 Task: Research Airbnb properties in Vichy, France from 3rd December, 2023 to 17th December, 2023 for 3 adults, 1 child.3 bedrooms having 4 beds and 2 bathrooms. Property type can be house. Look for 4 properties as per requirement.
Action: Mouse moved to (488, 116)
Screenshot: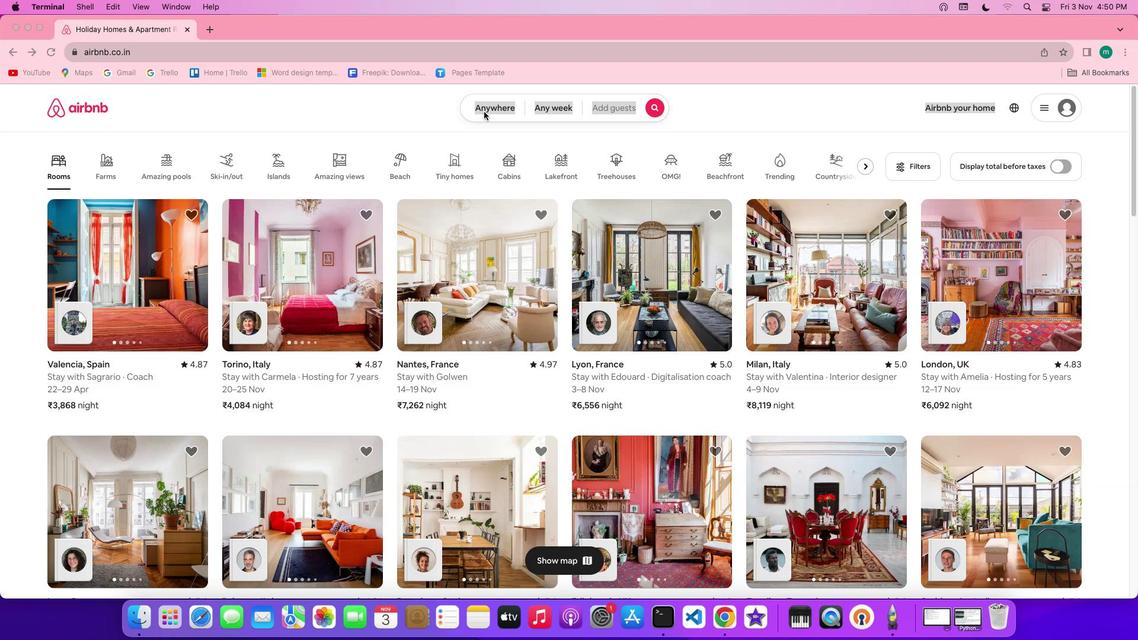 
Action: Mouse pressed left at (488, 116)
Screenshot: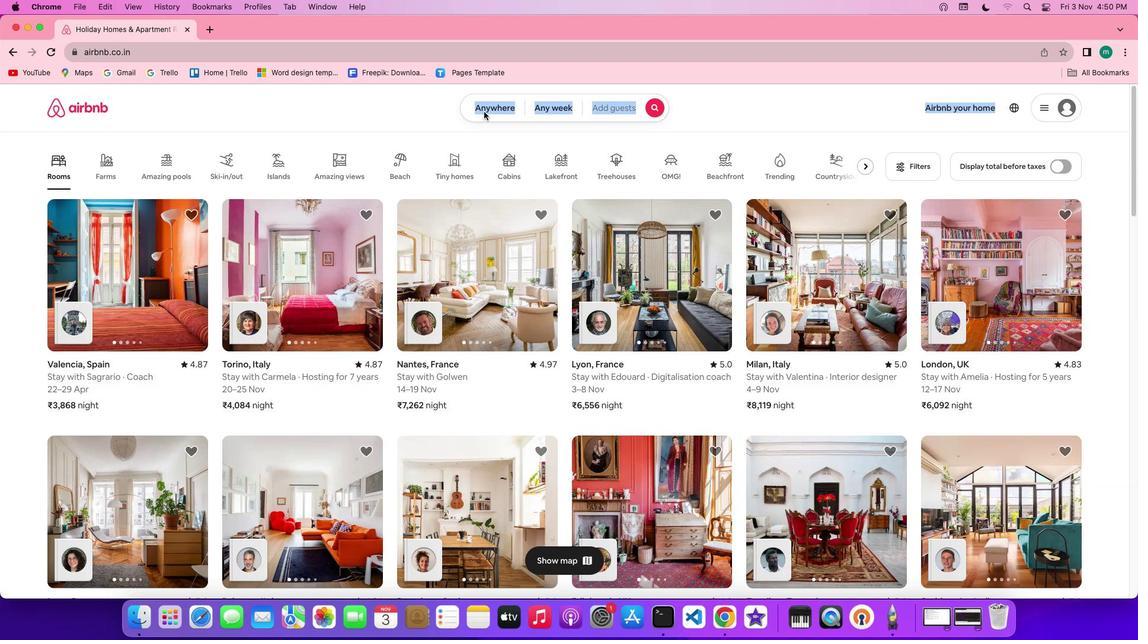 
Action: Mouse pressed left at (488, 116)
Screenshot: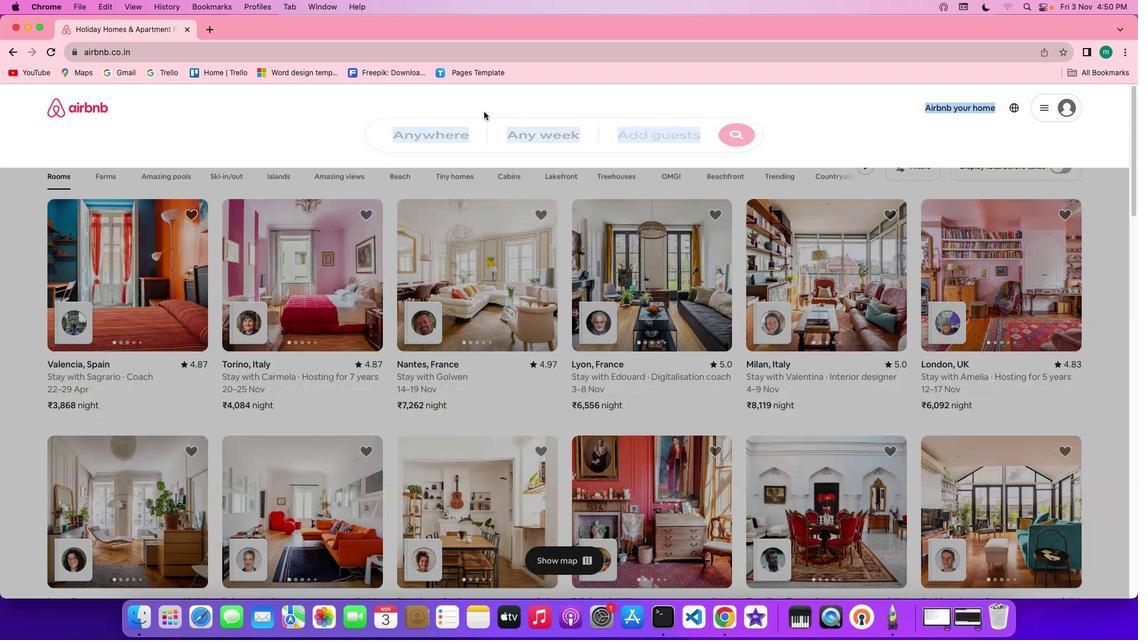 
Action: Mouse moved to (445, 156)
Screenshot: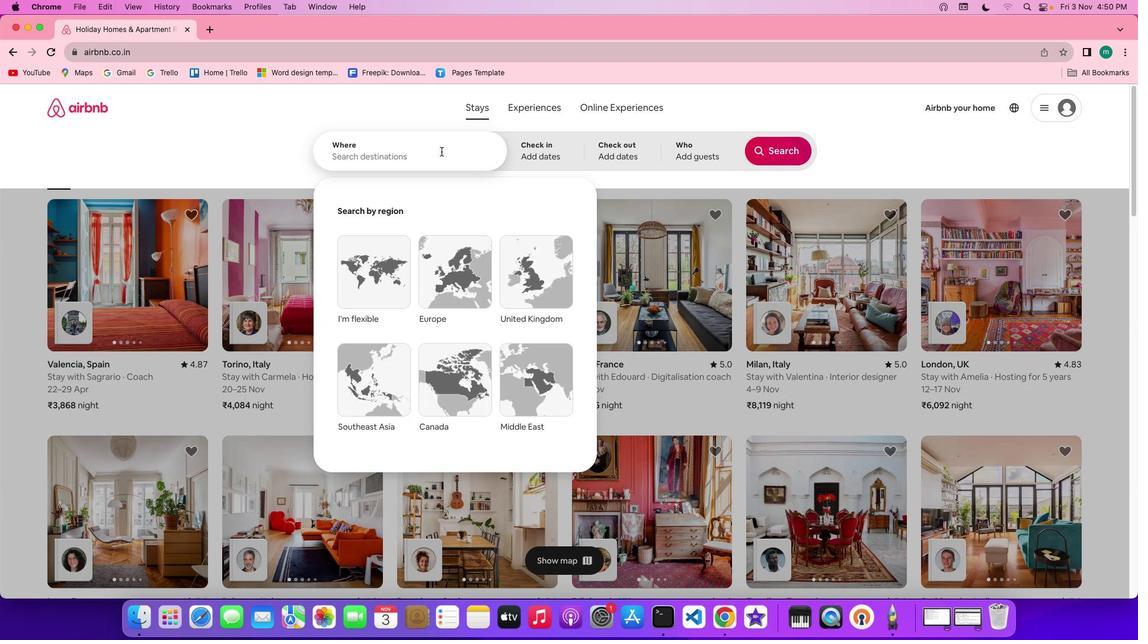 
Action: Key pressed Key.shift'V''i''c''h''y'','Key.spaceKey.shift'F''r''a''n''c''e'
Screenshot: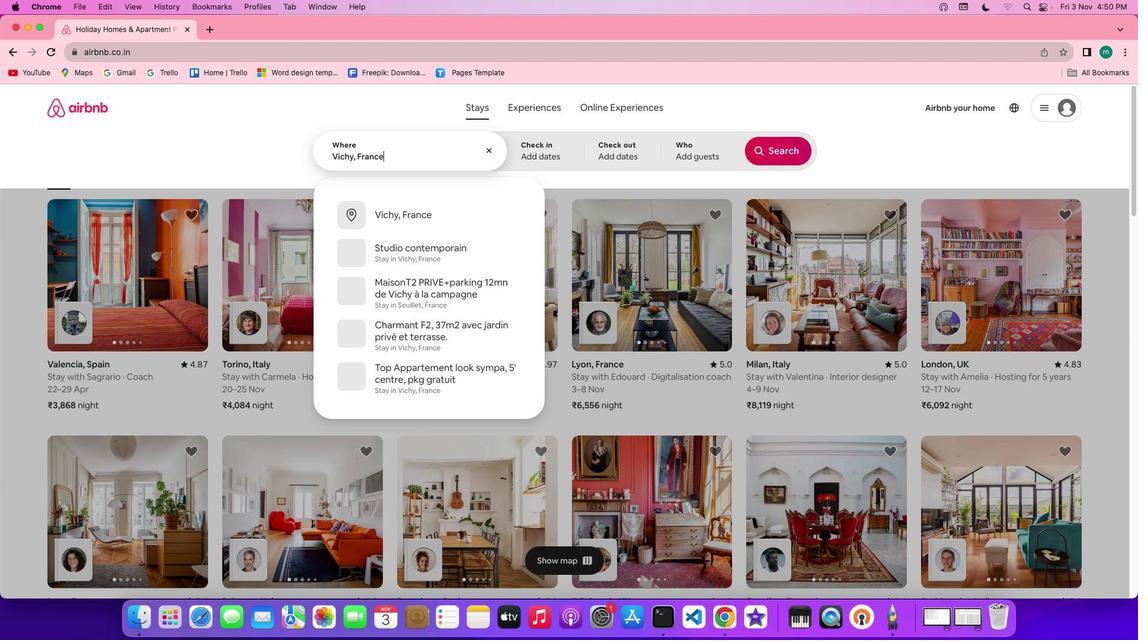 
Action: Mouse moved to (561, 154)
Screenshot: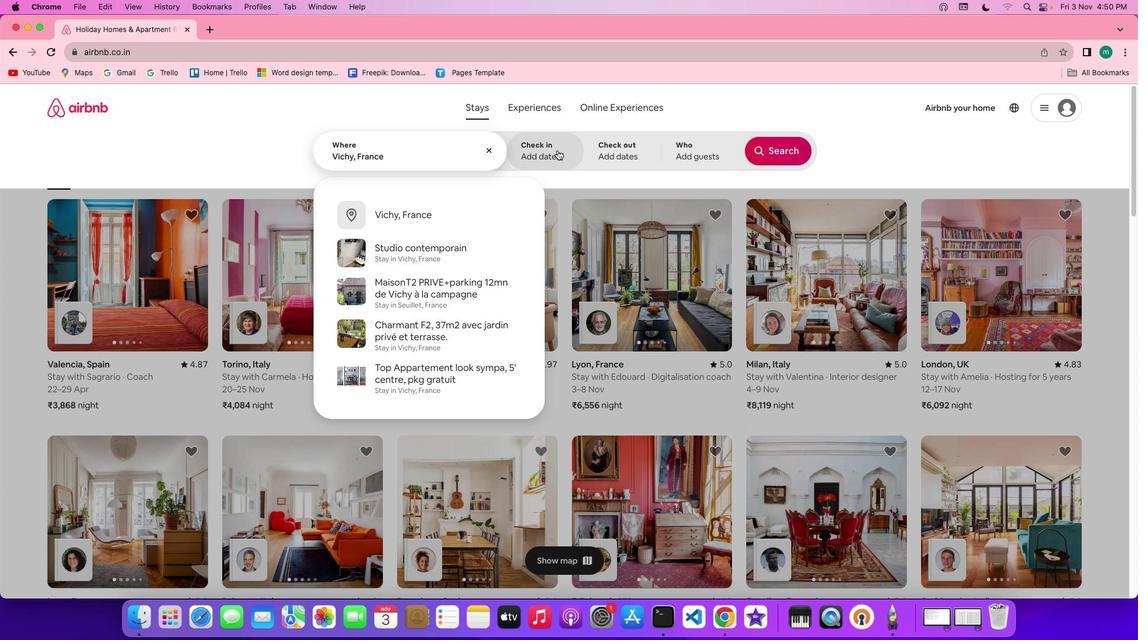
Action: Mouse pressed left at (561, 154)
Screenshot: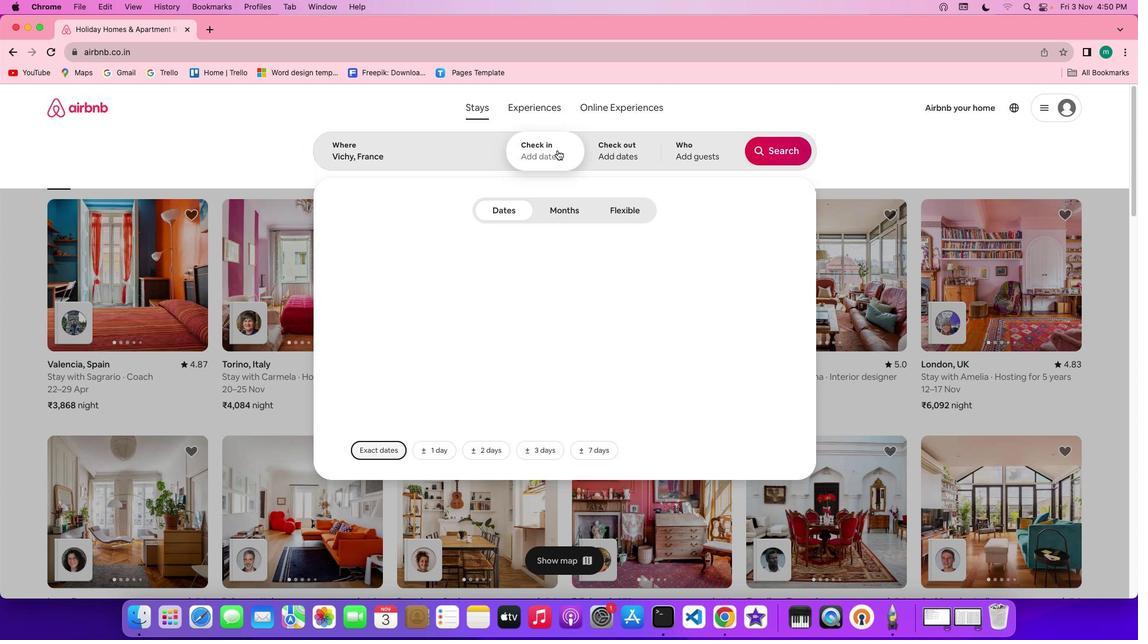 
Action: Mouse moved to (605, 327)
Screenshot: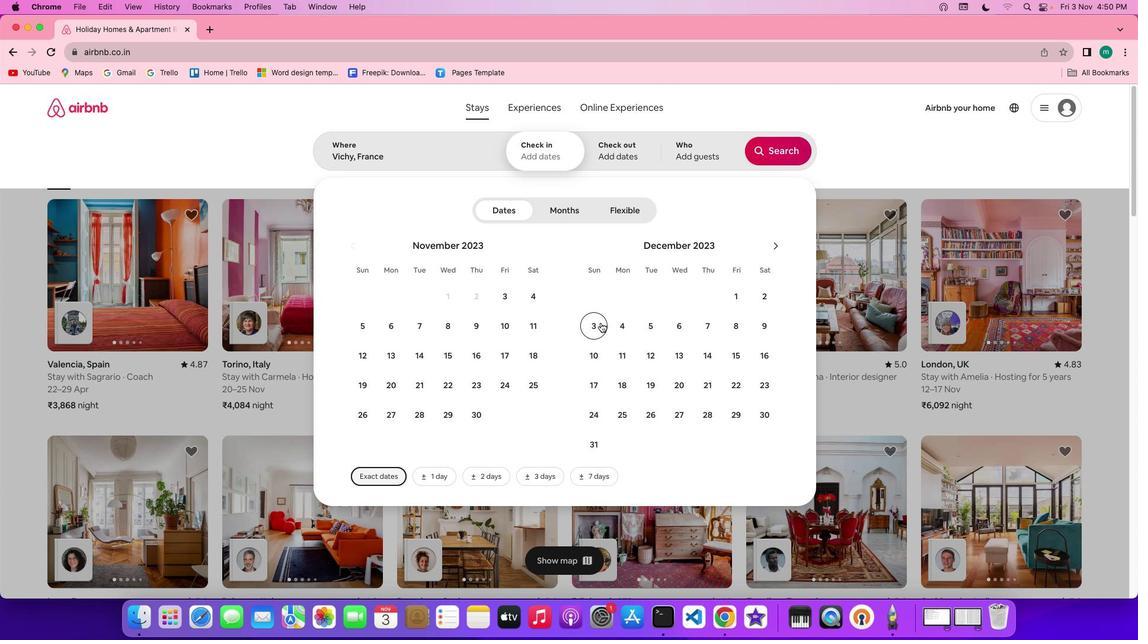 
Action: Mouse pressed left at (605, 327)
Screenshot: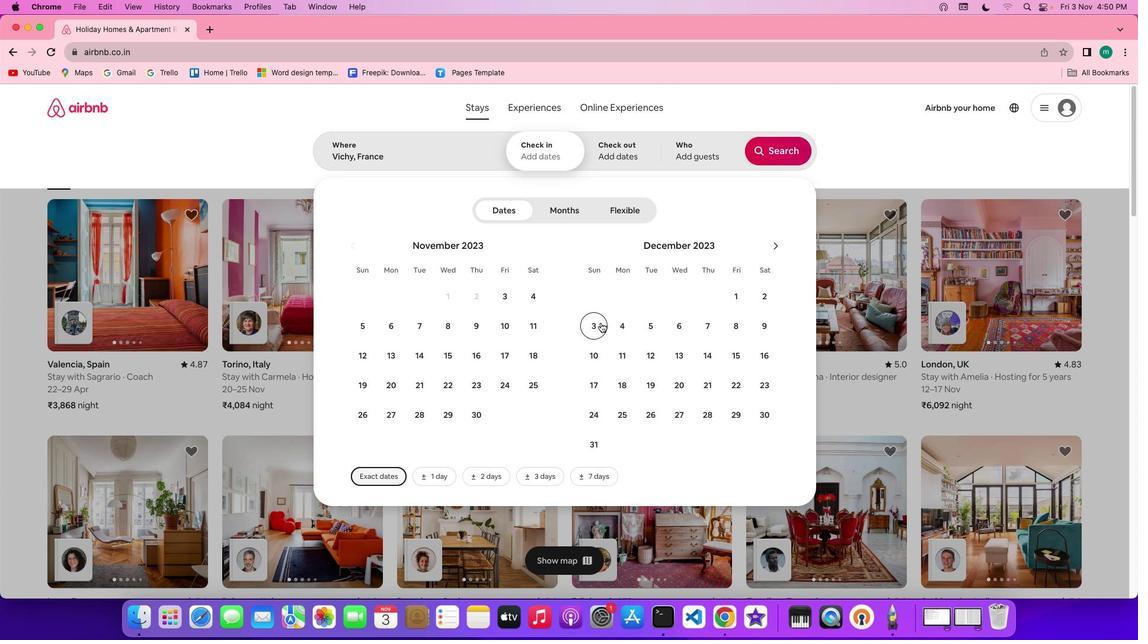
Action: Mouse moved to (604, 387)
Screenshot: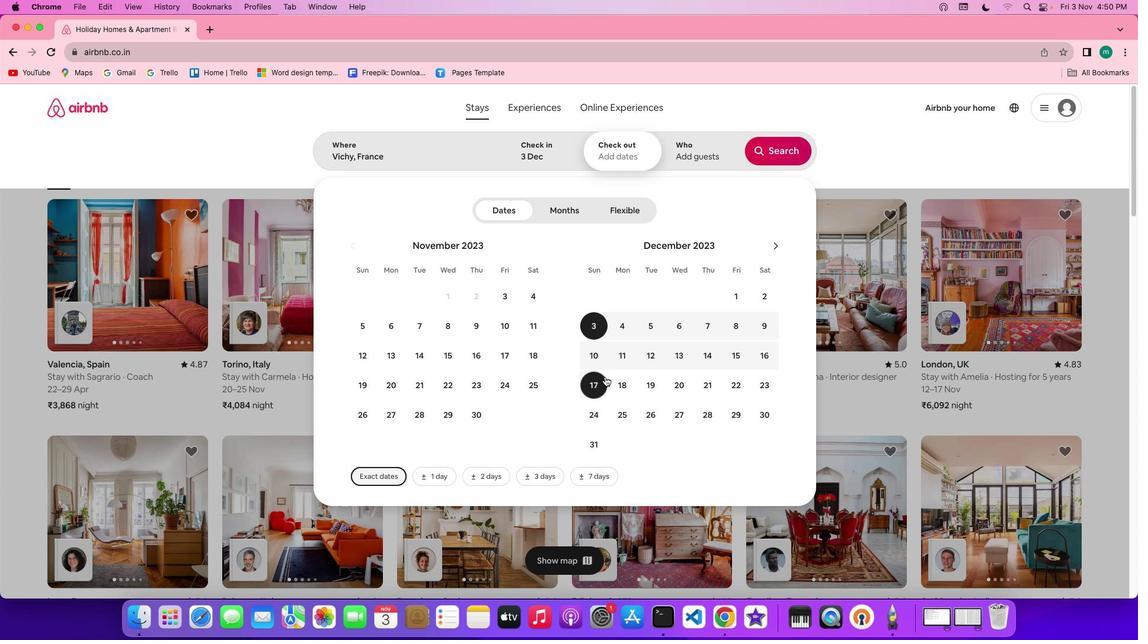 
Action: Mouse pressed left at (604, 387)
Screenshot: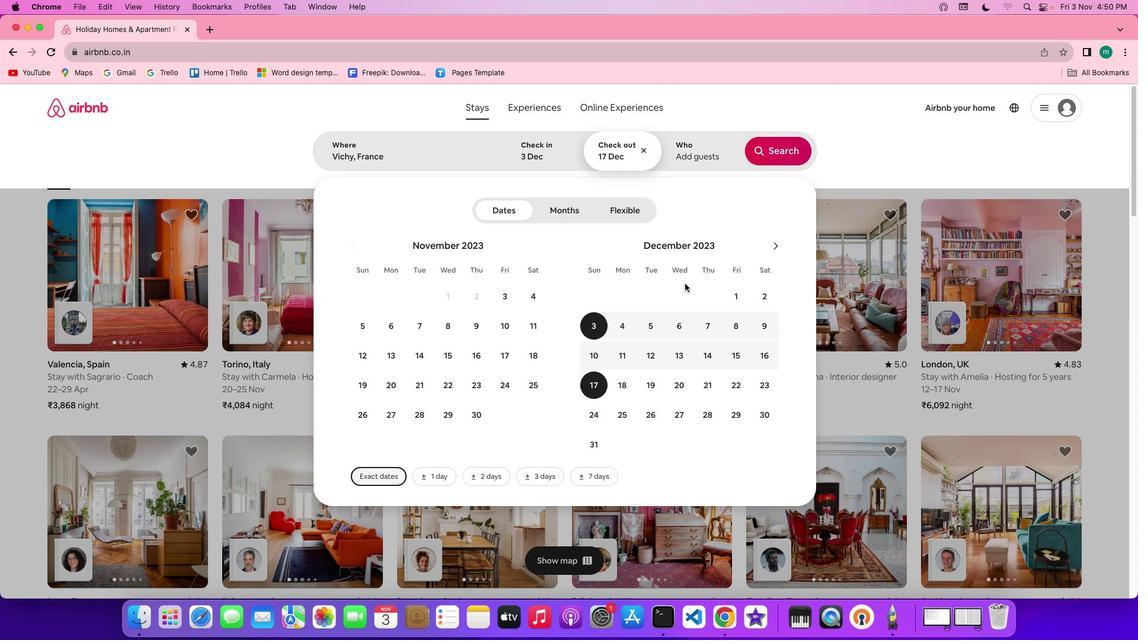 
Action: Mouse moved to (703, 163)
Screenshot: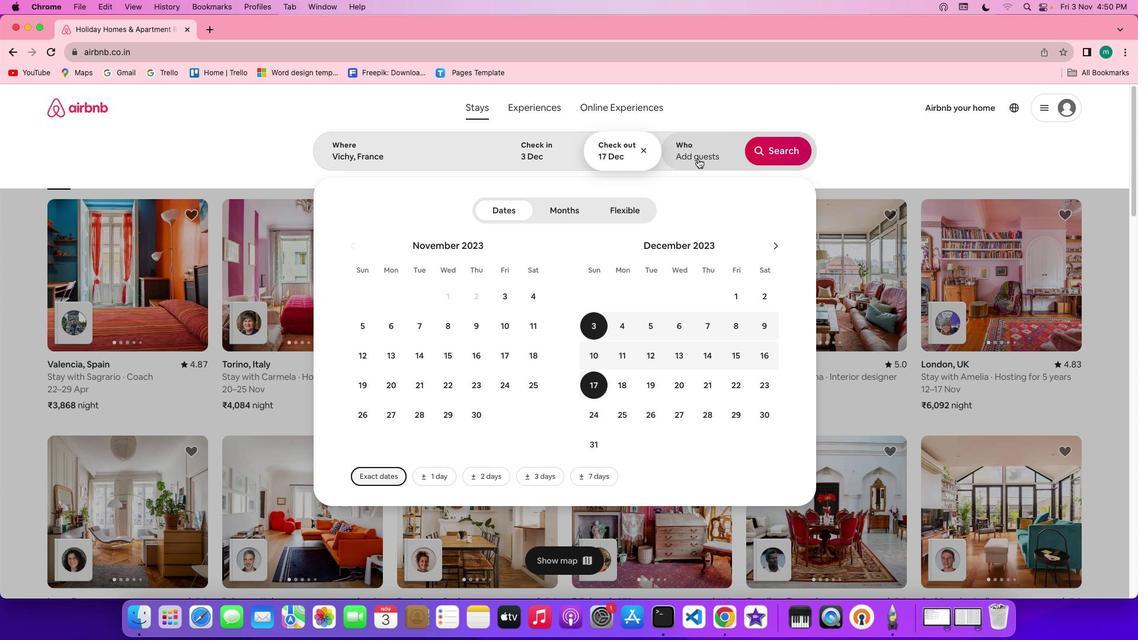 
Action: Mouse pressed left at (703, 163)
Screenshot: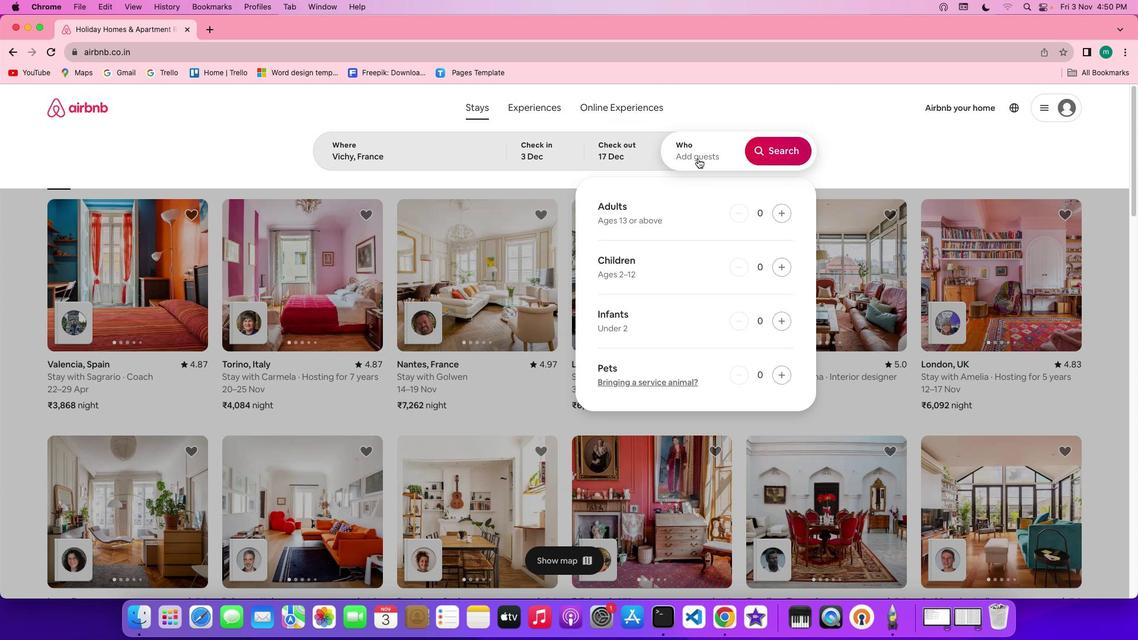 
Action: Mouse moved to (788, 221)
Screenshot: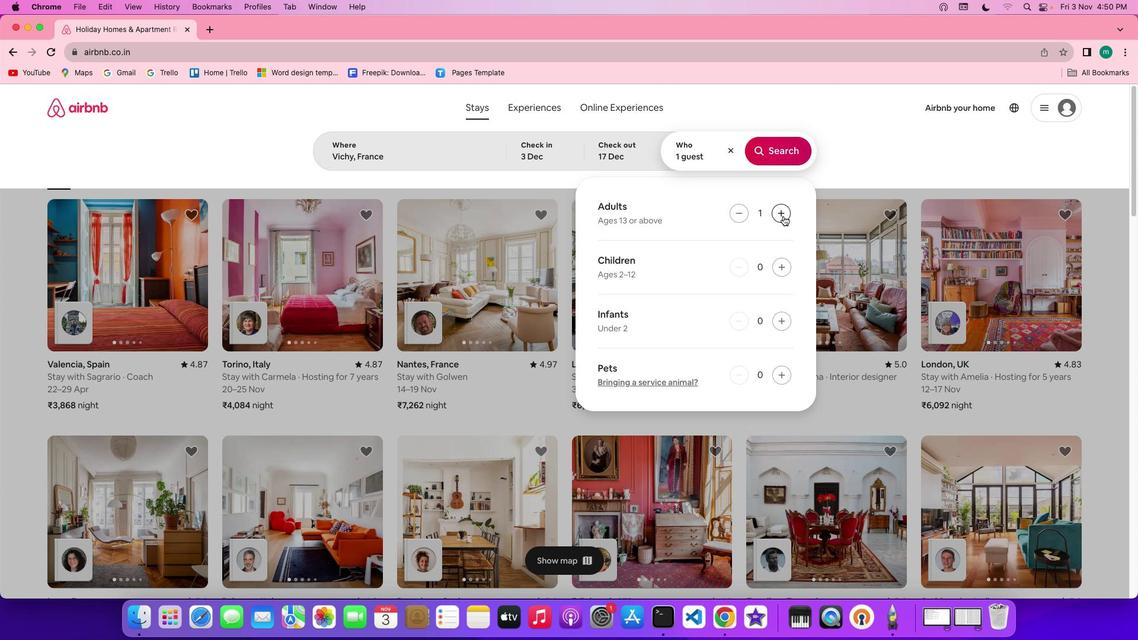 
Action: Mouse pressed left at (788, 221)
Screenshot: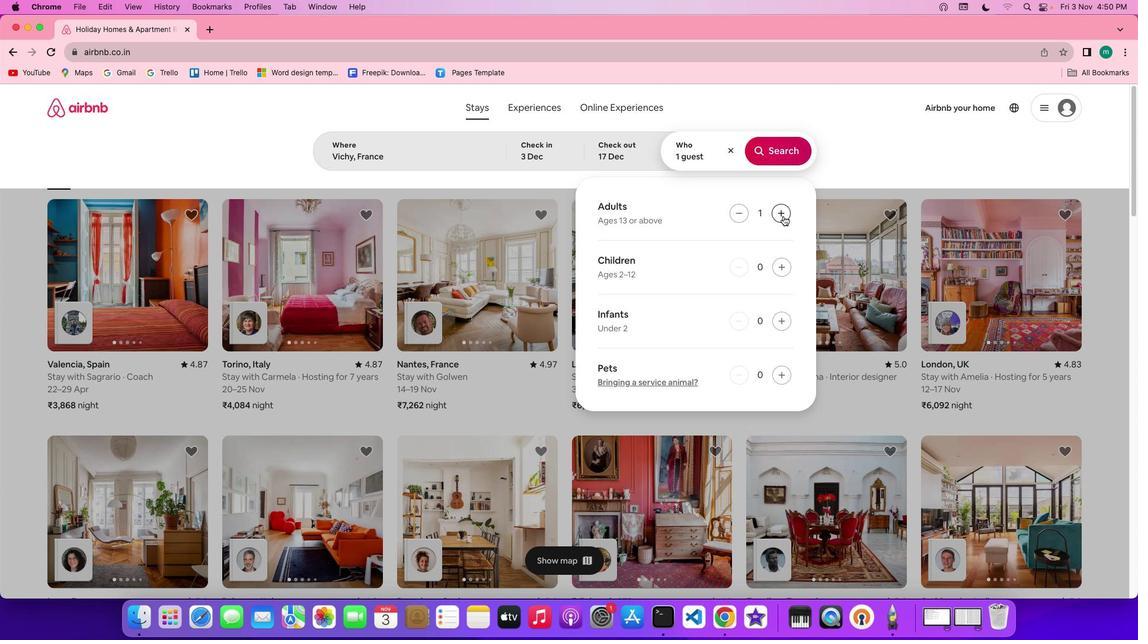 
Action: Mouse pressed left at (788, 221)
Screenshot: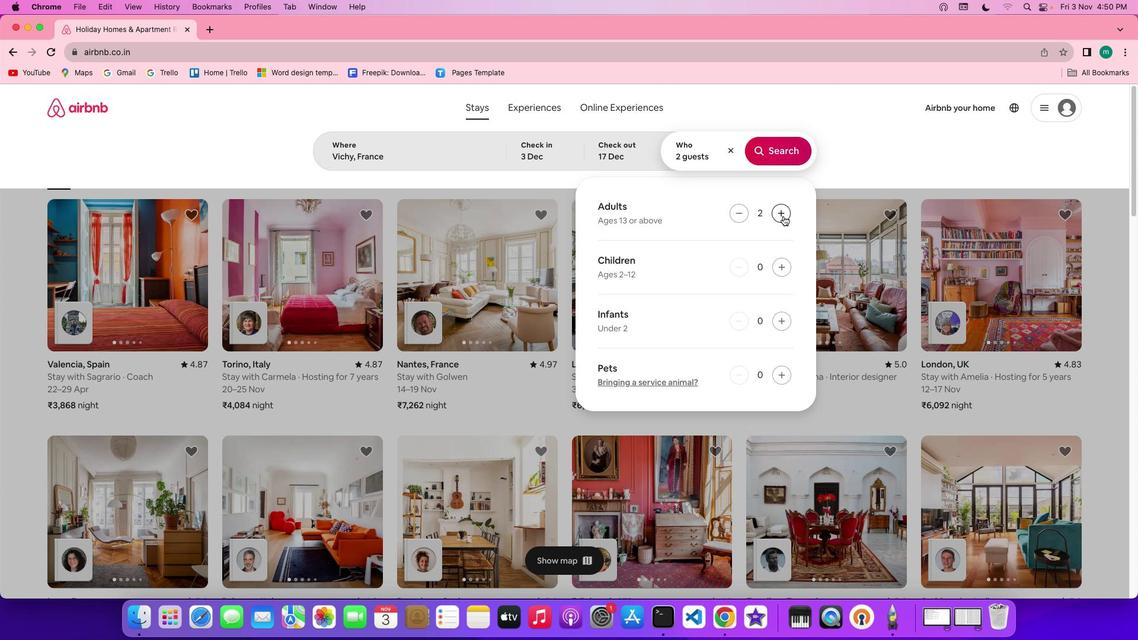 
Action: Mouse pressed left at (788, 221)
Screenshot: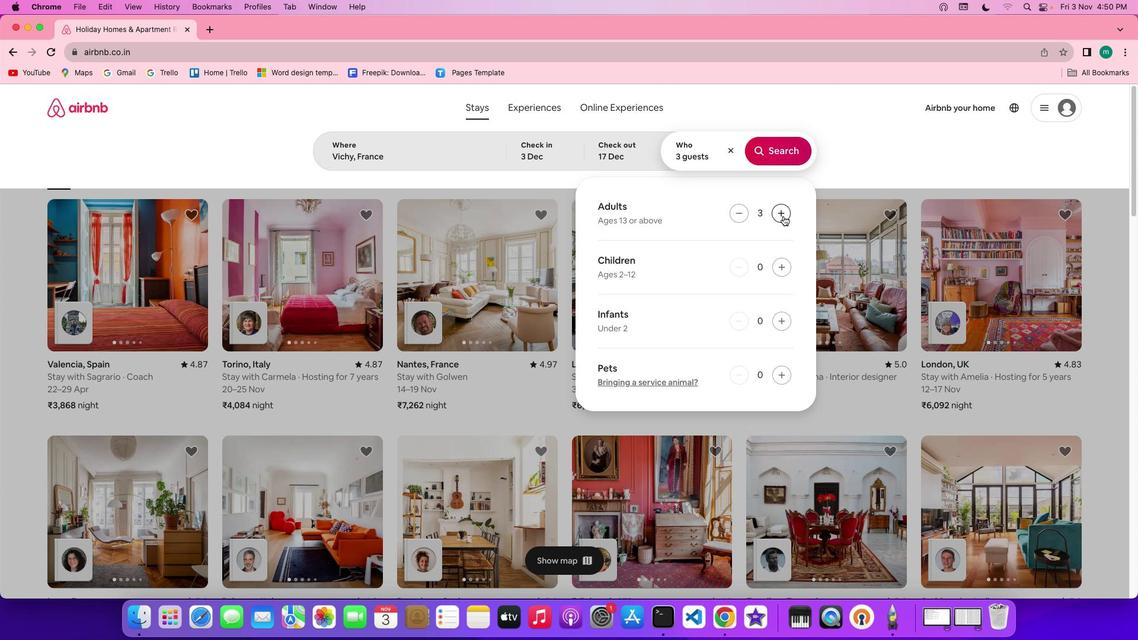 
Action: Mouse moved to (790, 279)
Screenshot: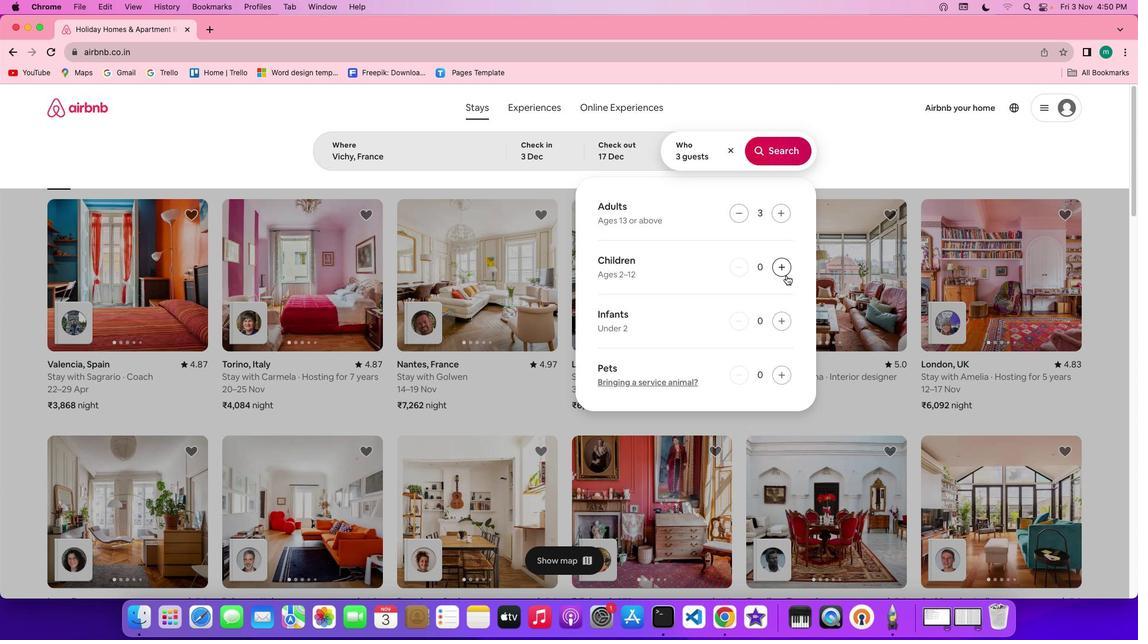
Action: Mouse pressed left at (790, 279)
Screenshot: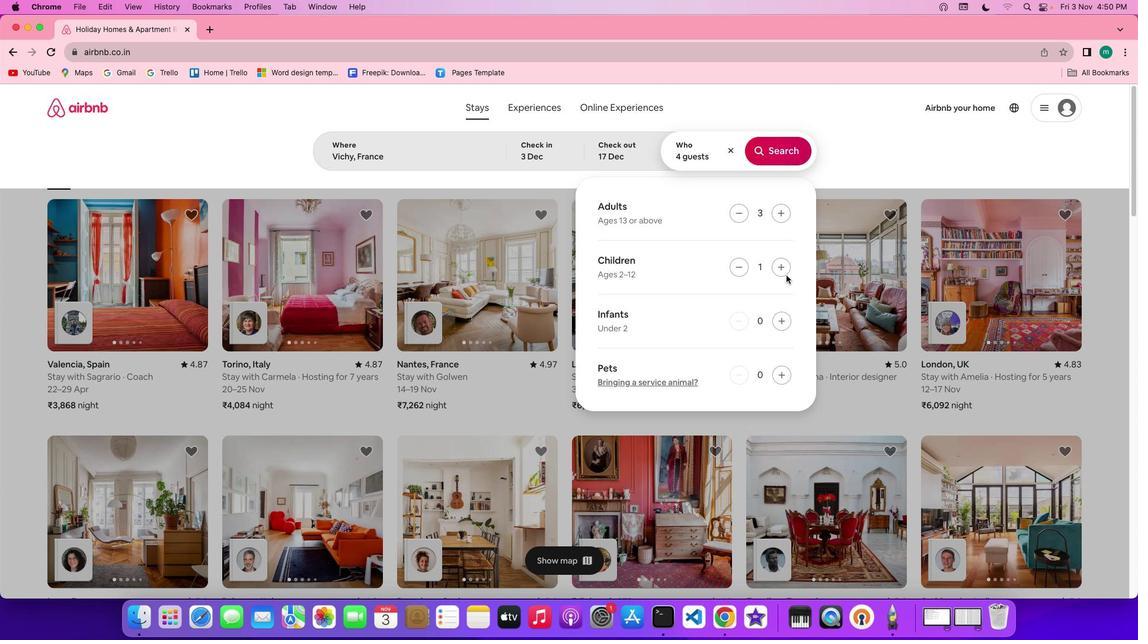 
Action: Mouse moved to (780, 153)
Screenshot: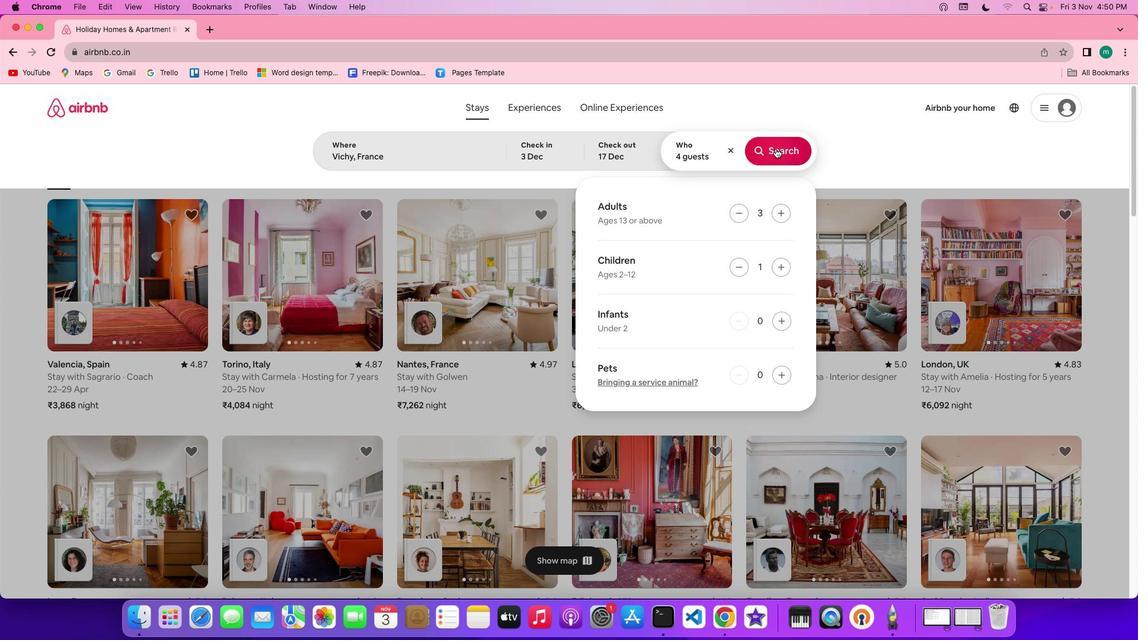 
Action: Mouse pressed left at (780, 153)
Screenshot: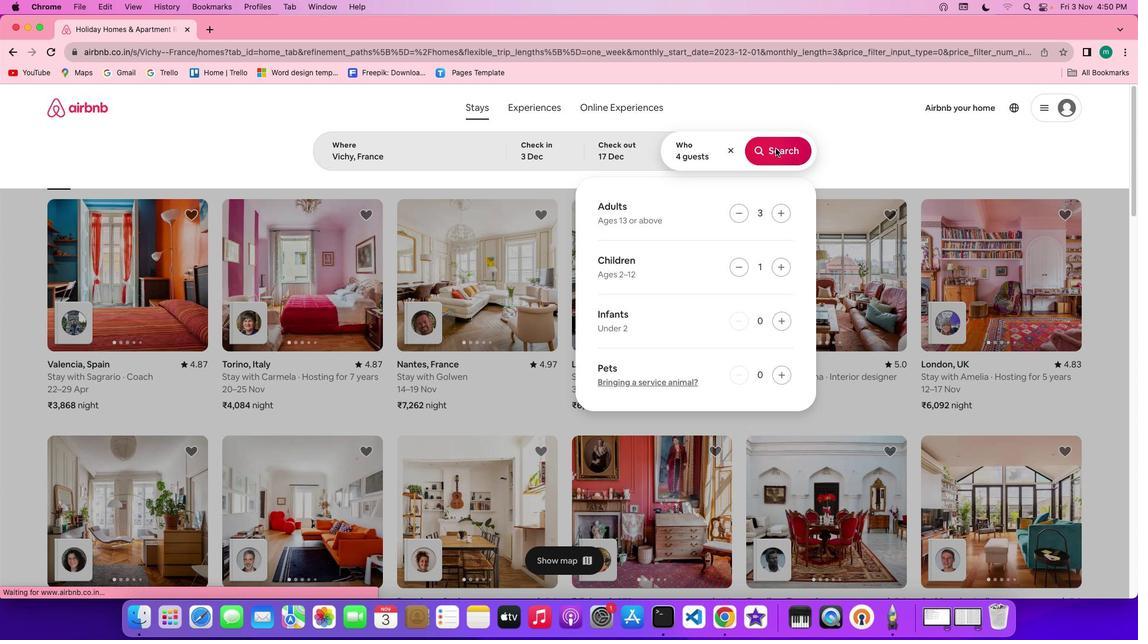
Action: Mouse moved to (950, 154)
Screenshot: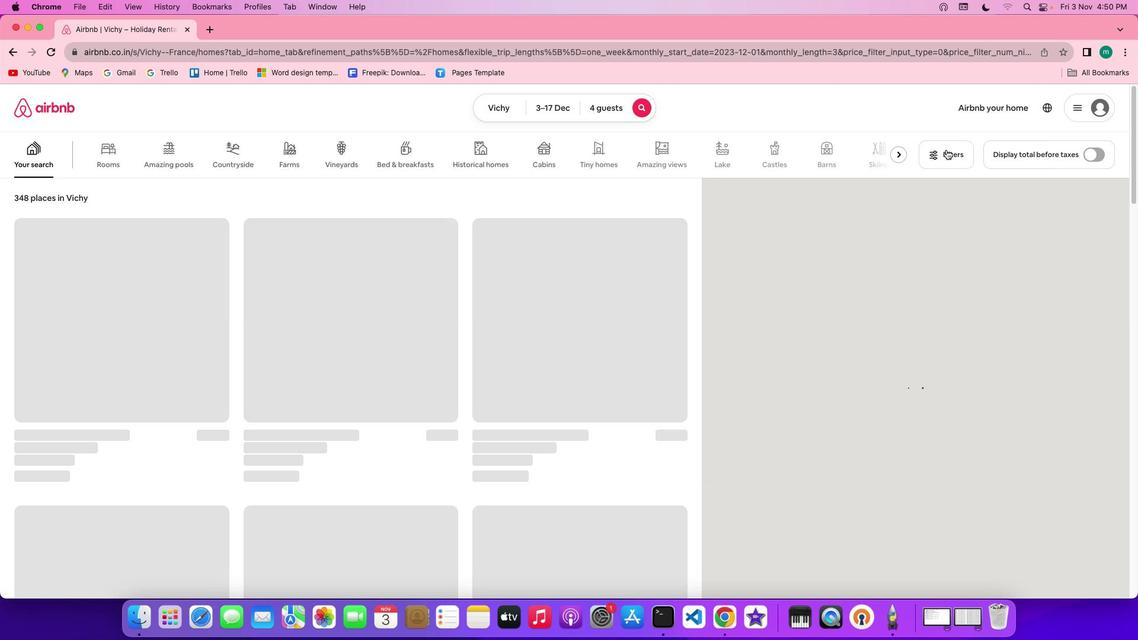 
Action: Mouse pressed left at (950, 154)
Screenshot: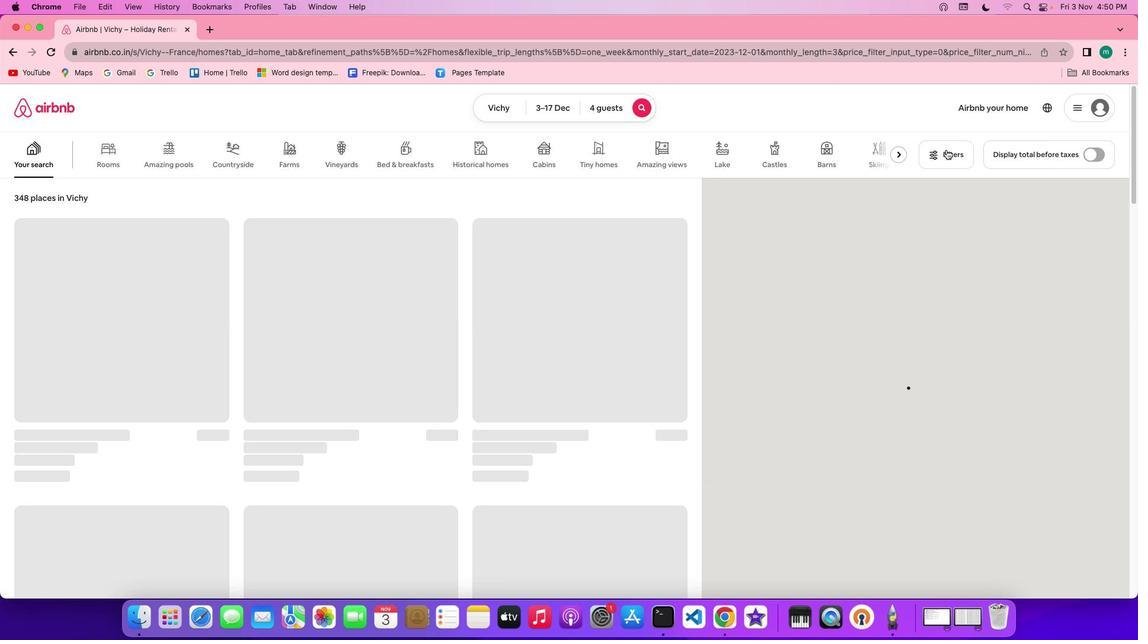
Action: Mouse moved to (947, 158)
Screenshot: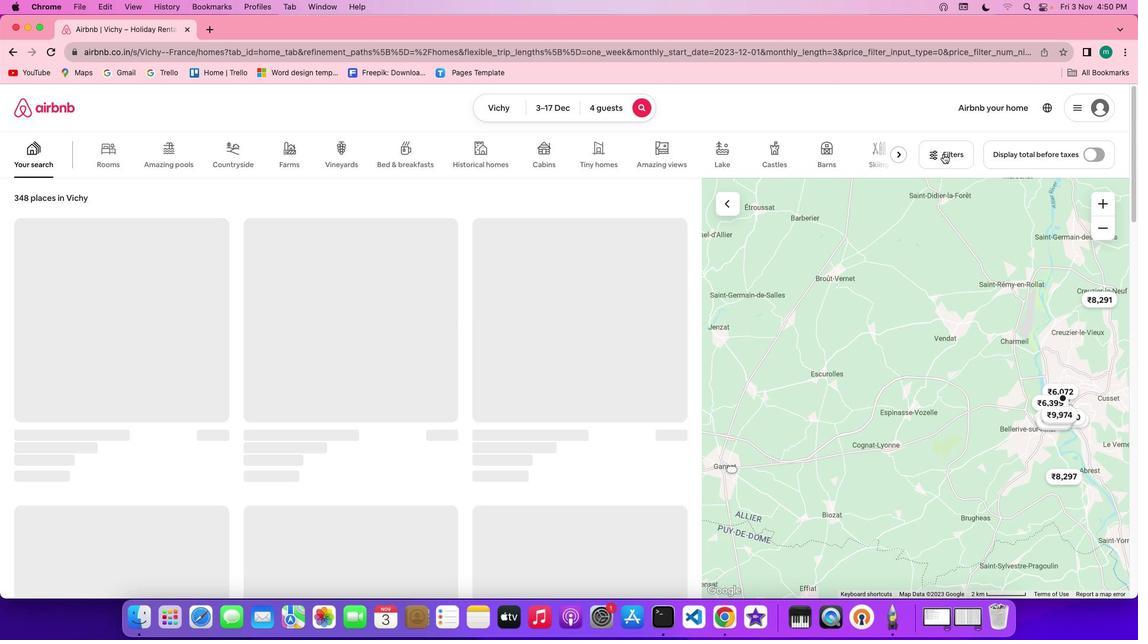 
Action: Mouse pressed left at (947, 158)
Screenshot: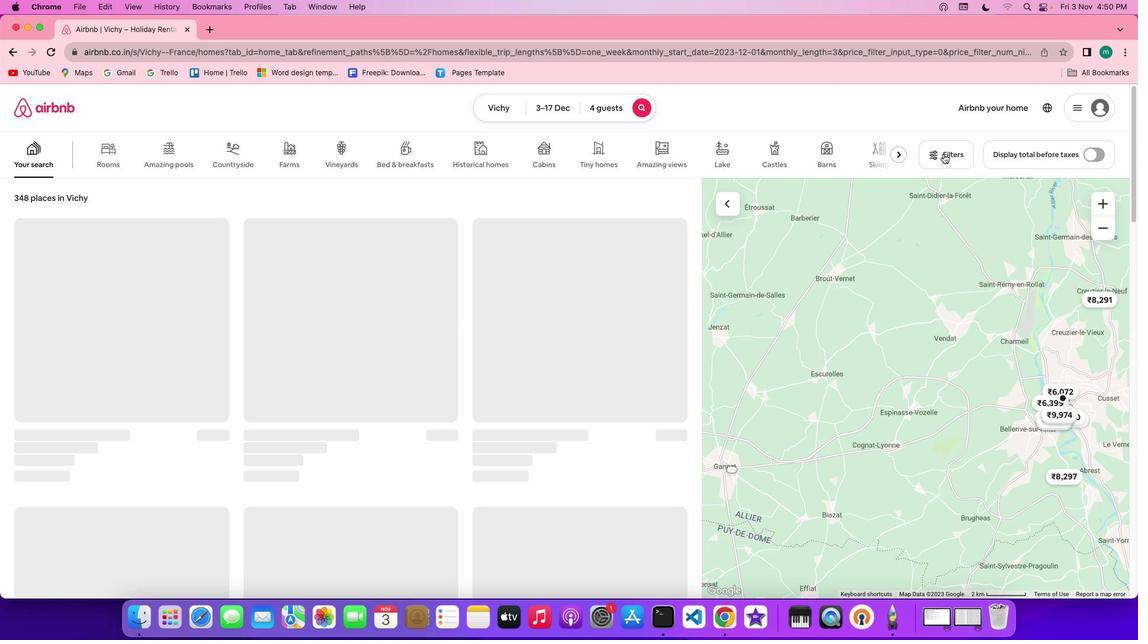 
Action: Mouse moved to (937, 157)
Screenshot: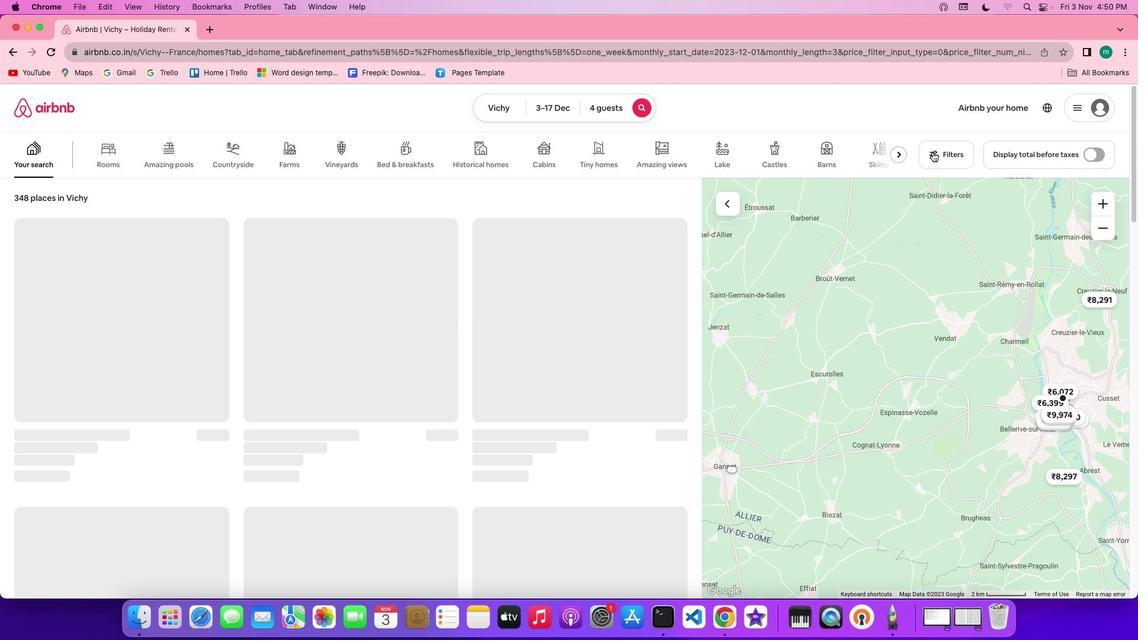 
Action: Mouse pressed left at (937, 157)
Screenshot: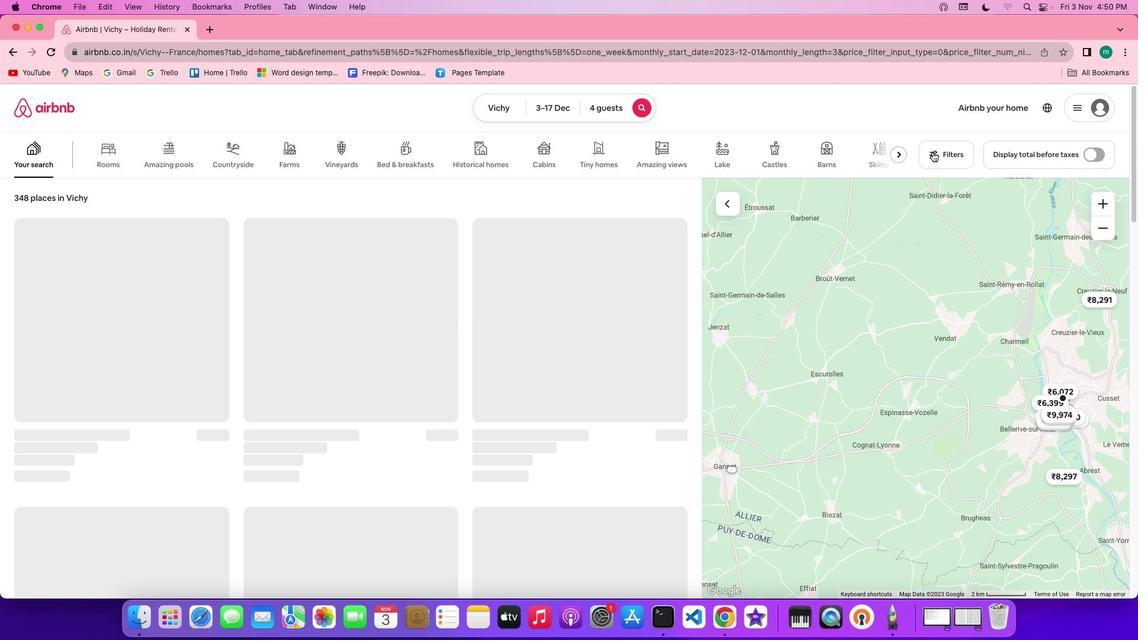 
Action: Mouse moved to (954, 160)
Screenshot: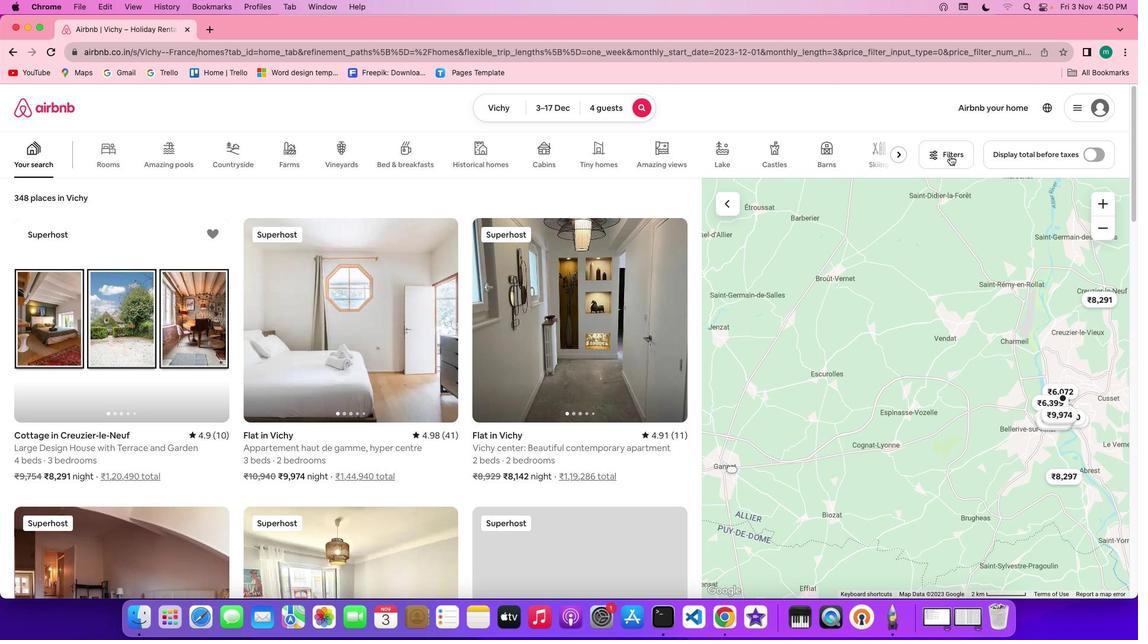 
Action: Mouse pressed left at (954, 160)
Screenshot: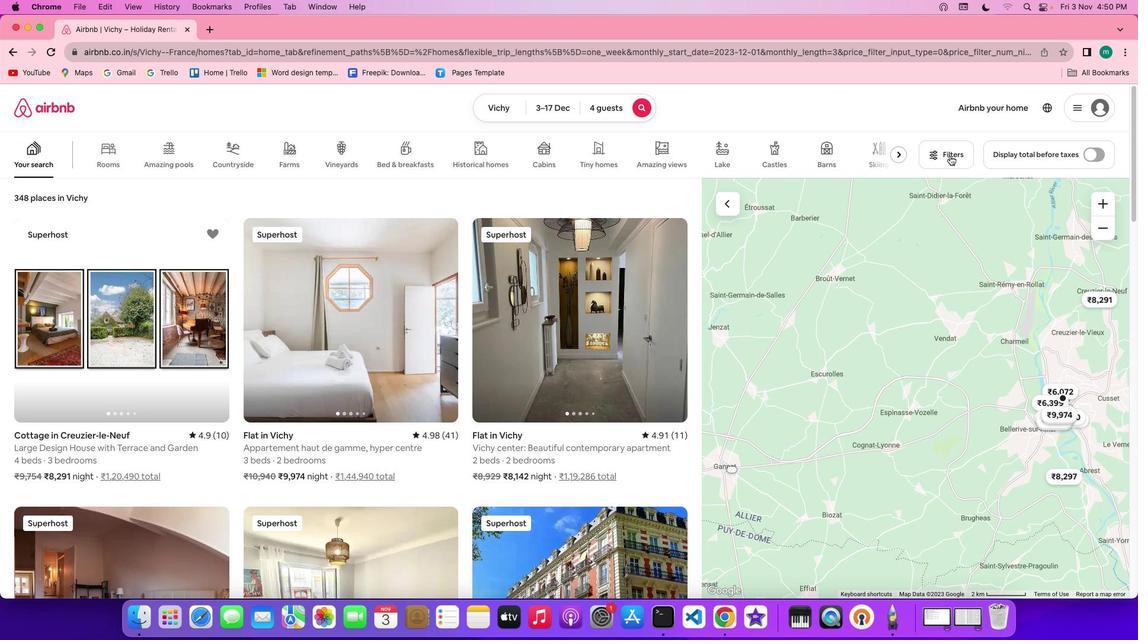 
Action: Mouse moved to (934, 159)
Screenshot: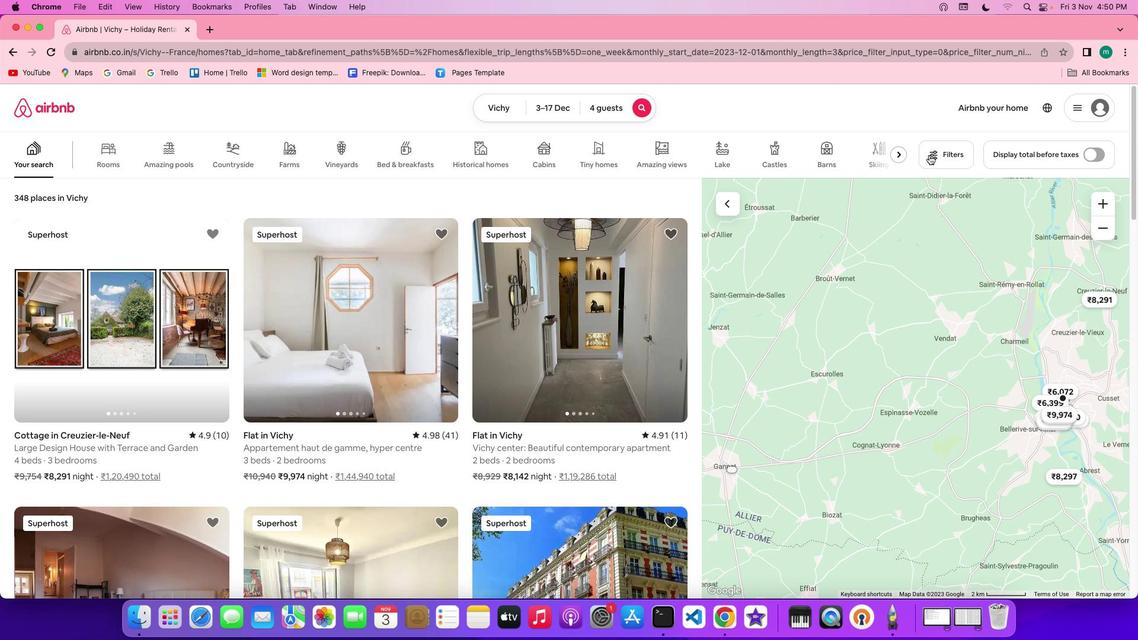 
Action: Mouse pressed left at (934, 159)
Screenshot: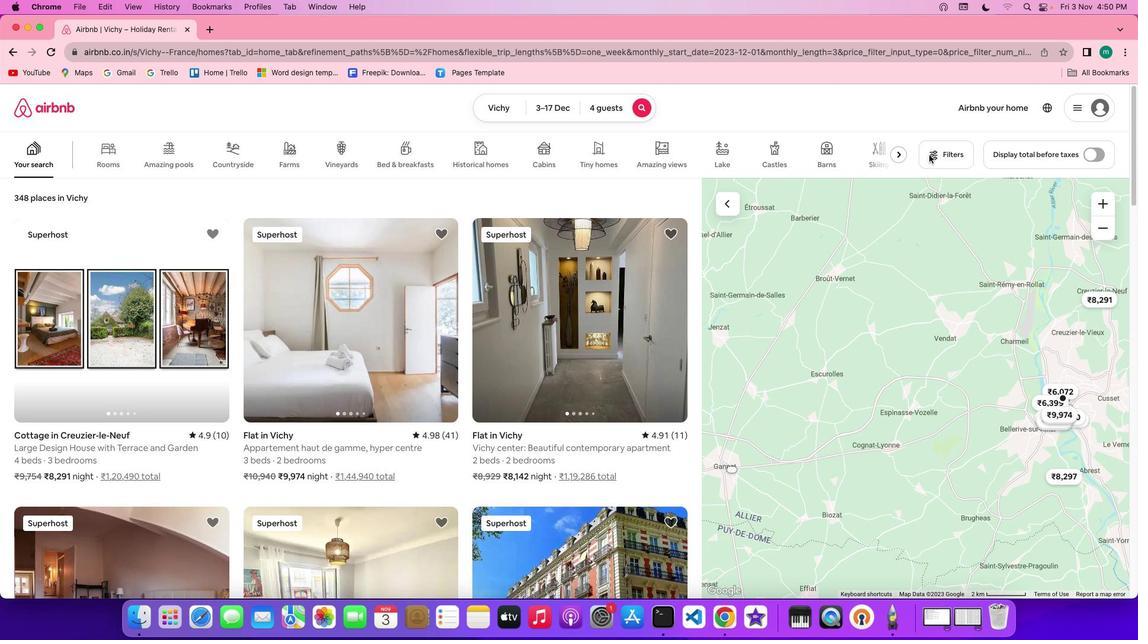 
Action: Mouse moved to (634, 306)
Screenshot: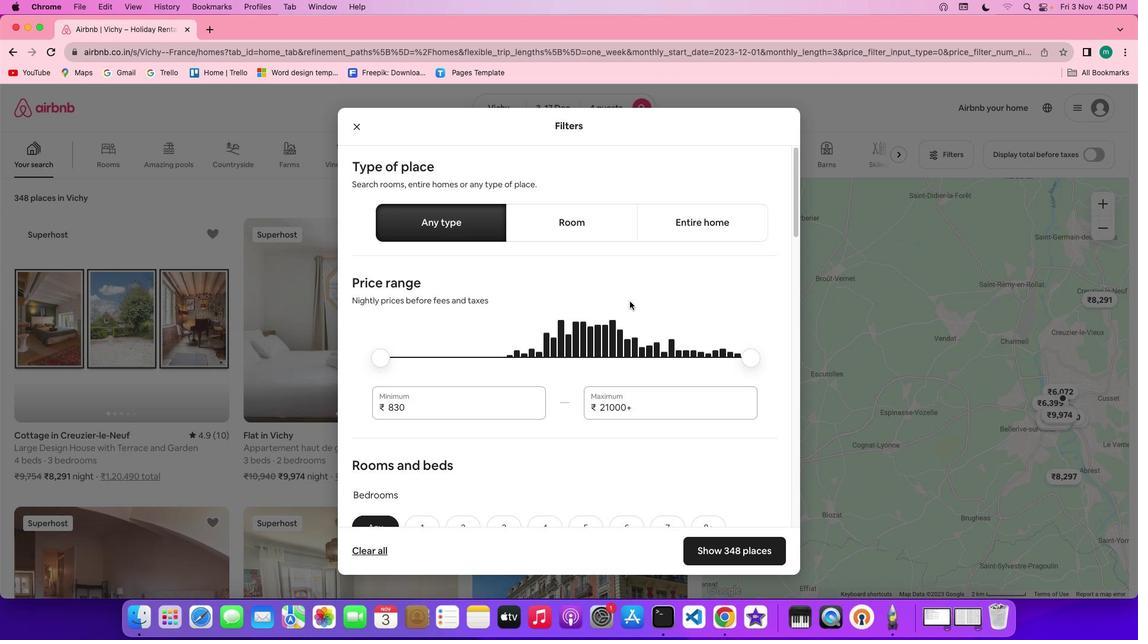 
Action: Mouse scrolled (634, 306) with delta (4, 4)
Screenshot: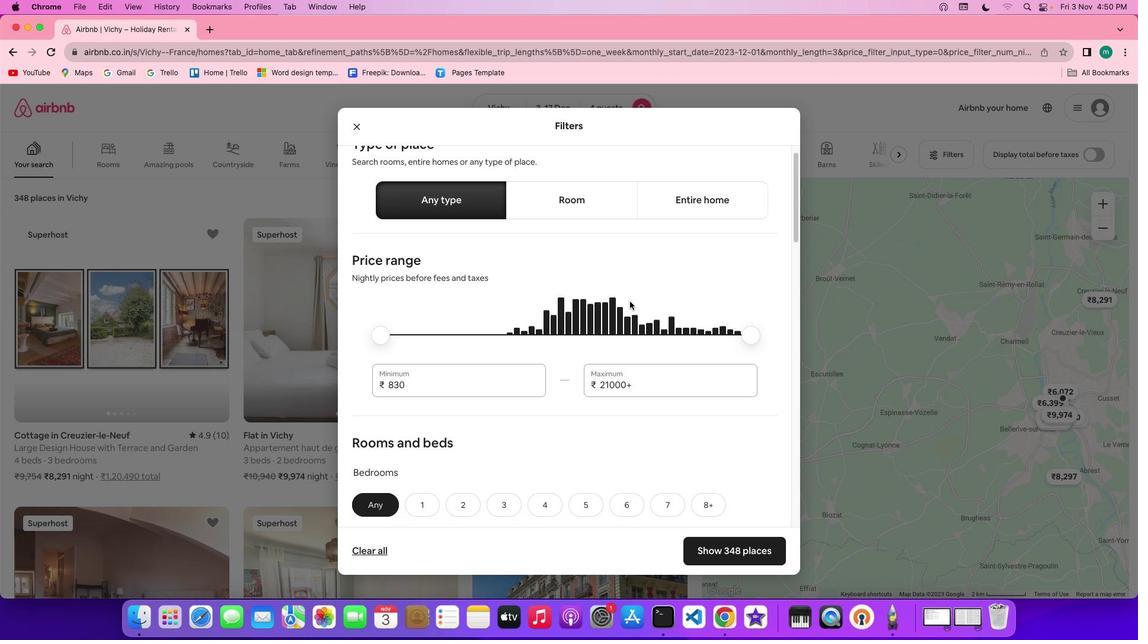 
Action: Mouse scrolled (634, 306) with delta (4, 4)
Screenshot: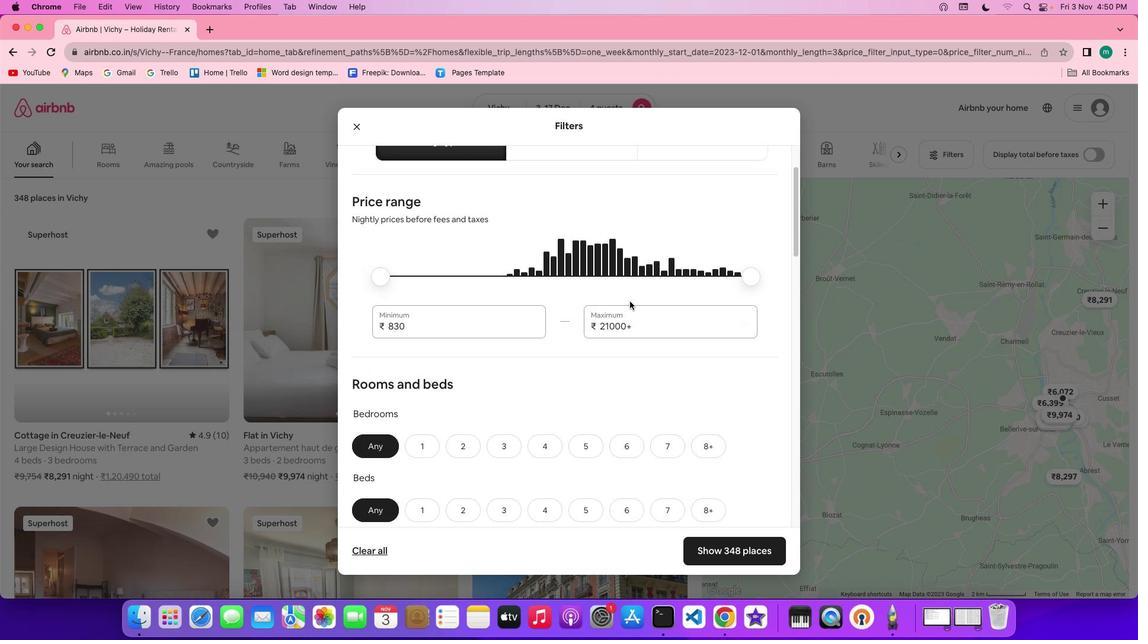 
Action: Mouse scrolled (634, 306) with delta (4, 3)
Screenshot: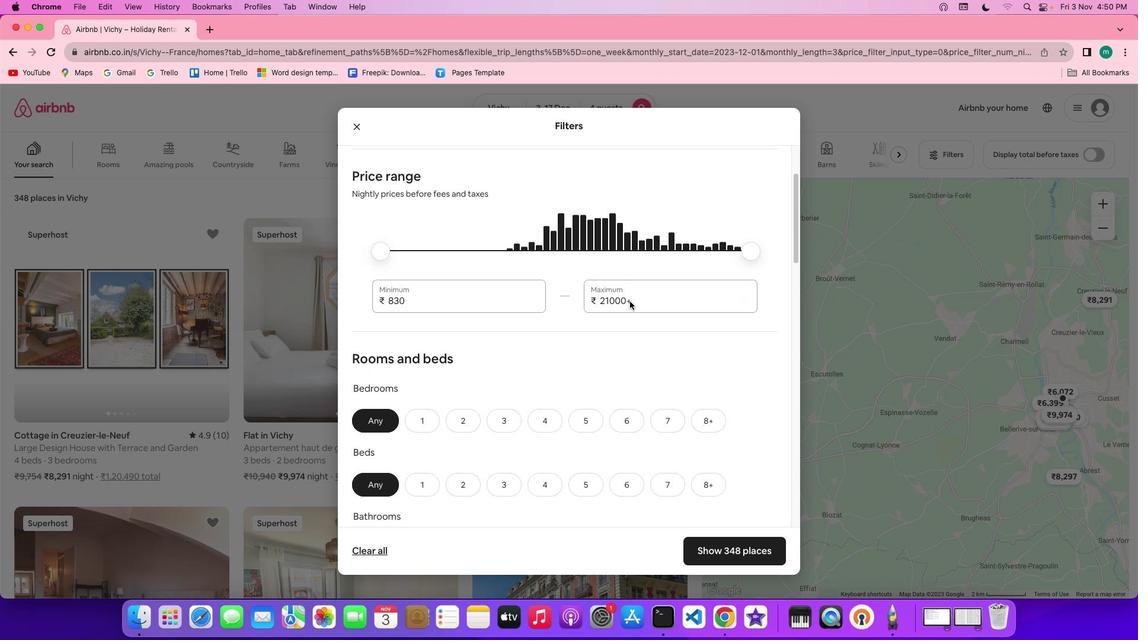 
Action: Mouse scrolled (634, 306) with delta (4, 3)
Screenshot: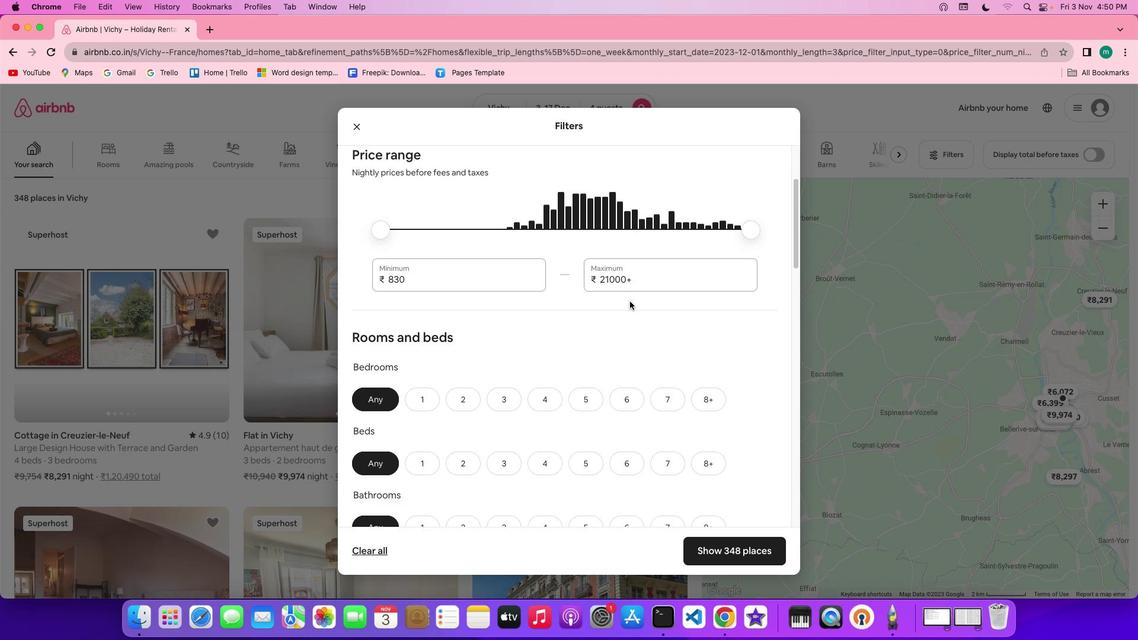 
Action: Mouse scrolled (634, 306) with delta (4, 4)
Screenshot: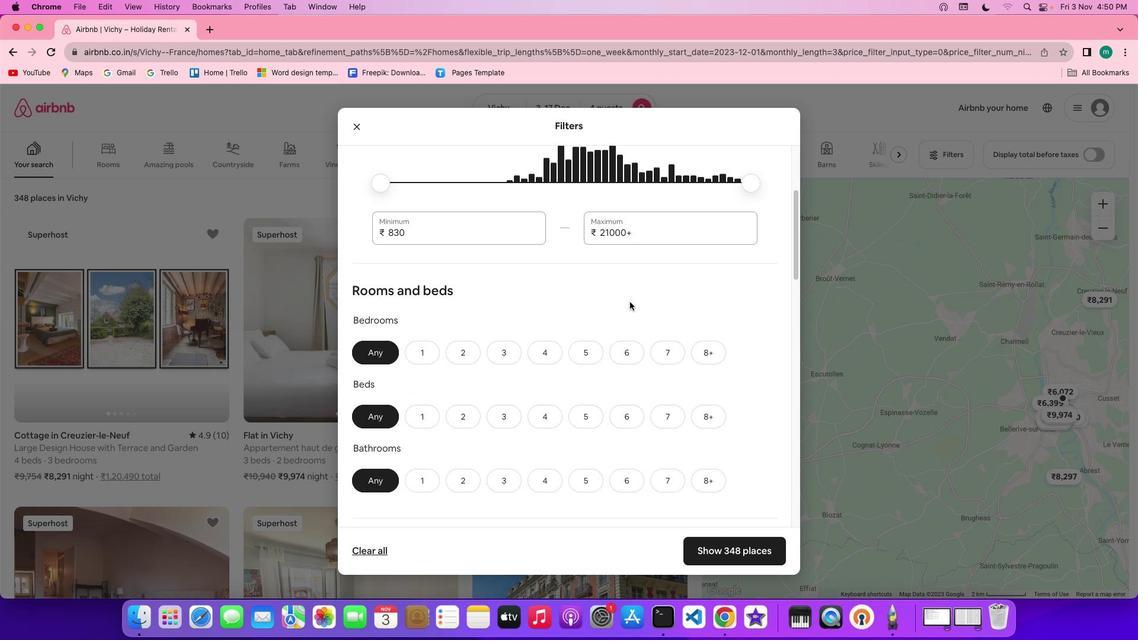 
Action: Mouse scrolled (634, 306) with delta (4, 4)
Screenshot: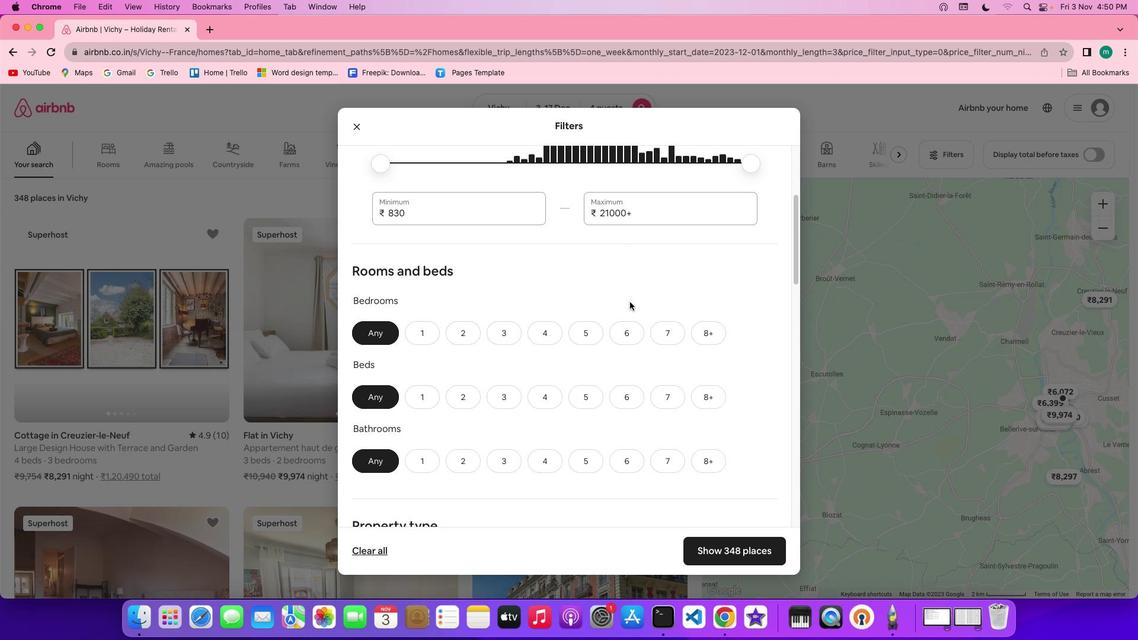 
Action: Mouse scrolled (634, 306) with delta (4, 3)
Screenshot: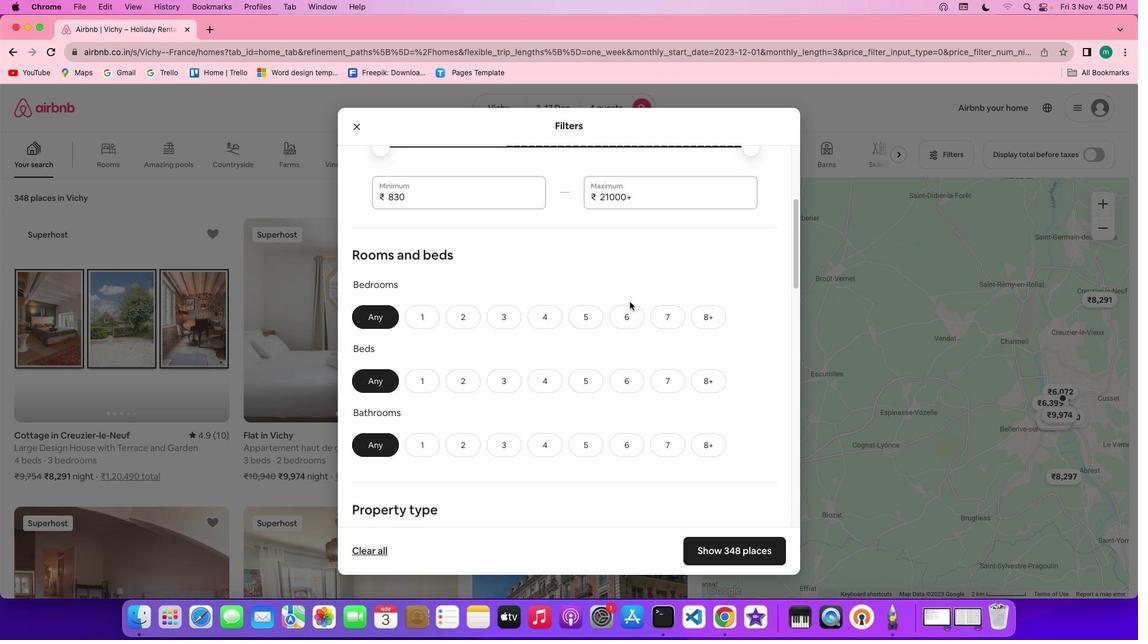 
Action: Mouse moved to (634, 306)
Screenshot: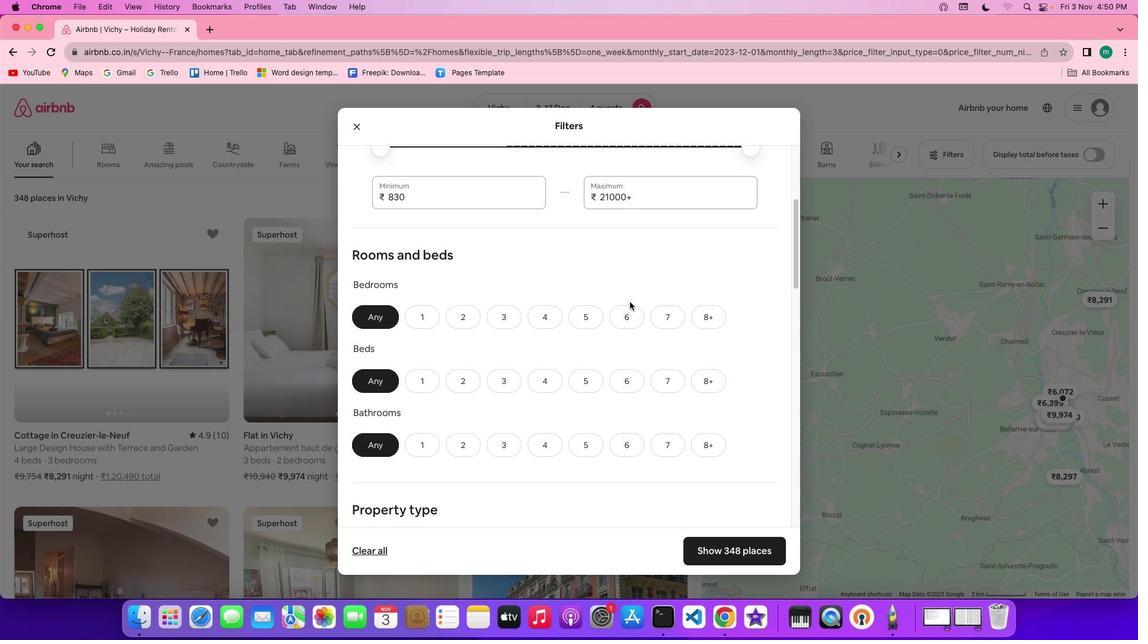 
Action: Mouse scrolled (634, 306) with delta (4, 4)
Screenshot: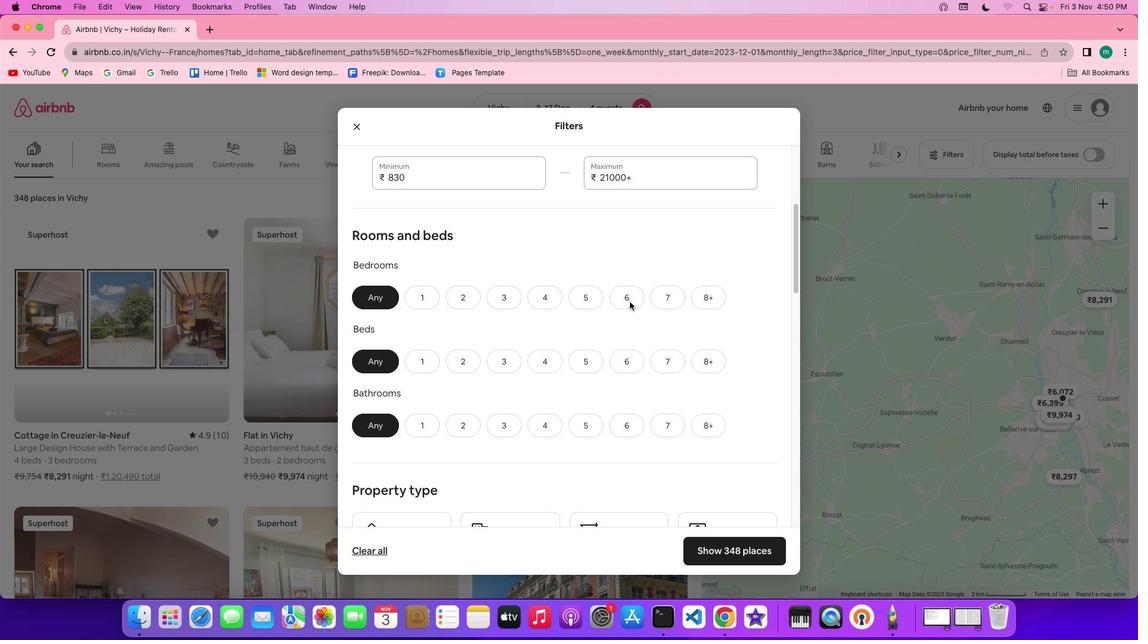 
Action: Mouse scrolled (634, 306) with delta (4, 4)
Screenshot: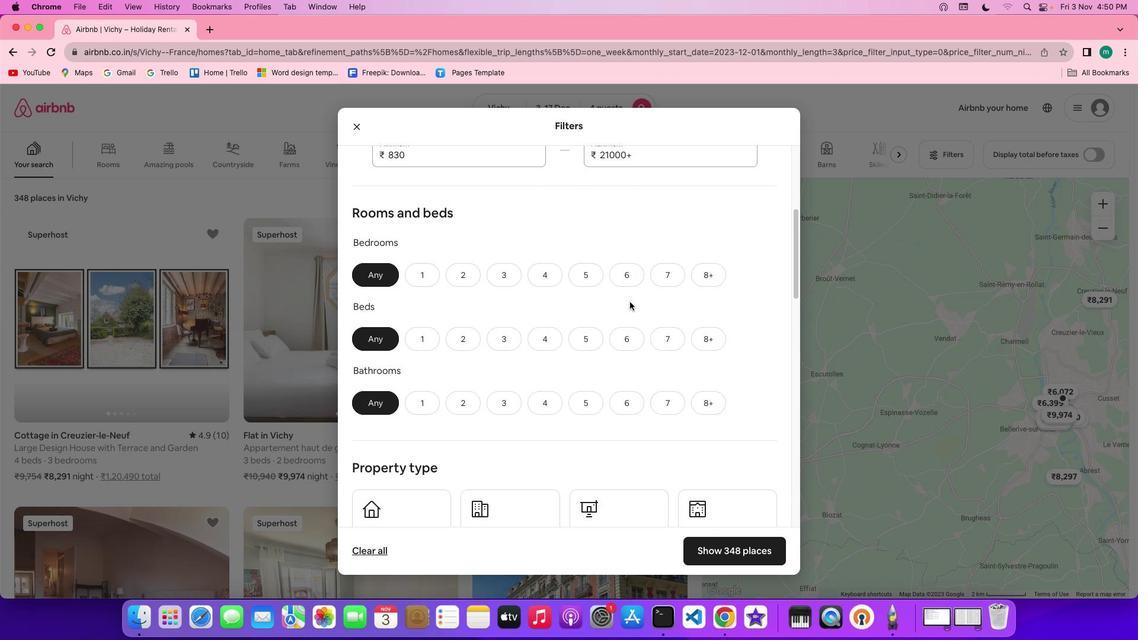 
Action: Mouse scrolled (634, 306) with delta (4, 4)
Screenshot: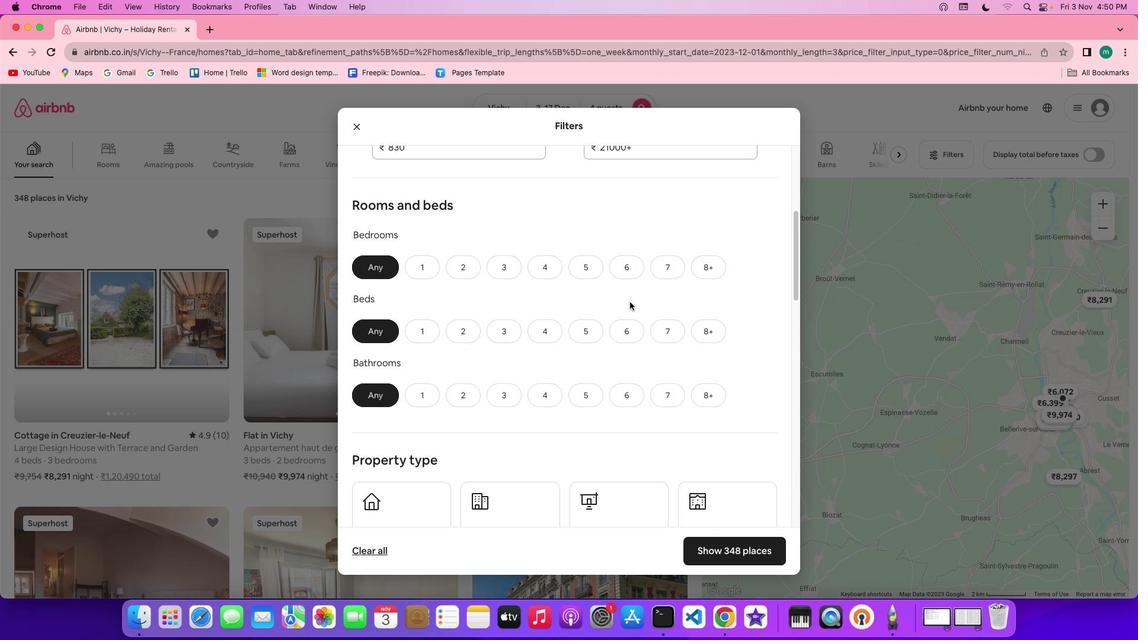 
Action: Mouse scrolled (634, 306) with delta (4, 4)
Screenshot: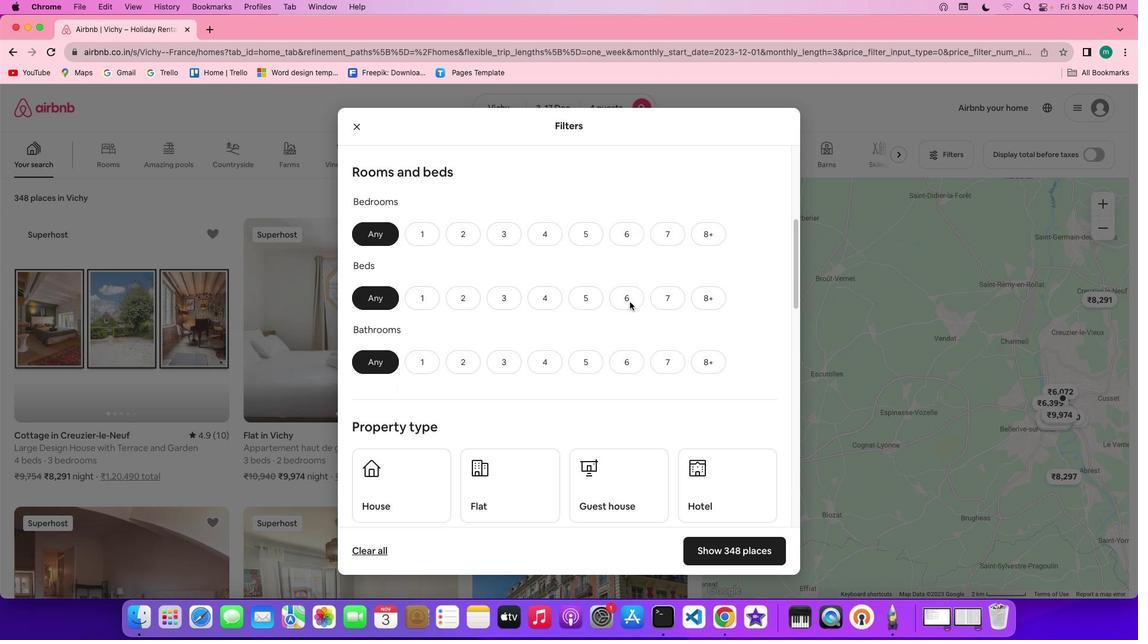 
Action: Mouse scrolled (634, 306) with delta (4, 4)
Screenshot: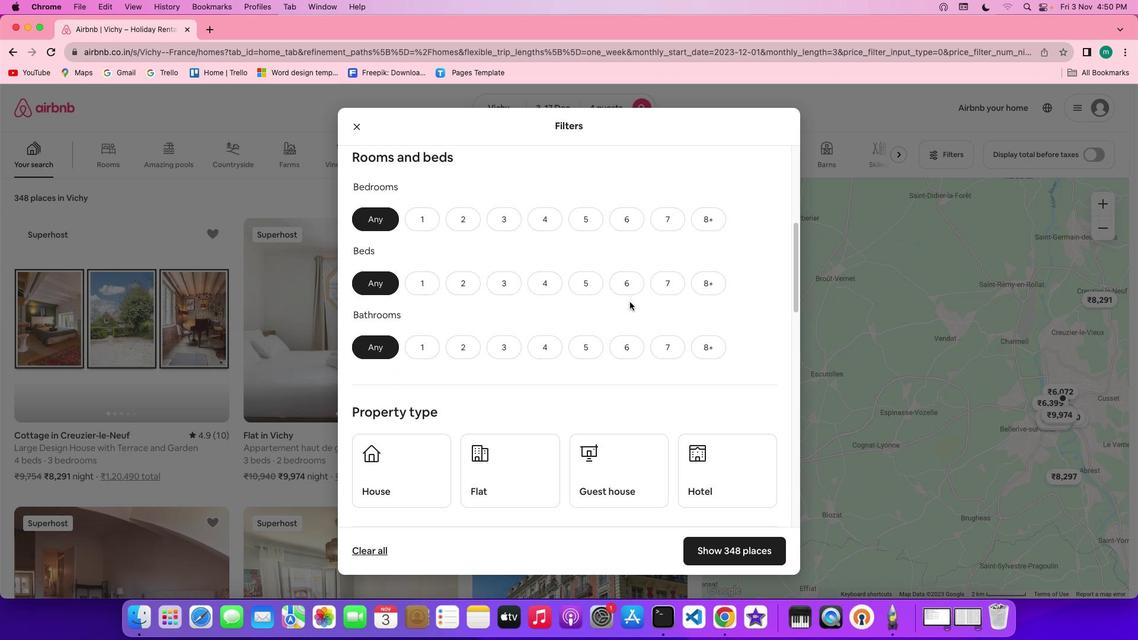 
Action: Mouse scrolled (634, 306) with delta (4, 4)
Screenshot: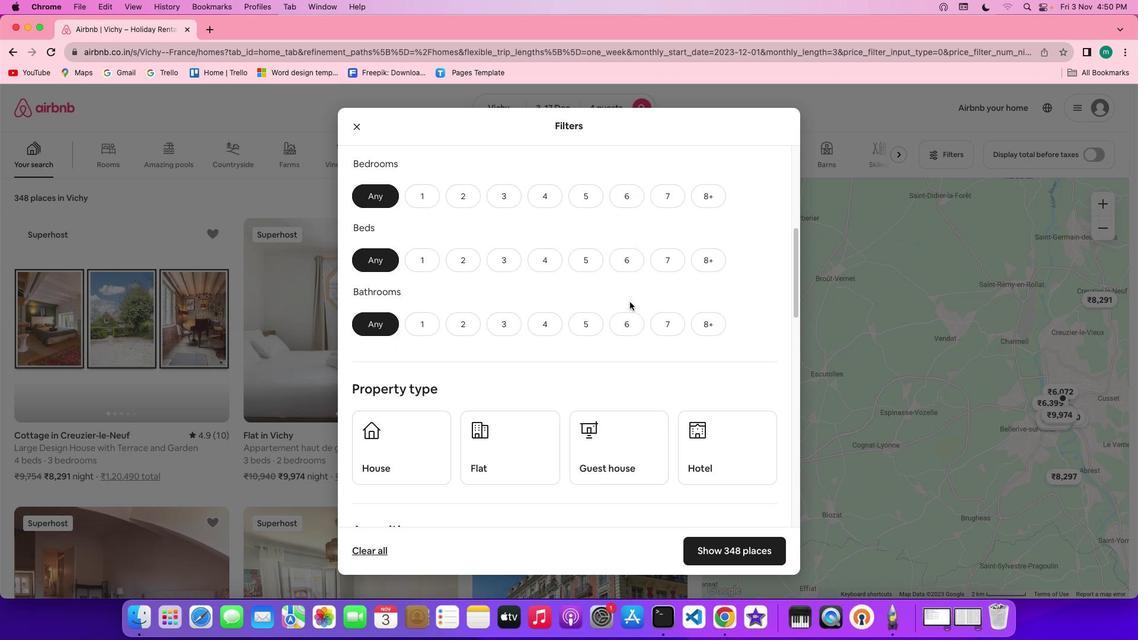 
Action: Mouse scrolled (634, 306) with delta (4, 4)
Screenshot: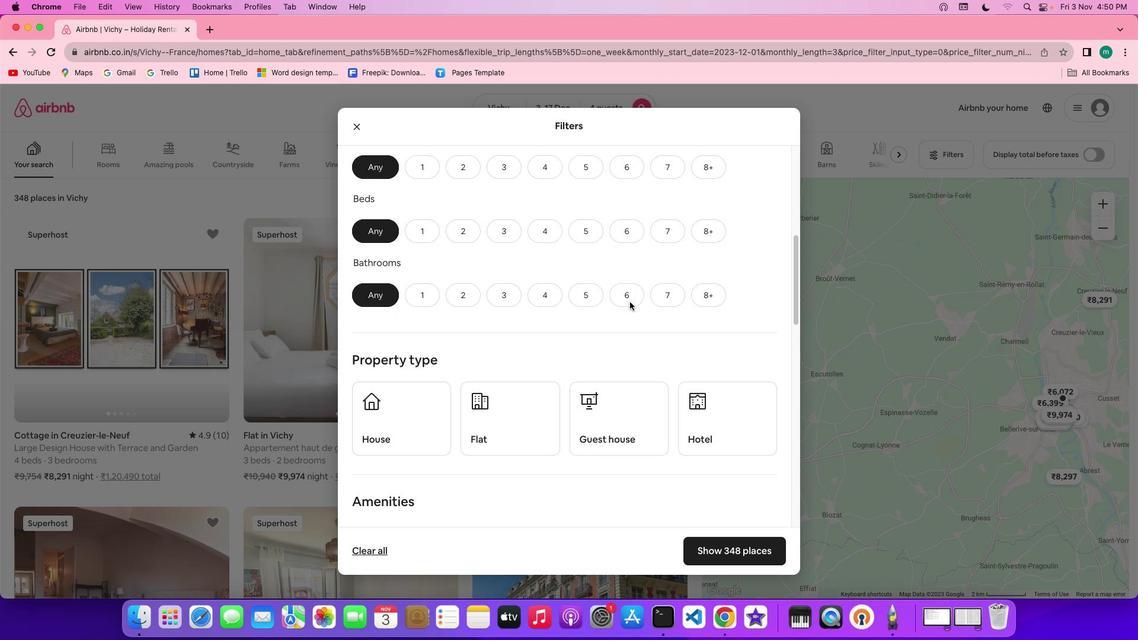 
Action: Mouse scrolled (634, 306) with delta (4, 4)
Screenshot: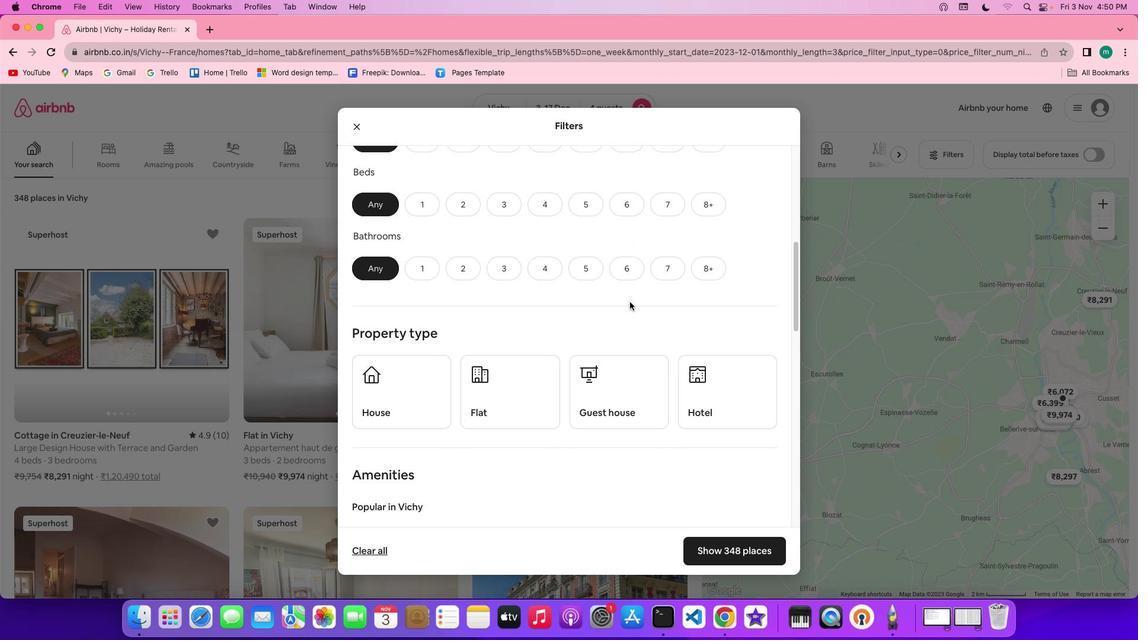 
Action: Mouse scrolled (634, 306) with delta (4, 4)
Screenshot: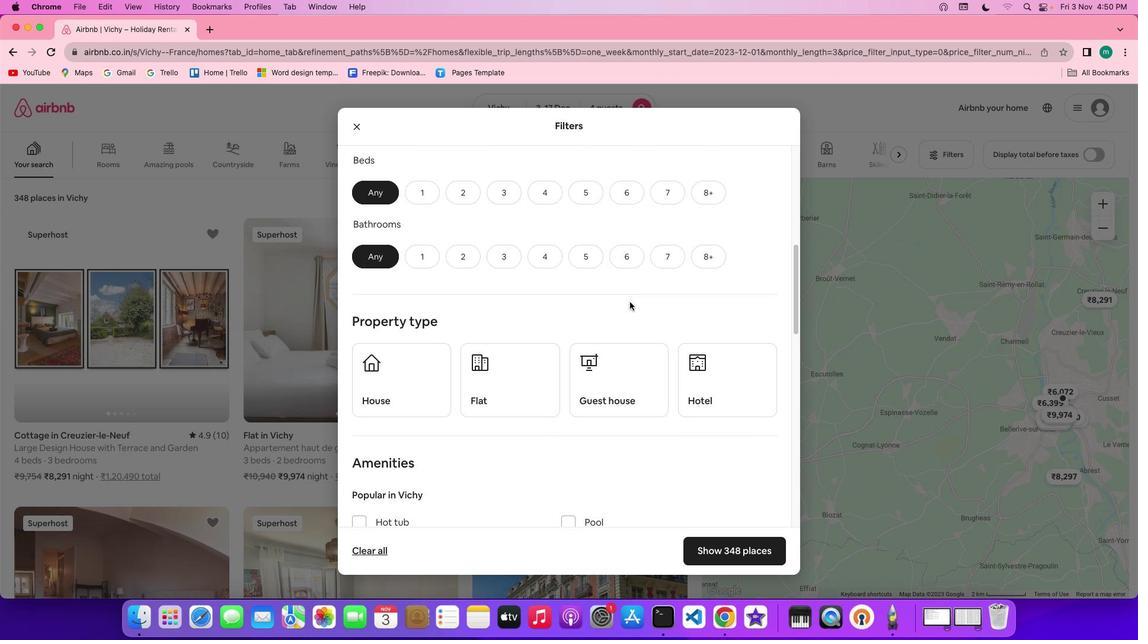 
Action: Mouse scrolled (634, 306) with delta (4, 4)
Screenshot: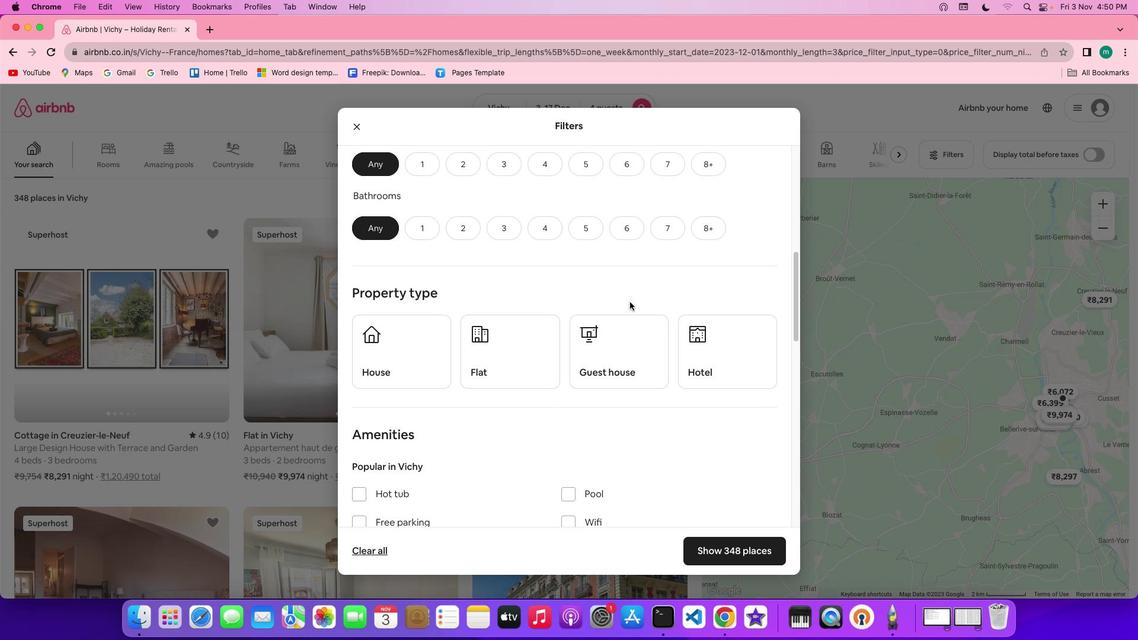 
Action: Mouse scrolled (634, 306) with delta (4, 4)
Screenshot: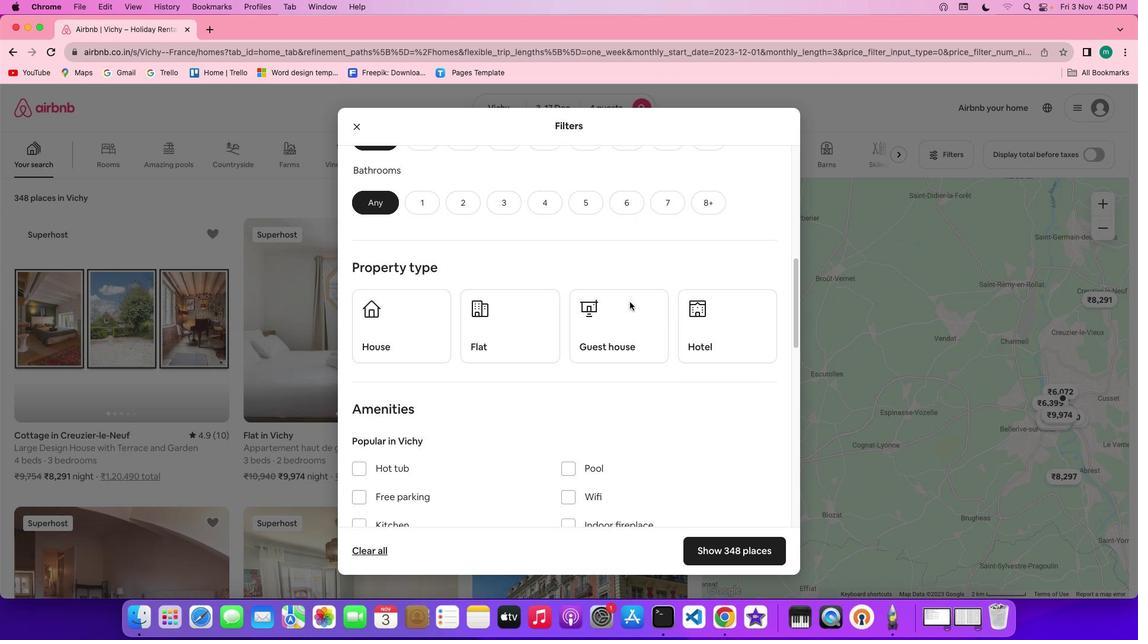 
Action: Mouse moved to (583, 257)
Screenshot: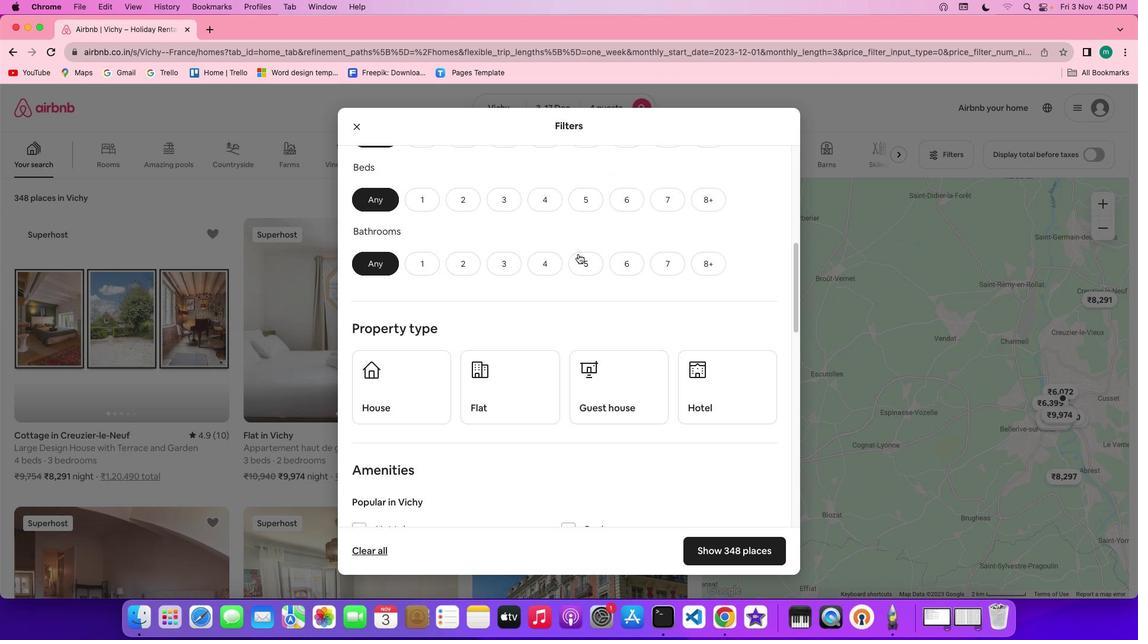 
Action: Mouse scrolled (583, 257) with delta (4, 5)
Screenshot: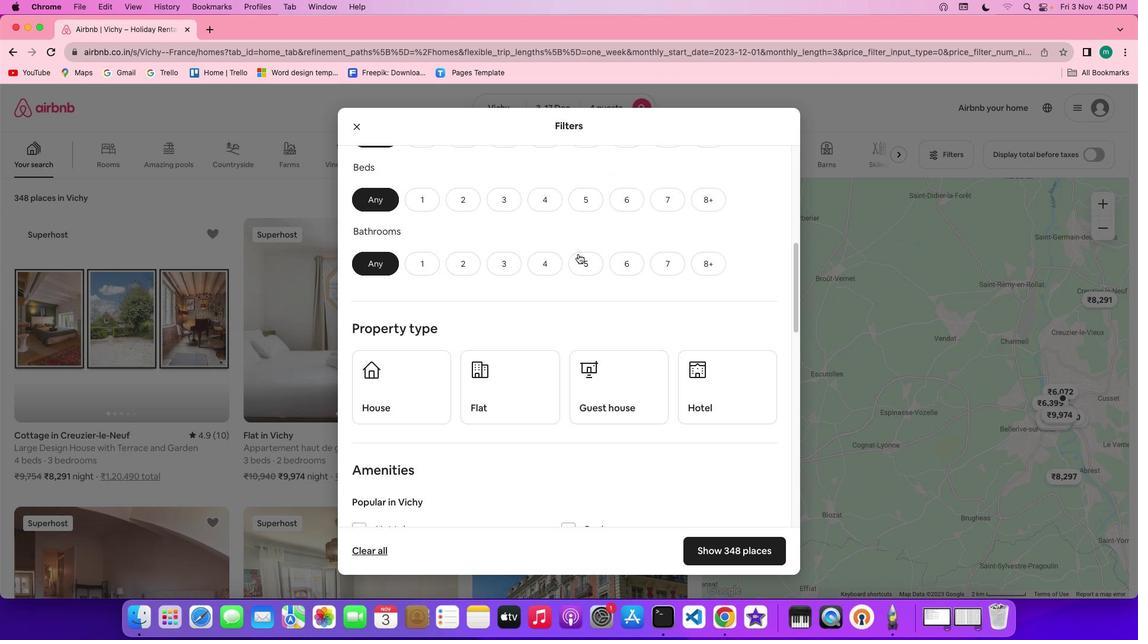 
Action: Mouse scrolled (583, 257) with delta (4, 5)
Screenshot: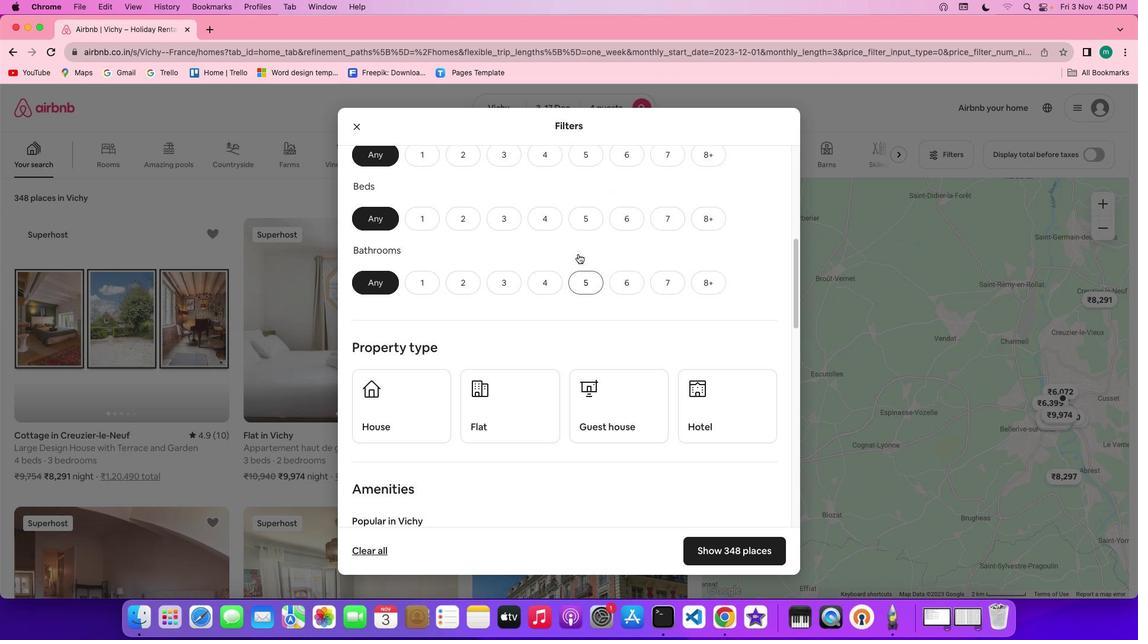 
Action: Mouse moved to (583, 258)
Screenshot: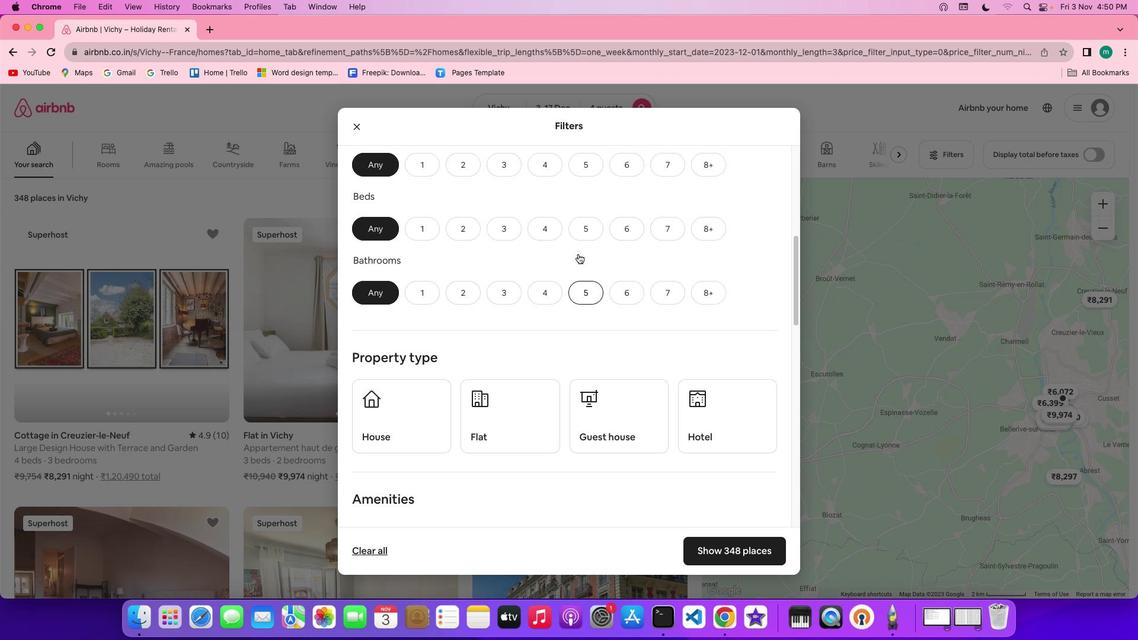 
Action: Mouse scrolled (583, 258) with delta (4, 5)
Screenshot: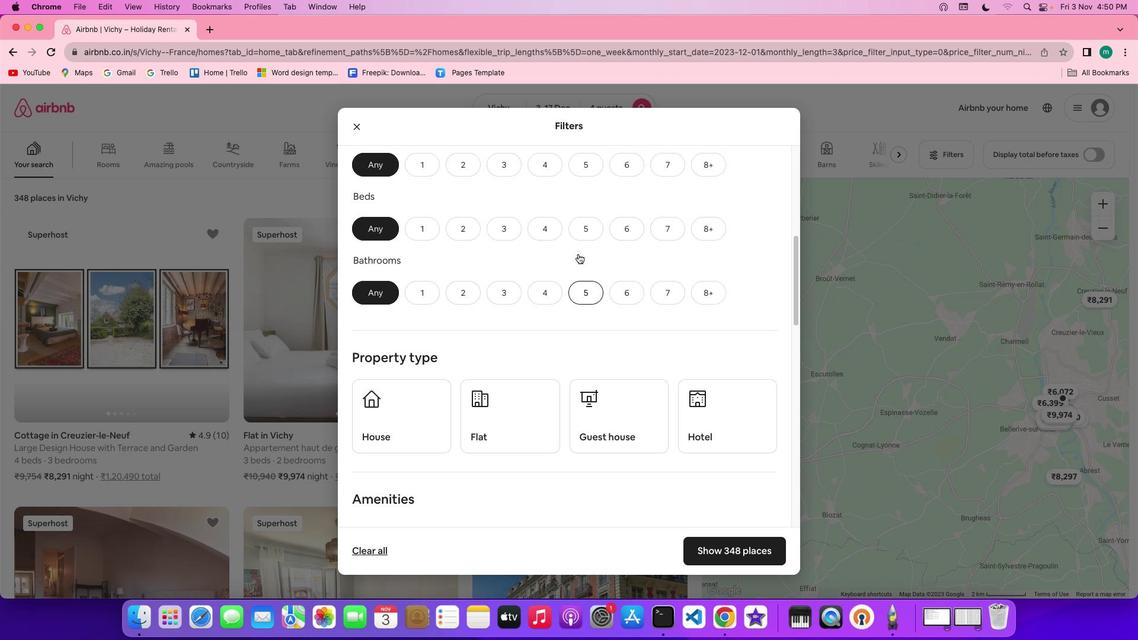 
Action: Mouse moved to (512, 173)
Screenshot: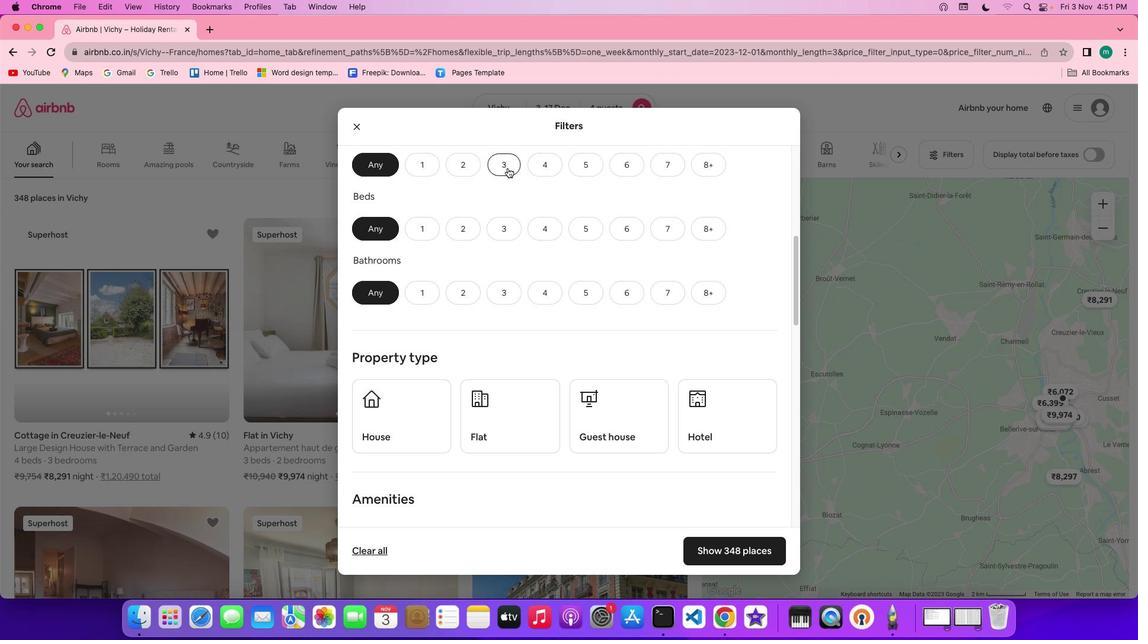 
Action: Mouse pressed left at (512, 173)
Screenshot: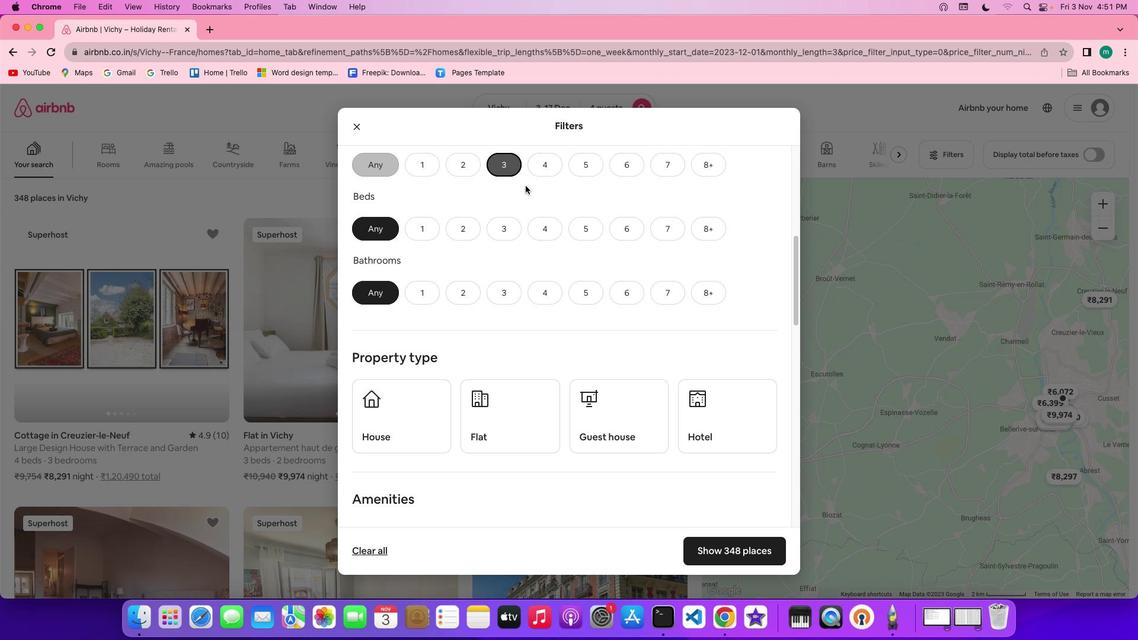 
Action: Mouse moved to (541, 230)
Screenshot: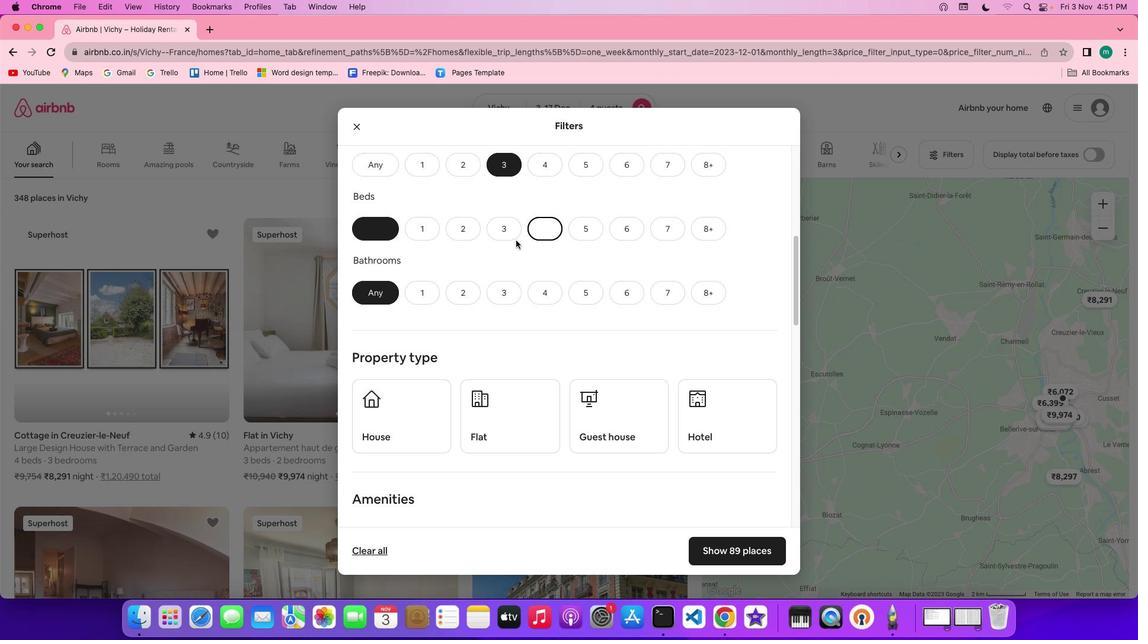 
Action: Mouse pressed left at (541, 230)
Screenshot: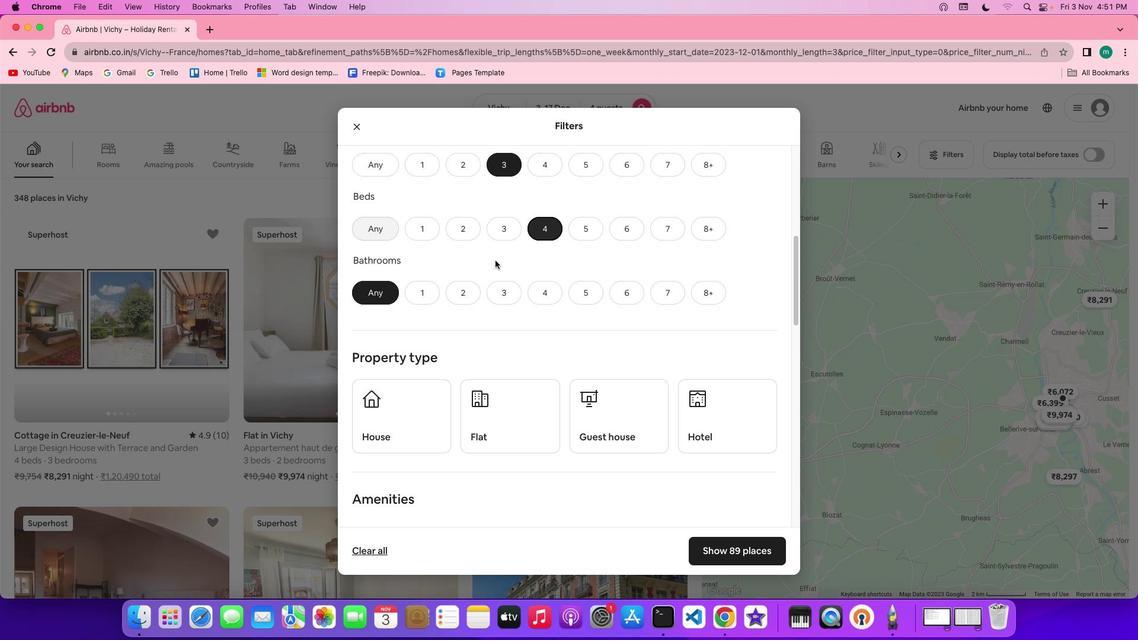 
Action: Mouse moved to (473, 295)
Screenshot: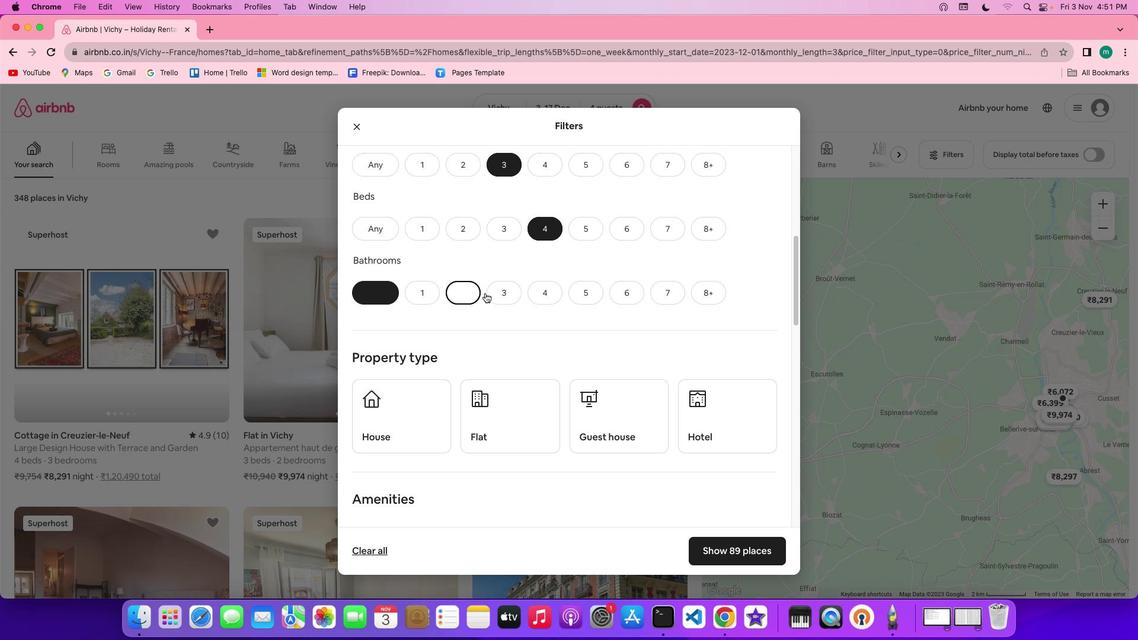 
Action: Mouse pressed left at (473, 295)
Screenshot: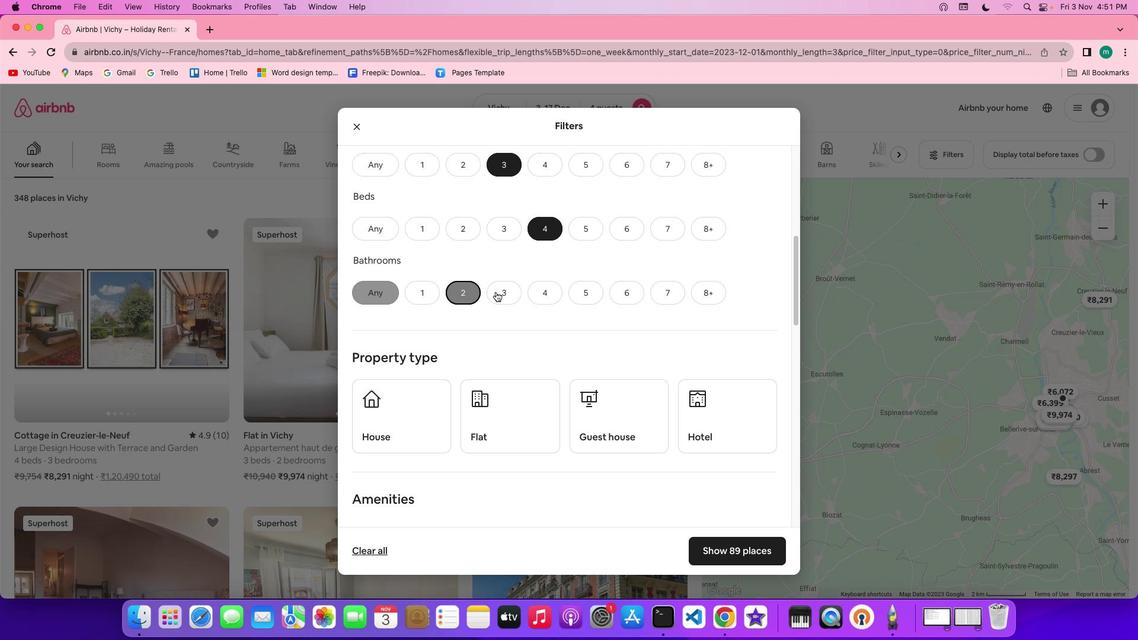 
Action: Mouse moved to (604, 305)
Screenshot: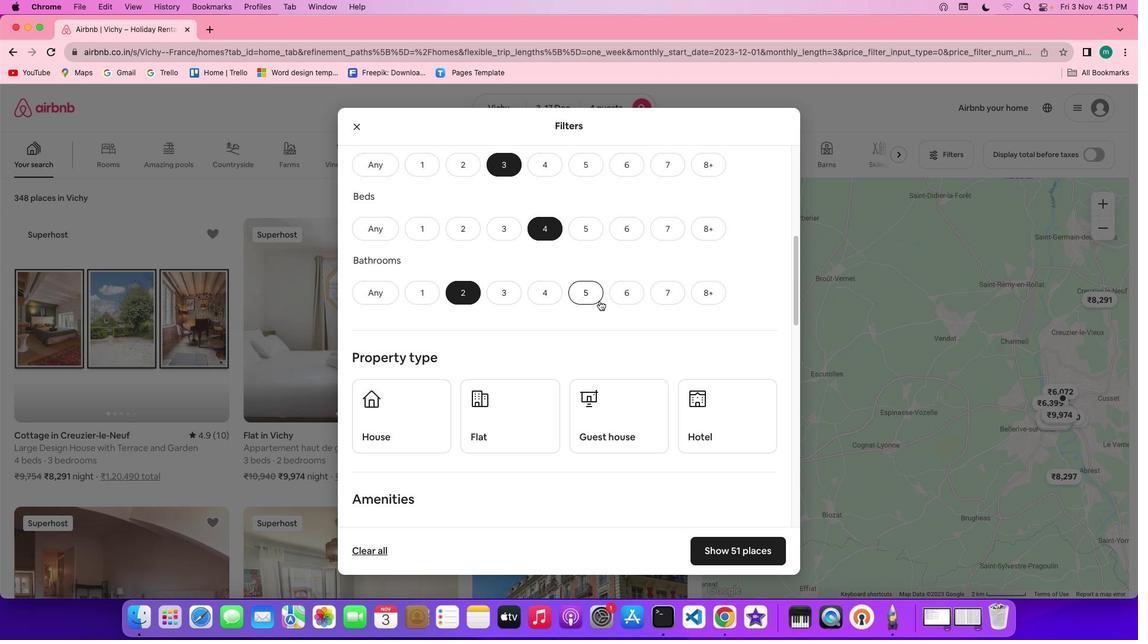 
Action: Mouse scrolled (604, 305) with delta (4, 4)
Screenshot: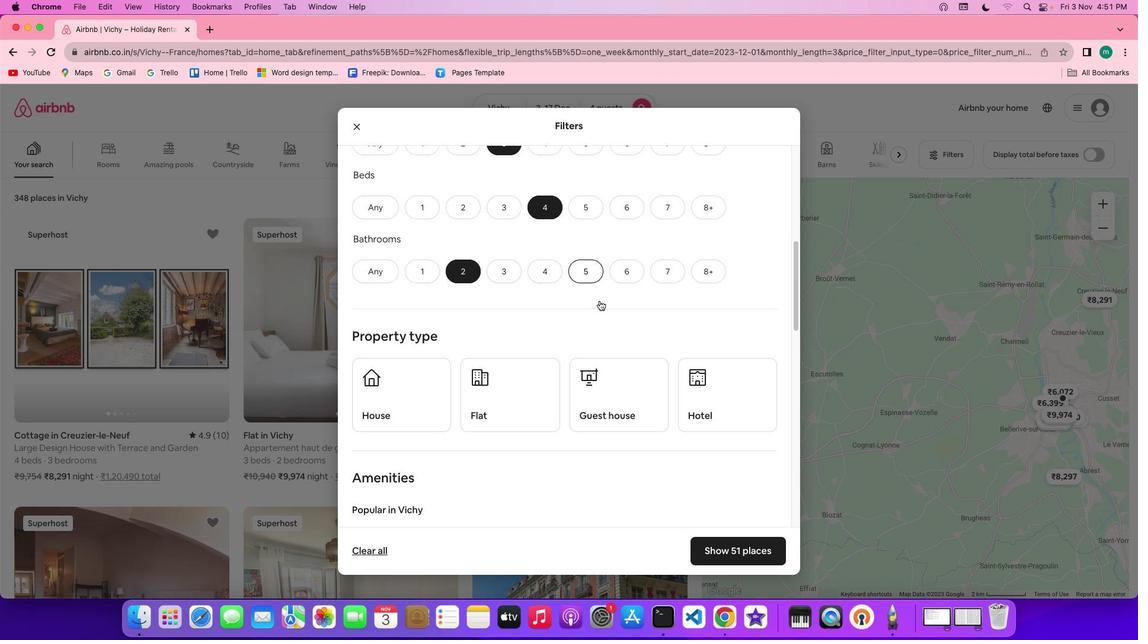 
Action: Mouse scrolled (604, 305) with delta (4, 4)
Screenshot: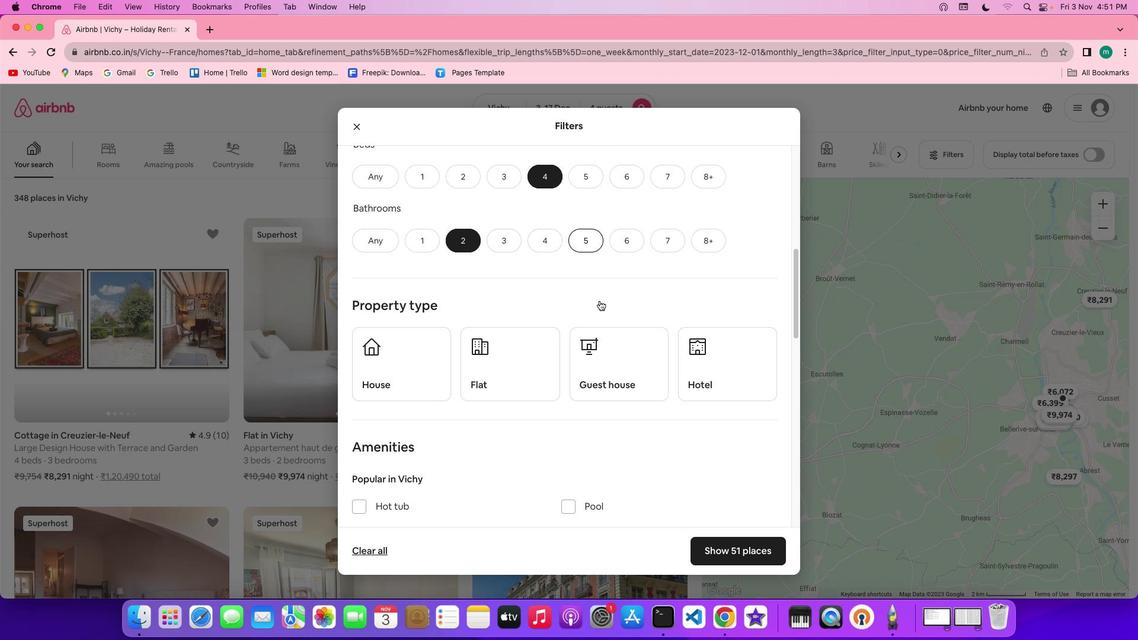 
Action: Mouse scrolled (604, 305) with delta (4, 3)
Screenshot: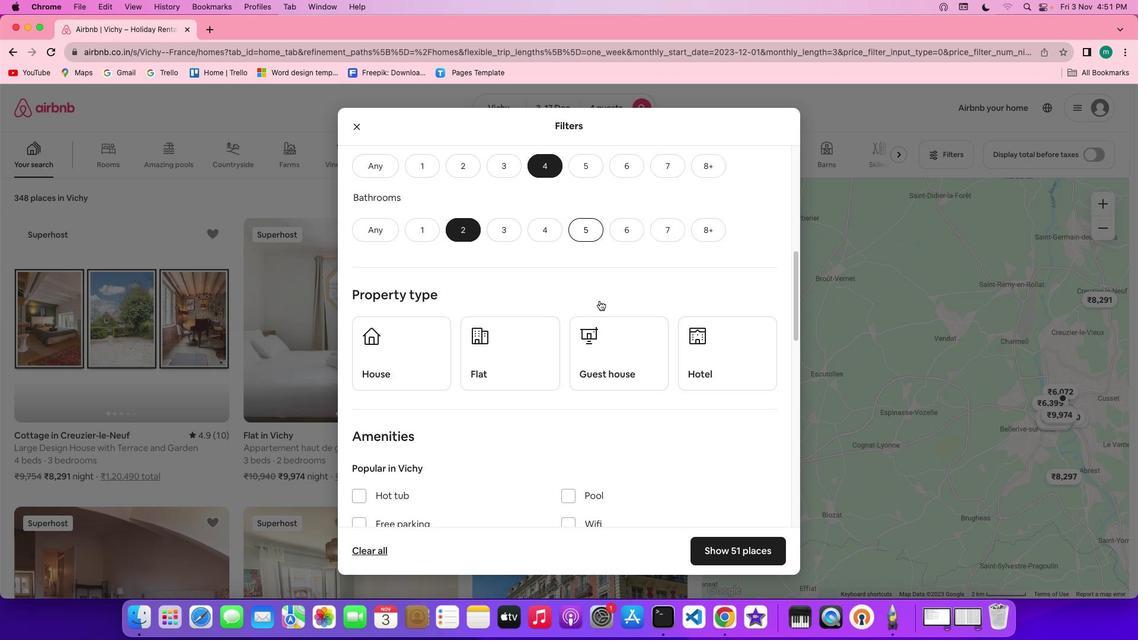 
Action: Mouse scrolled (604, 305) with delta (4, 4)
Screenshot: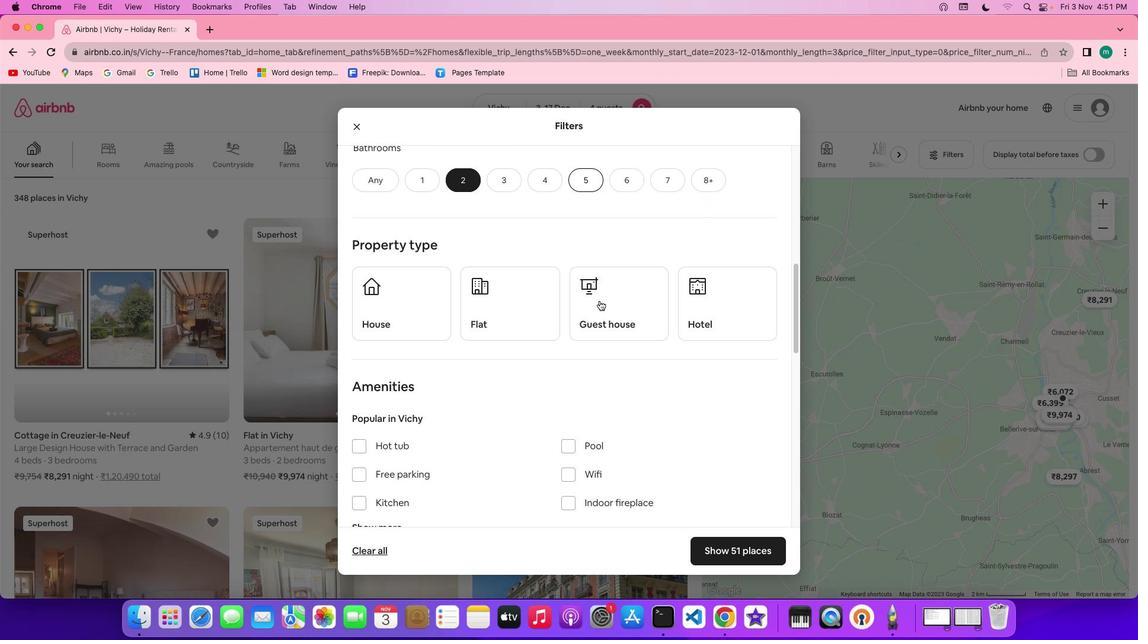 
Action: Mouse scrolled (604, 305) with delta (4, 4)
Screenshot: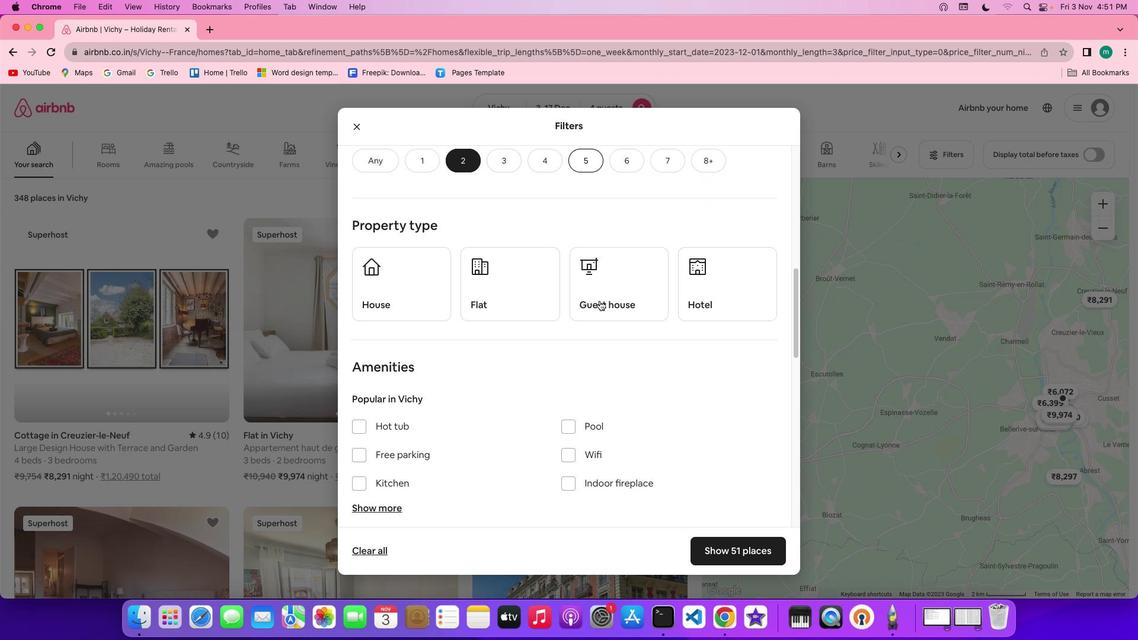 
Action: Mouse scrolled (604, 305) with delta (4, 3)
Screenshot: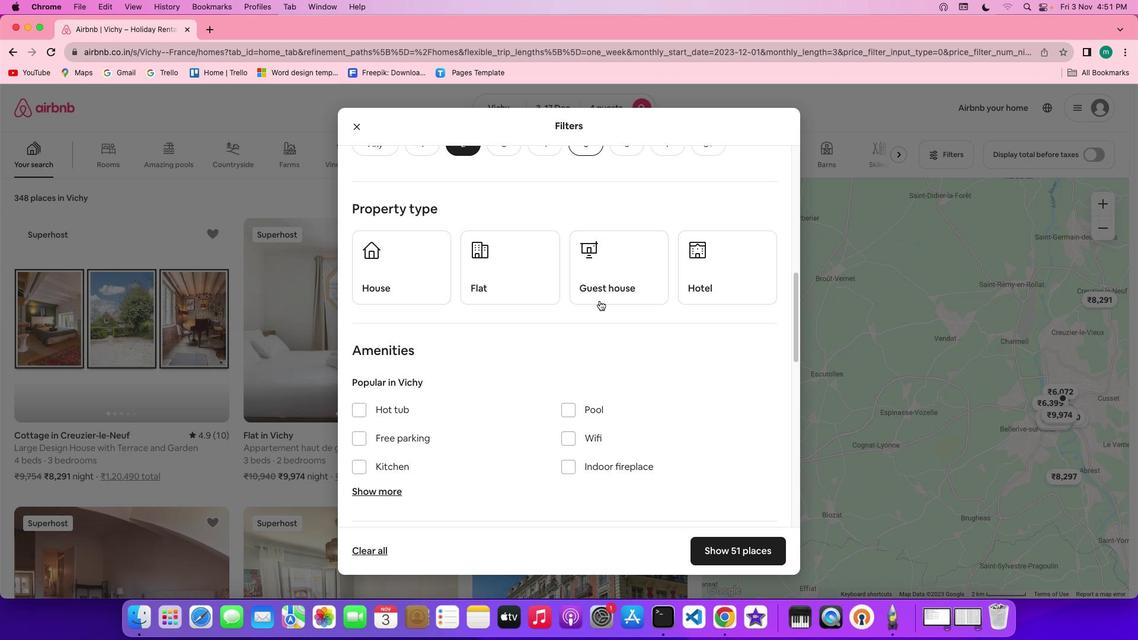
Action: Mouse scrolled (604, 305) with delta (4, 4)
Screenshot: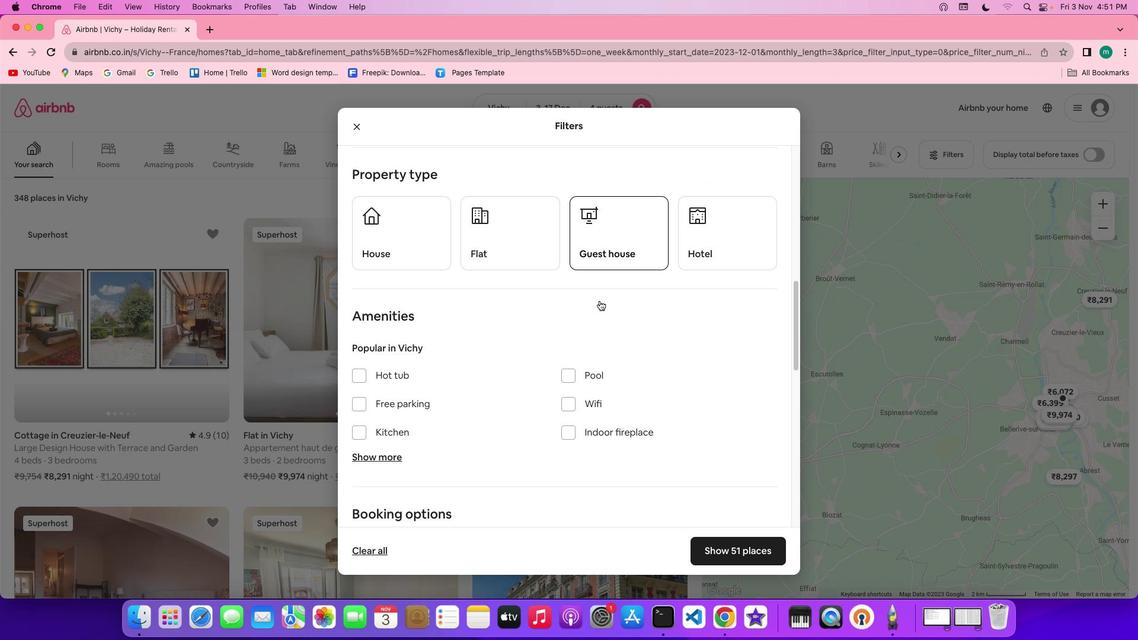 
Action: Mouse scrolled (604, 305) with delta (4, 4)
Screenshot: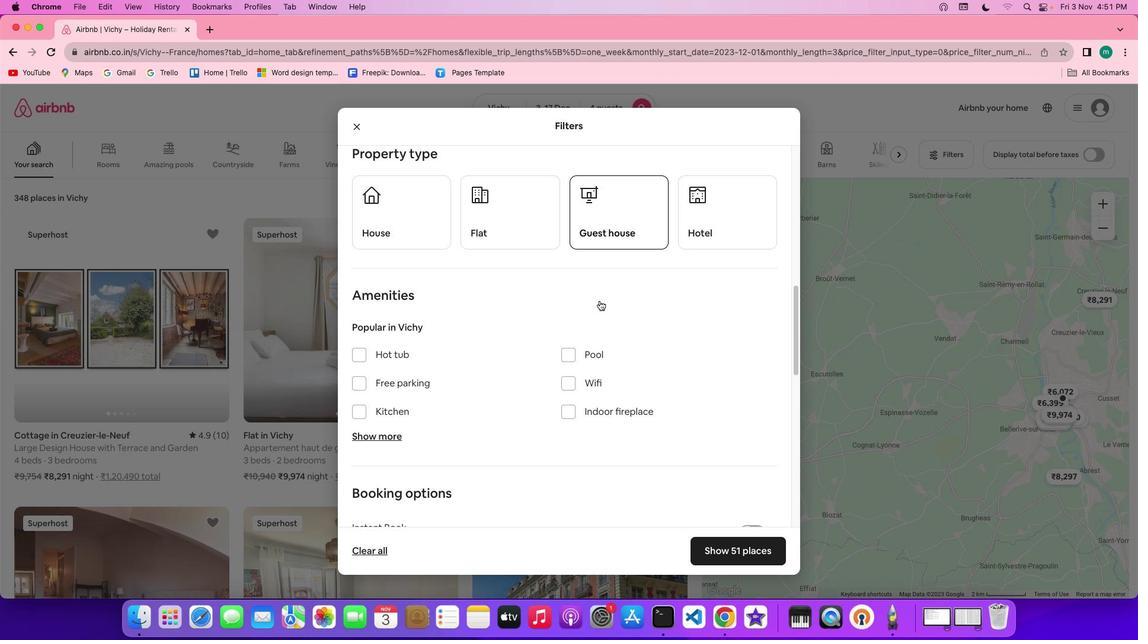 
Action: Mouse scrolled (604, 305) with delta (4, 4)
Screenshot: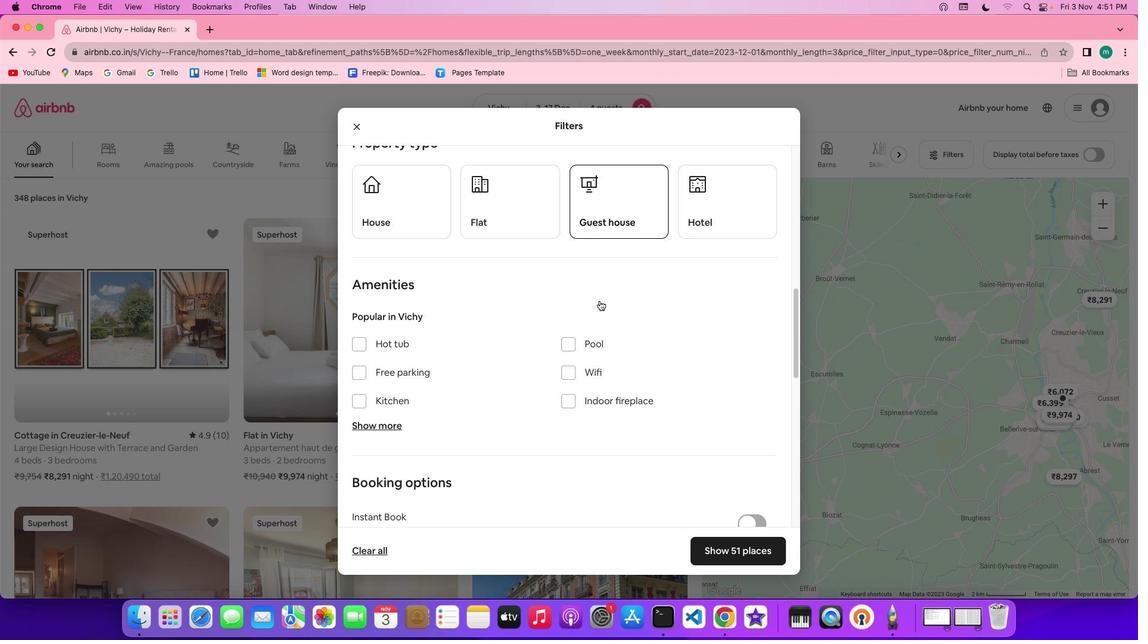 
Action: Mouse scrolled (604, 305) with delta (4, 4)
Screenshot: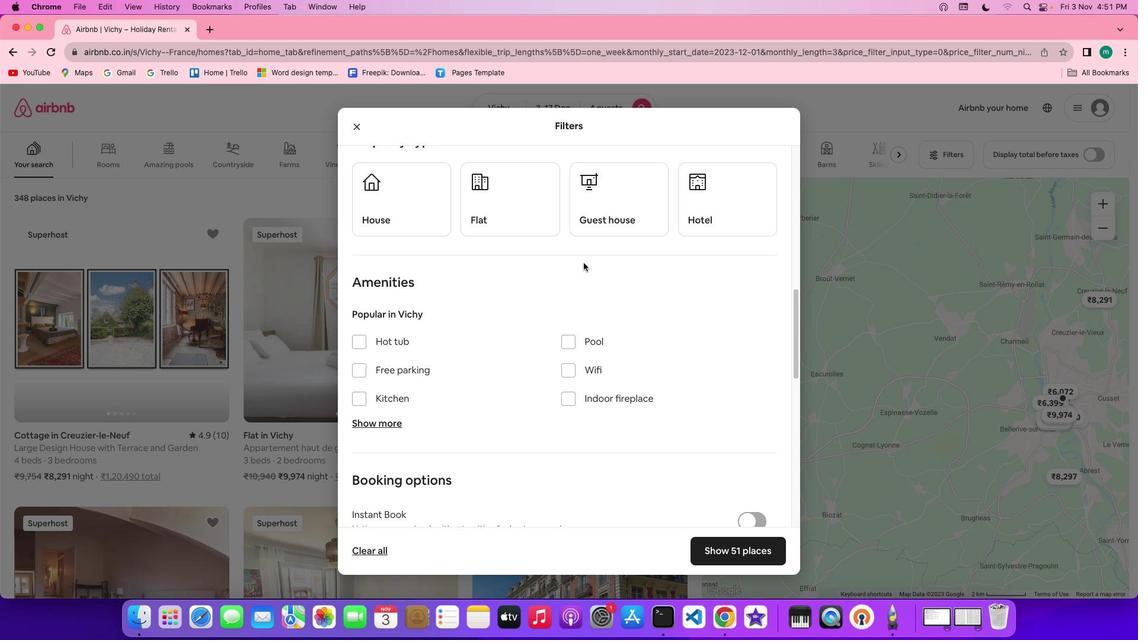 
Action: Mouse moved to (410, 206)
Screenshot: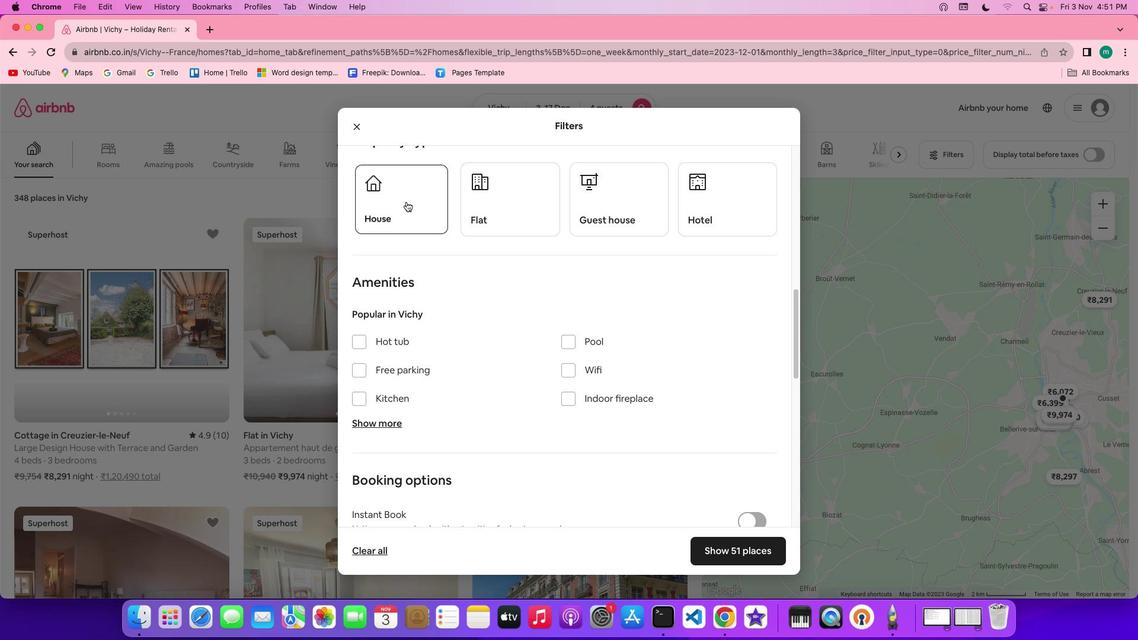 
Action: Mouse pressed left at (410, 206)
Screenshot: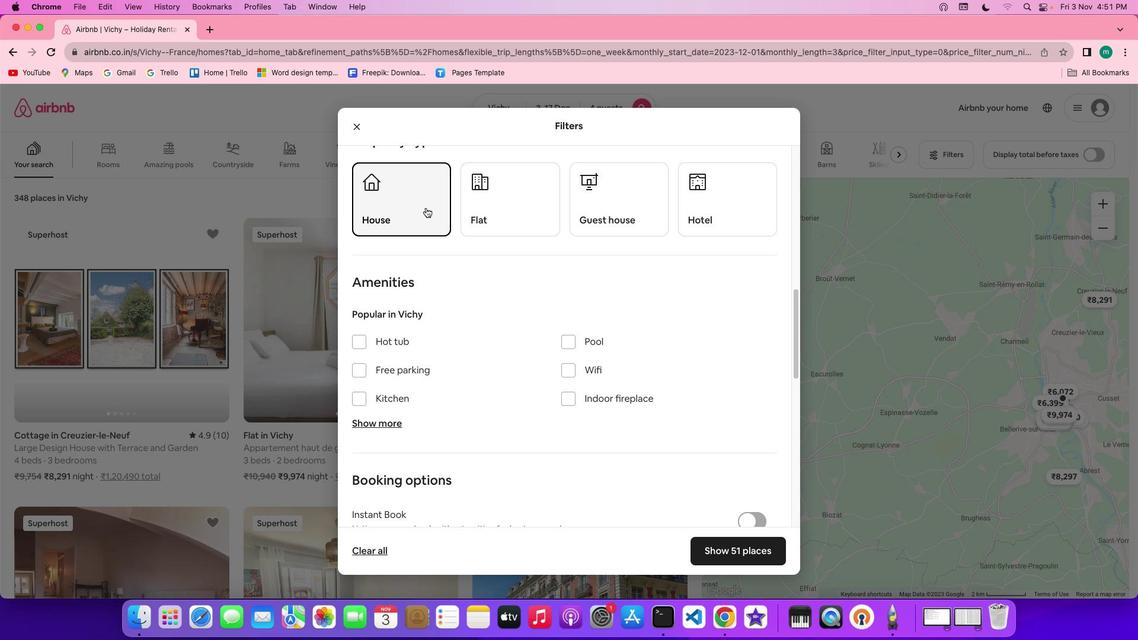 
Action: Mouse moved to (646, 298)
Screenshot: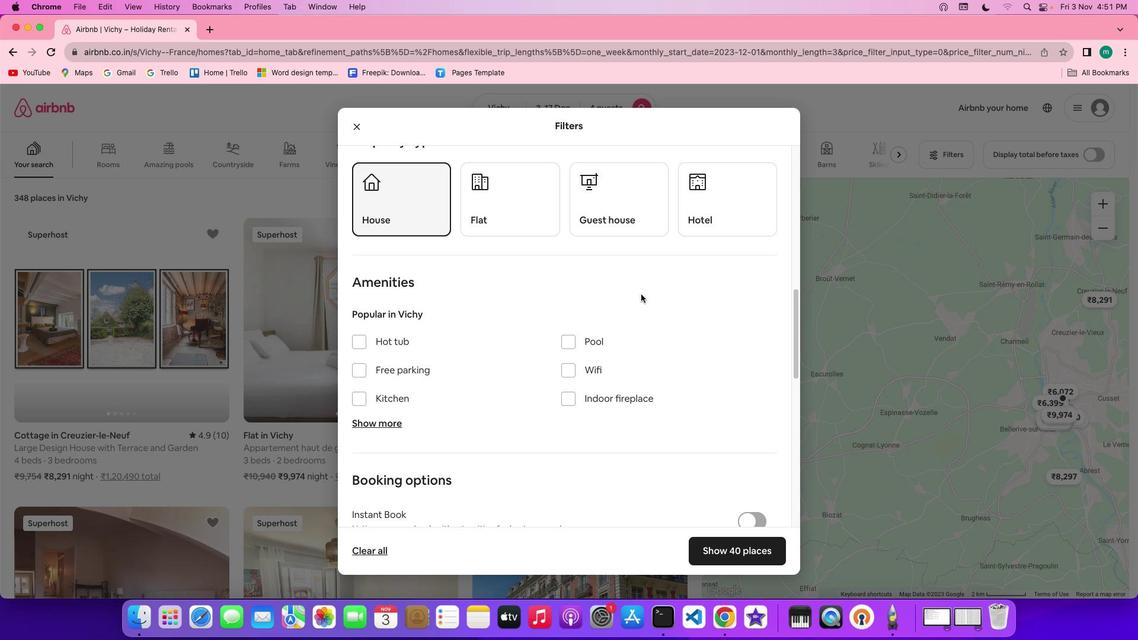 
Action: Mouse scrolled (646, 298) with delta (4, 4)
Screenshot: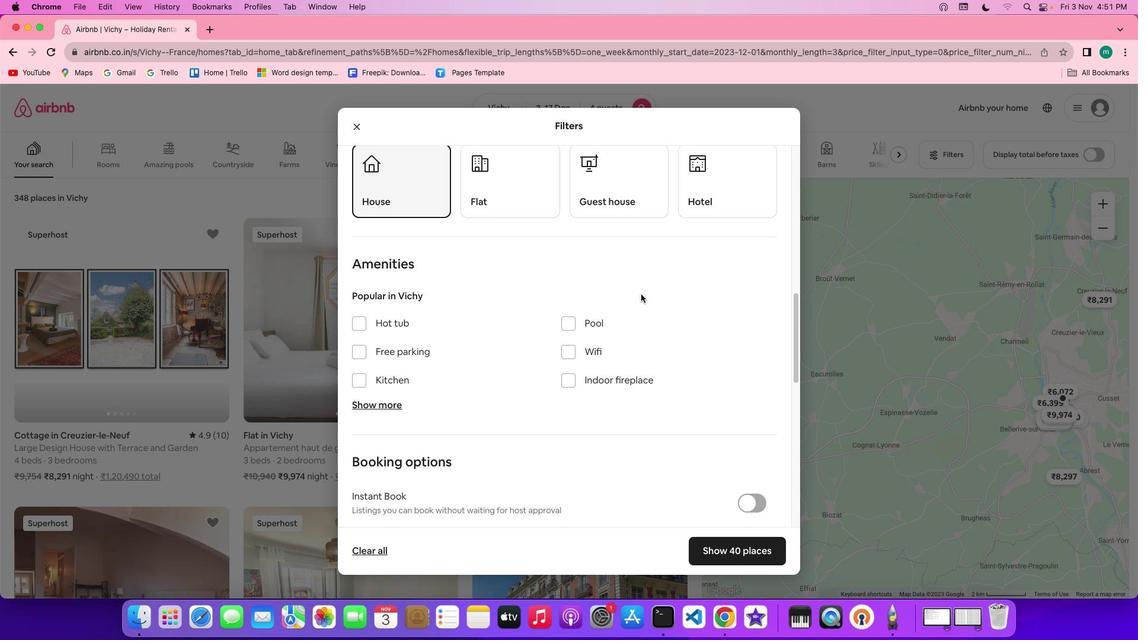 
Action: Mouse scrolled (646, 298) with delta (4, 4)
Screenshot: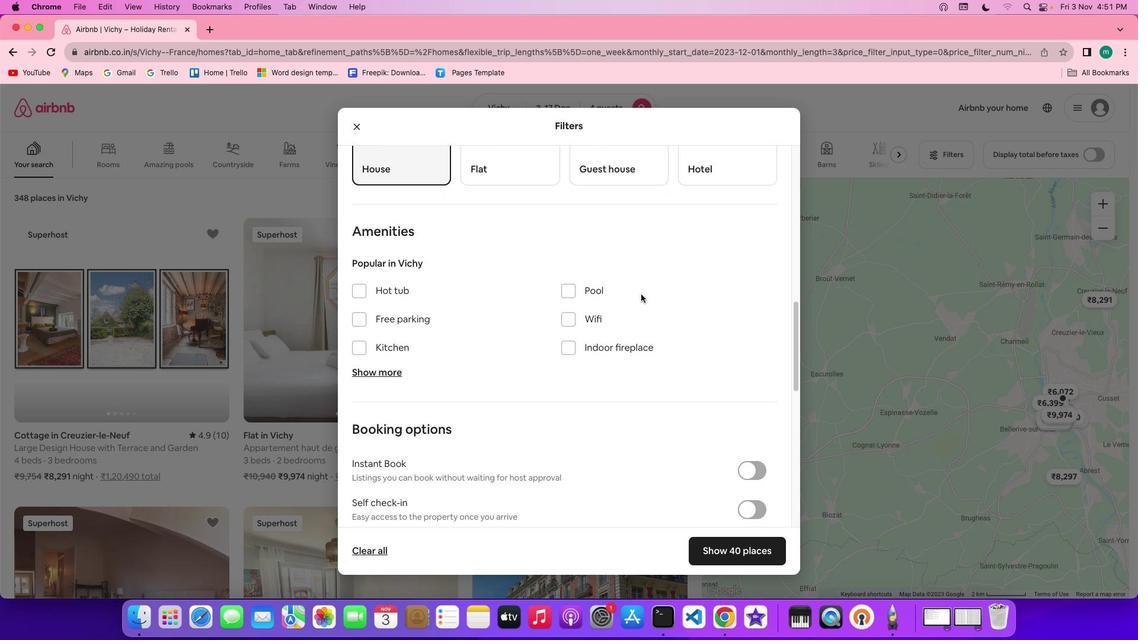 
Action: Mouse scrolled (646, 298) with delta (4, 4)
Screenshot: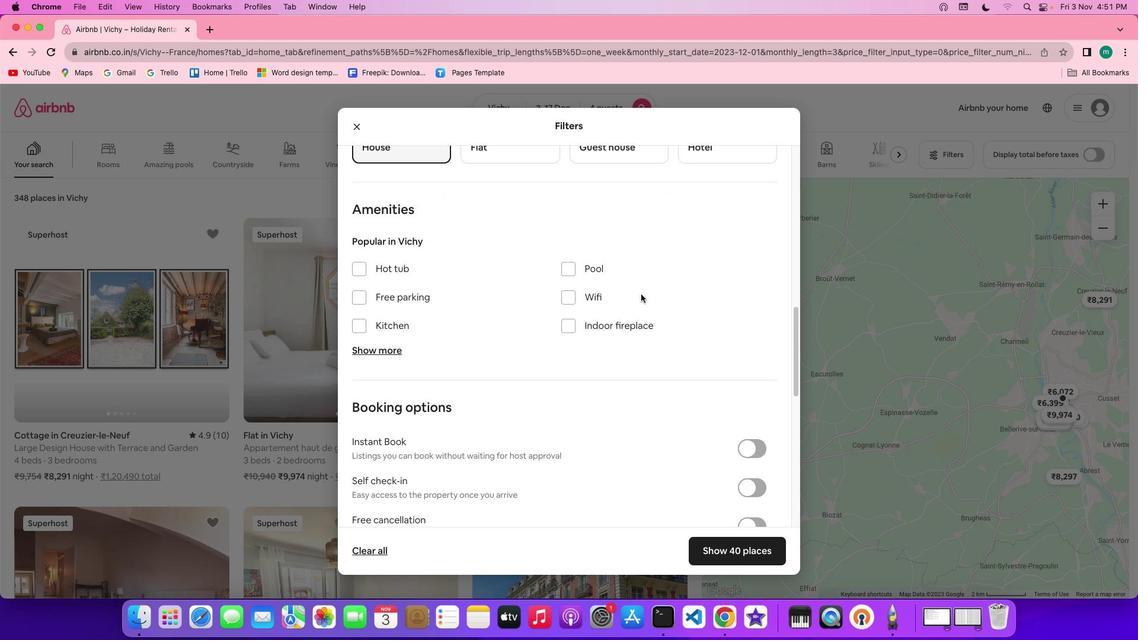 
Action: Mouse scrolled (646, 298) with delta (4, 4)
Screenshot: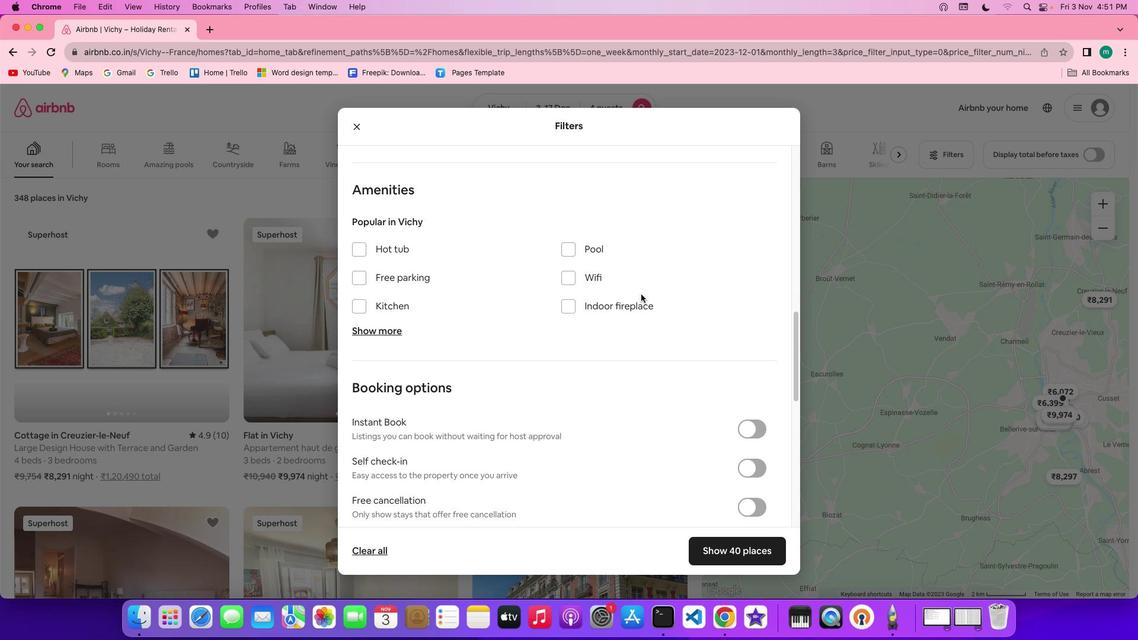 
Action: Mouse scrolled (646, 298) with delta (4, 4)
Screenshot: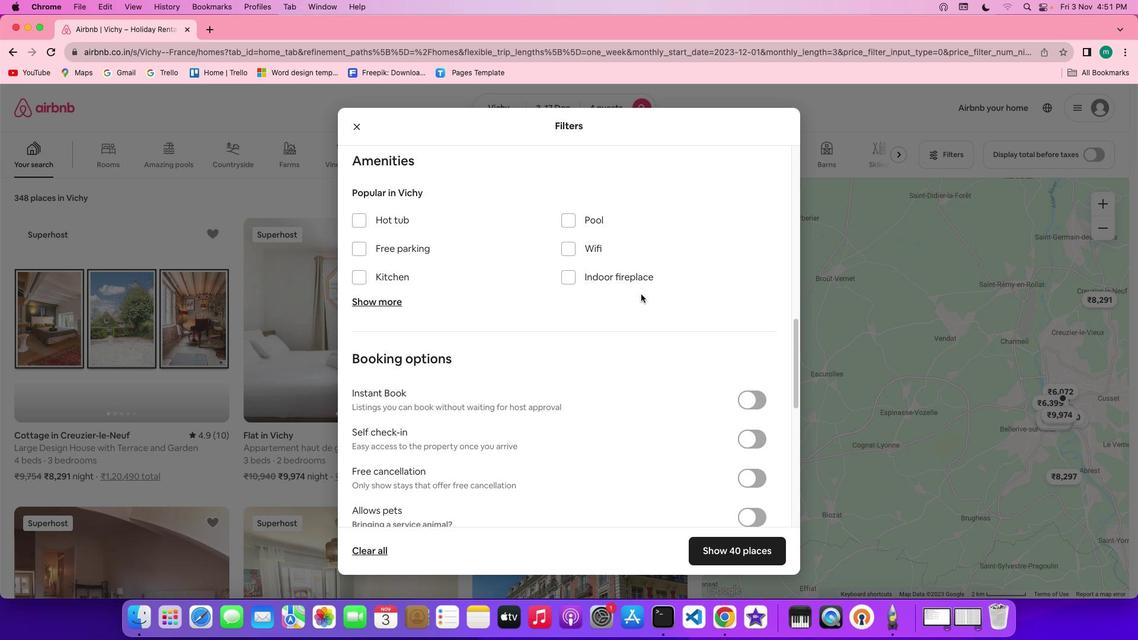 
Action: Mouse scrolled (646, 298) with delta (4, 4)
Screenshot: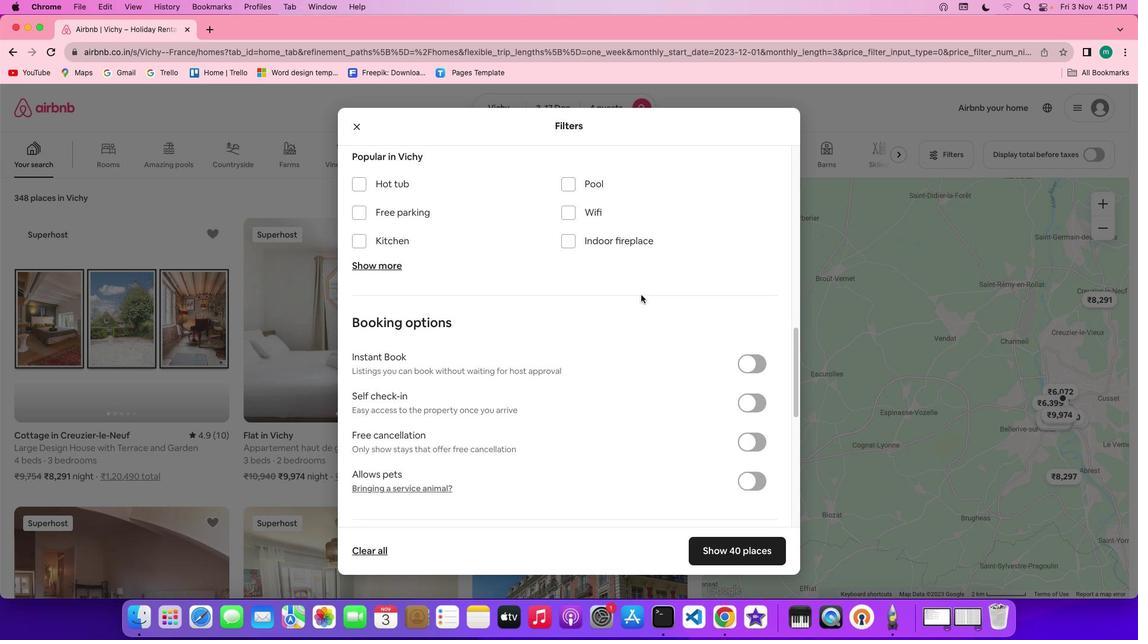 
Action: Mouse scrolled (646, 298) with delta (4, 4)
Screenshot: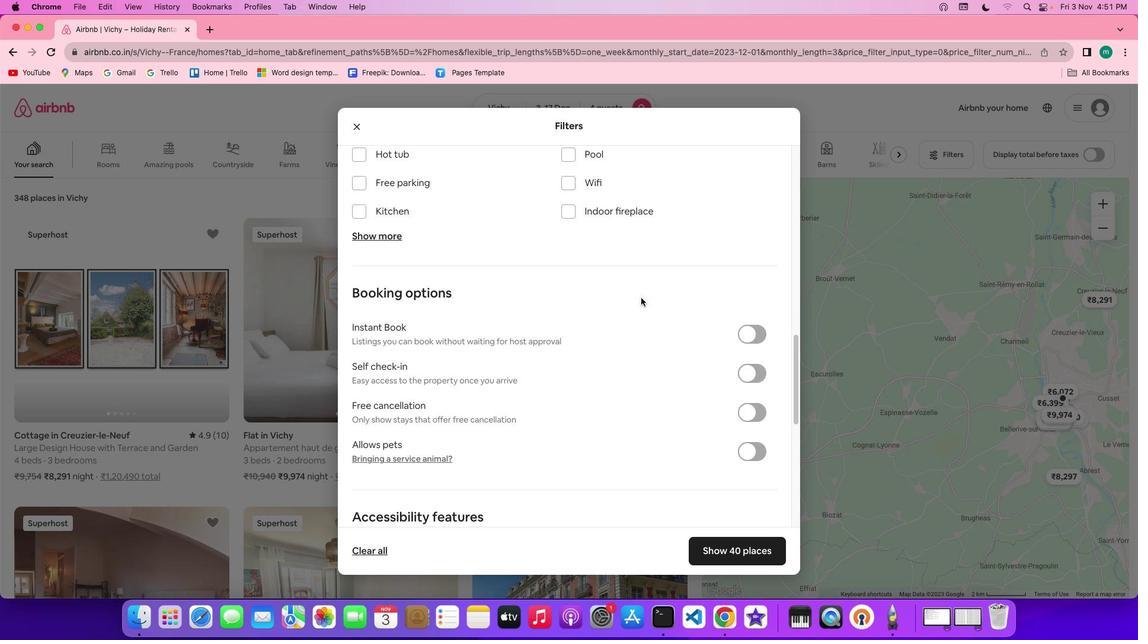 
Action: Mouse scrolled (646, 298) with delta (4, 3)
Screenshot: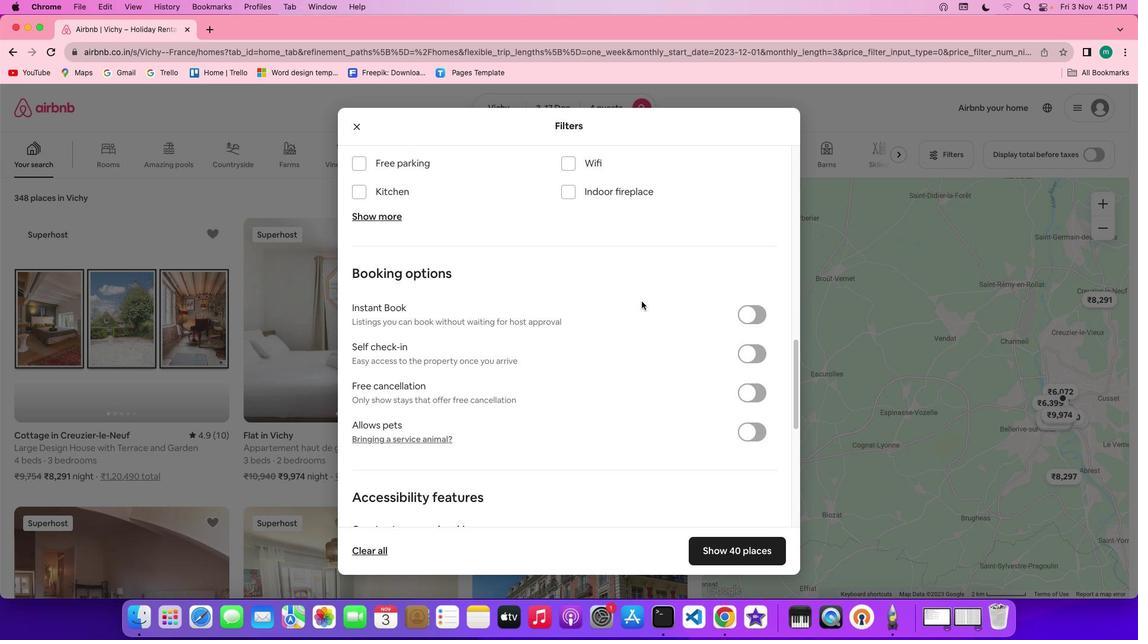 
Action: Mouse moved to (646, 306)
Screenshot: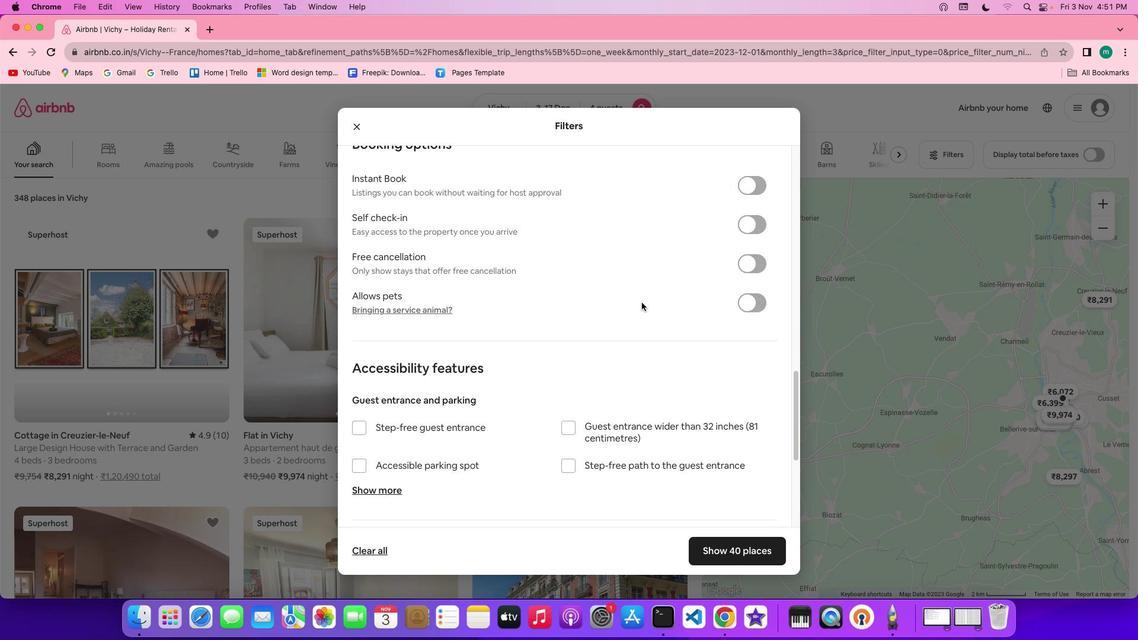 
Action: Mouse scrolled (646, 306) with delta (4, 4)
Screenshot: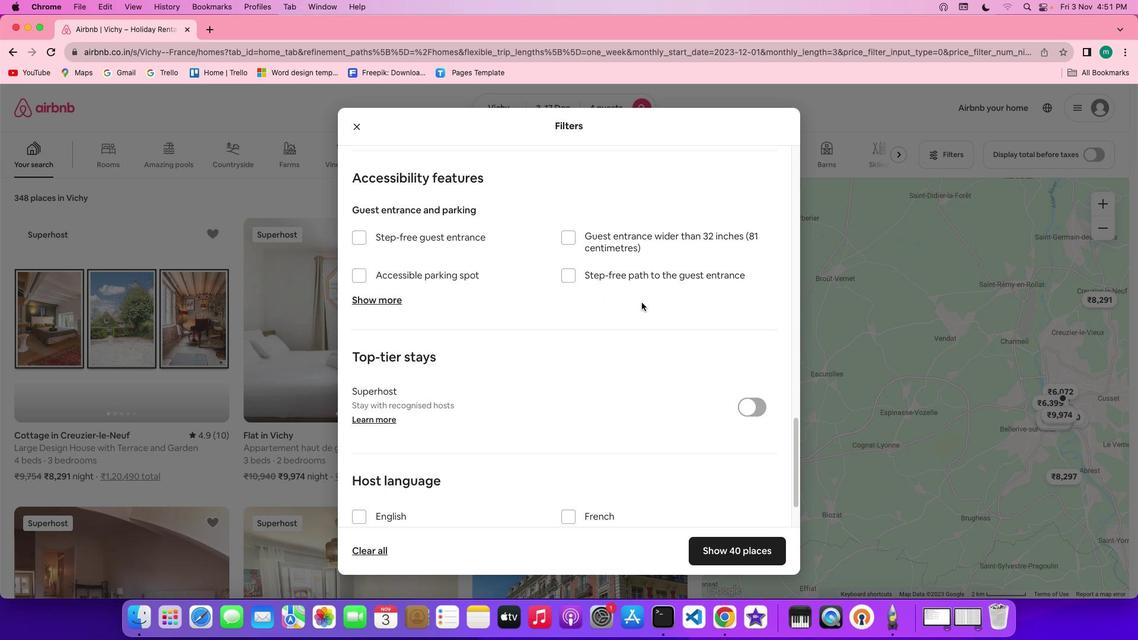 
Action: Mouse scrolled (646, 306) with delta (4, 4)
Screenshot: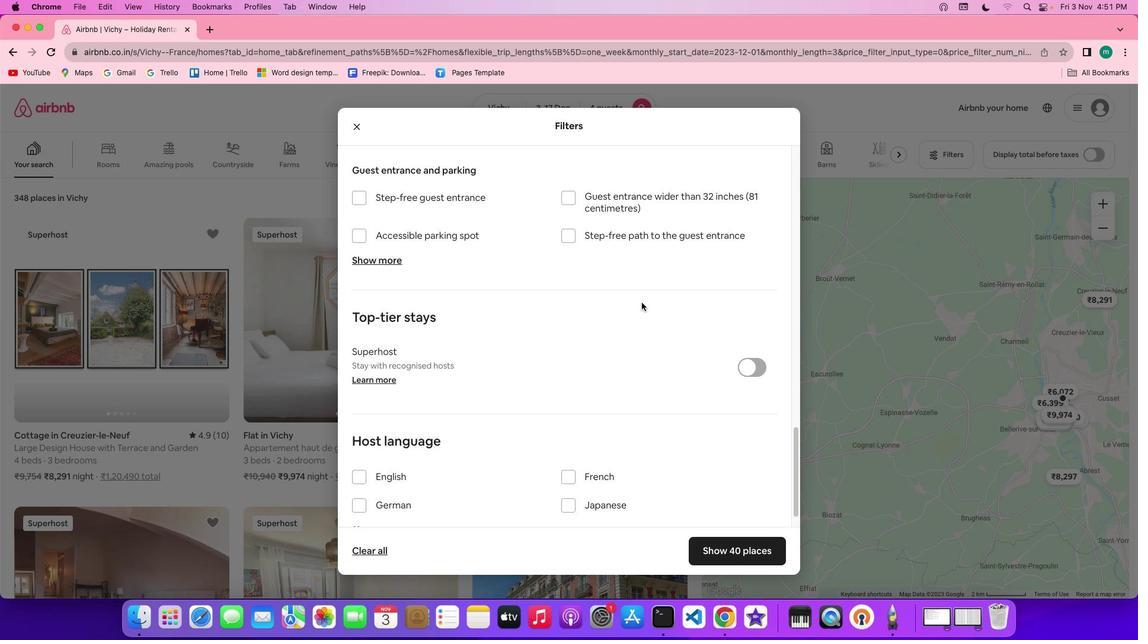
Action: Mouse scrolled (646, 306) with delta (4, 2)
Screenshot: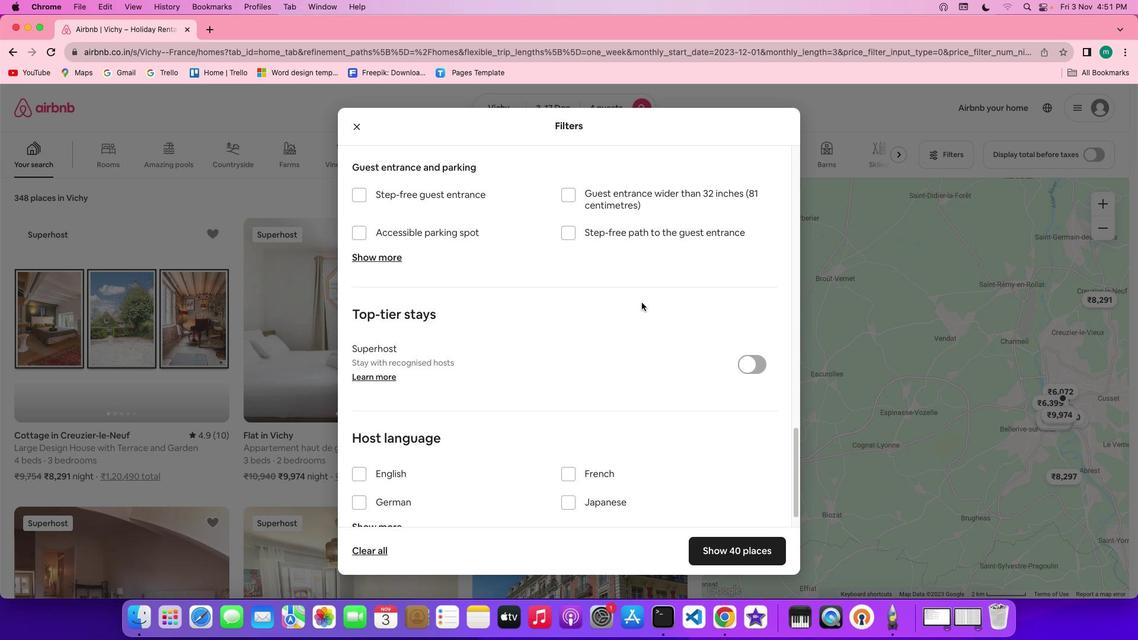 
Action: Mouse scrolled (646, 306) with delta (4, 1)
Screenshot: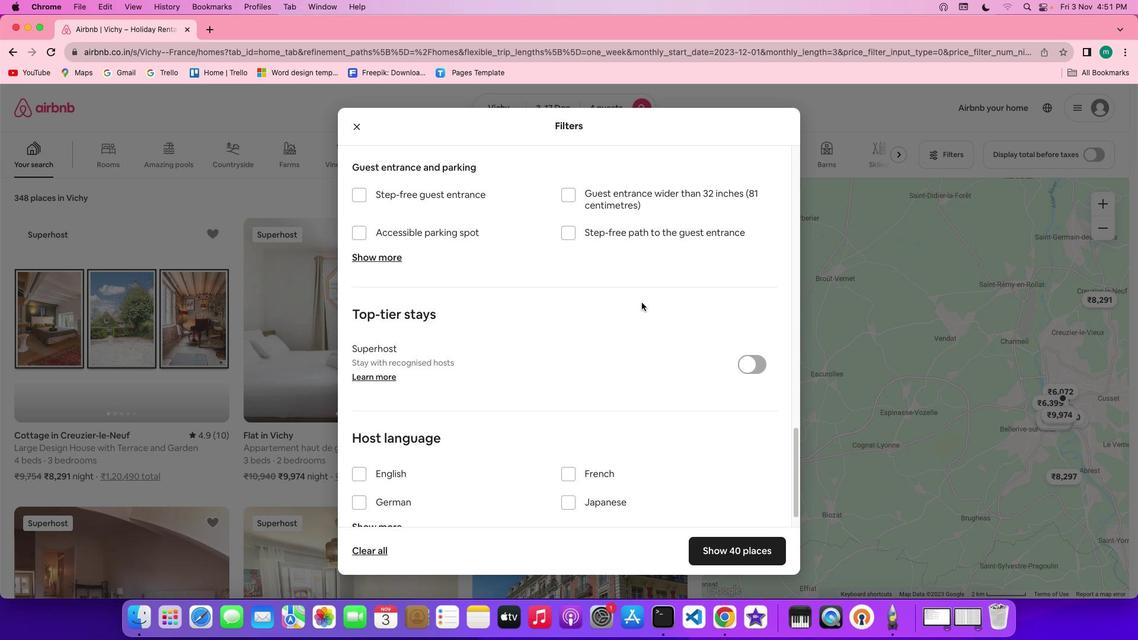 
Action: Mouse moved to (646, 306)
Screenshot: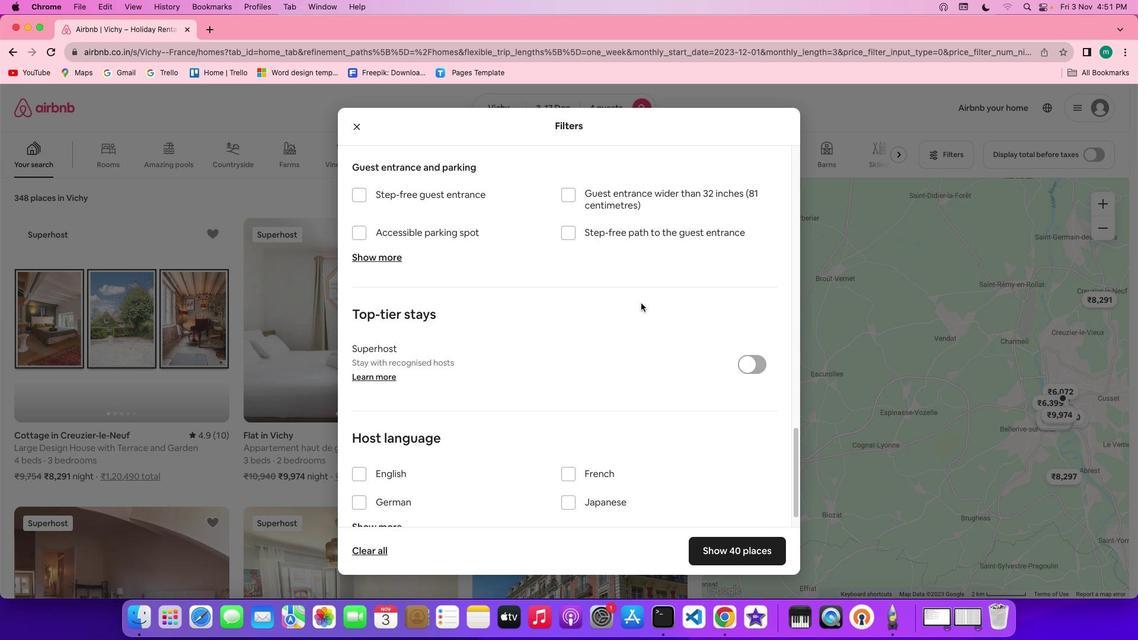 
Action: Mouse scrolled (646, 306) with delta (4, 1)
Screenshot: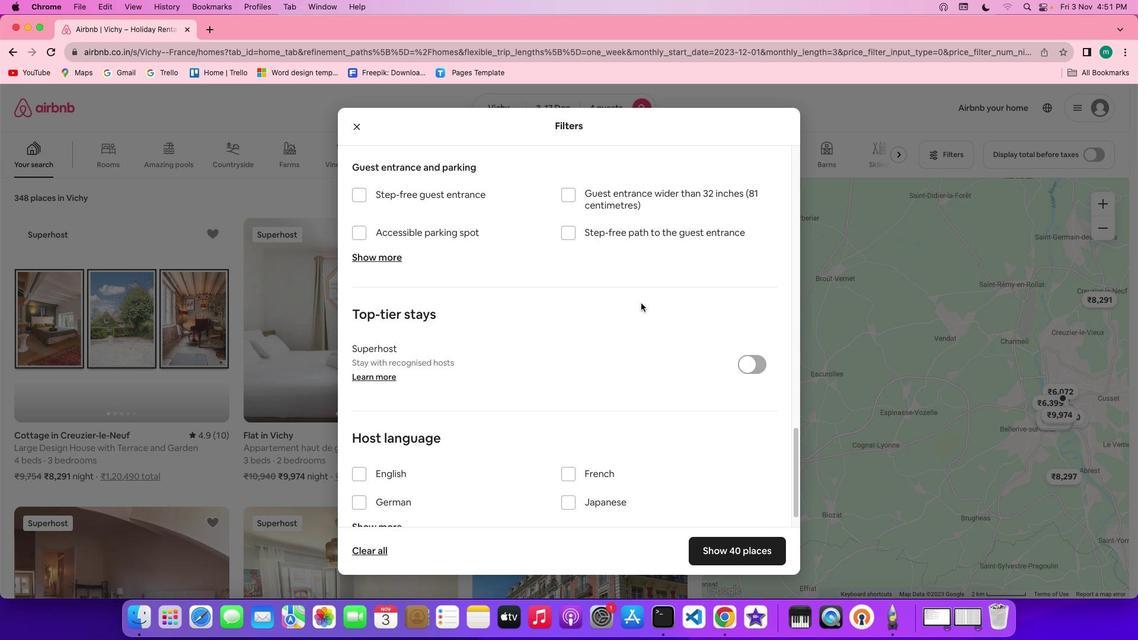 
Action: Mouse moved to (646, 307)
Screenshot: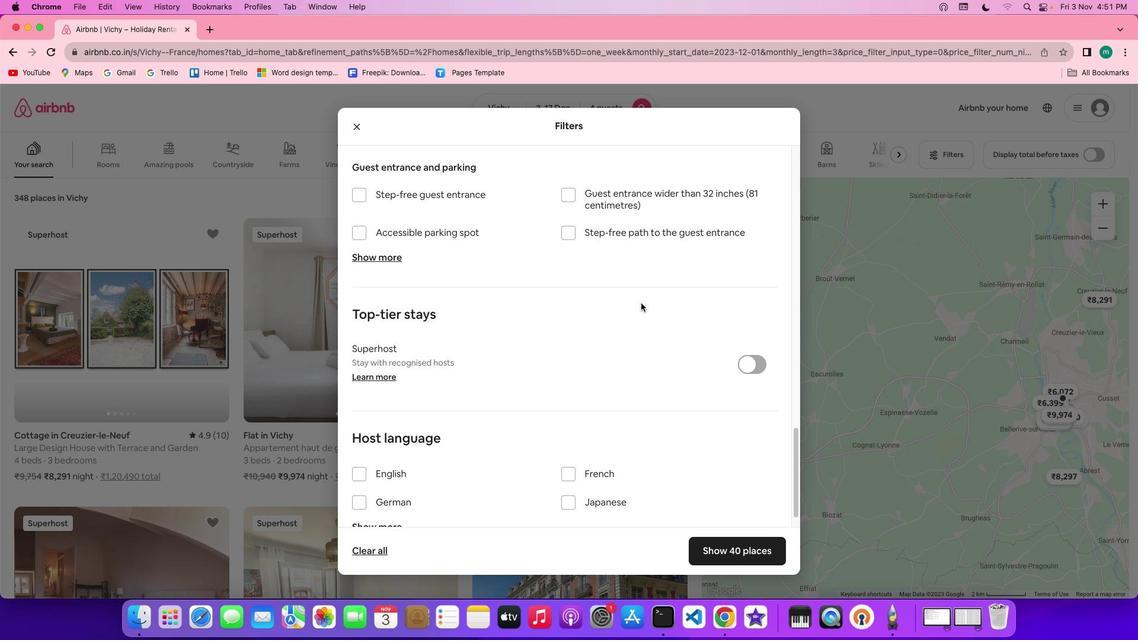 
Action: Mouse scrolled (646, 307) with delta (4, 4)
Screenshot: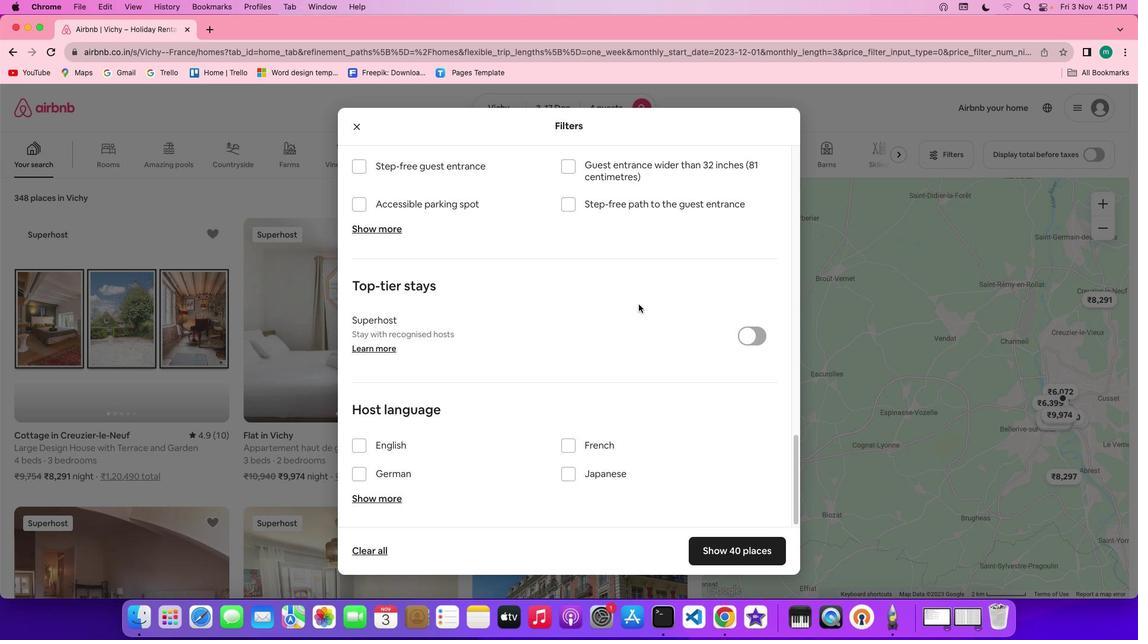
Action: Mouse scrolled (646, 307) with delta (4, 4)
Screenshot: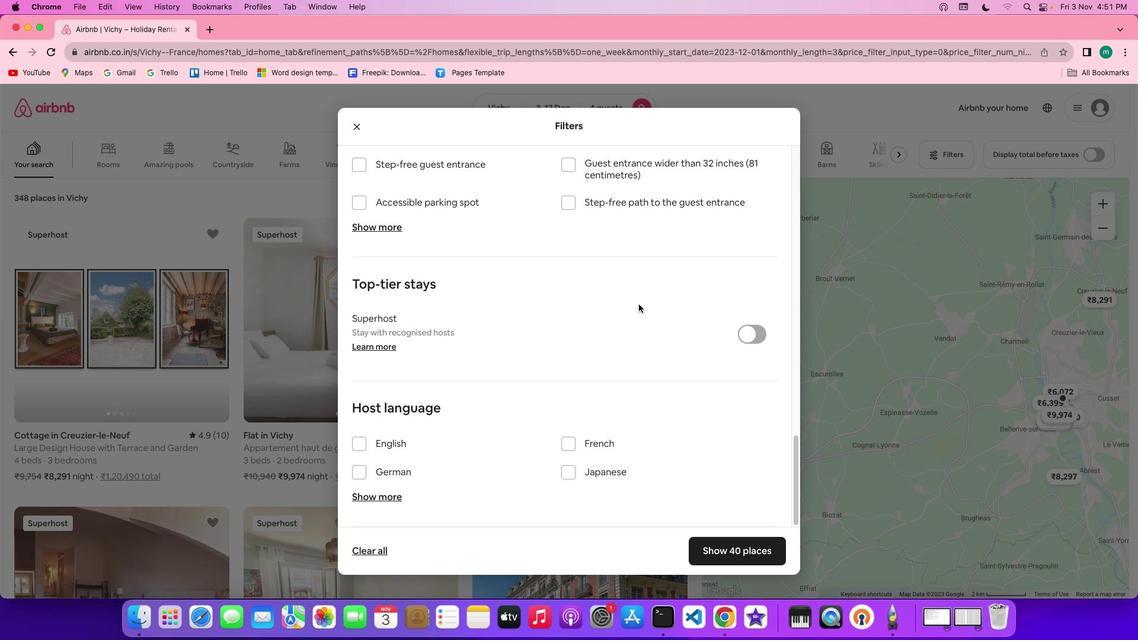 
Action: Mouse scrolled (646, 307) with delta (4, 2)
Screenshot: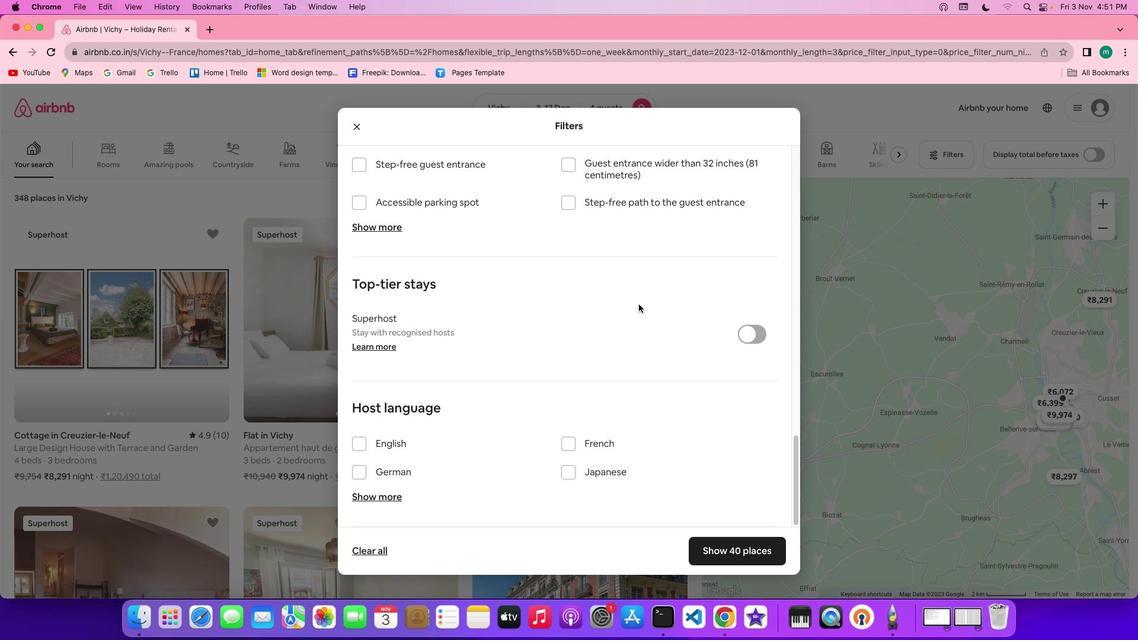 
Action: Mouse scrolled (646, 307) with delta (4, 1)
Screenshot: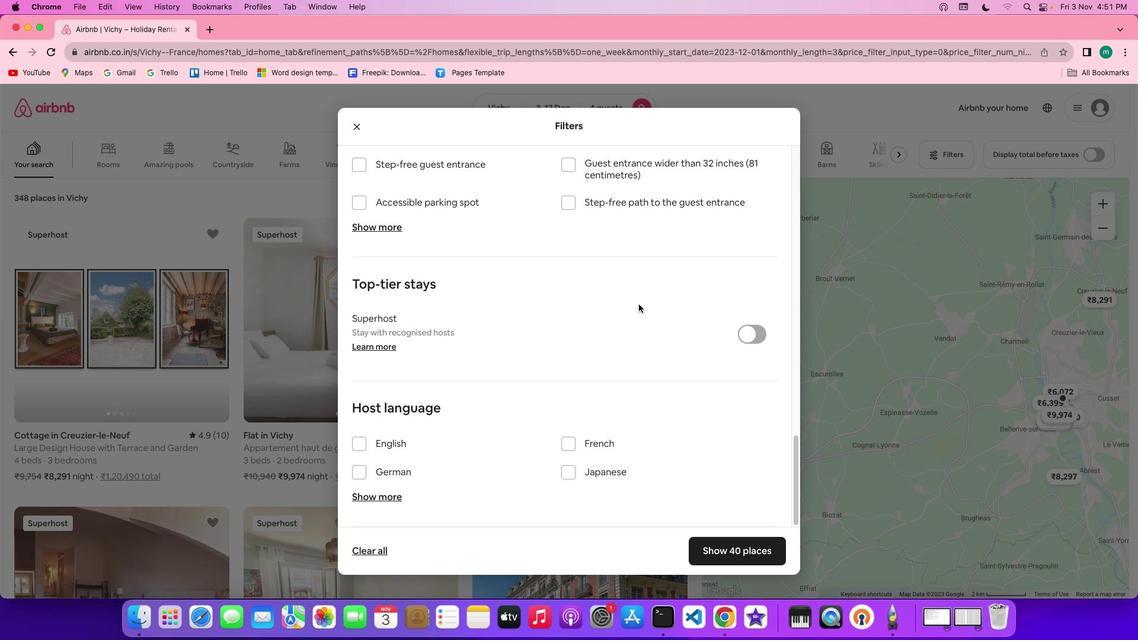 
Action: Mouse scrolled (646, 307) with delta (4, 1)
Screenshot: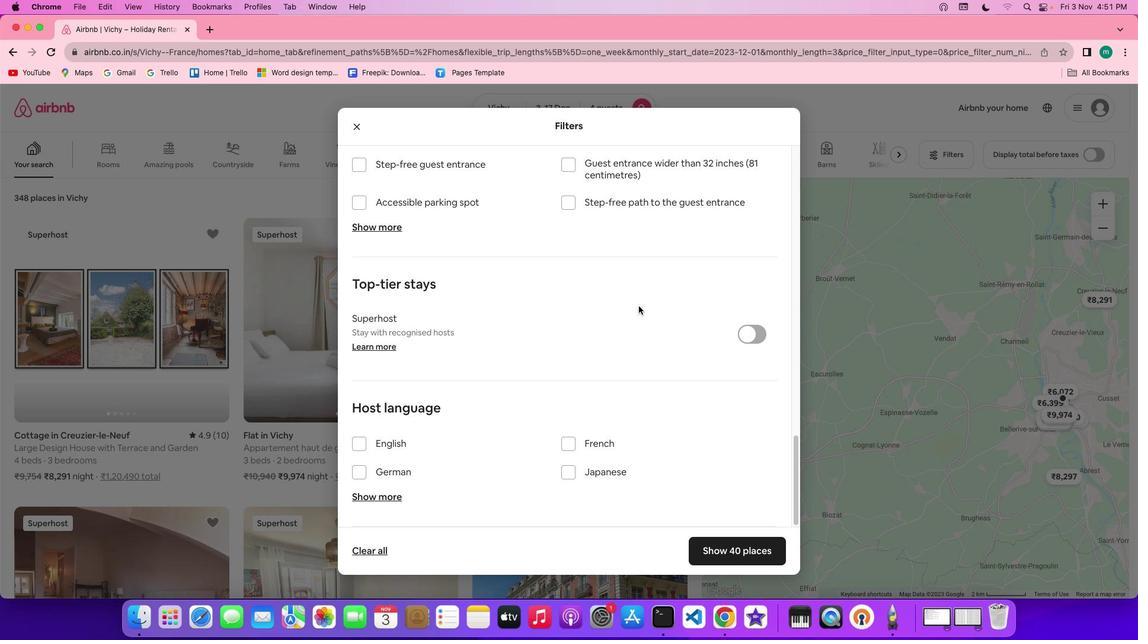 
Action: Mouse scrolled (646, 307) with delta (4, 0)
Screenshot: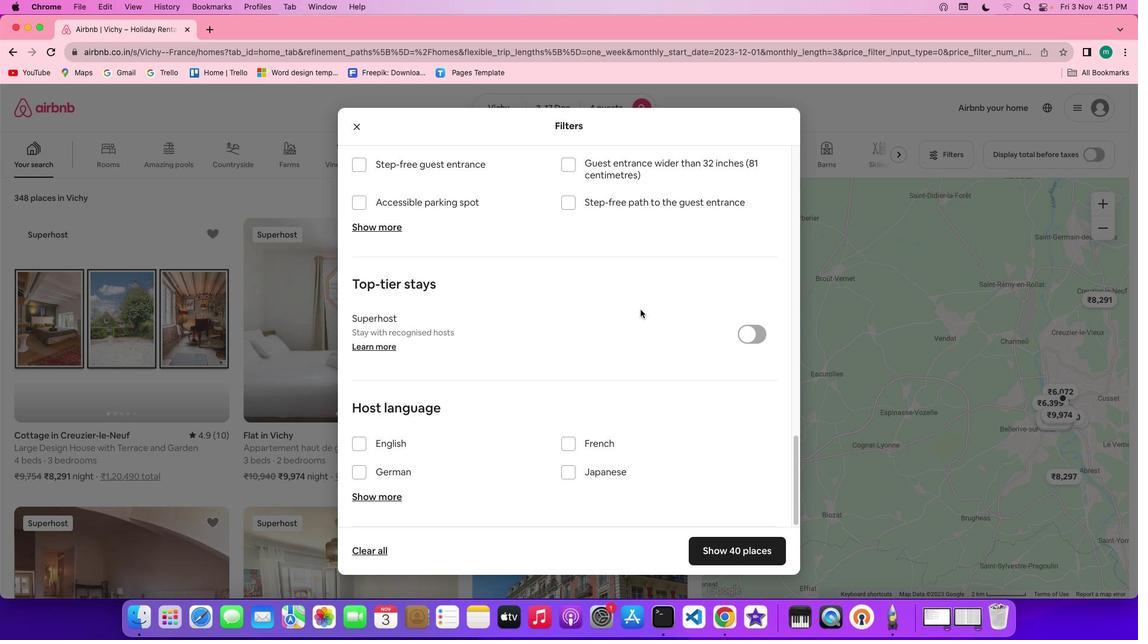 
Action: Mouse scrolled (646, 307) with delta (4, 0)
Screenshot: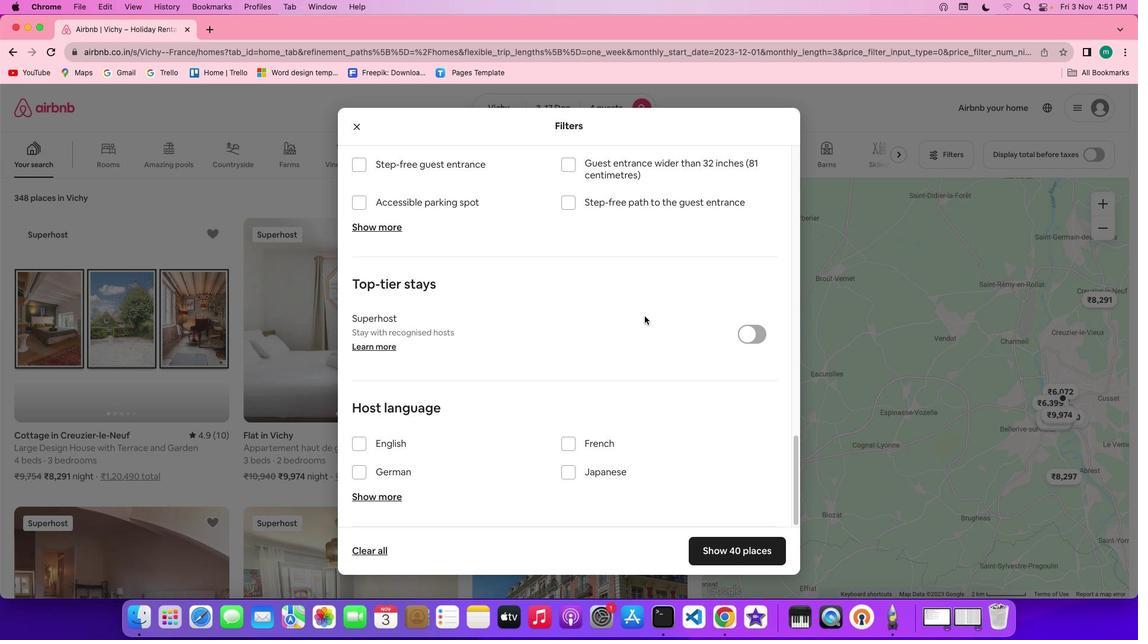 
Action: Mouse moved to (675, 377)
Screenshot: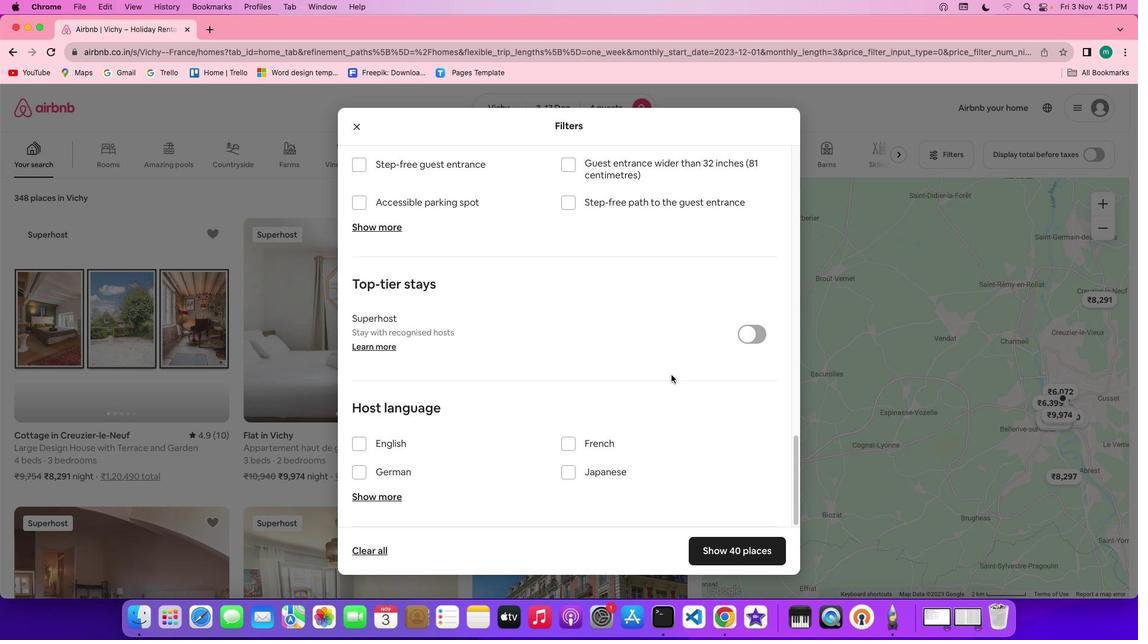 
Action: Mouse scrolled (675, 377) with delta (4, 4)
Screenshot: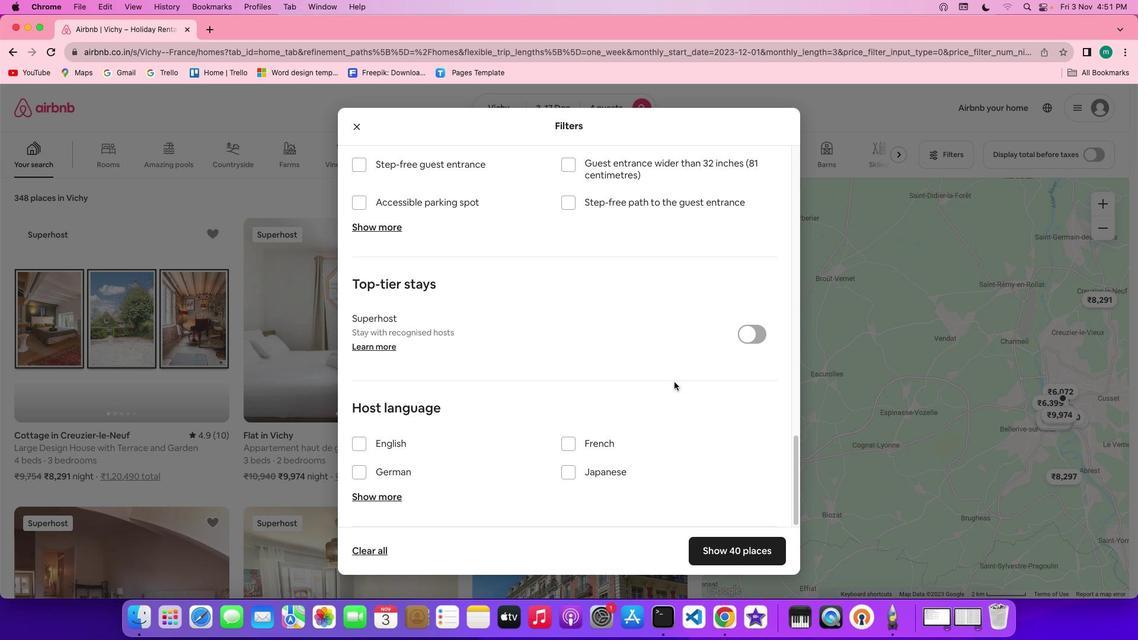 
Action: Mouse scrolled (675, 377) with delta (4, 4)
Screenshot: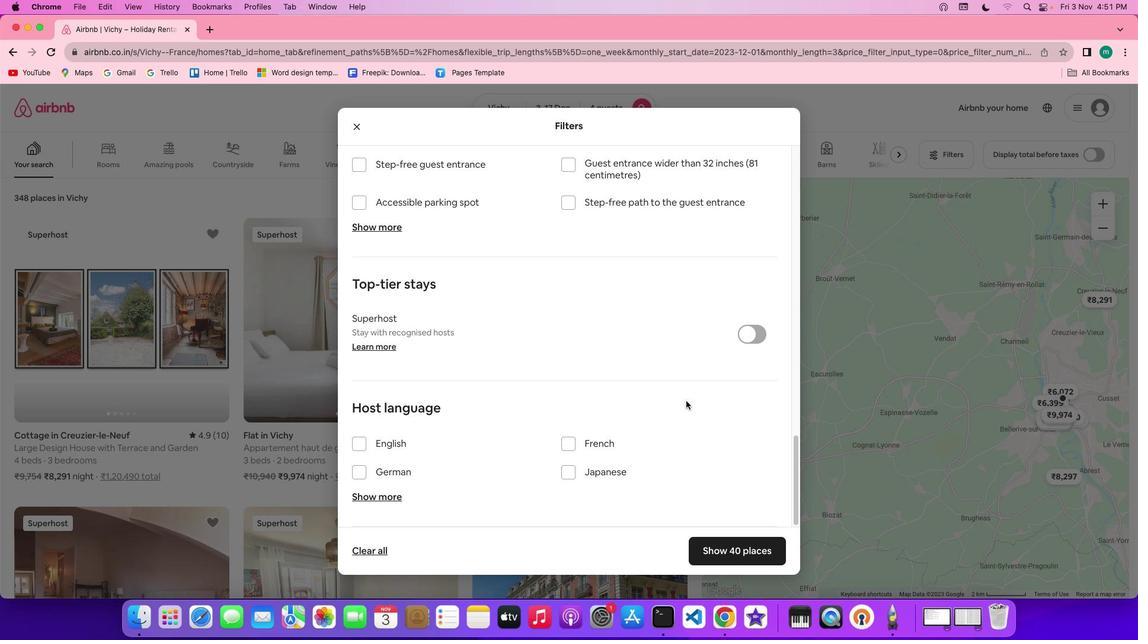 
Action: Mouse scrolled (675, 377) with delta (4, 2)
Screenshot: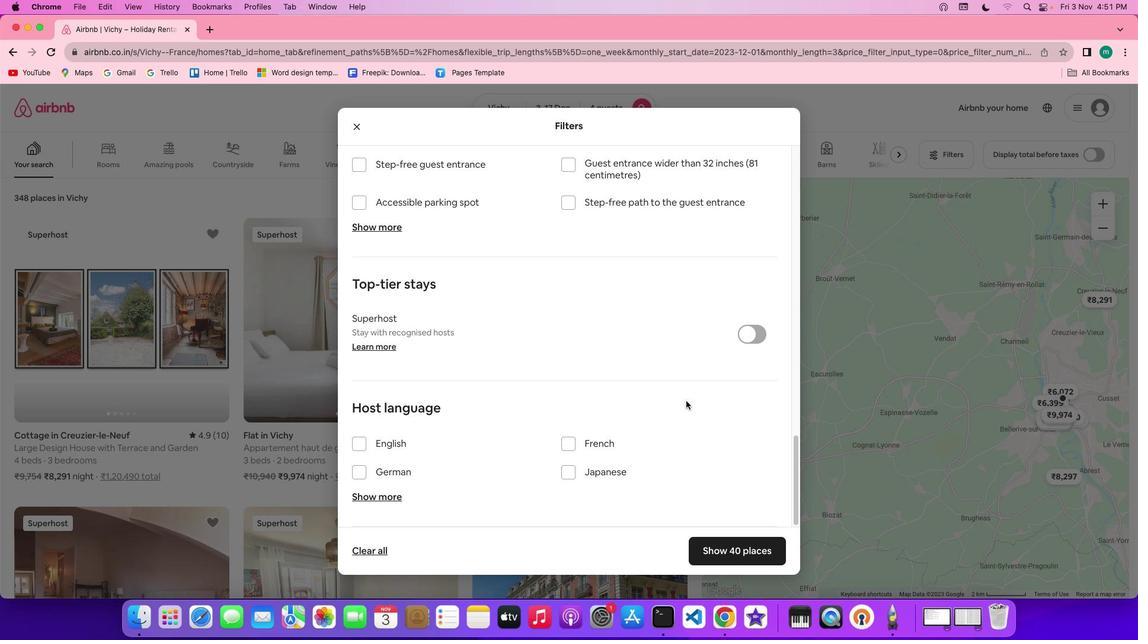 
Action: Mouse scrolled (675, 377) with delta (4, 1)
Screenshot: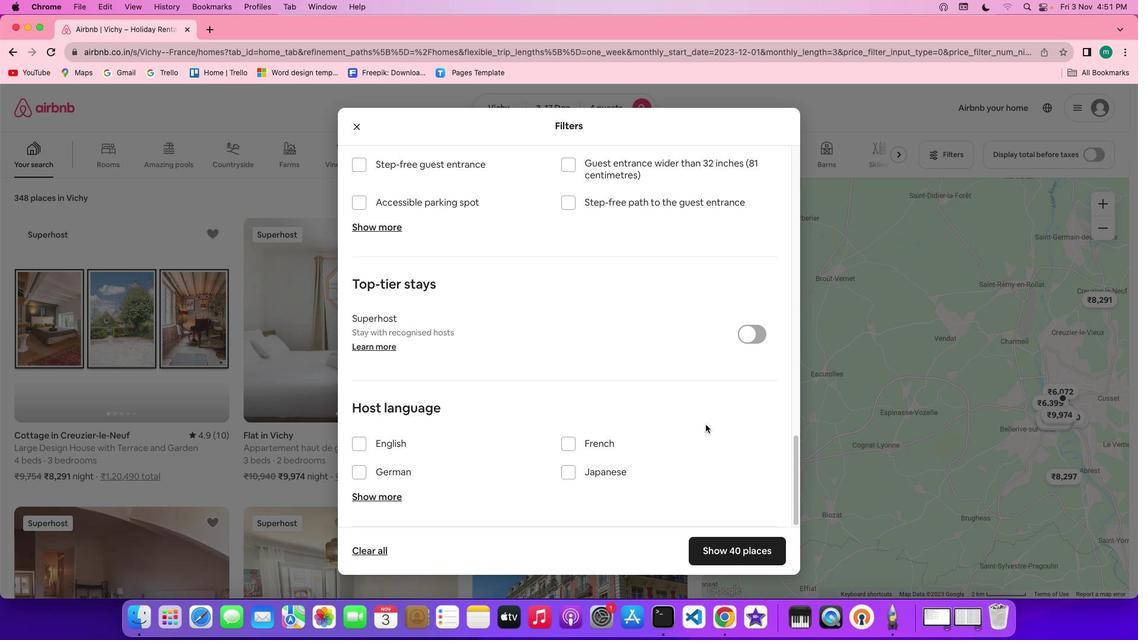 
Action: Mouse scrolled (675, 377) with delta (4, 1)
Screenshot: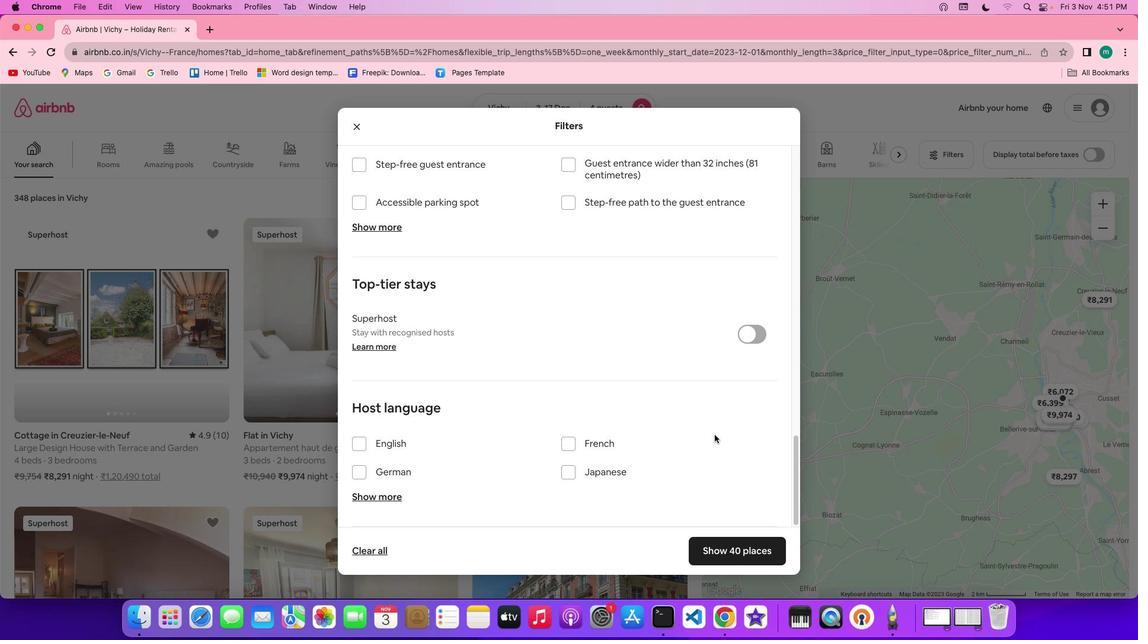 
Action: Mouse moved to (731, 549)
Screenshot: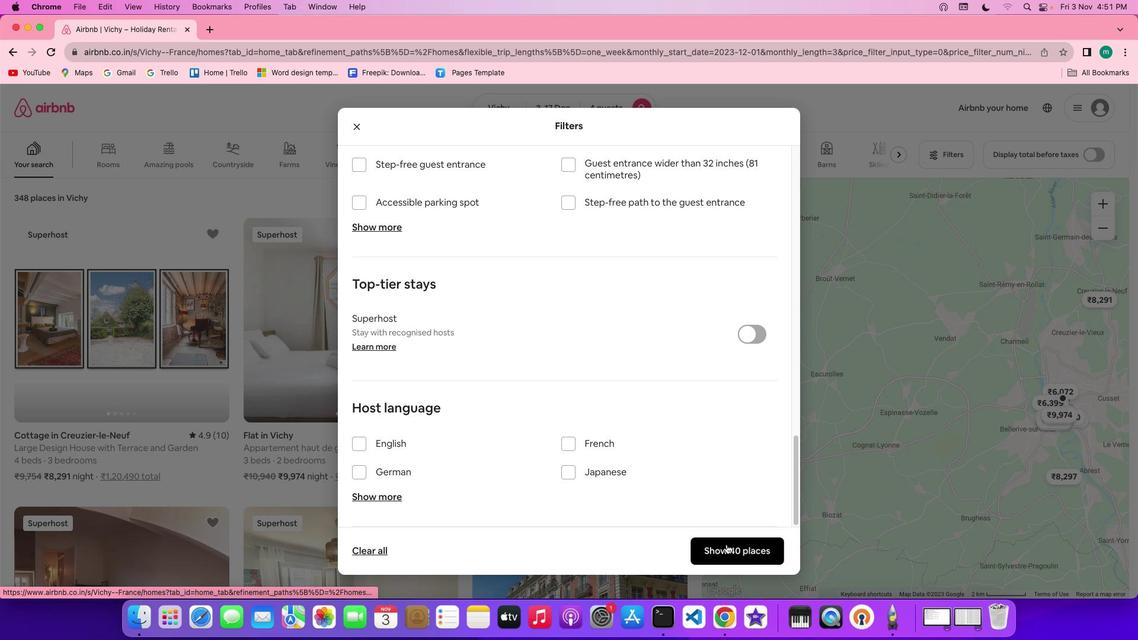 
Action: Mouse pressed left at (731, 549)
Screenshot: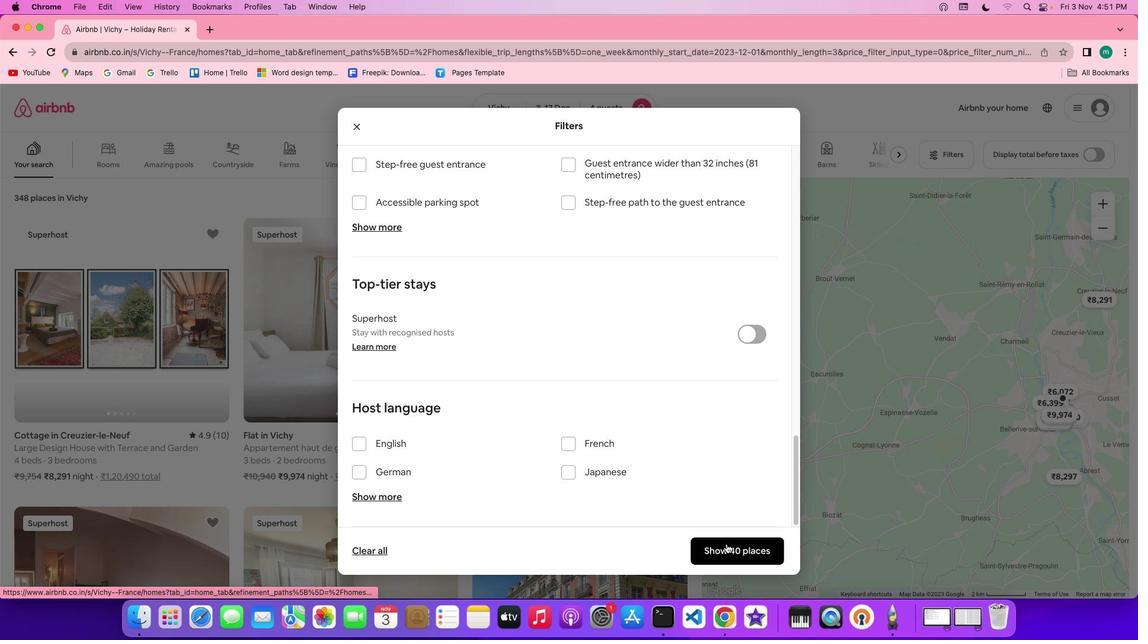 
Action: Mouse moved to (176, 285)
Screenshot: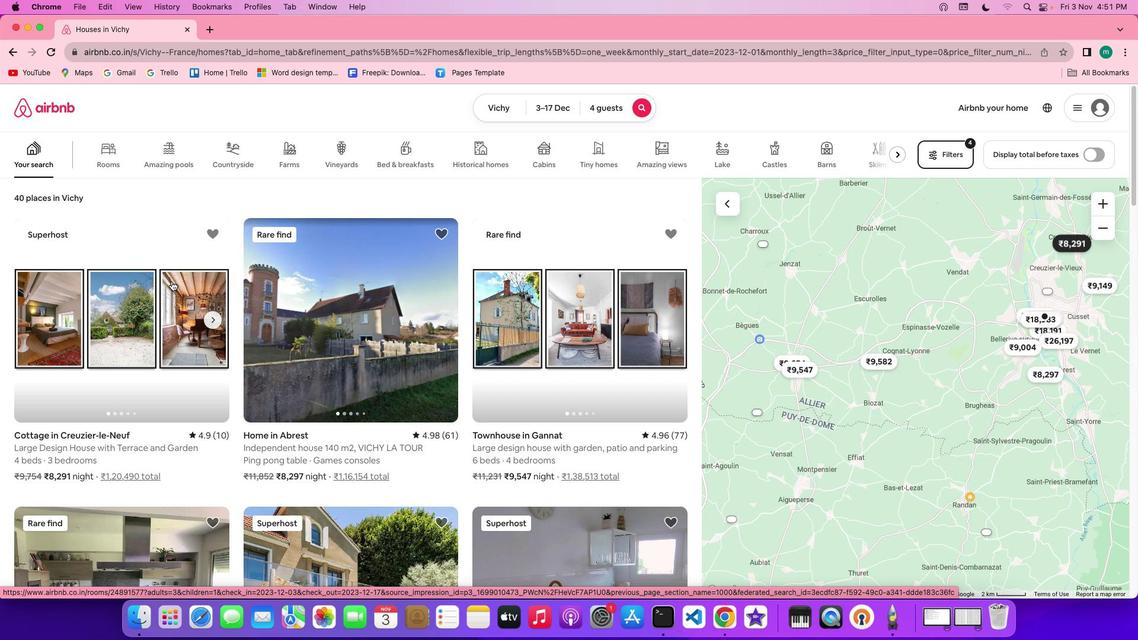 
Action: Mouse pressed left at (176, 285)
Screenshot: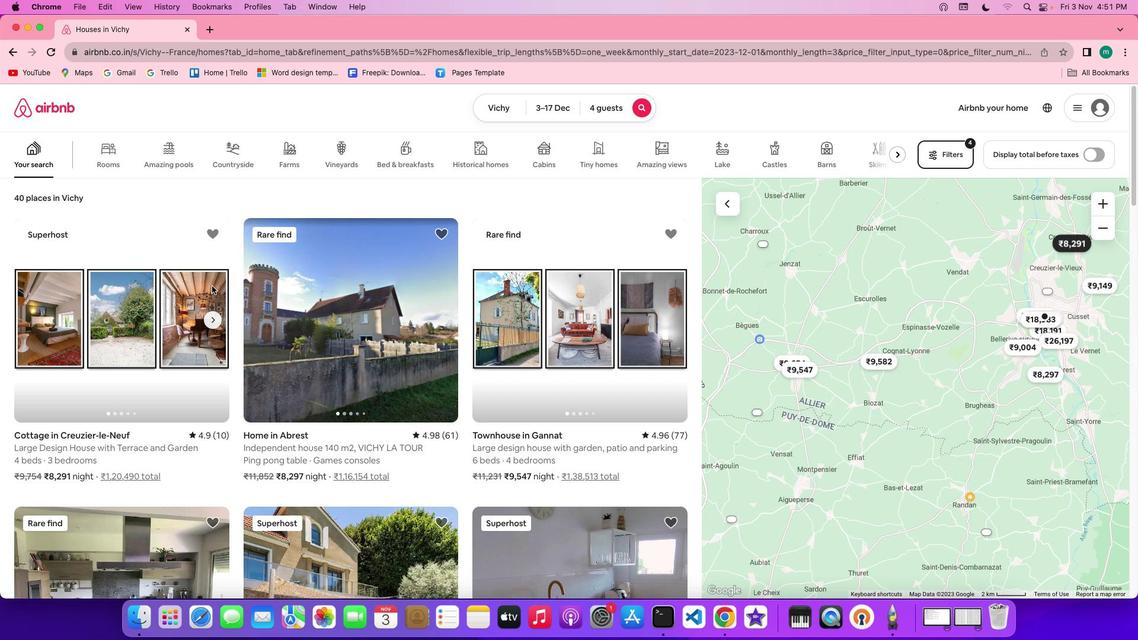 
Action: Mouse moved to (846, 446)
Screenshot: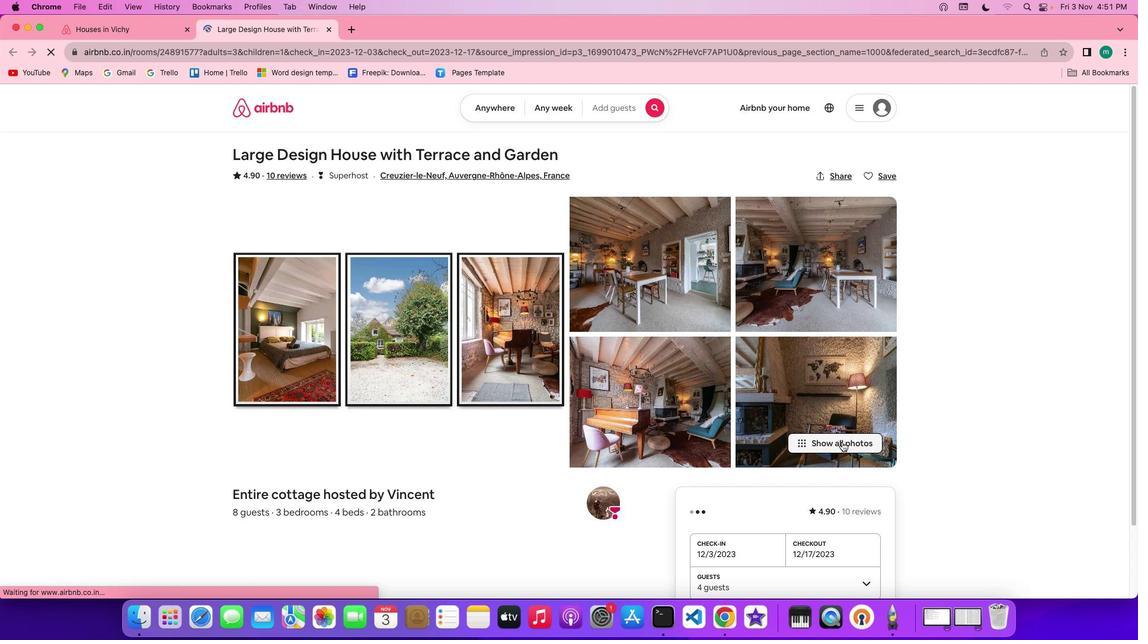 
Action: Mouse pressed left at (846, 446)
Screenshot: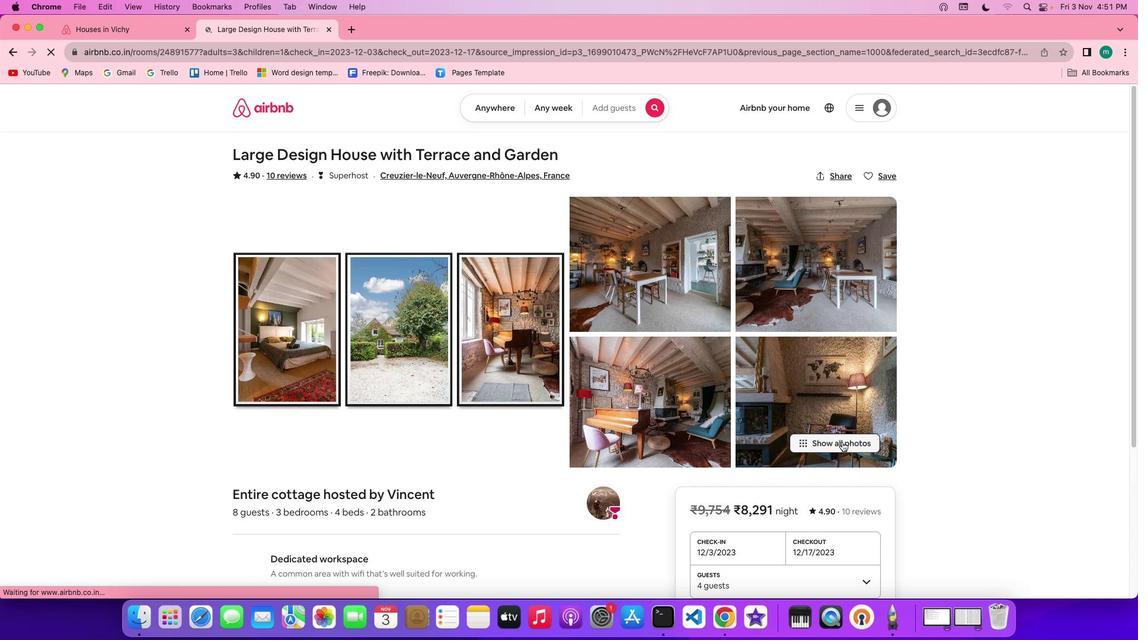 
Action: Mouse moved to (581, 391)
Screenshot: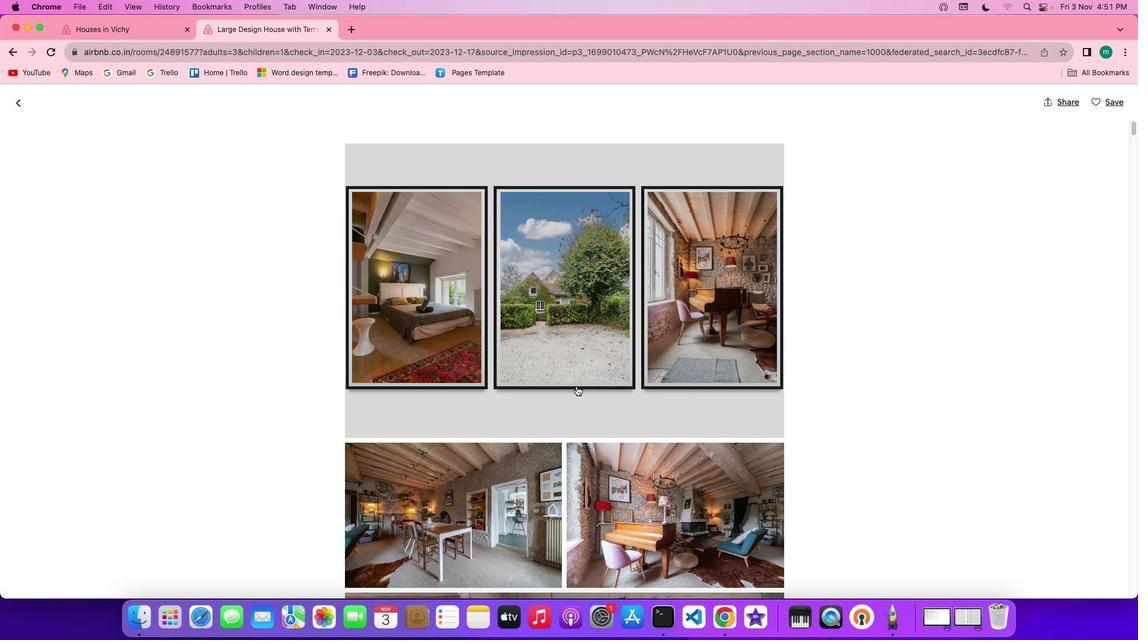 
Action: Mouse scrolled (581, 391) with delta (4, 4)
Screenshot: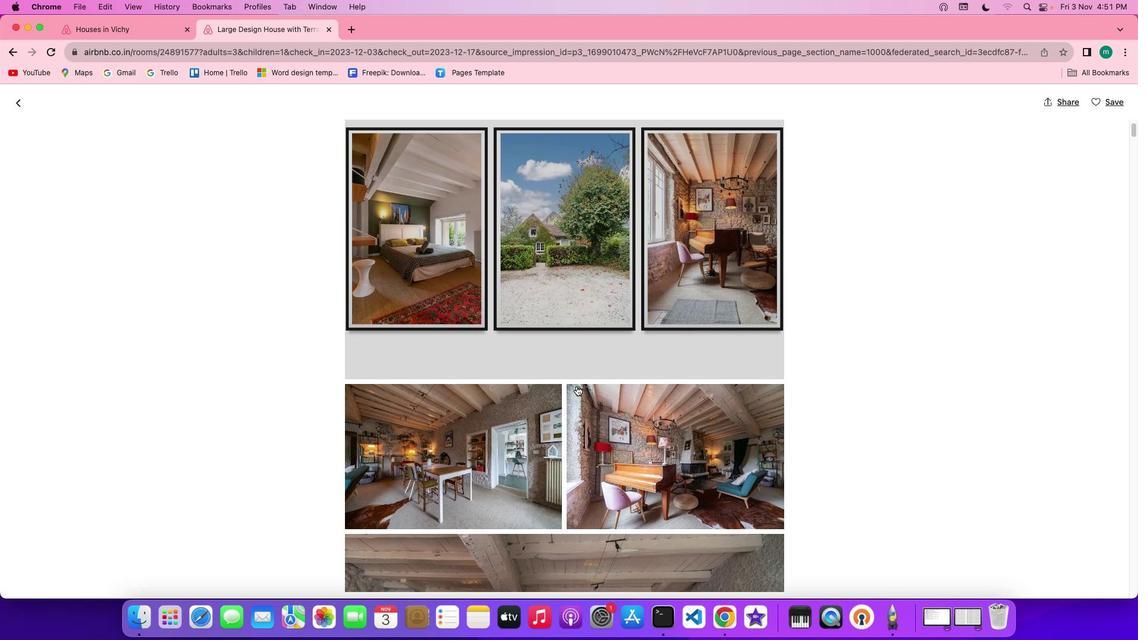 
Action: Mouse scrolled (581, 391) with delta (4, 4)
Screenshot: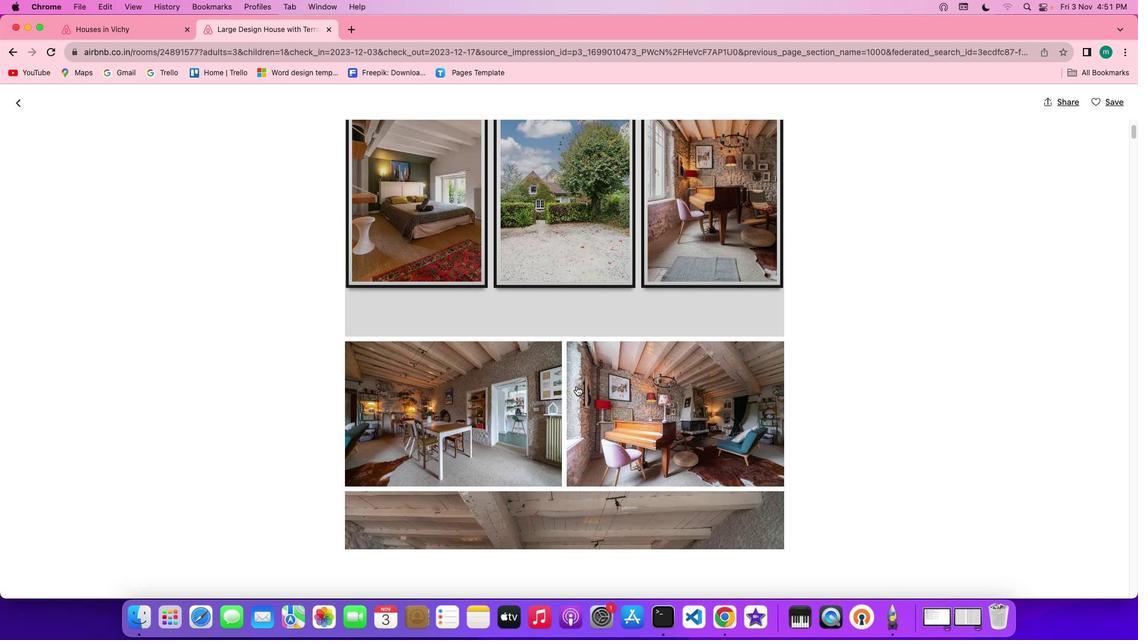 
Action: Mouse scrolled (581, 391) with delta (4, 3)
Screenshot: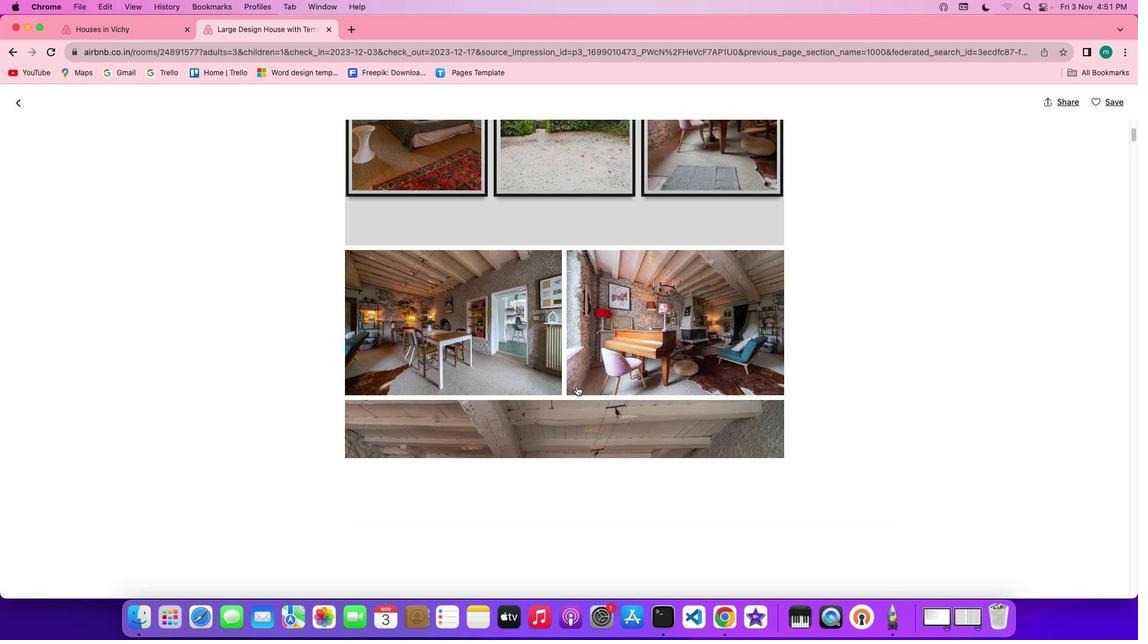 
Action: Mouse scrolled (581, 391) with delta (4, 2)
Screenshot: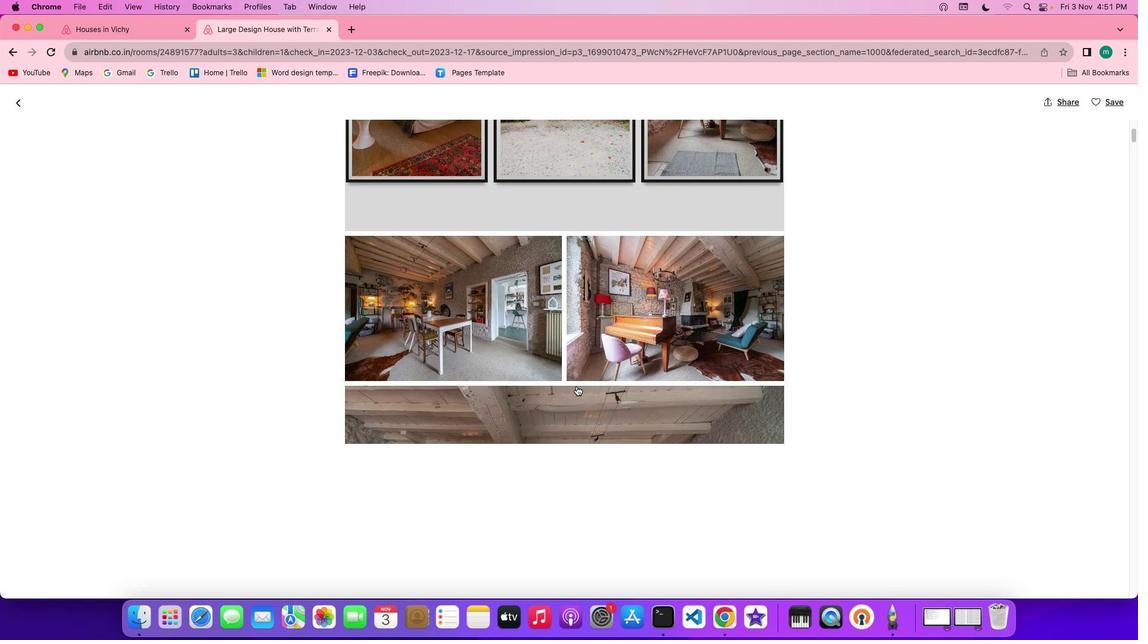 
Action: Mouse scrolled (581, 391) with delta (4, 2)
Screenshot: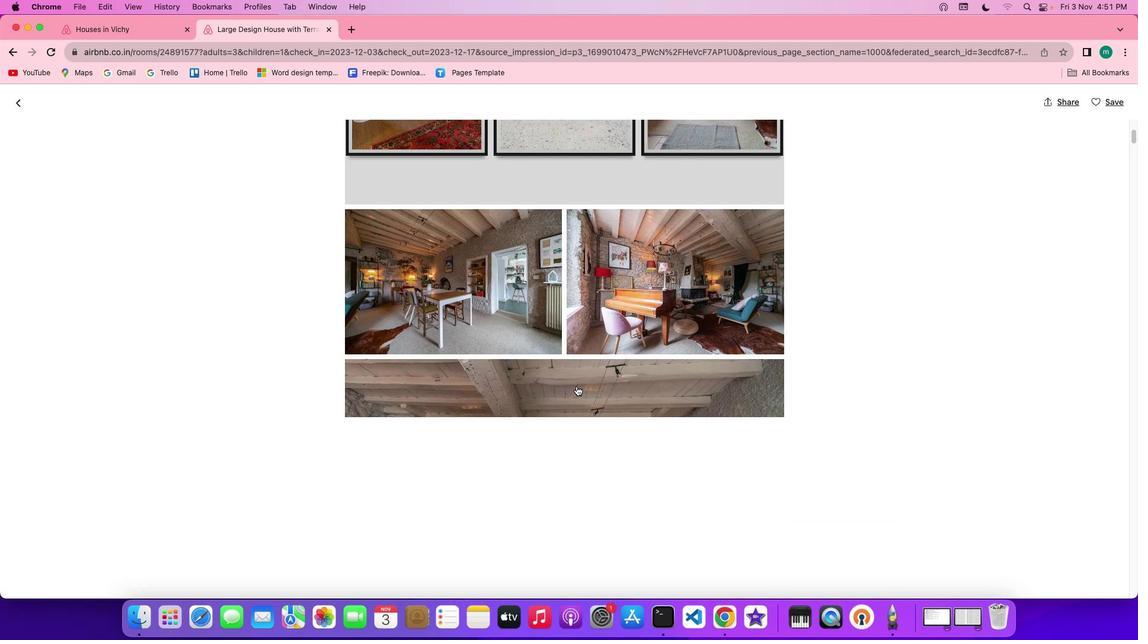 
Action: Mouse scrolled (581, 391) with delta (4, 4)
Screenshot: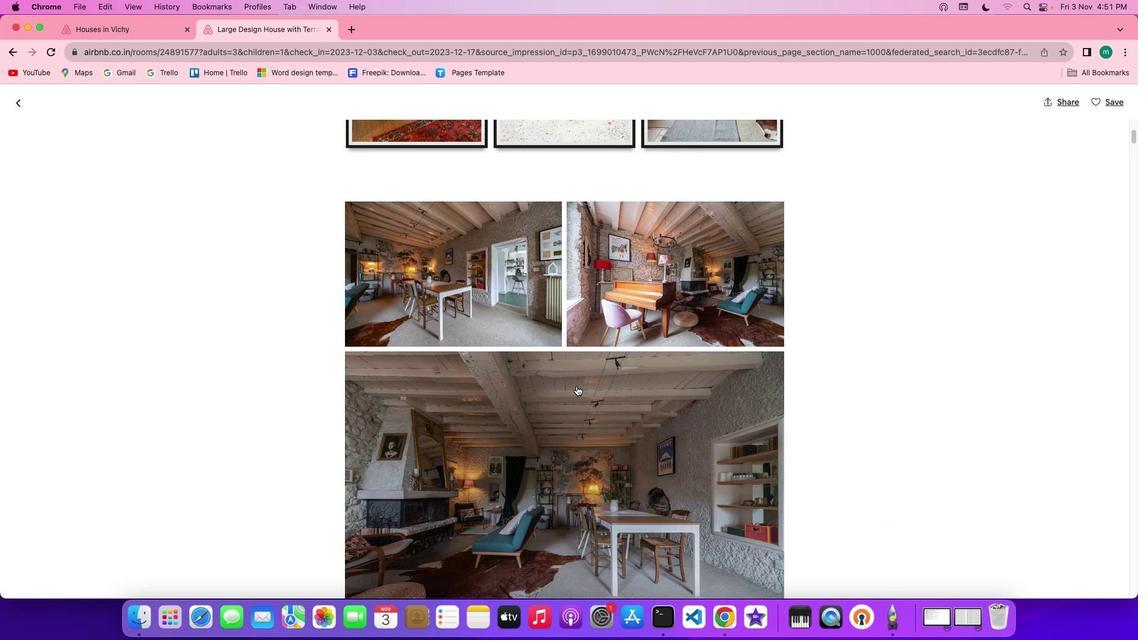 
Action: Mouse scrolled (581, 391) with delta (4, 4)
Screenshot: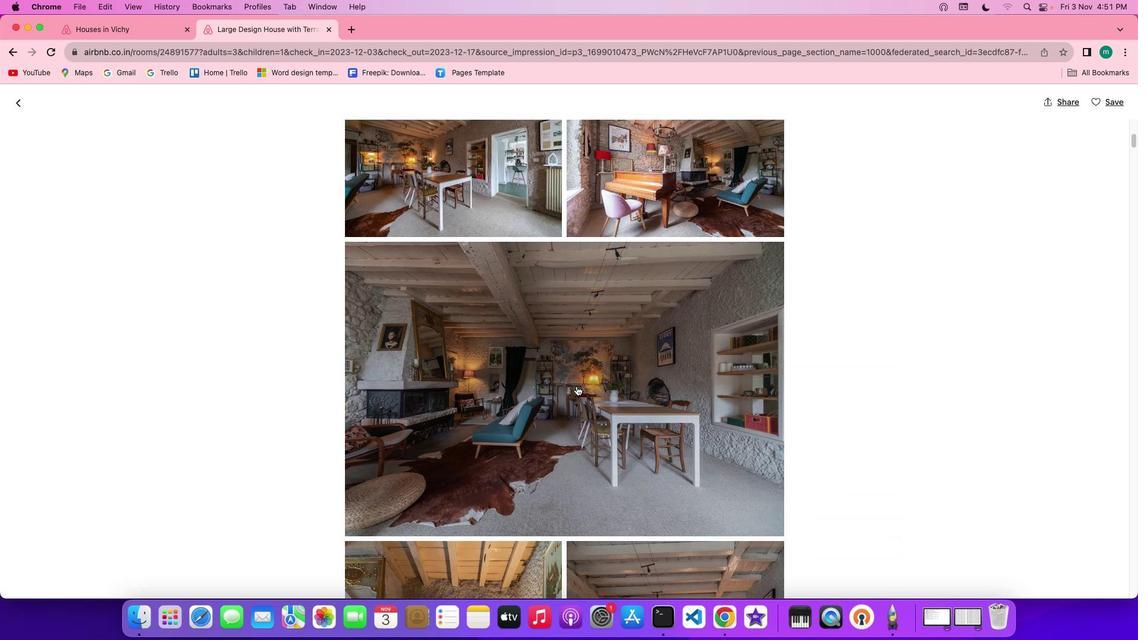 
Action: Mouse scrolled (581, 391) with delta (4, 4)
Screenshot: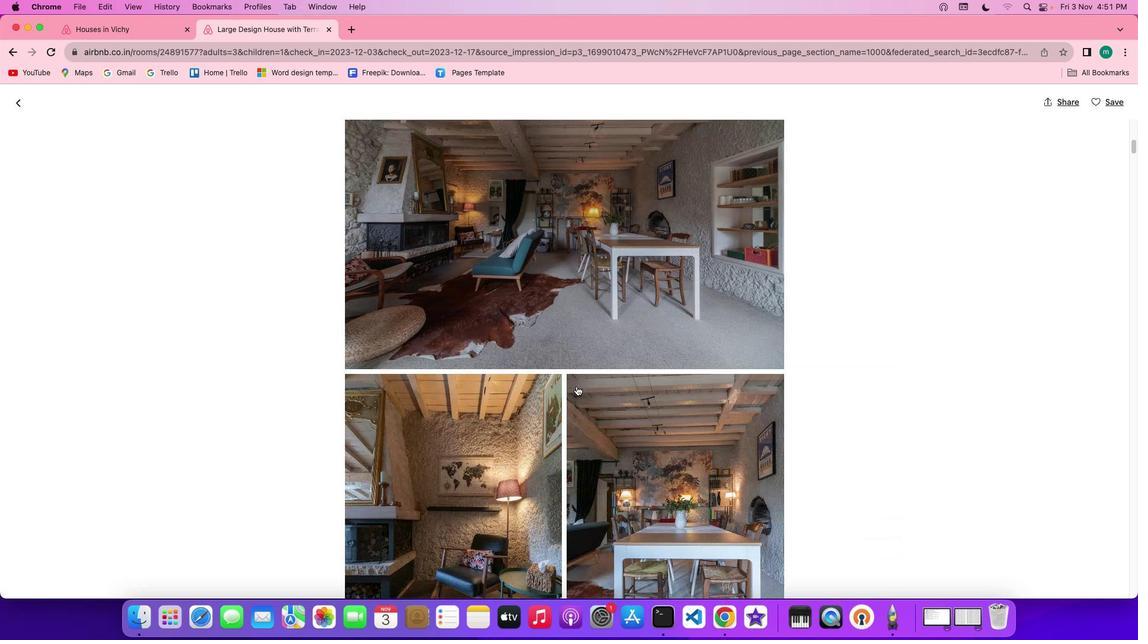 
Action: Mouse scrolled (581, 391) with delta (4, 3)
Screenshot: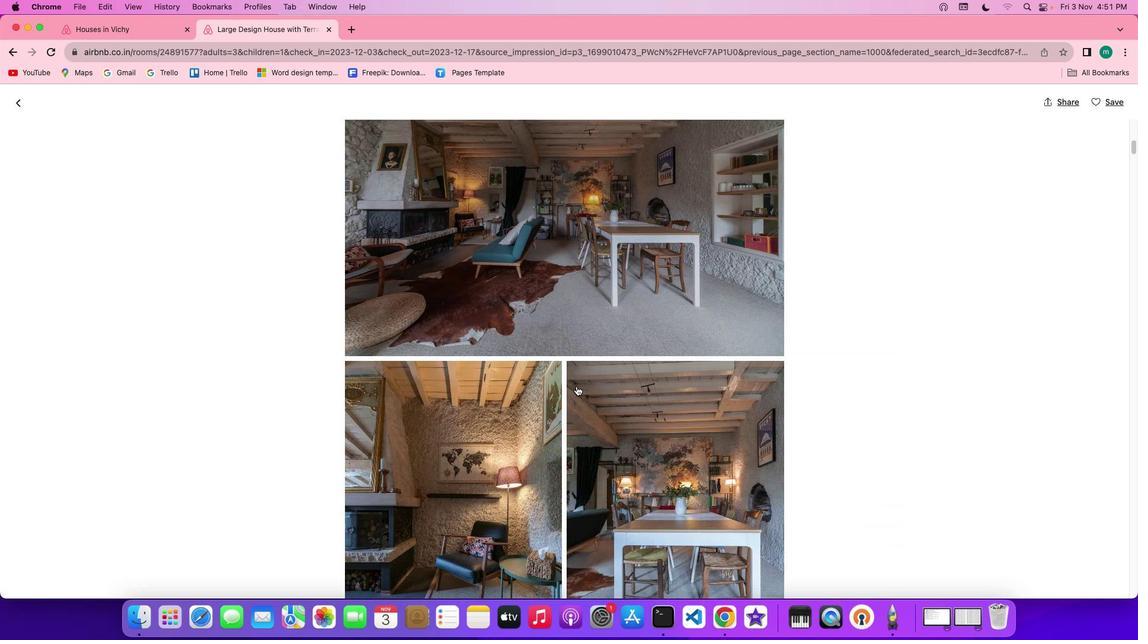 
Action: Mouse scrolled (581, 391) with delta (4, 2)
Screenshot: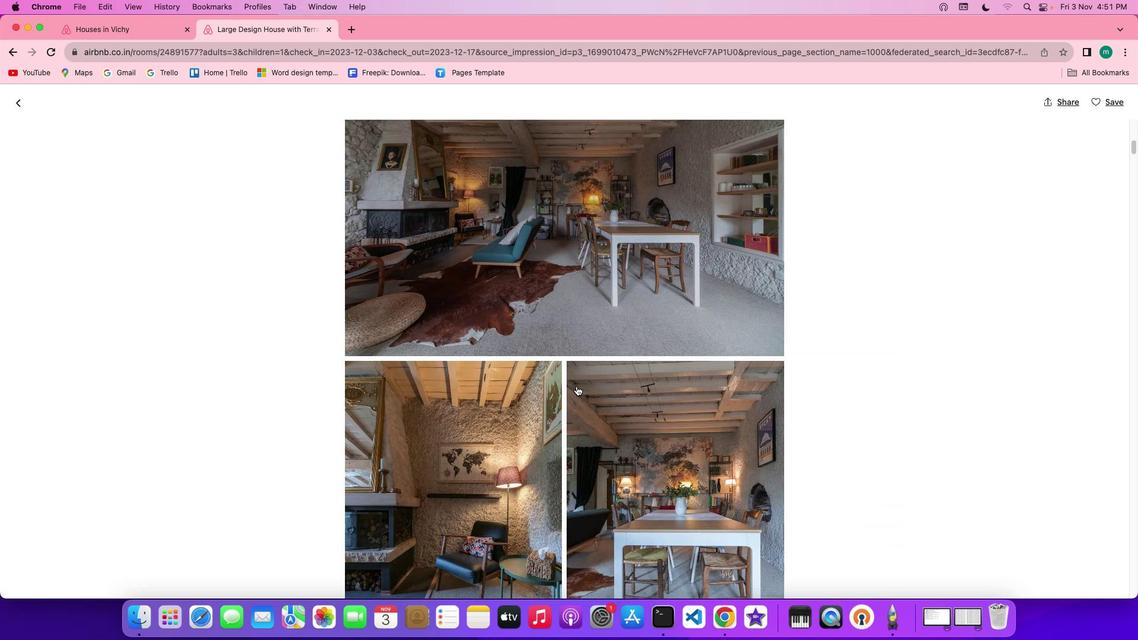 
Action: Mouse scrolled (581, 391) with delta (4, 1)
Screenshot: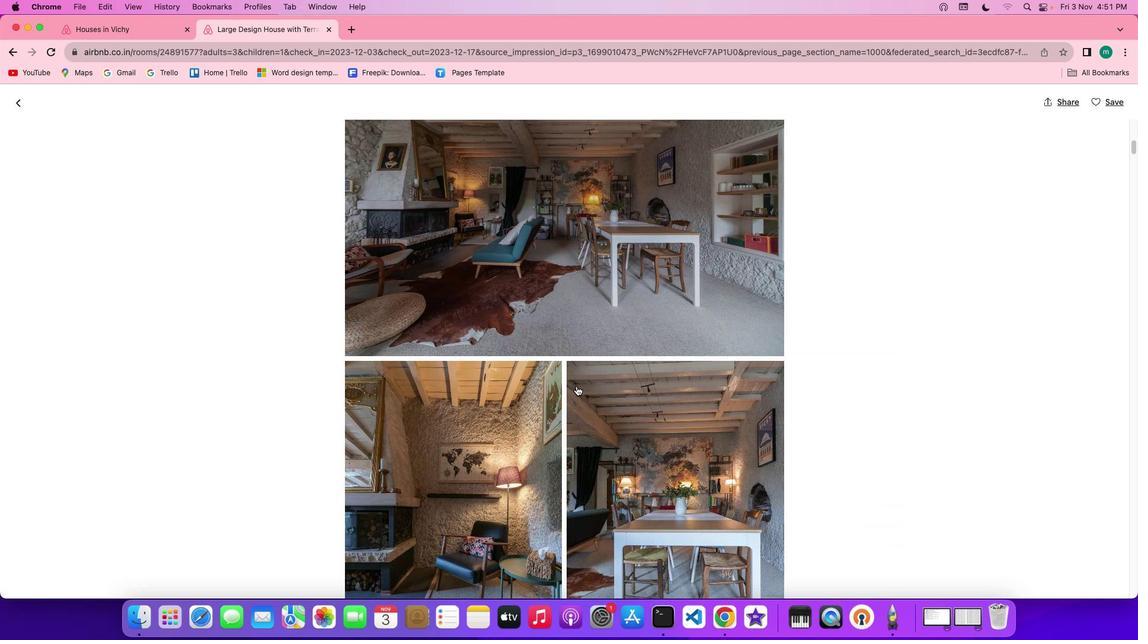 
Action: Mouse scrolled (581, 391) with delta (4, 2)
Screenshot: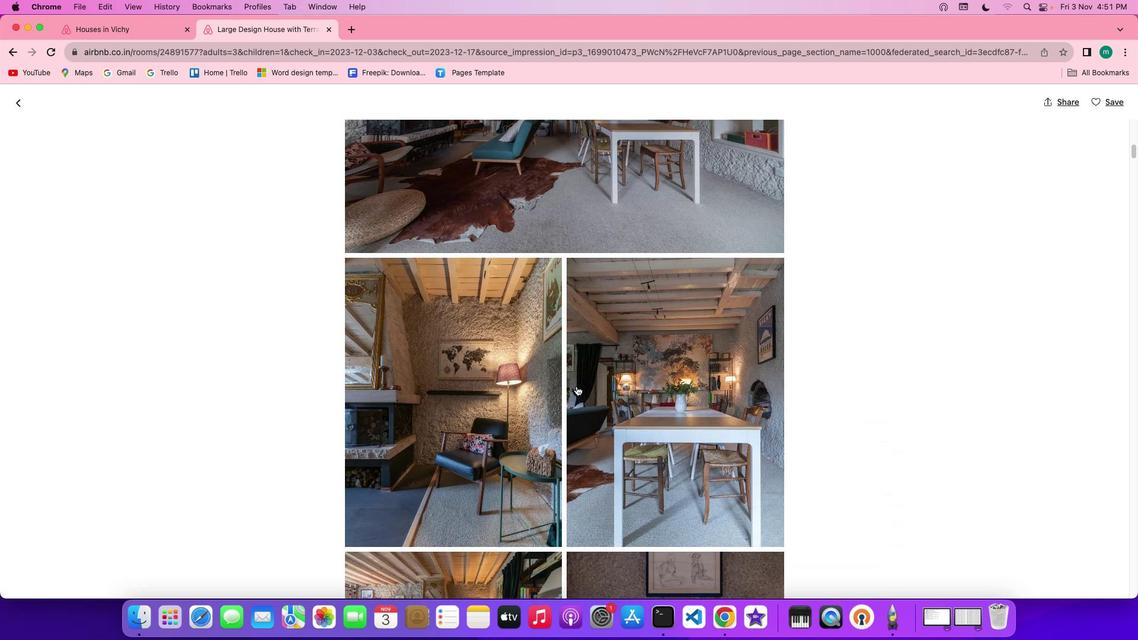 
Action: Mouse scrolled (581, 391) with delta (4, 4)
Screenshot: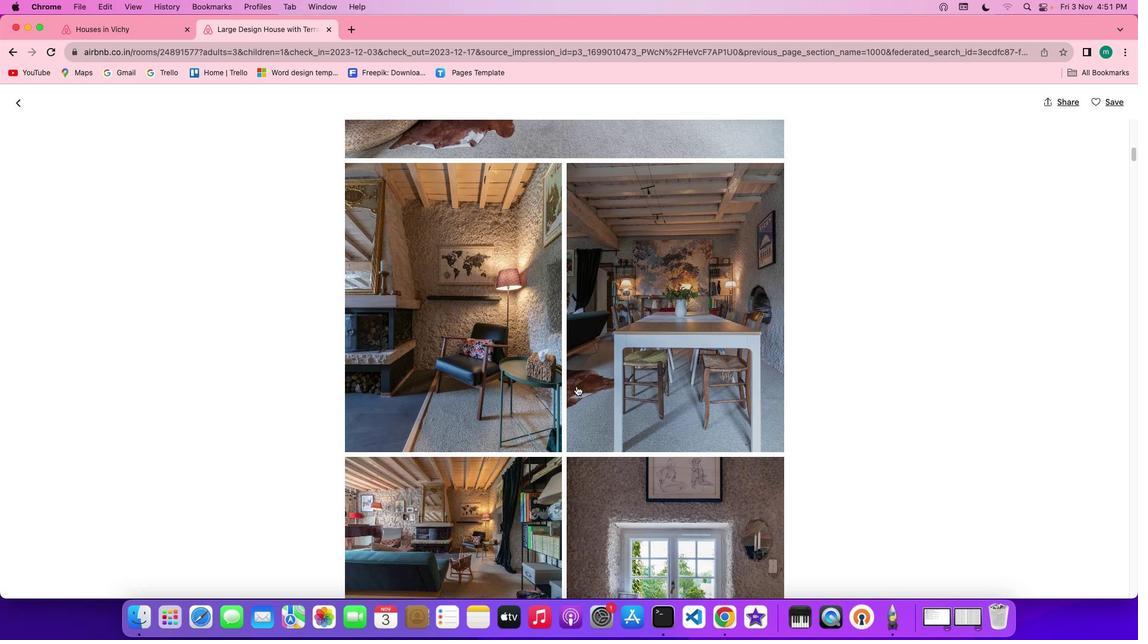 
Action: Mouse scrolled (581, 391) with delta (4, 4)
Screenshot: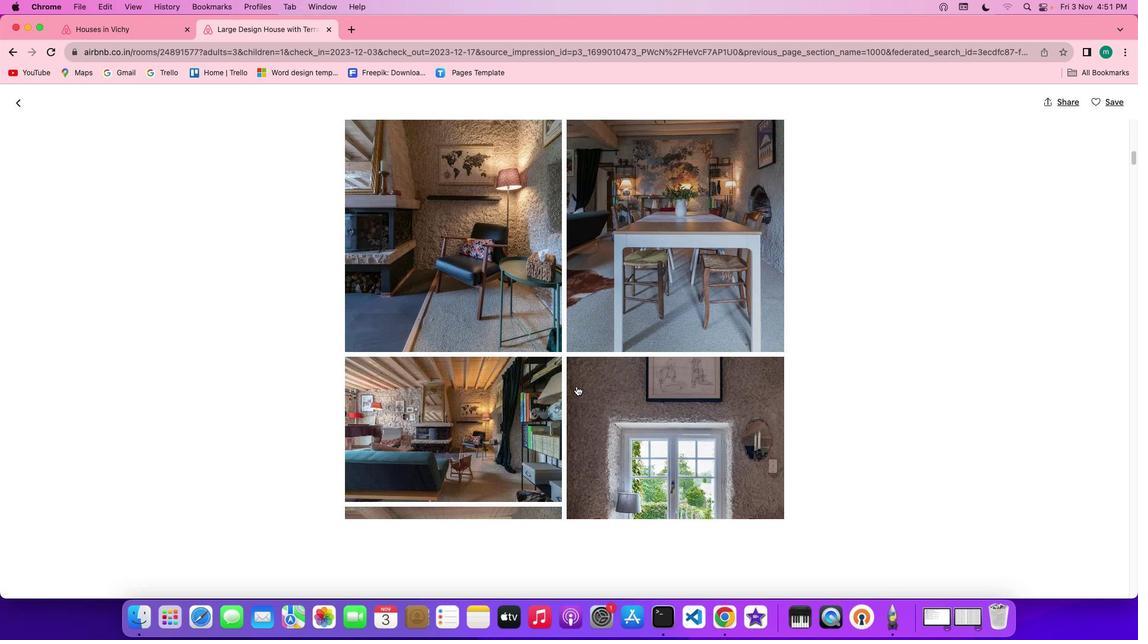 
Action: Mouse scrolled (581, 391) with delta (4, 3)
Screenshot: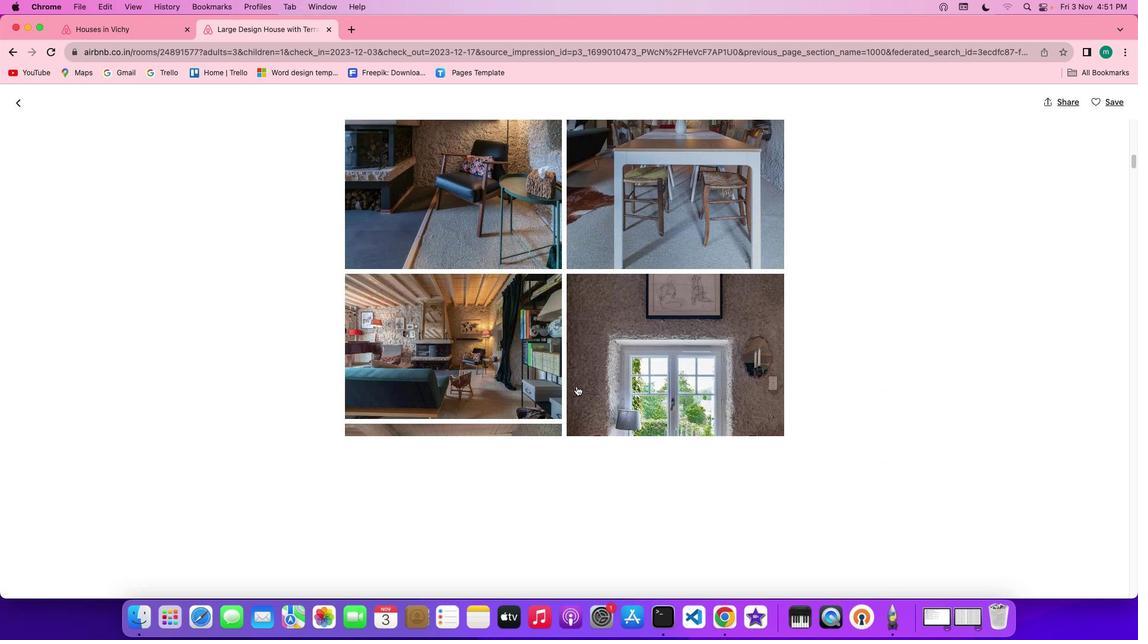 
Action: Mouse scrolled (581, 391) with delta (4, 2)
Screenshot: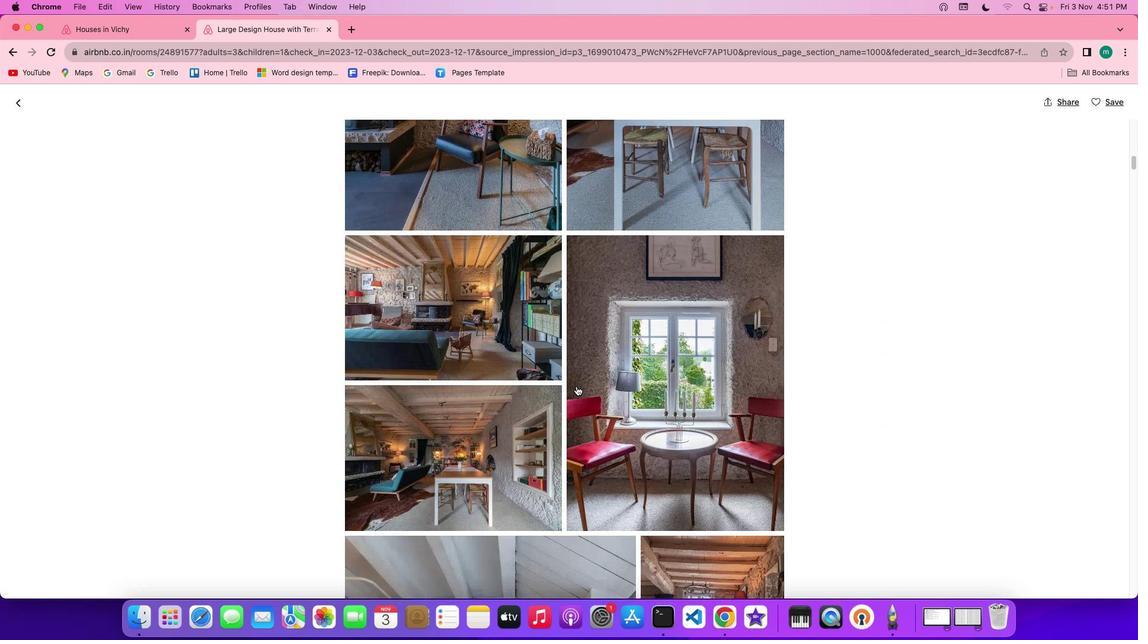 
Action: Mouse scrolled (581, 391) with delta (4, 1)
Screenshot: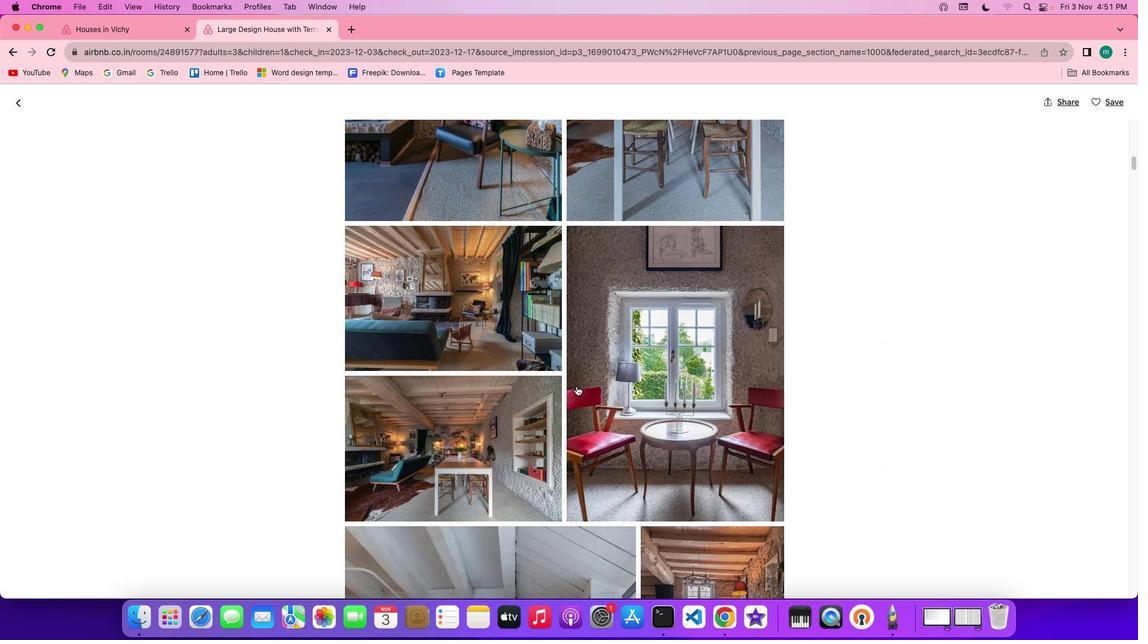 
Action: Mouse scrolled (581, 391) with delta (4, 2)
Screenshot: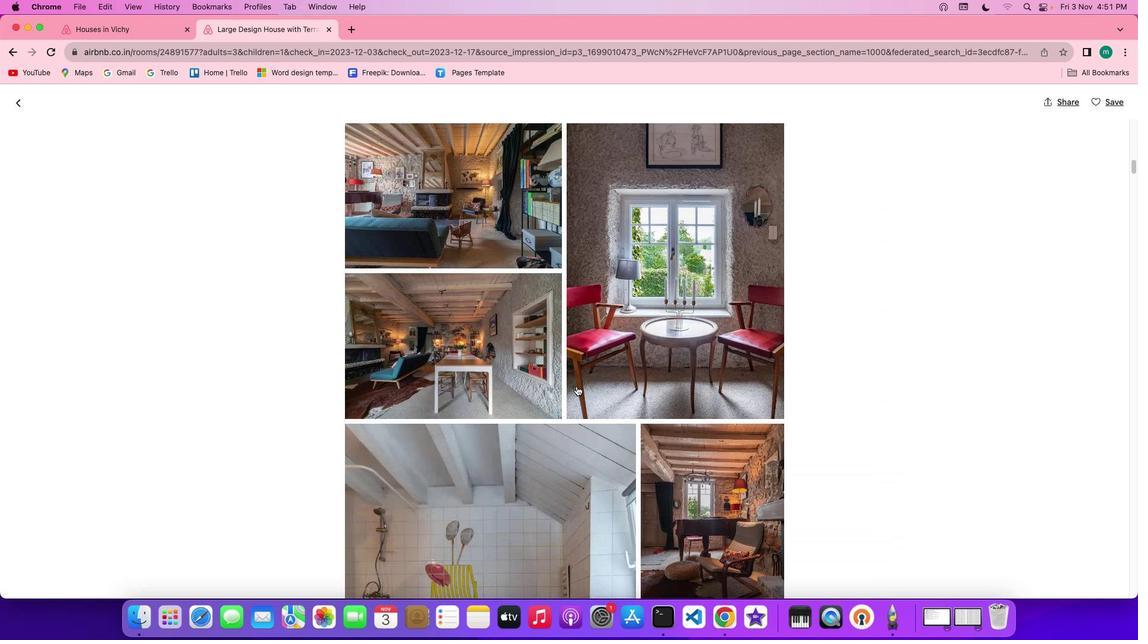 
Action: Mouse scrolled (581, 391) with delta (4, 4)
Screenshot: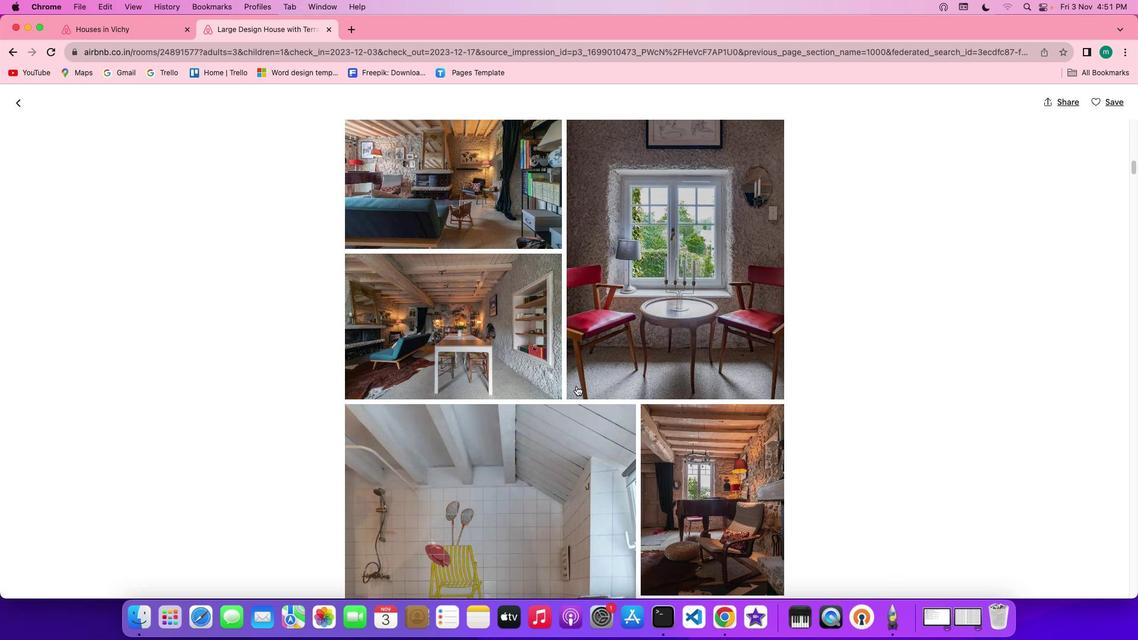 
Action: Mouse scrolled (581, 391) with delta (4, 4)
Screenshot: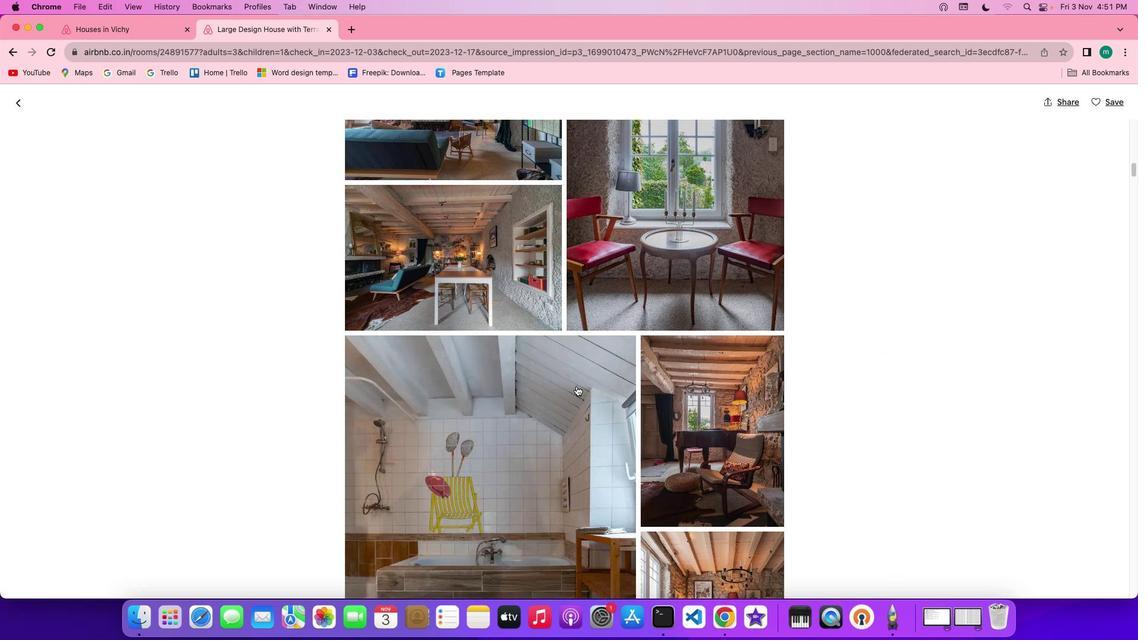 
Action: Mouse scrolled (581, 391) with delta (4, 3)
Screenshot: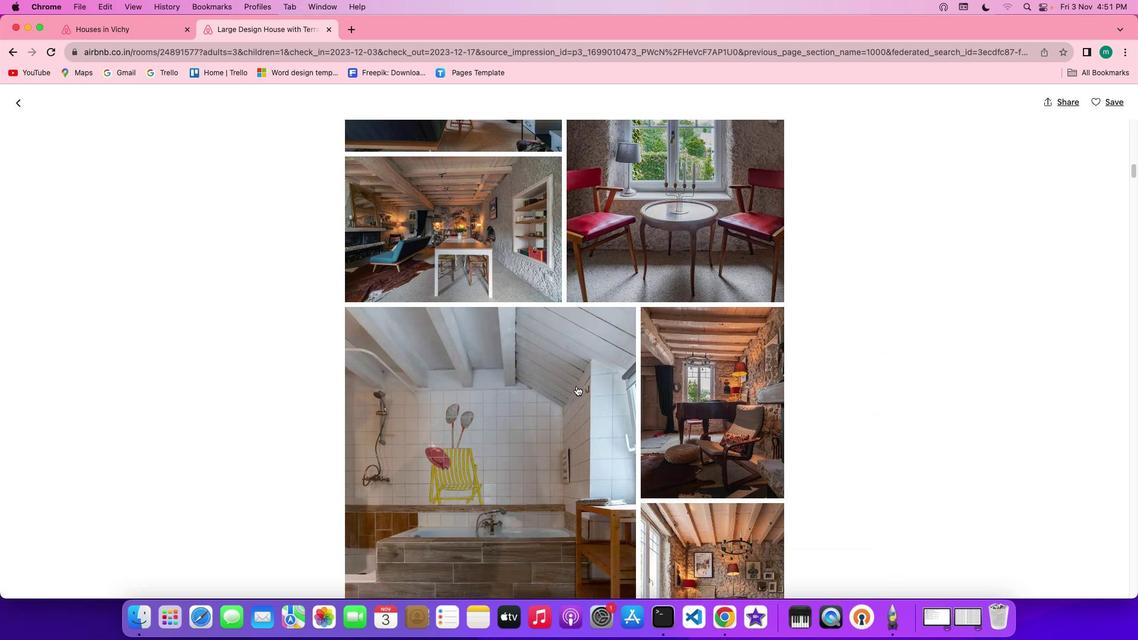 
Action: Mouse scrolled (581, 391) with delta (4, 2)
Screenshot: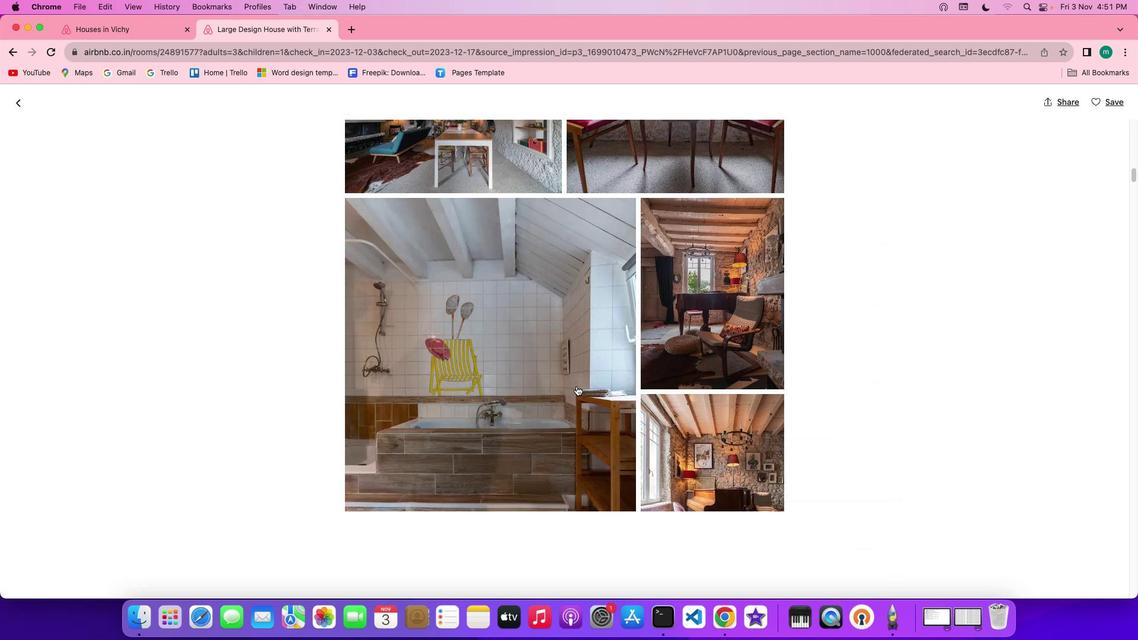 
Action: Mouse scrolled (581, 391) with delta (4, 2)
Screenshot: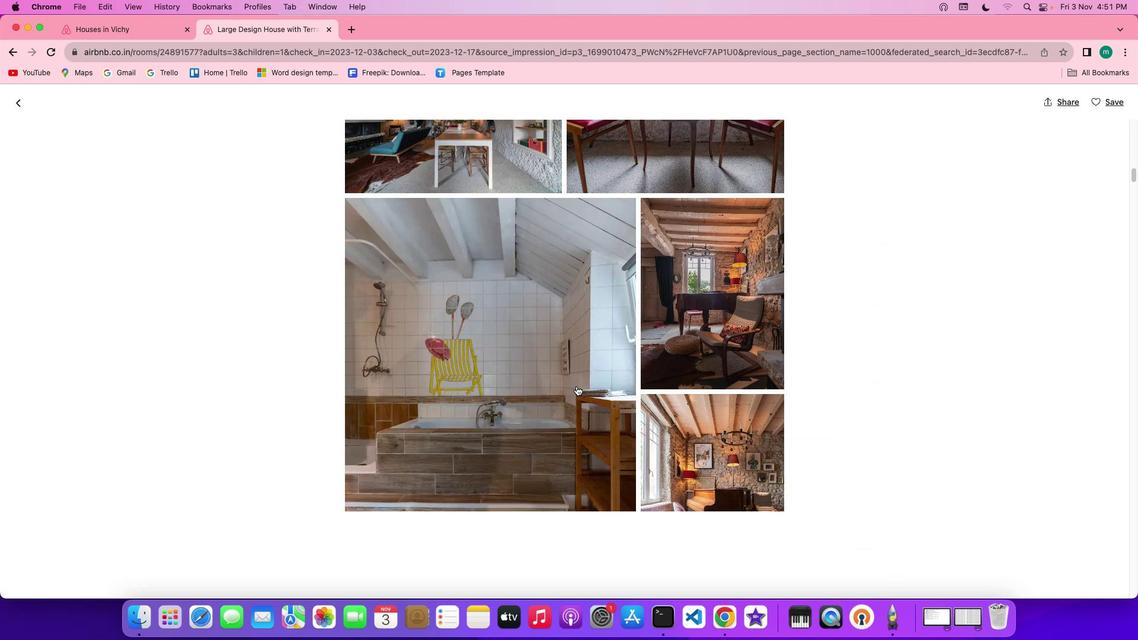 
Action: Mouse scrolled (581, 391) with delta (4, 4)
Screenshot: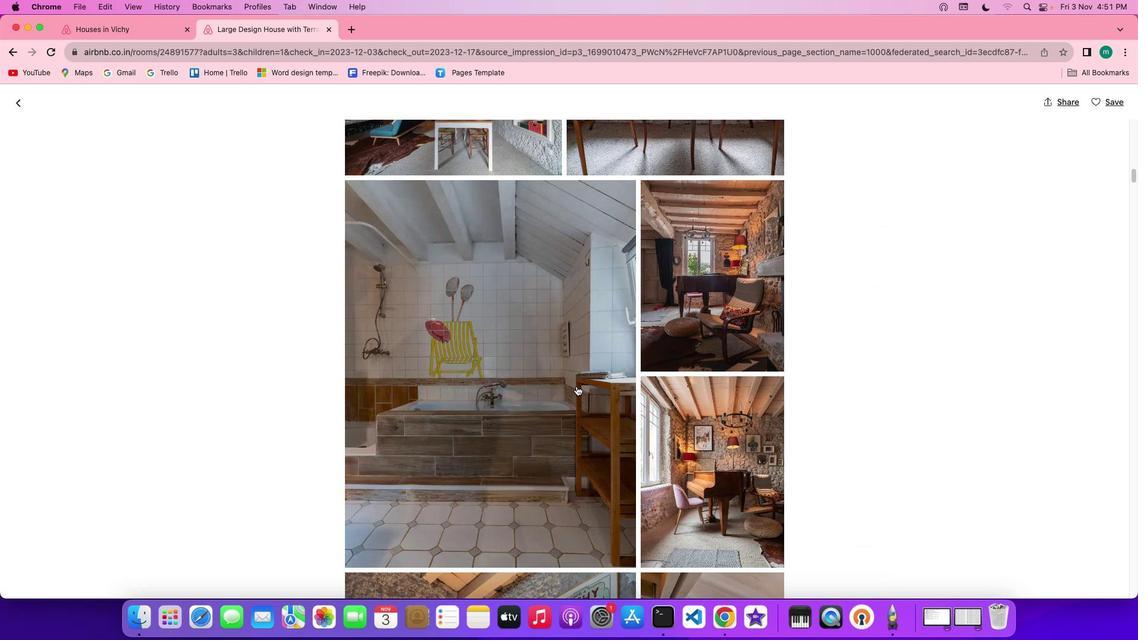
Action: Mouse scrolled (581, 391) with delta (4, 4)
Screenshot: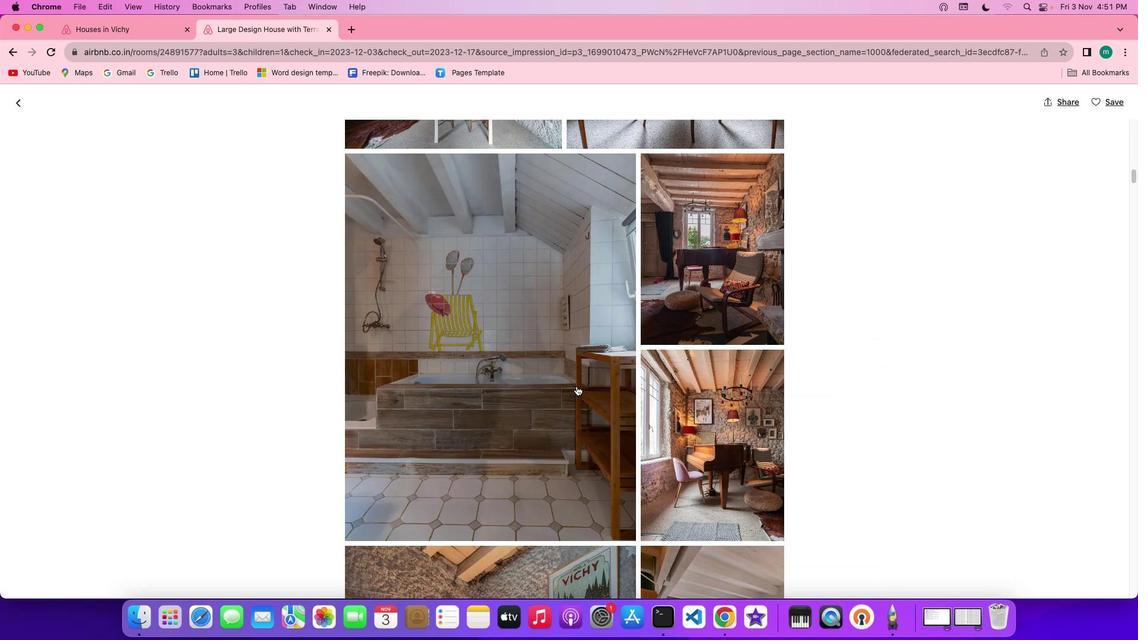 
Action: Mouse scrolled (581, 391) with delta (4, 4)
Screenshot: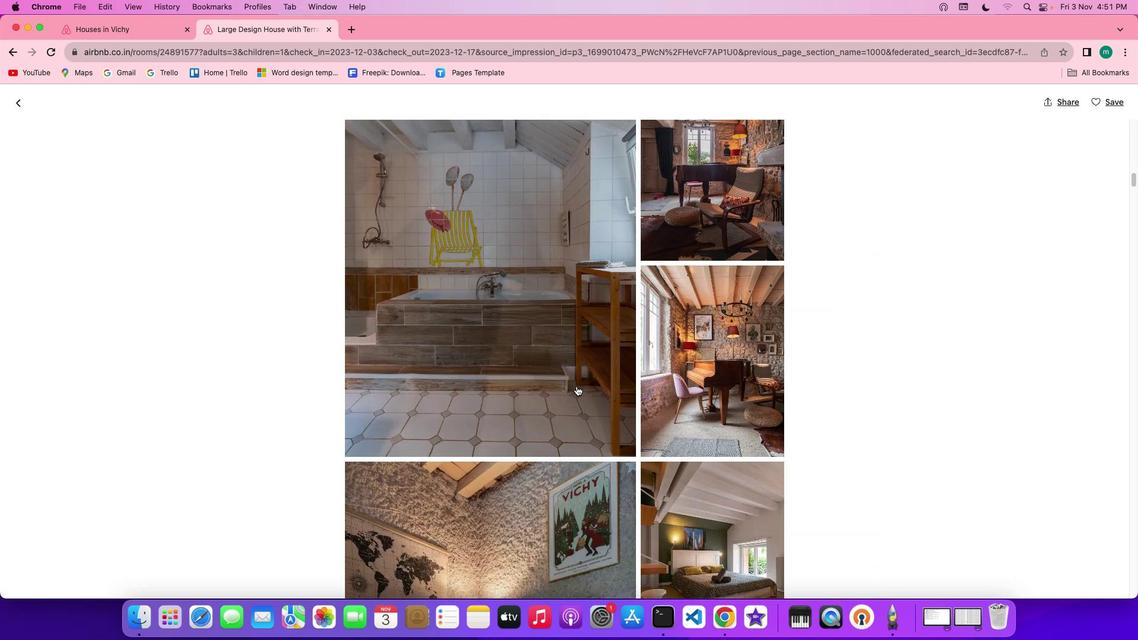 
Action: Mouse scrolled (581, 391) with delta (4, 4)
Screenshot: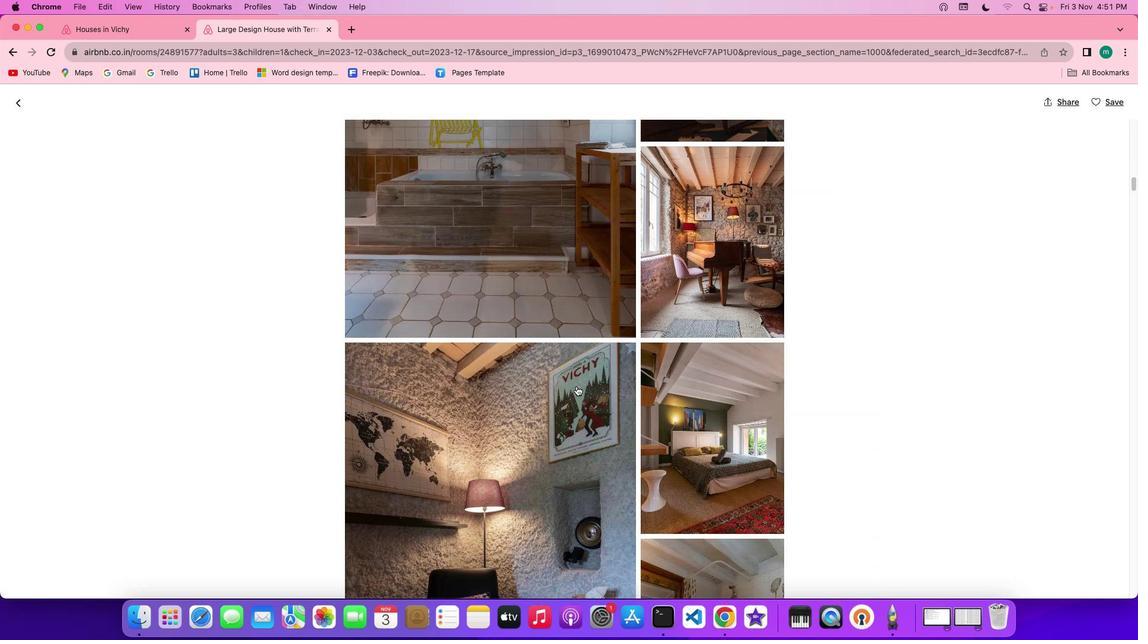 
Action: Mouse scrolled (581, 391) with delta (4, 2)
Screenshot: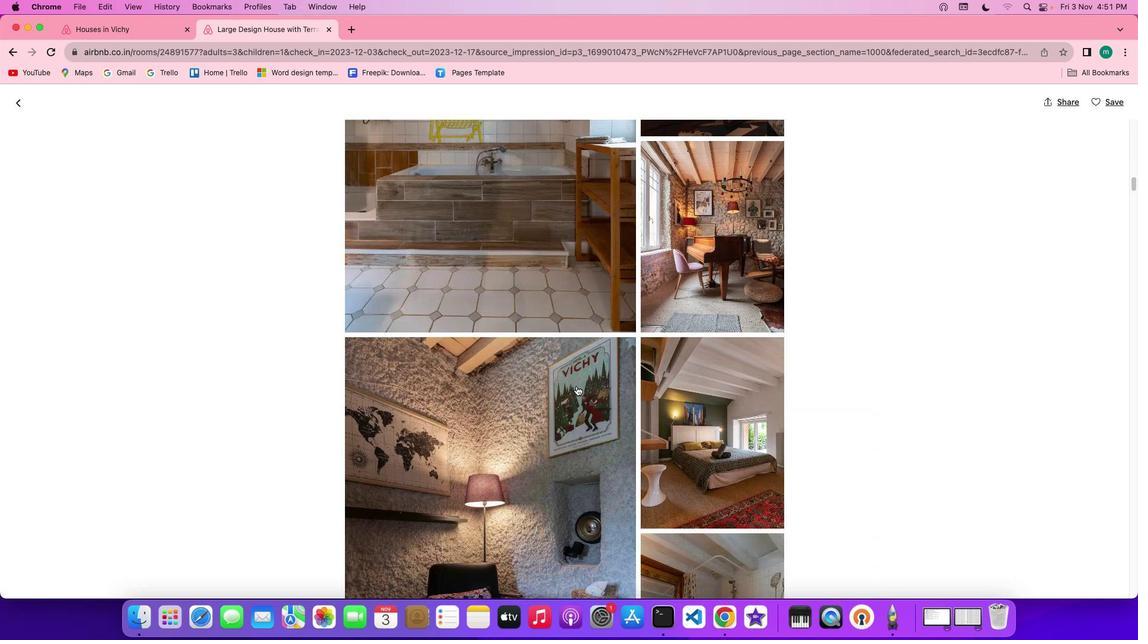 
Action: Mouse scrolled (581, 391) with delta (4, 2)
Screenshot: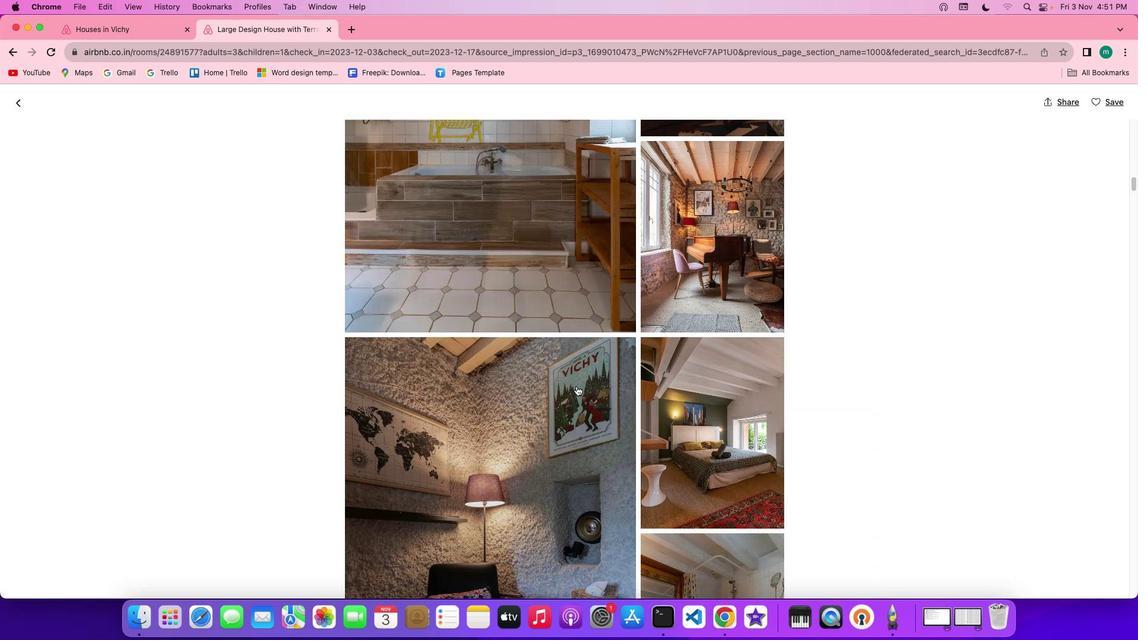 
Action: Mouse scrolled (581, 391) with delta (4, 4)
Screenshot: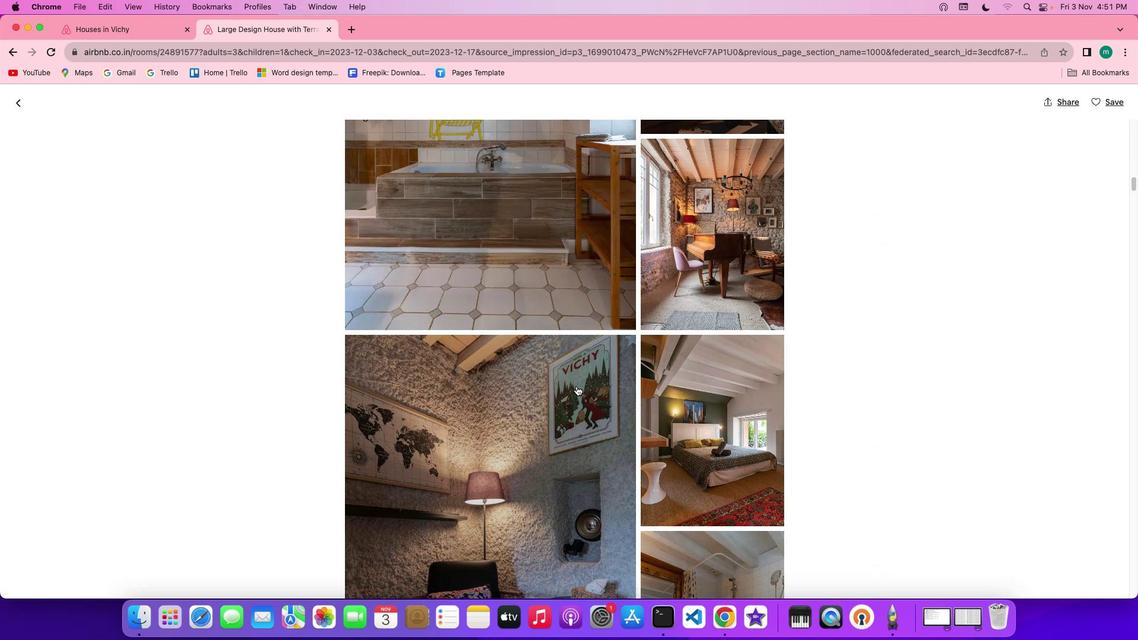 
Action: Mouse scrolled (581, 391) with delta (4, 4)
Screenshot: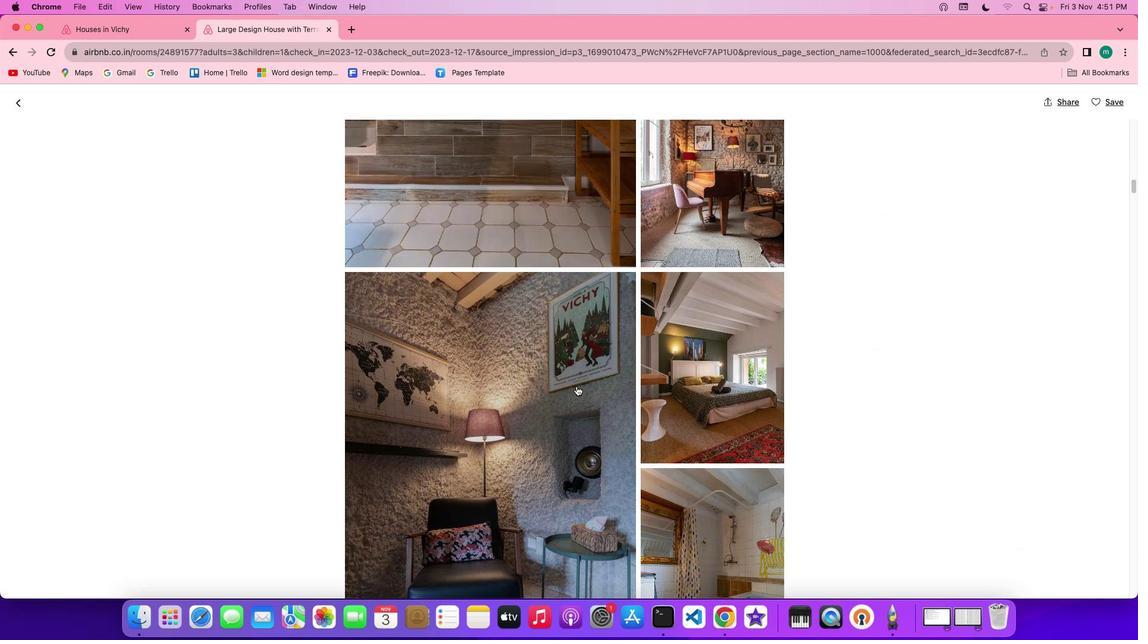 
Action: Mouse scrolled (581, 391) with delta (4, 4)
Screenshot: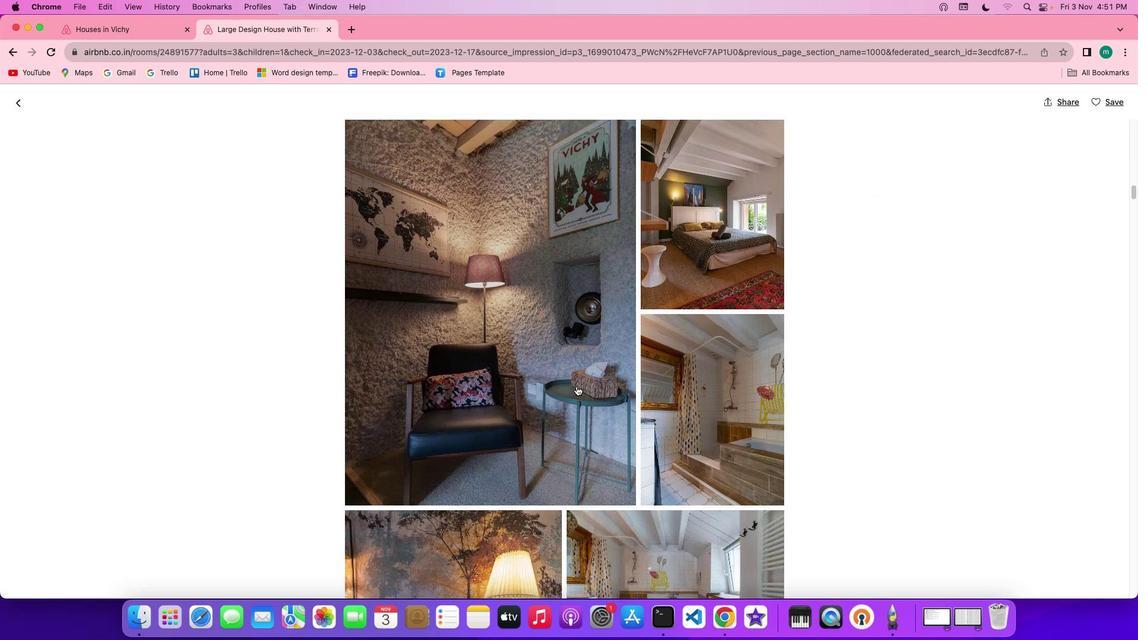 
Action: Mouse scrolled (581, 391) with delta (4, 3)
Screenshot: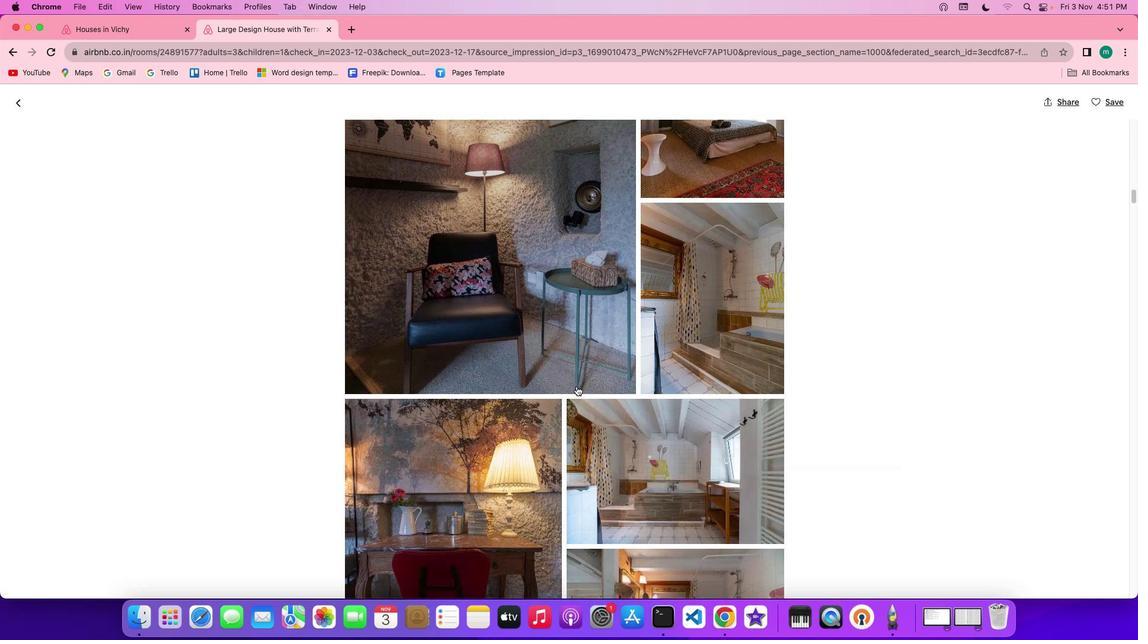 
Action: Mouse scrolled (581, 391) with delta (4, 2)
Screenshot: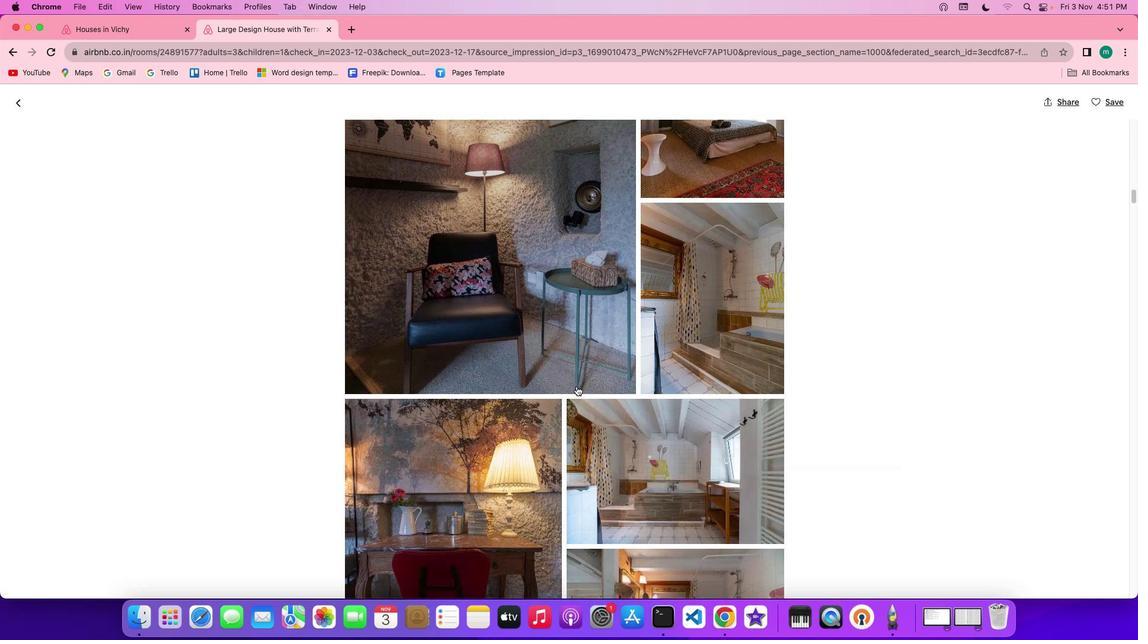 
Action: Mouse scrolled (581, 391) with delta (4, 2)
Screenshot: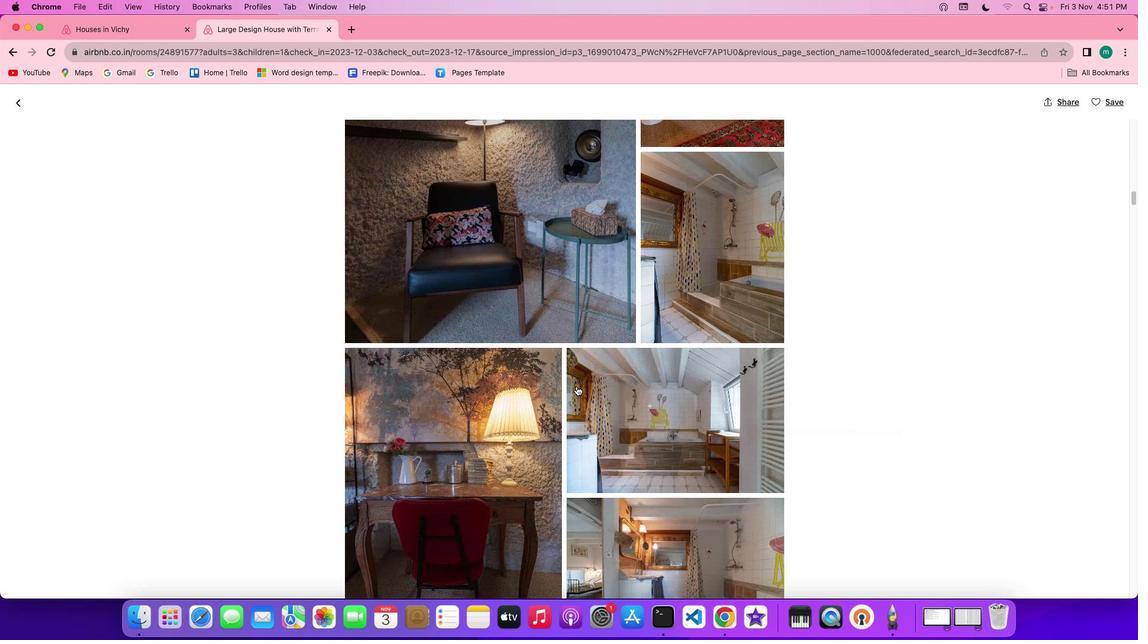 
Action: Mouse scrolled (581, 391) with delta (4, 2)
Screenshot: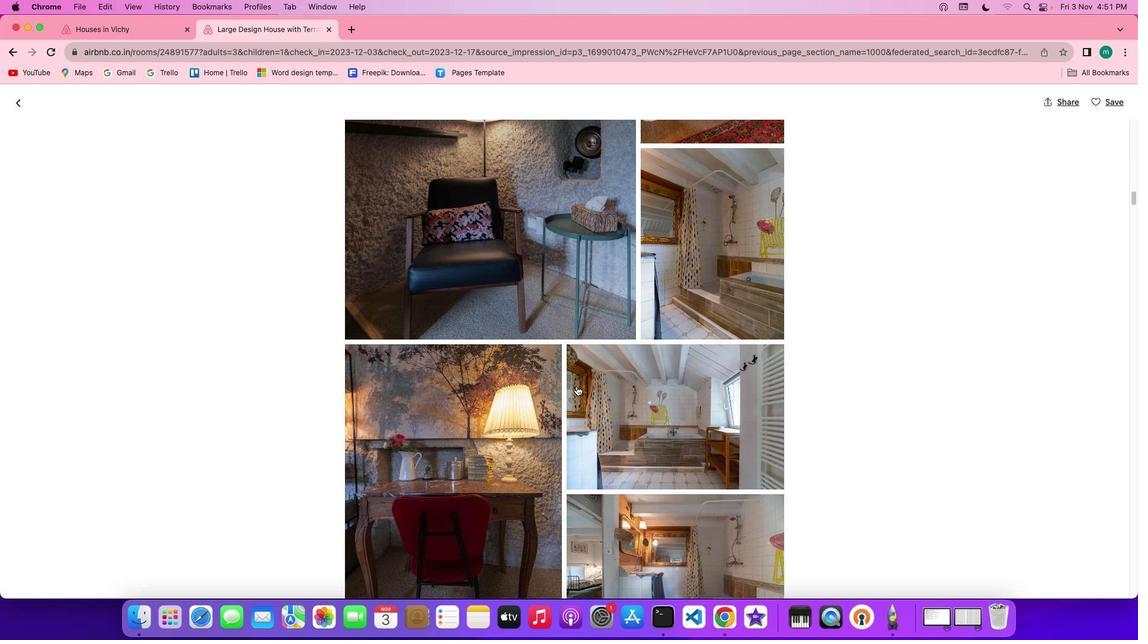 
Action: Mouse scrolled (581, 391) with delta (4, 4)
Screenshot: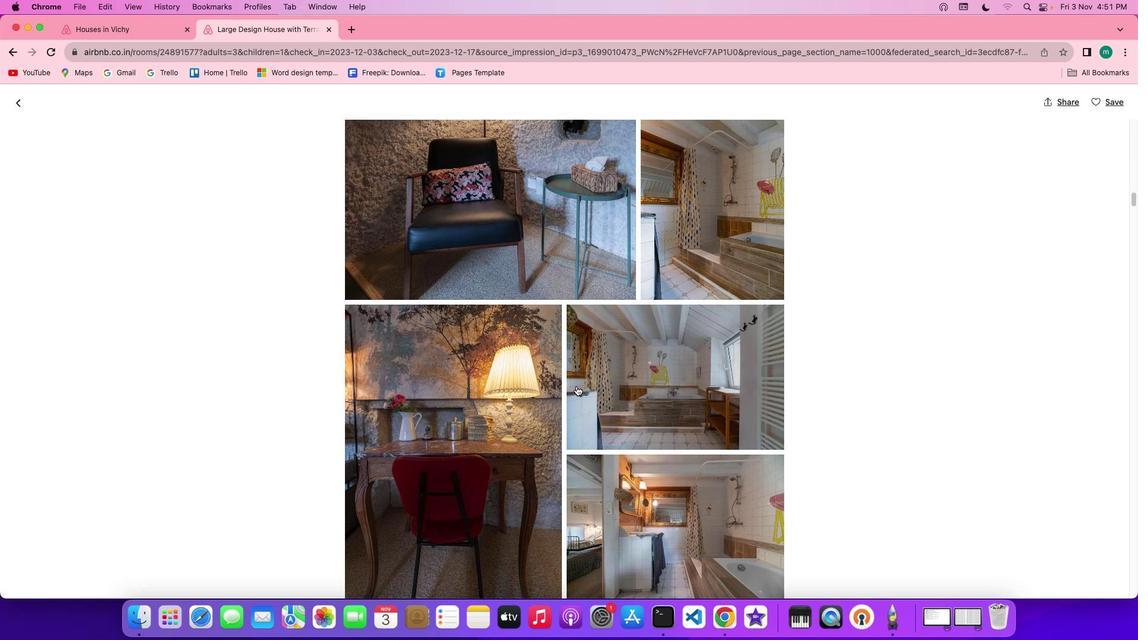 
Action: Mouse scrolled (581, 391) with delta (4, 4)
Screenshot: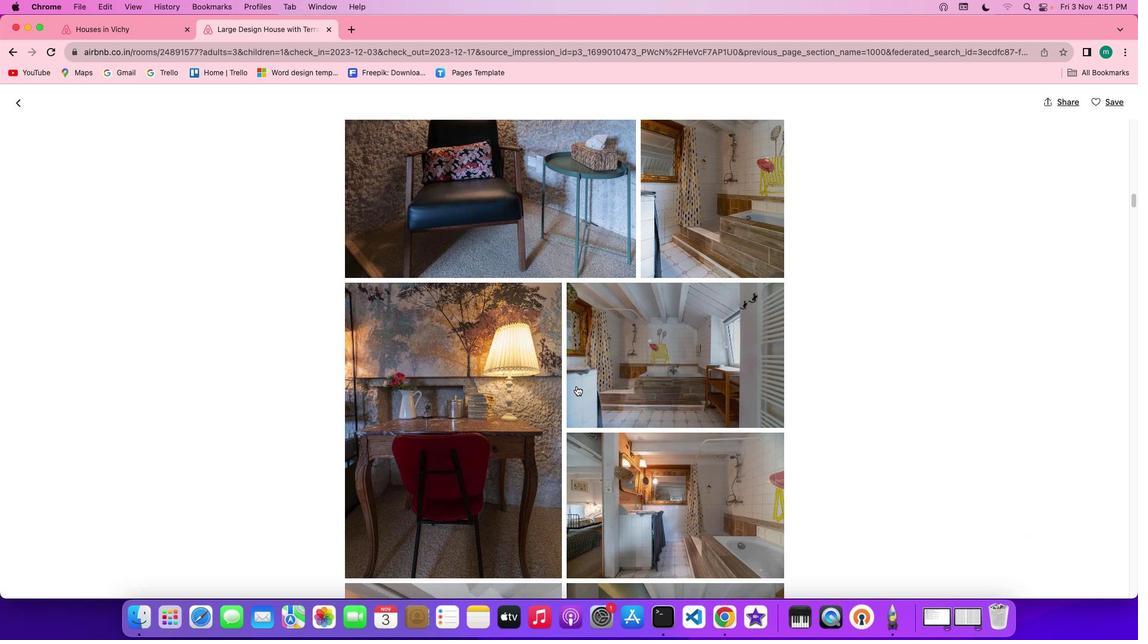 
Action: Mouse scrolled (581, 391) with delta (4, 3)
Screenshot: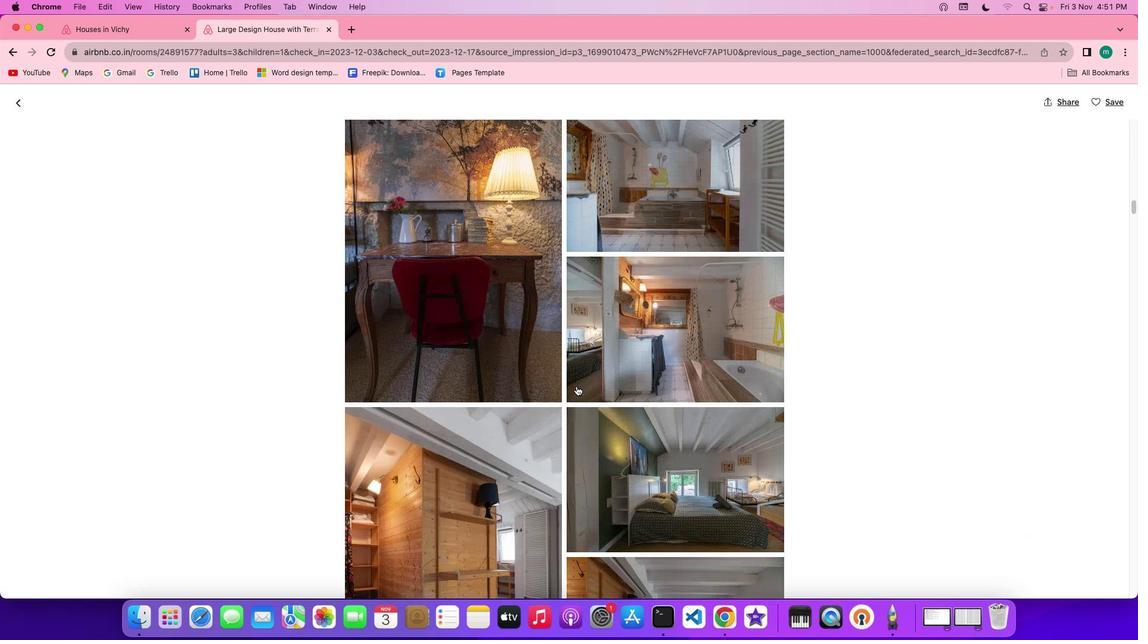 
Action: Mouse scrolled (581, 391) with delta (4, 2)
Screenshot: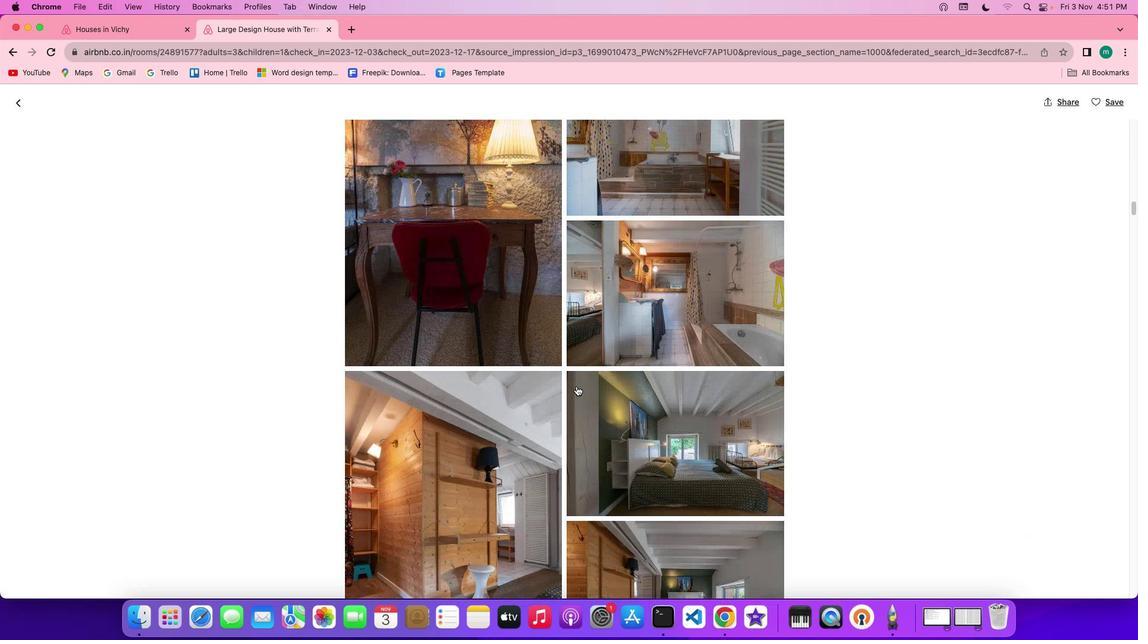 
Action: Mouse scrolled (581, 391) with delta (4, 2)
Screenshot: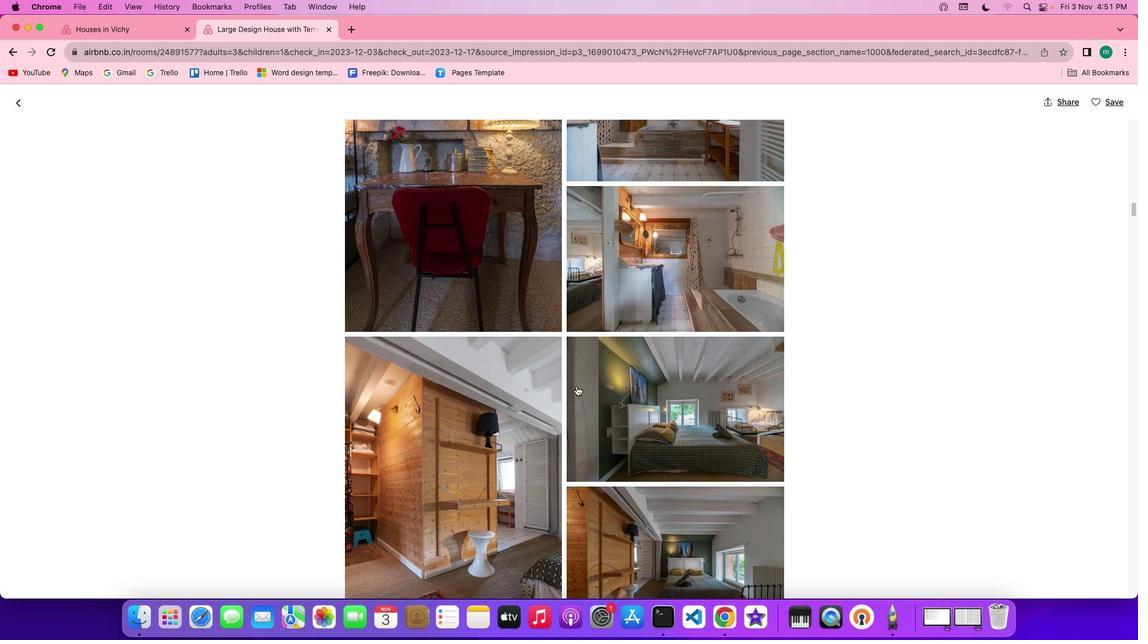 
Action: Mouse scrolled (581, 391) with delta (4, 2)
Screenshot: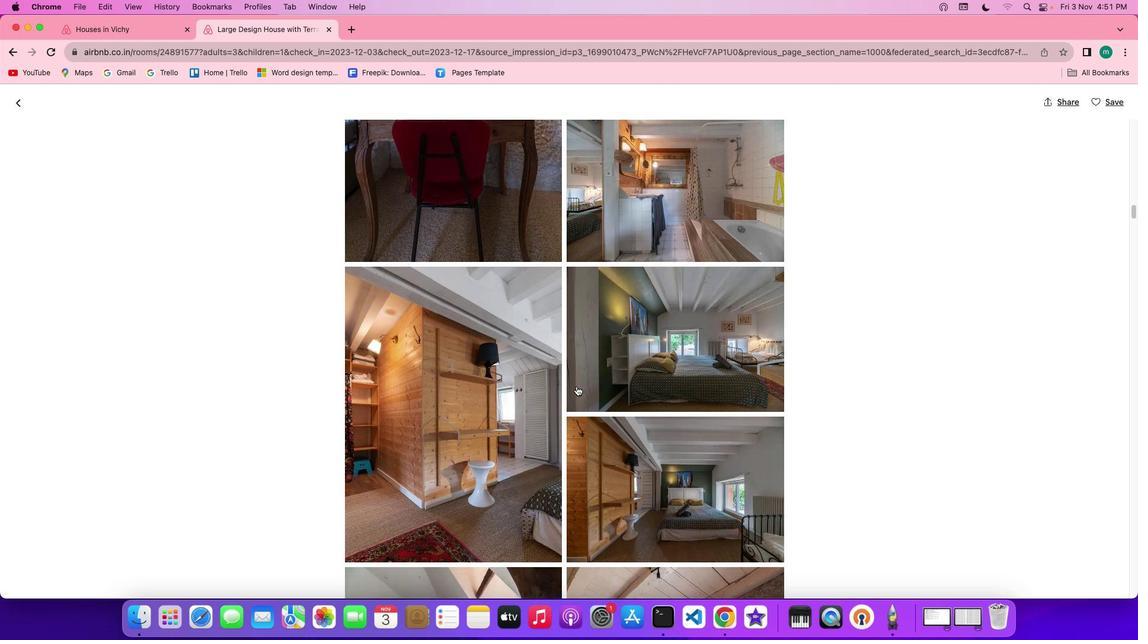 
Action: Mouse scrolled (581, 391) with delta (4, 4)
Screenshot: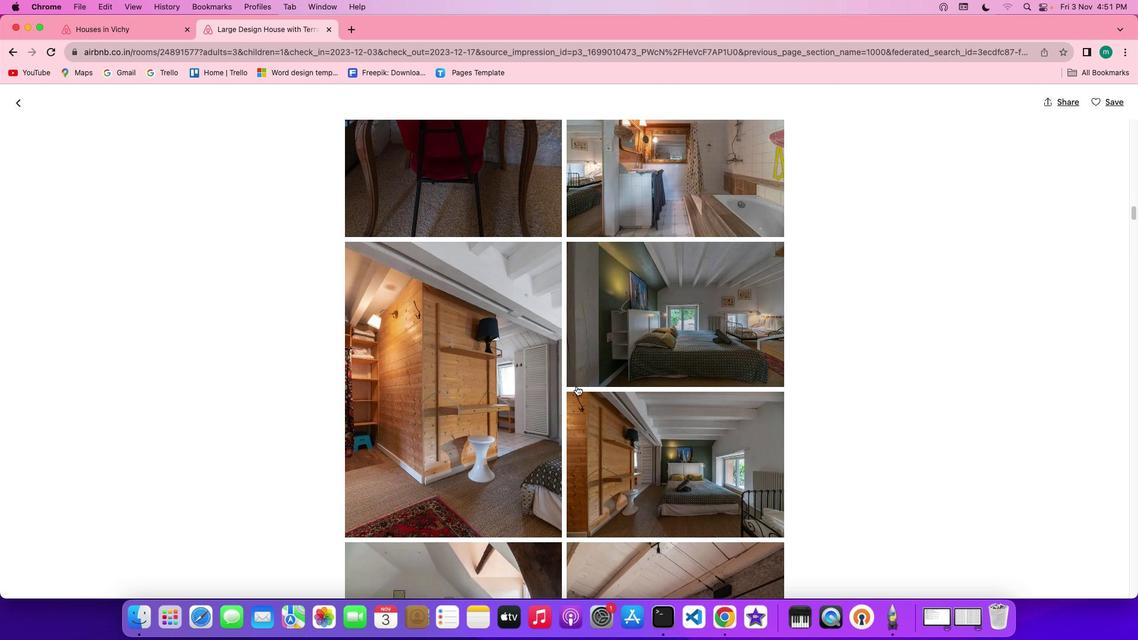 
Action: Mouse scrolled (581, 391) with delta (4, 4)
Screenshot: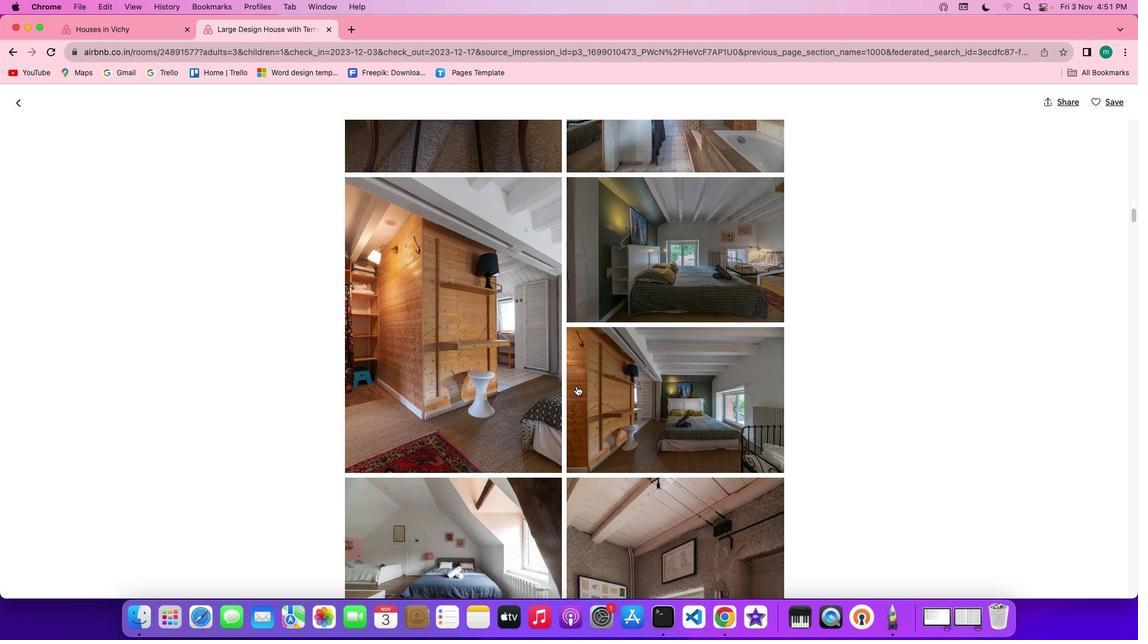 
Action: Mouse scrolled (581, 391) with delta (4, 4)
Screenshot: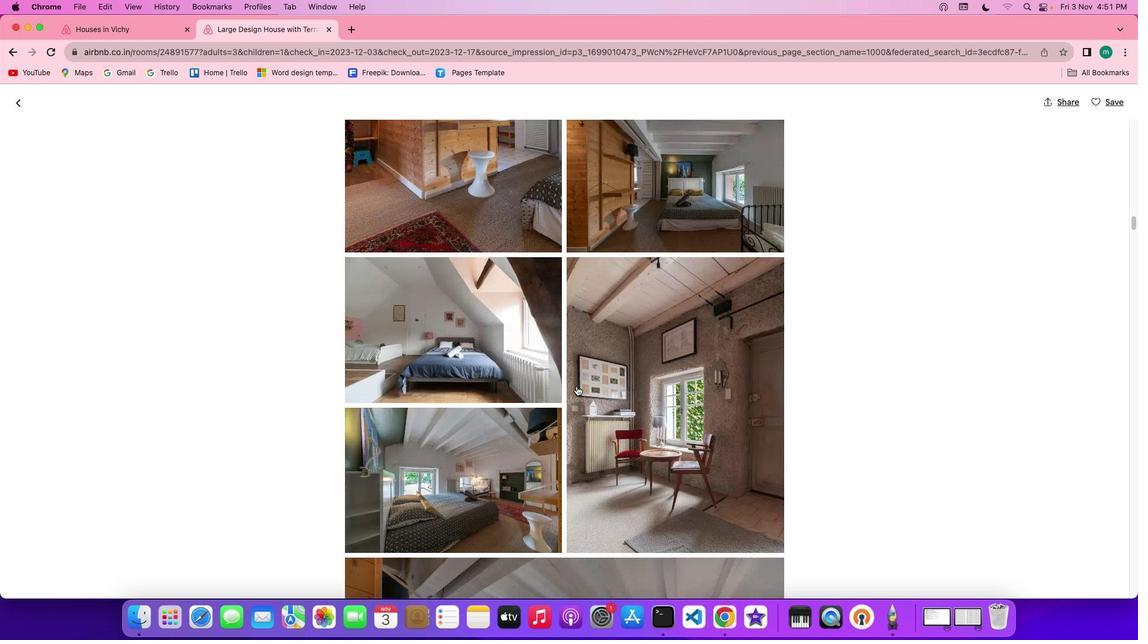 
Action: Mouse scrolled (581, 391) with delta (4, 2)
Screenshot: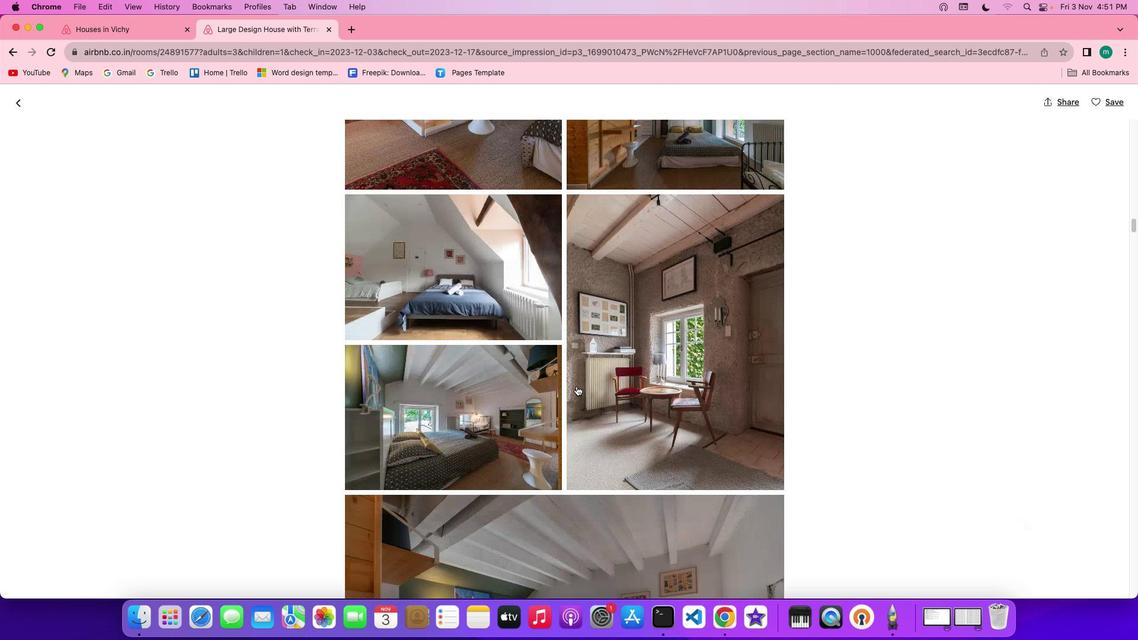 
Action: Mouse scrolled (581, 391) with delta (4, 2)
Screenshot: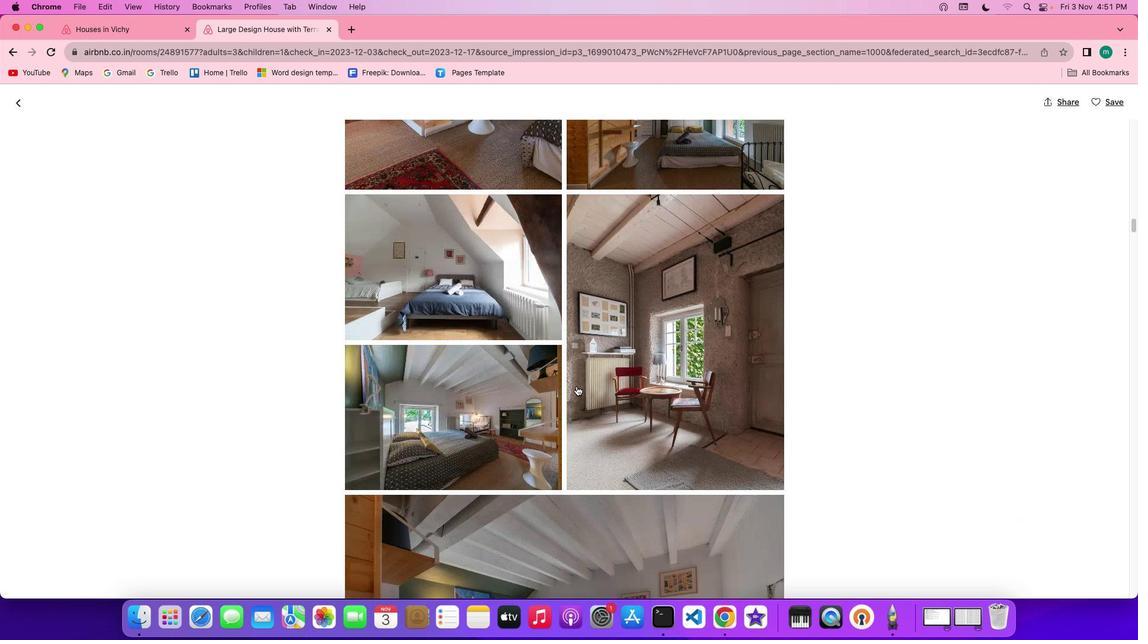 
Action: Mouse scrolled (581, 391) with delta (4, 1)
Screenshot: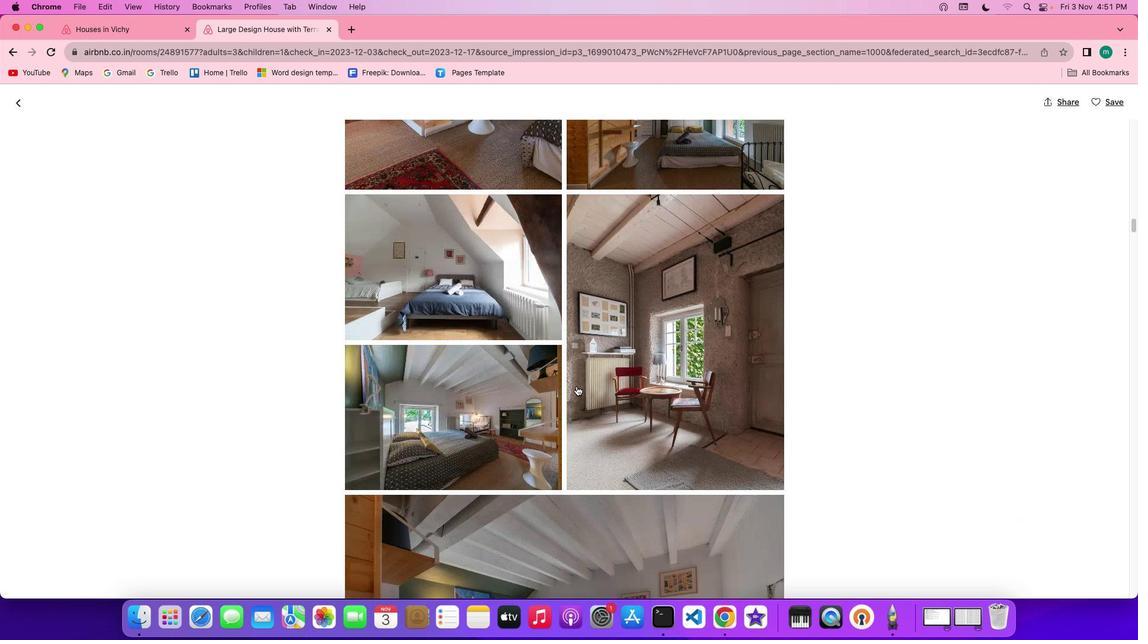 
Action: Mouse scrolled (581, 391) with delta (4, 4)
Screenshot: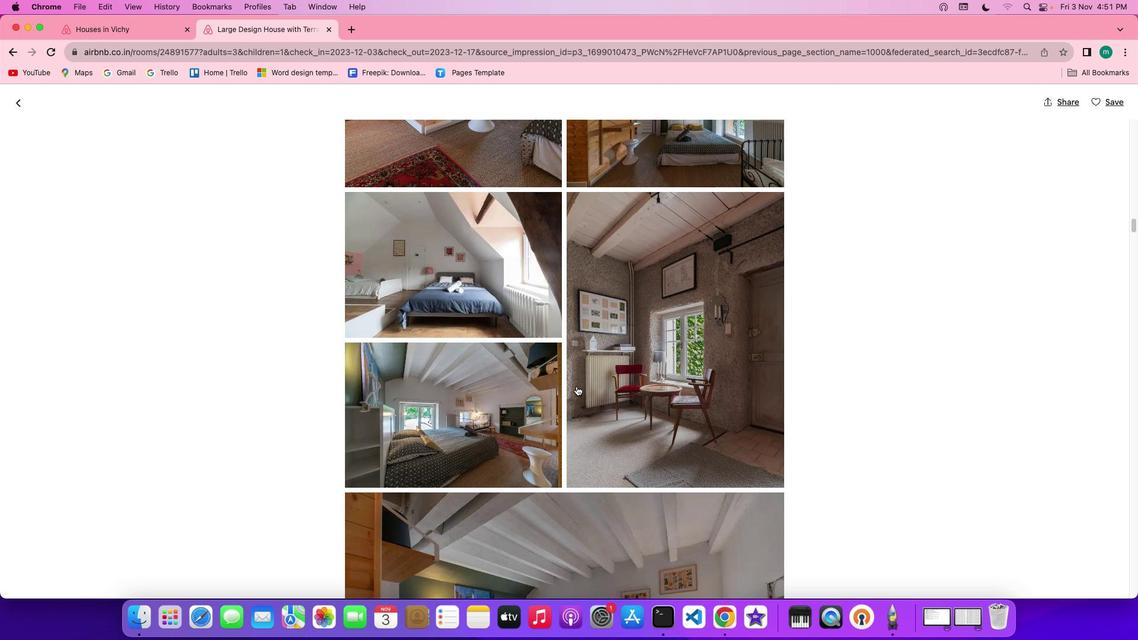 
Action: Mouse scrolled (581, 391) with delta (4, 4)
Screenshot: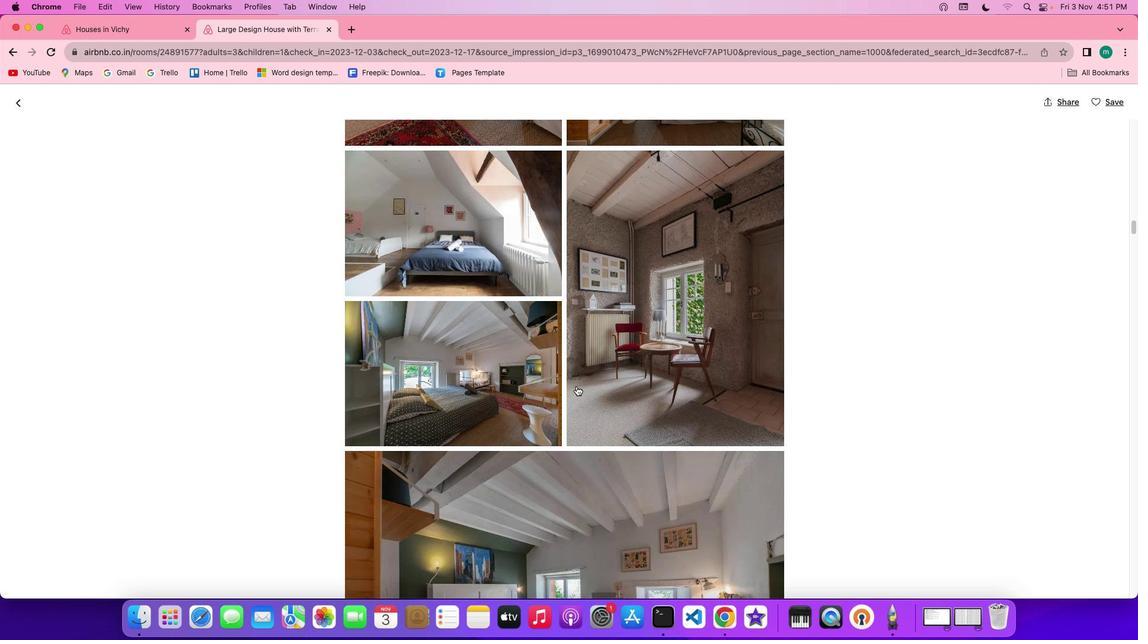 
Action: Mouse scrolled (581, 391) with delta (4, 4)
Screenshot: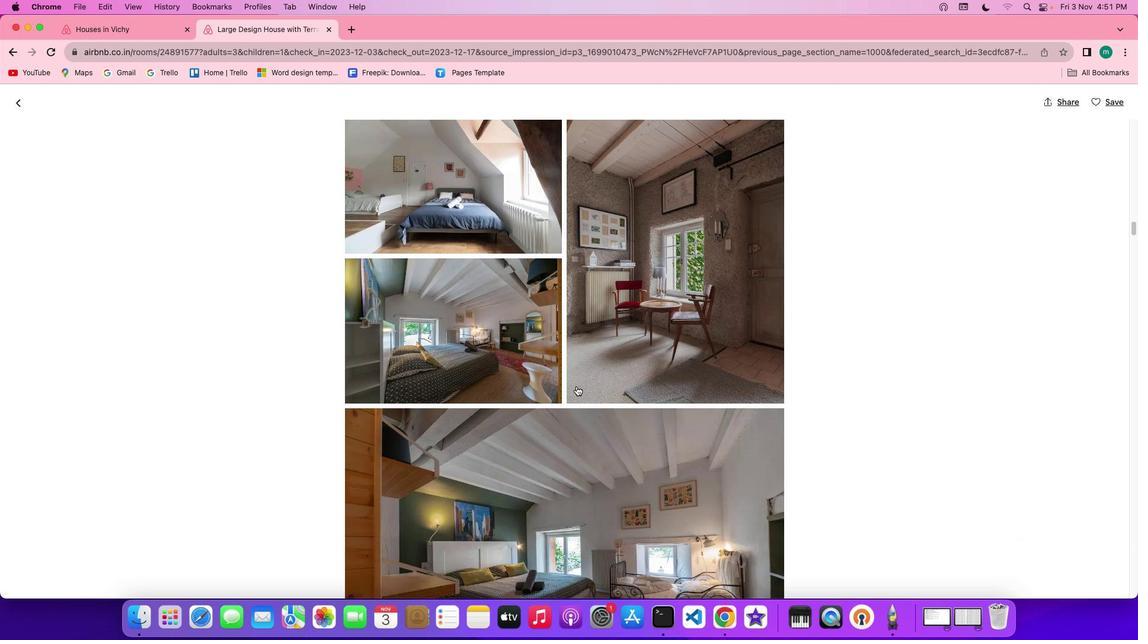
Action: Mouse scrolled (581, 391) with delta (4, 3)
Screenshot: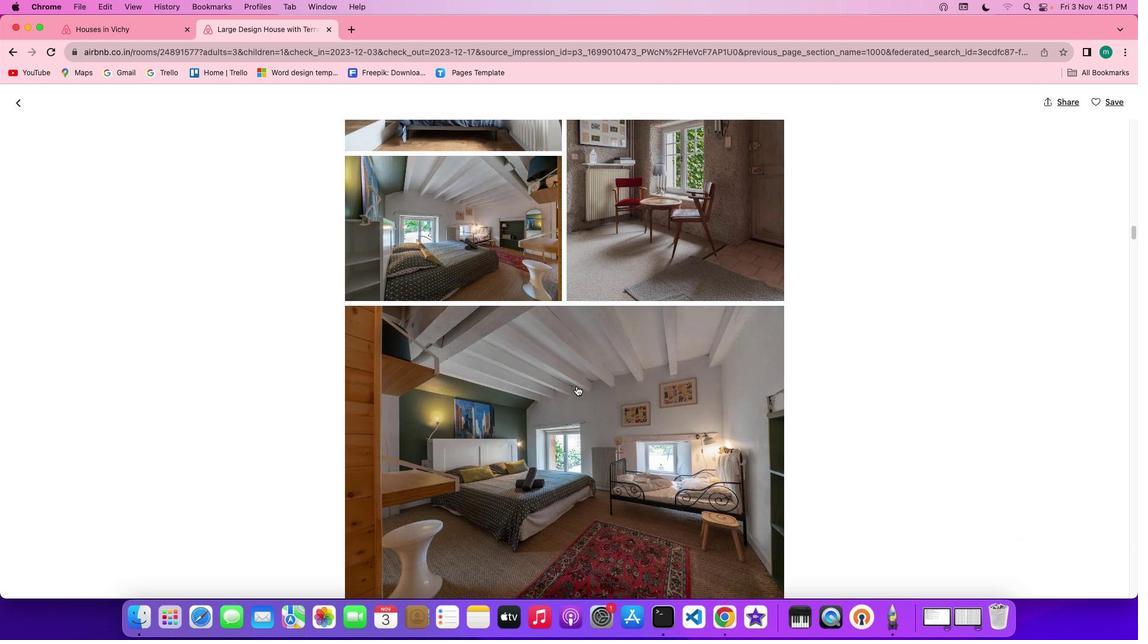 
Action: Mouse scrolled (581, 391) with delta (4, 2)
Screenshot: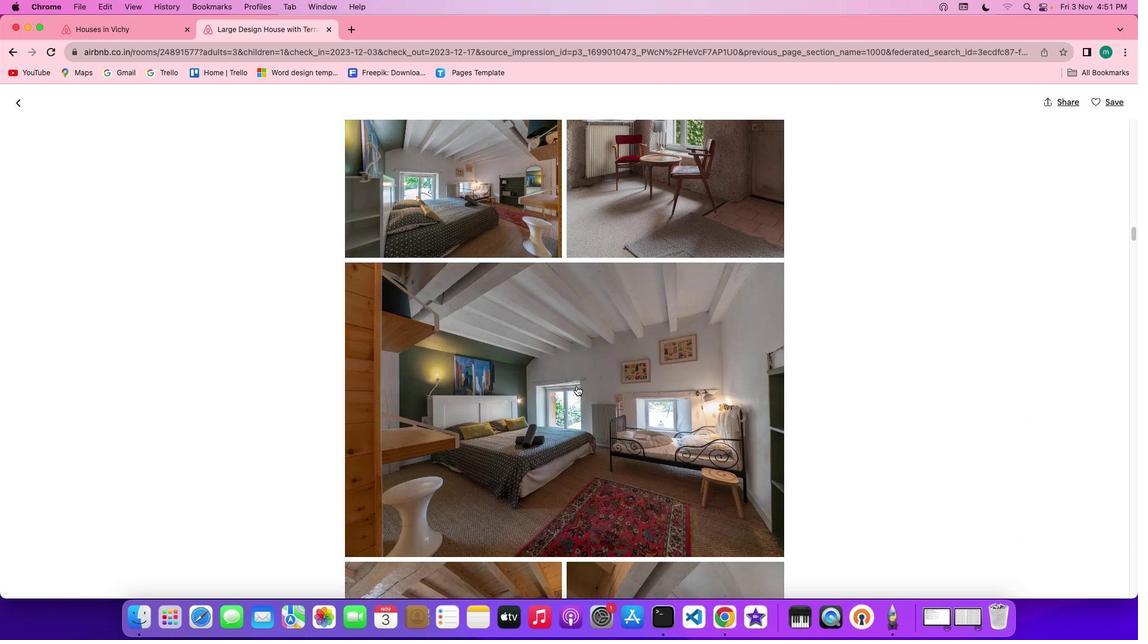 
Action: Mouse scrolled (581, 391) with delta (4, 2)
Screenshot: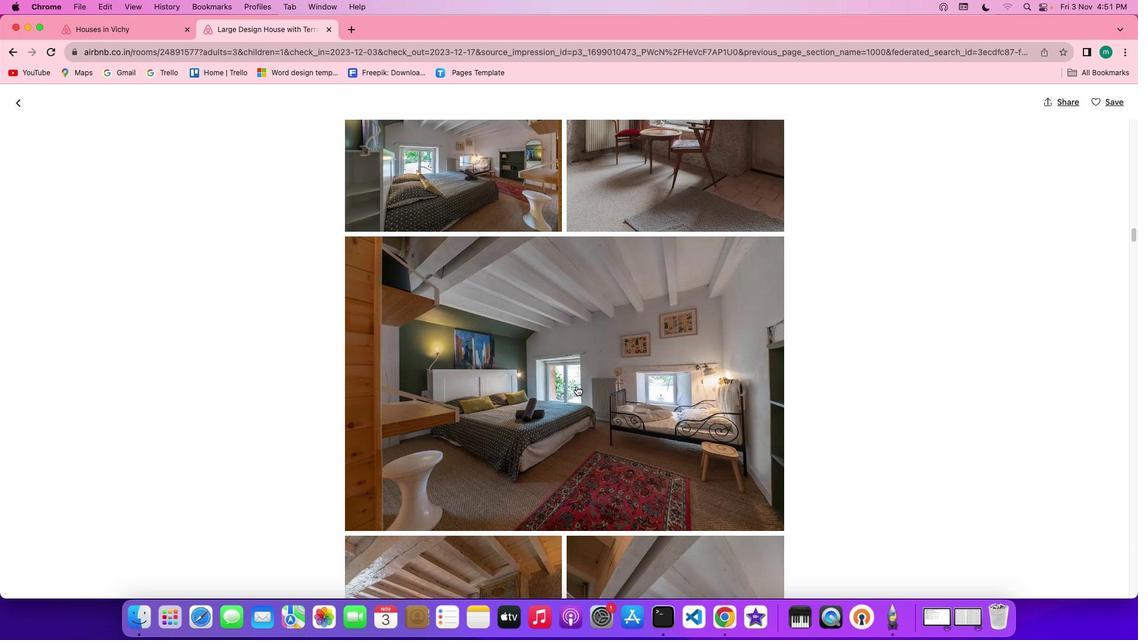 
Action: Mouse scrolled (581, 391) with delta (4, 4)
Screenshot: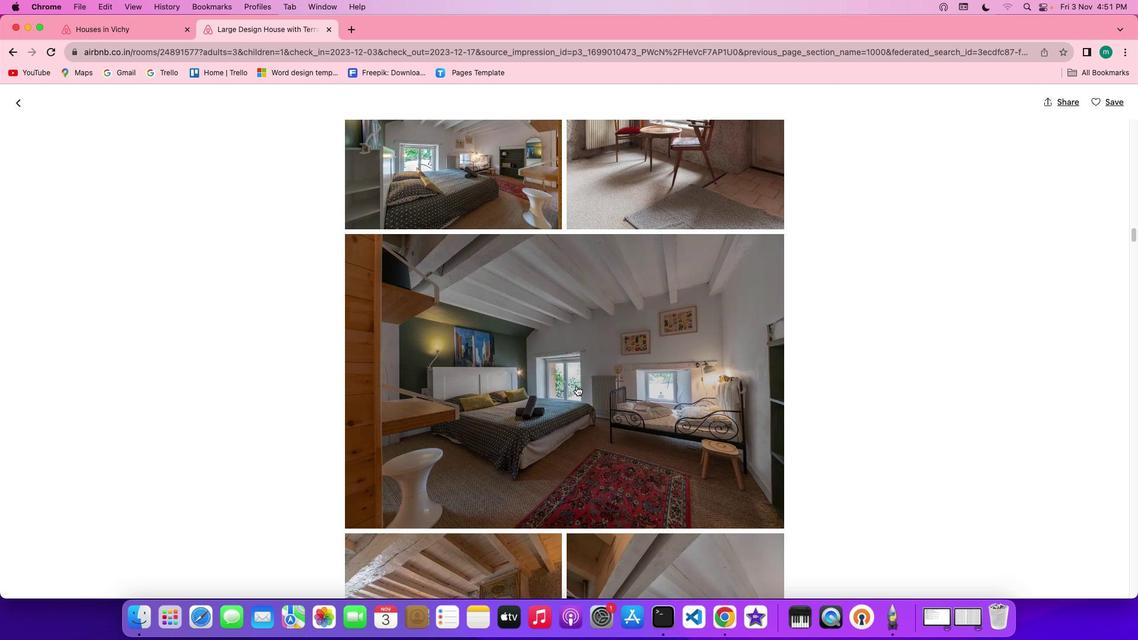 
Action: Mouse scrolled (581, 391) with delta (4, 4)
Screenshot: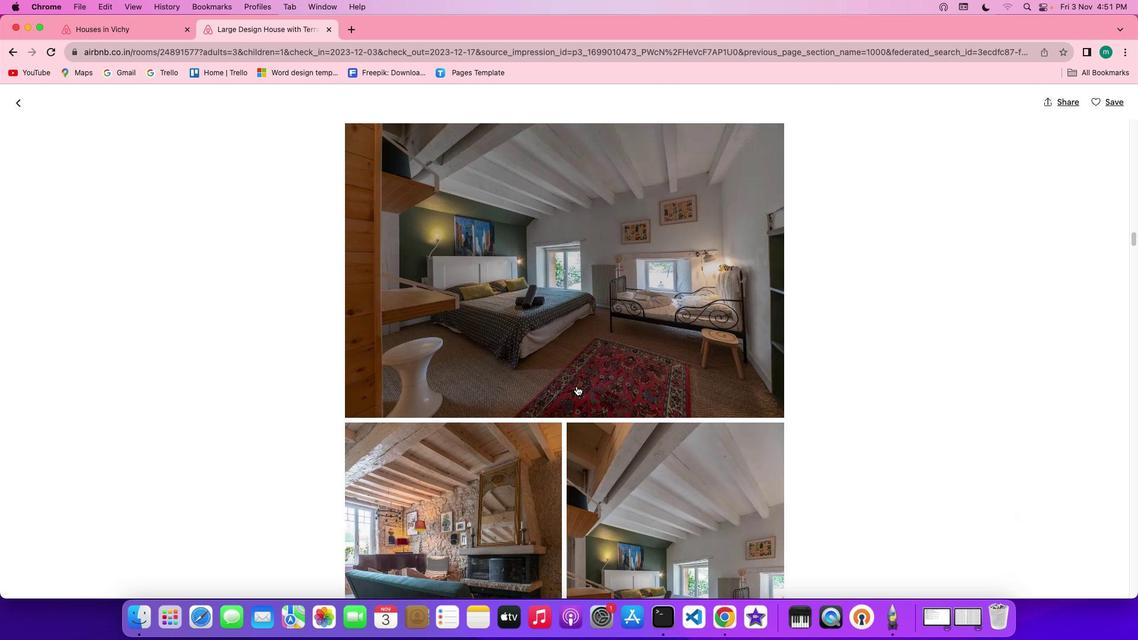 
Action: Mouse scrolled (581, 391) with delta (4, 4)
Screenshot: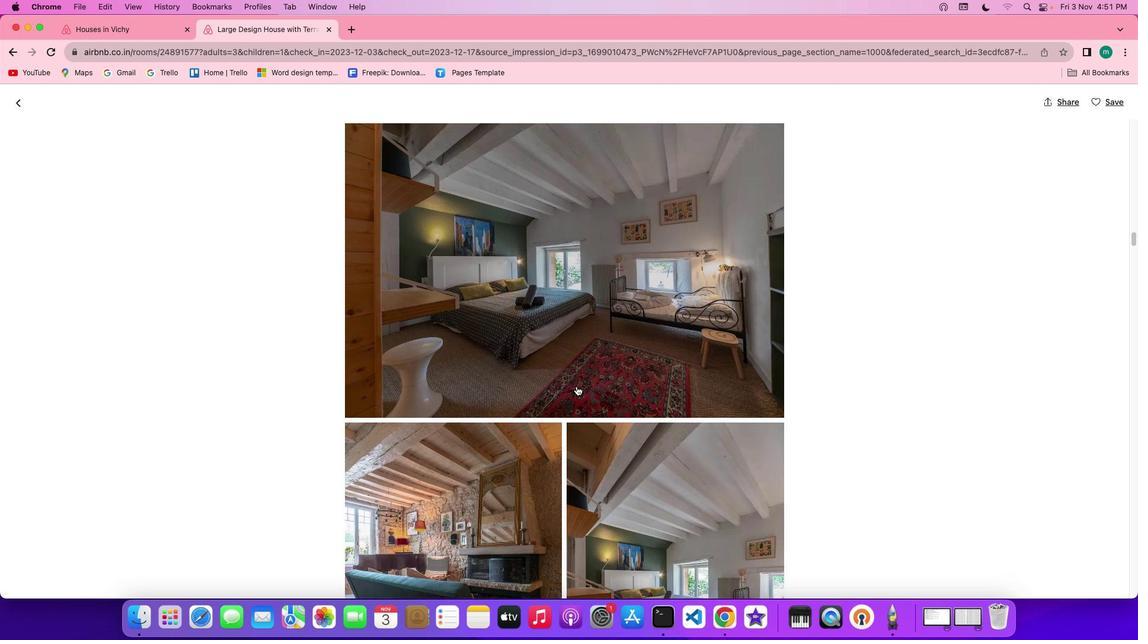 
Action: Mouse scrolled (581, 391) with delta (4, 3)
Screenshot: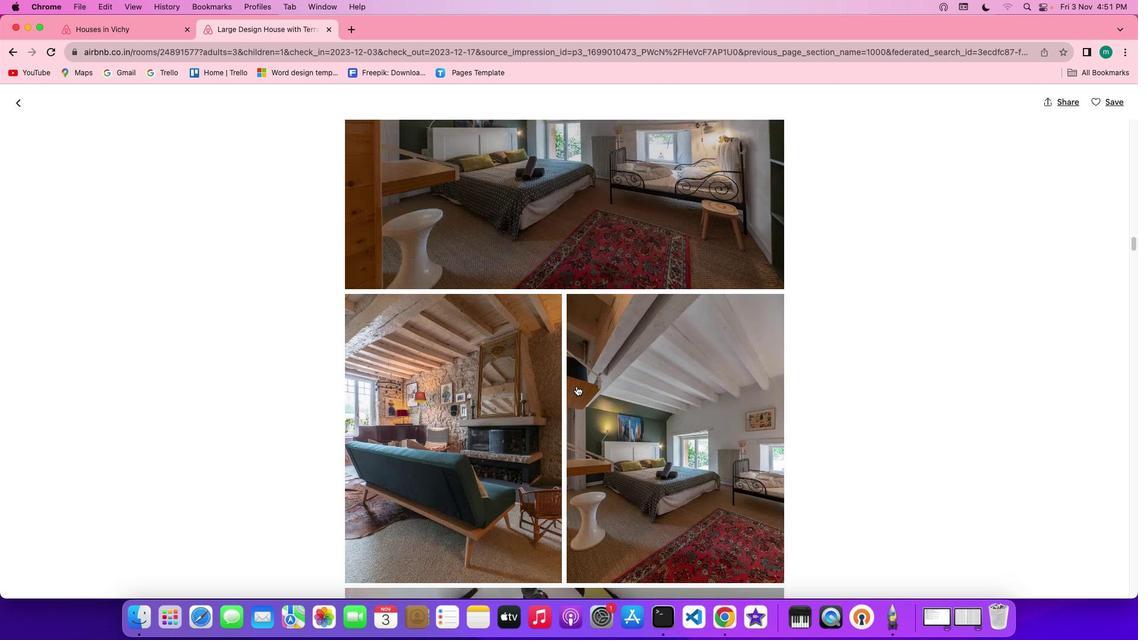 
Action: Mouse scrolled (581, 391) with delta (4, 2)
Screenshot: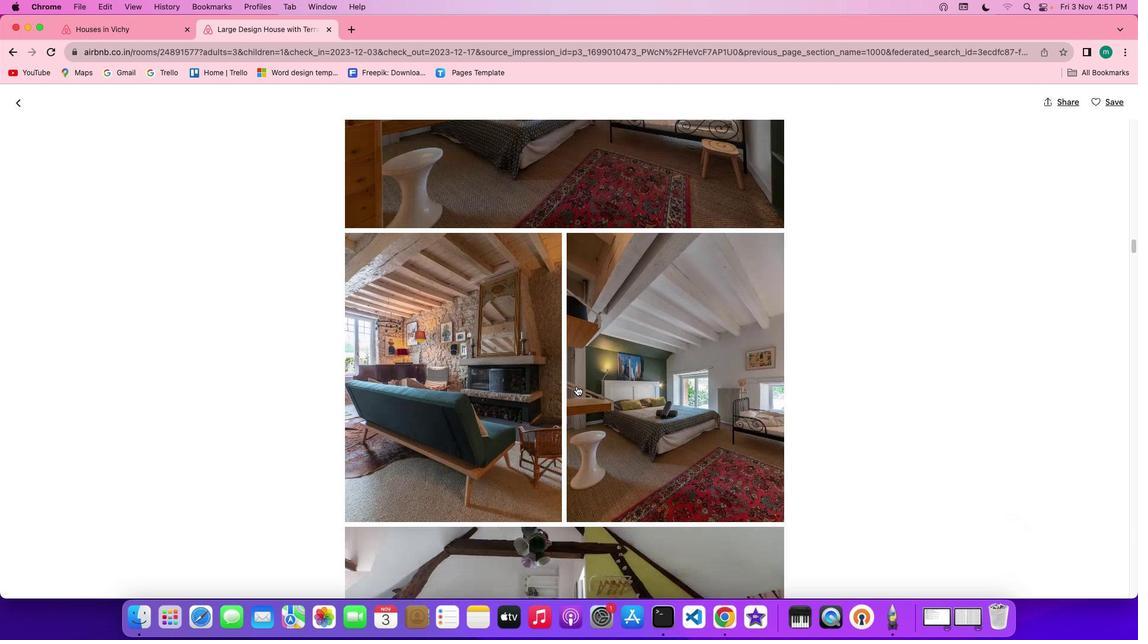 
Action: Mouse scrolled (581, 391) with delta (4, 1)
Screenshot: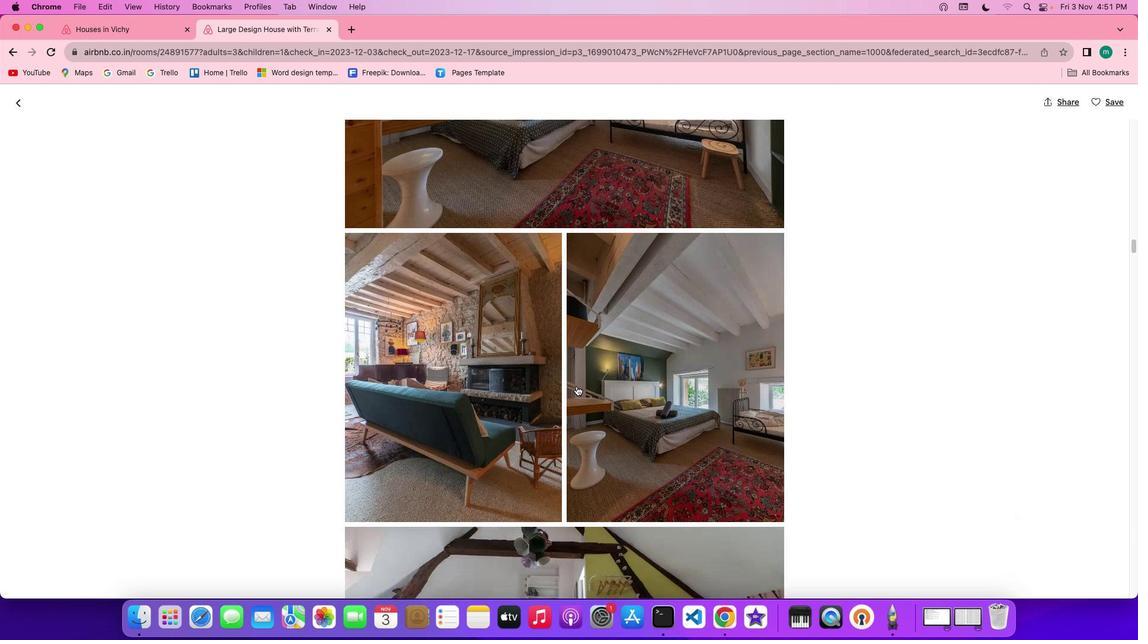 
Action: Mouse scrolled (581, 391) with delta (4, 4)
Screenshot: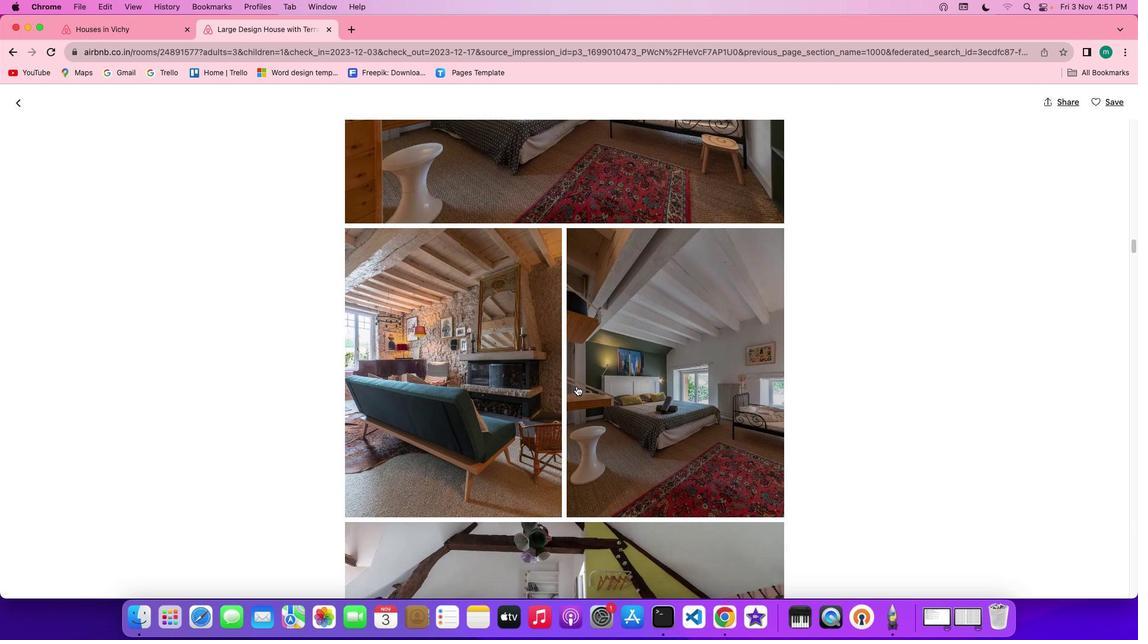 
Action: Mouse scrolled (581, 391) with delta (4, 4)
Screenshot: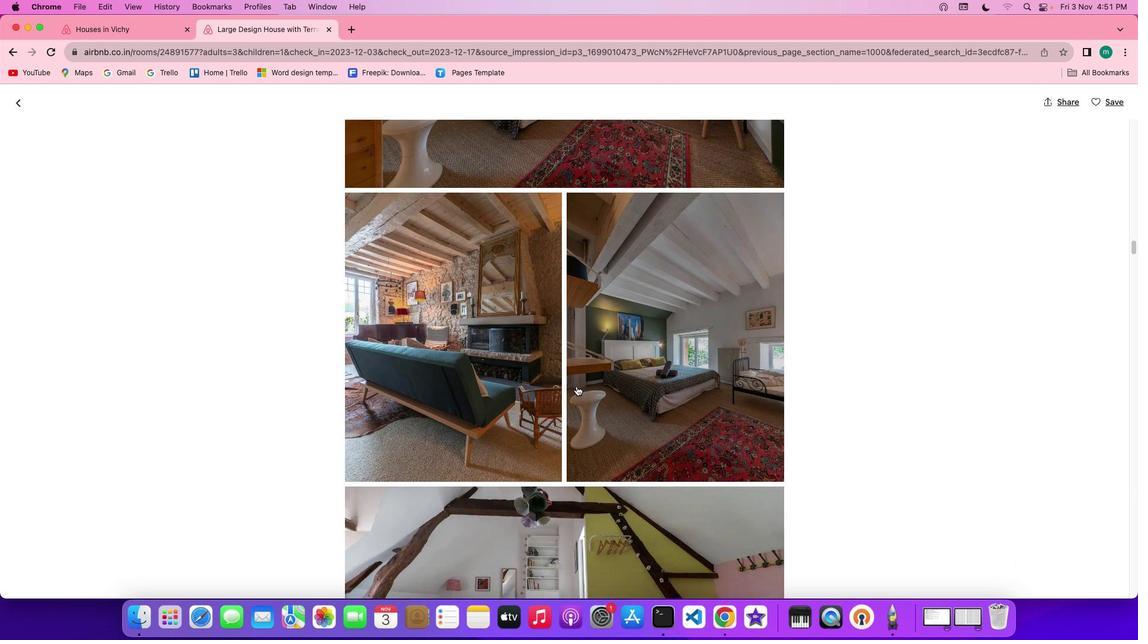 
Action: Mouse scrolled (581, 391) with delta (4, 4)
Screenshot: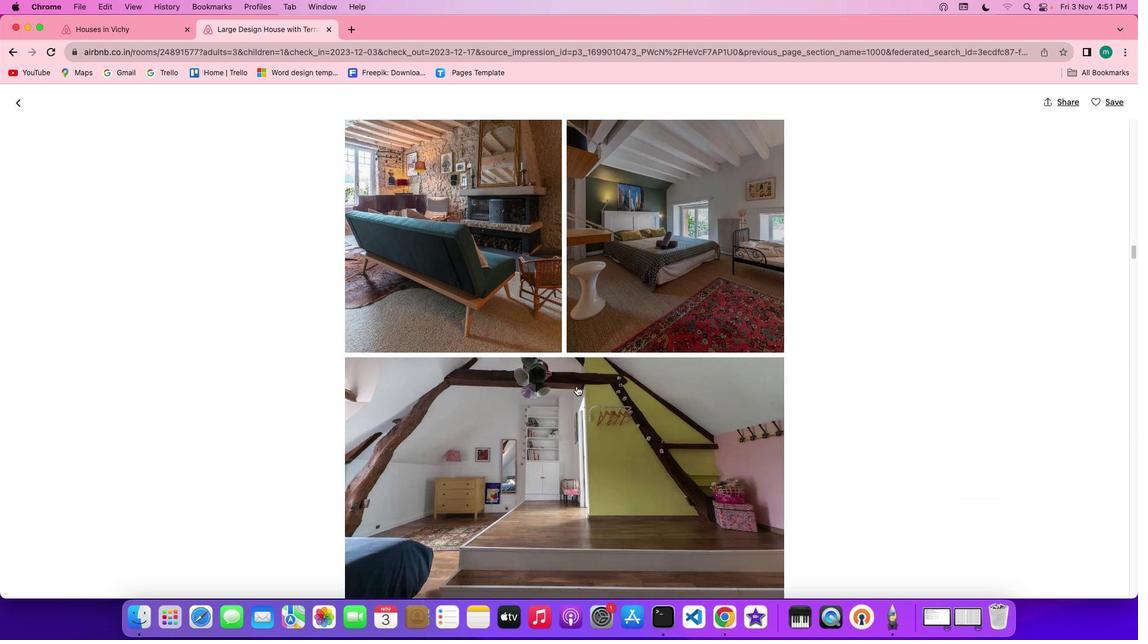 
Action: Mouse scrolled (581, 391) with delta (4, 3)
Screenshot: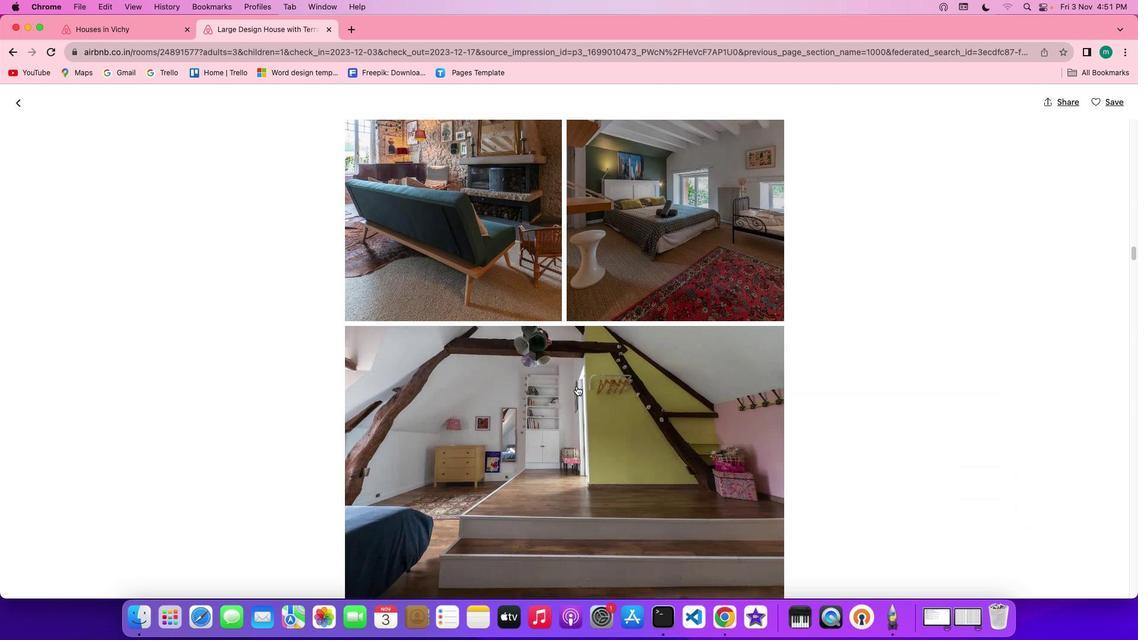 
Action: Mouse scrolled (581, 391) with delta (4, 2)
Screenshot: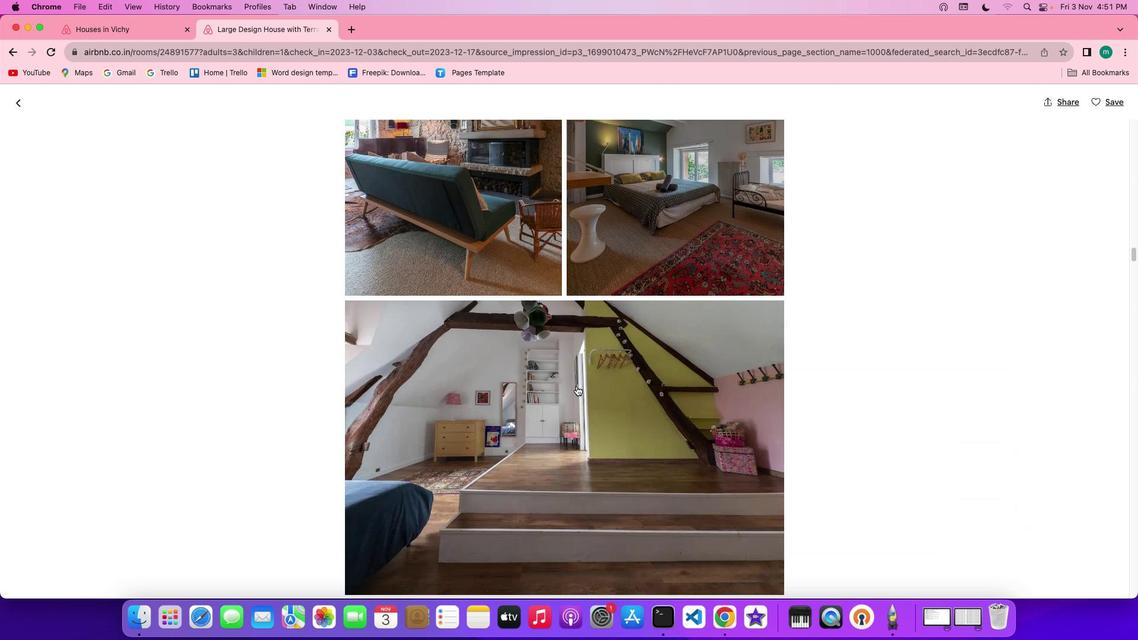
Action: Mouse pressed middle at (581, 391)
Screenshot: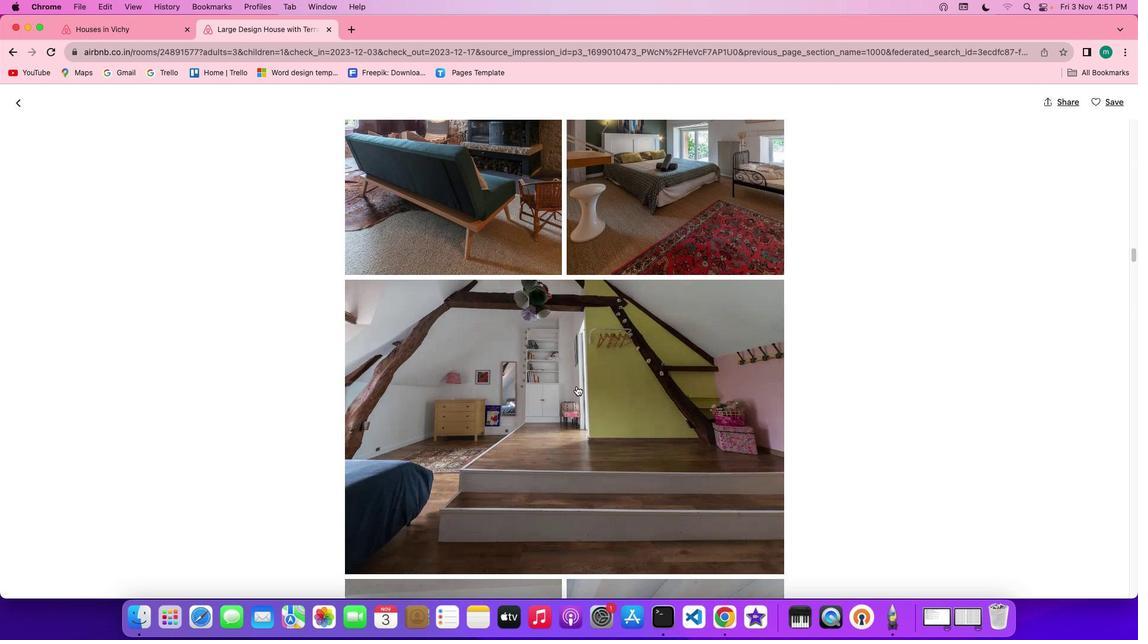
Action: Mouse scrolled (581, 391) with delta (4, 2)
Screenshot: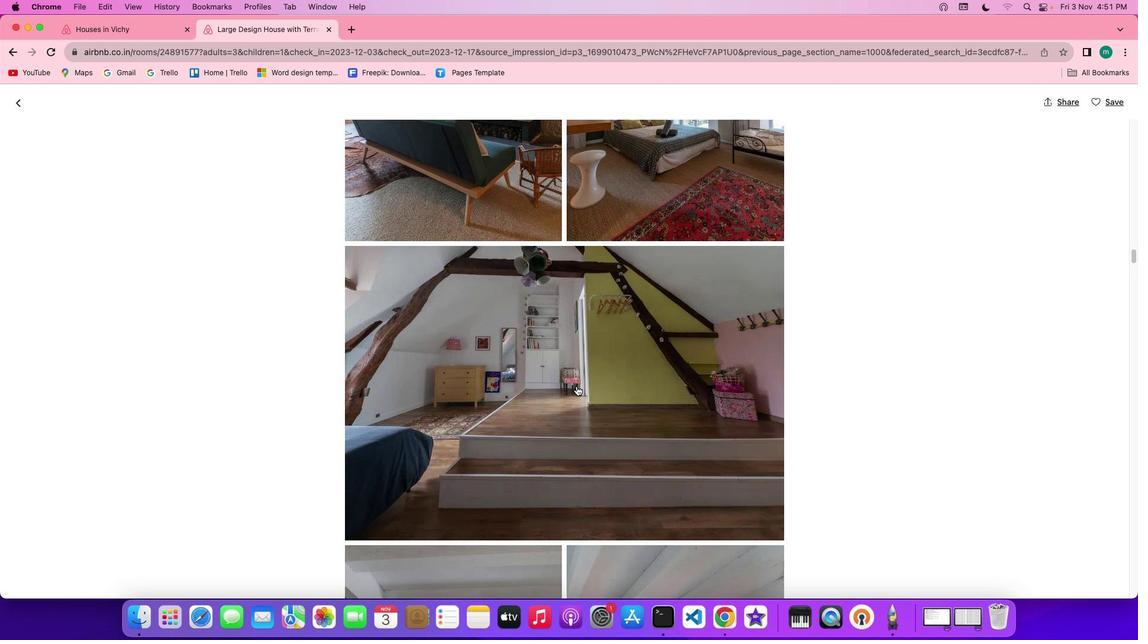 
Action: Mouse scrolled (581, 391) with delta (4, 4)
Screenshot: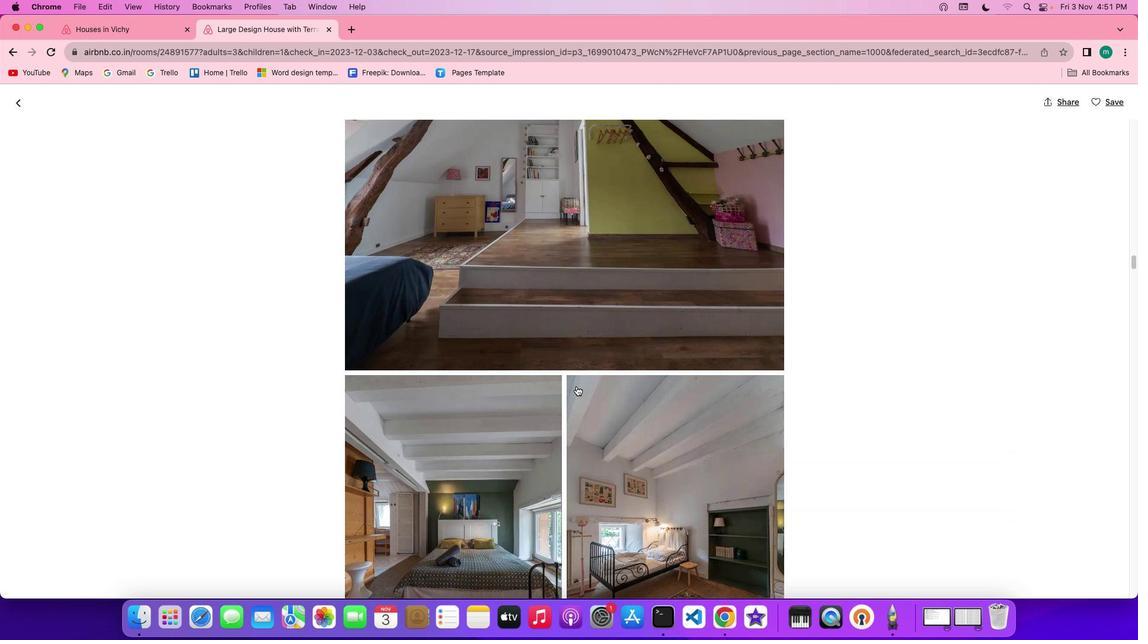 
Action: Mouse scrolled (581, 391) with delta (4, 4)
Screenshot: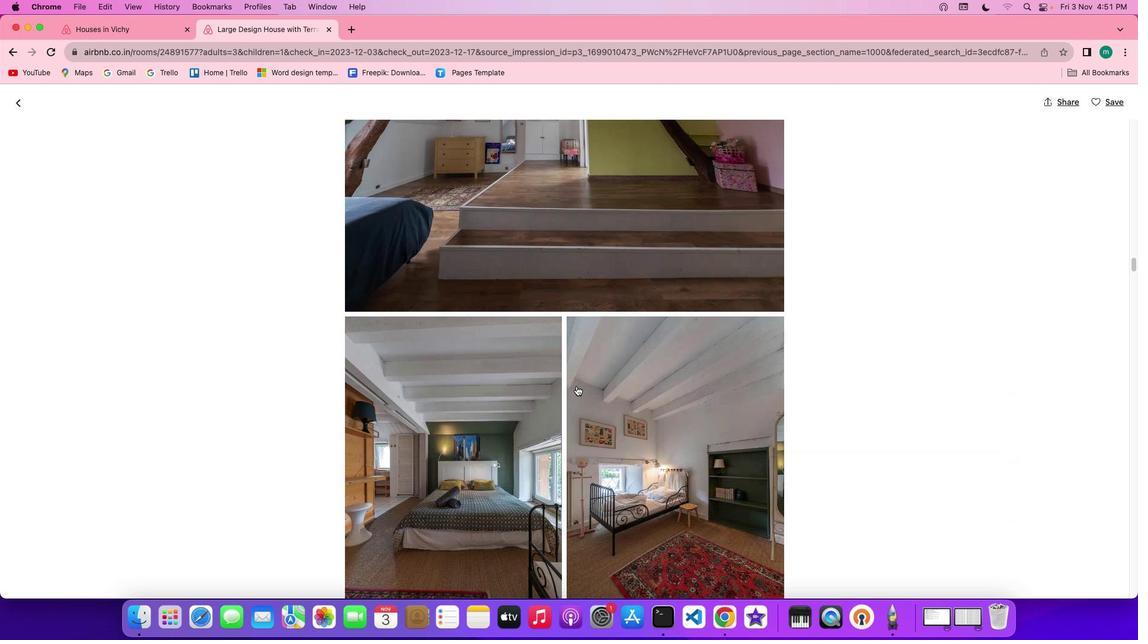 
Action: Mouse scrolled (581, 391) with delta (4, 2)
Screenshot: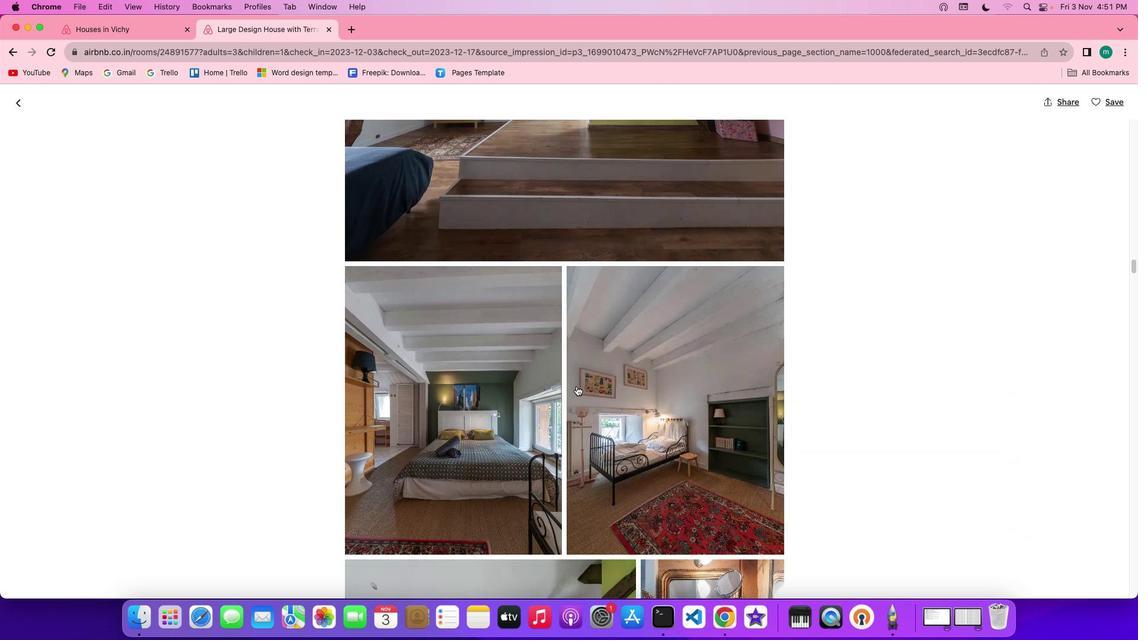 
Action: Mouse scrolled (581, 391) with delta (4, 2)
Screenshot: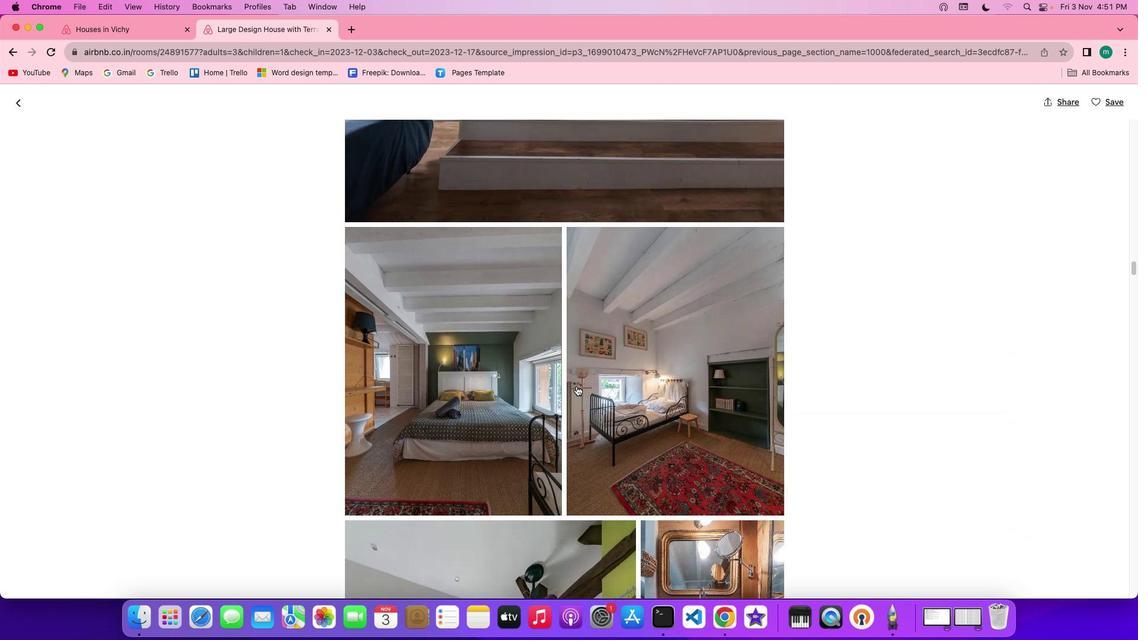 
Action: Mouse scrolled (581, 391) with delta (4, 2)
Screenshot: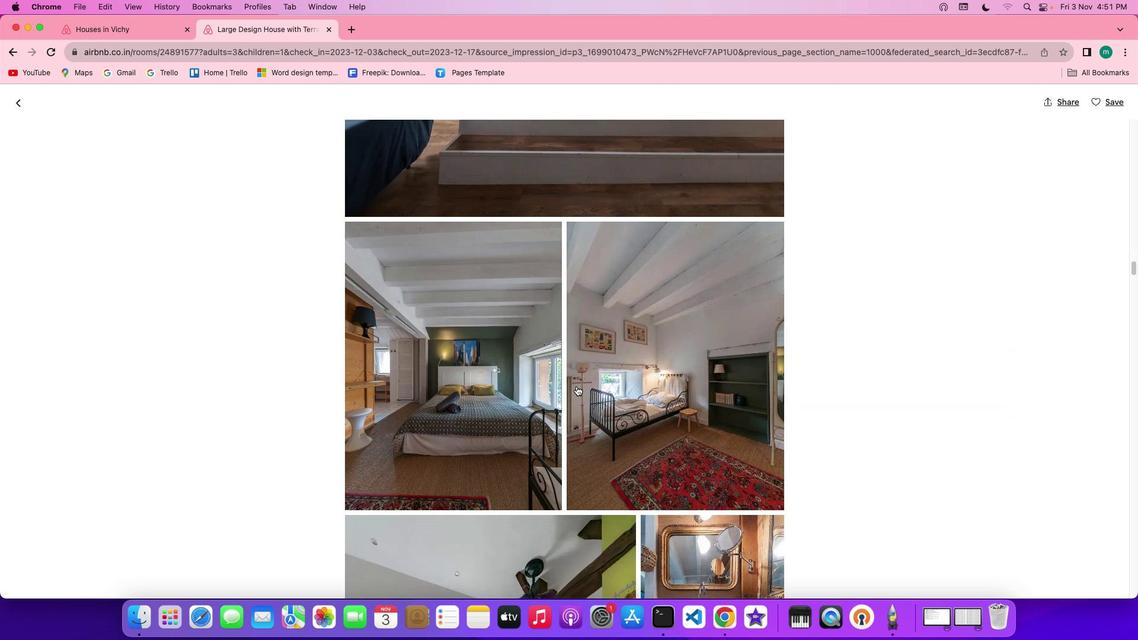 
Action: Mouse scrolled (581, 391) with delta (4, 4)
Screenshot: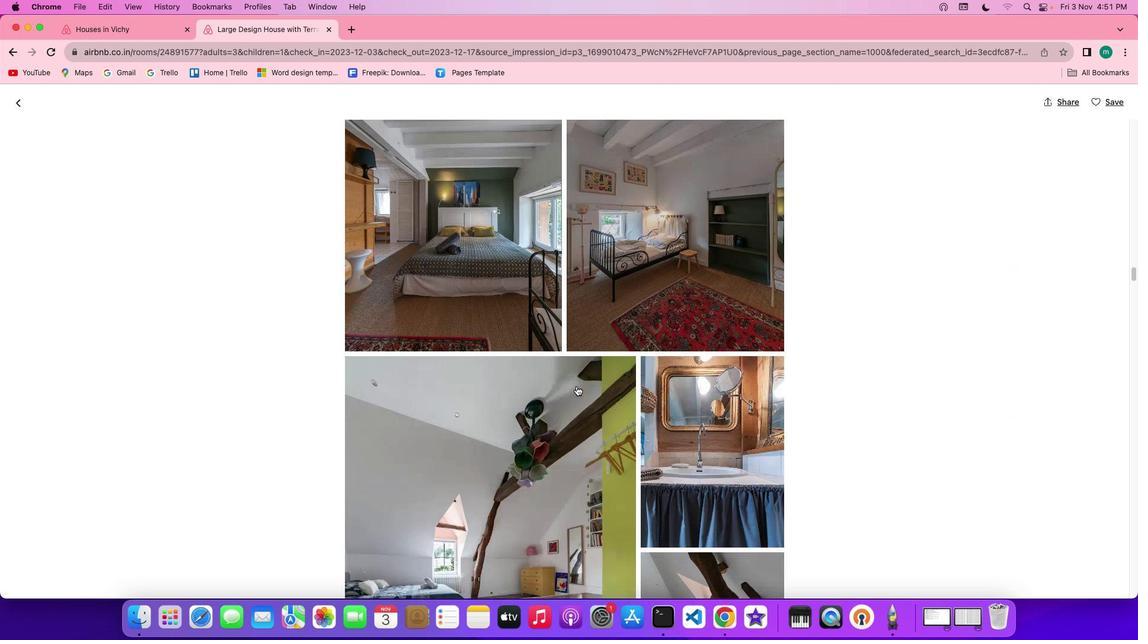 
Action: Mouse scrolled (581, 391) with delta (4, 4)
Screenshot: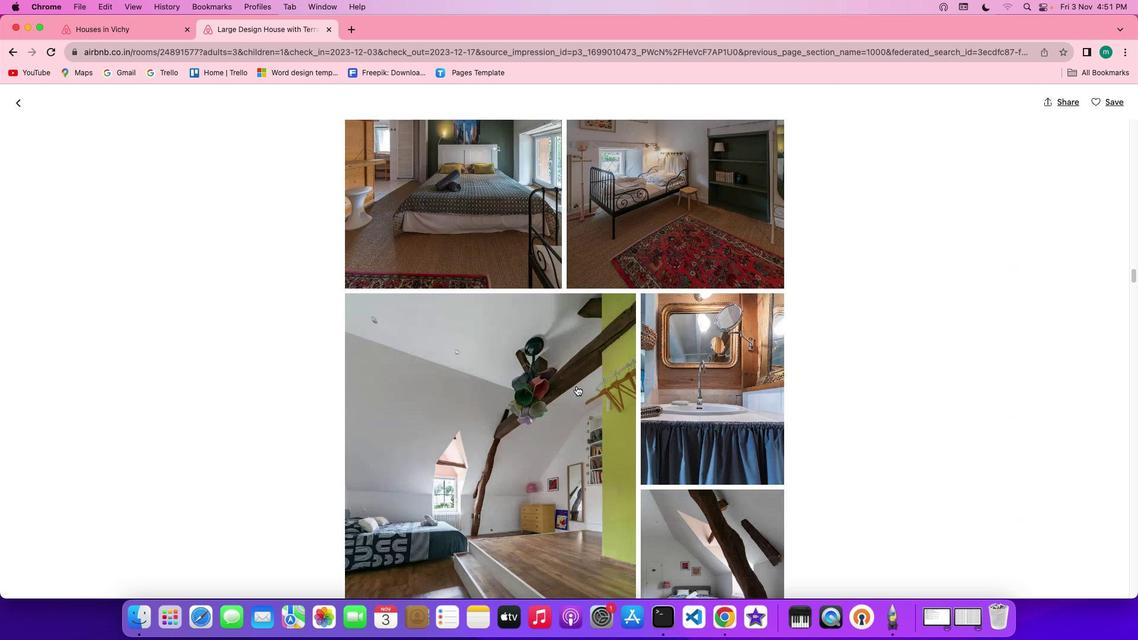 
Action: Mouse scrolled (581, 391) with delta (4, 3)
Screenshot: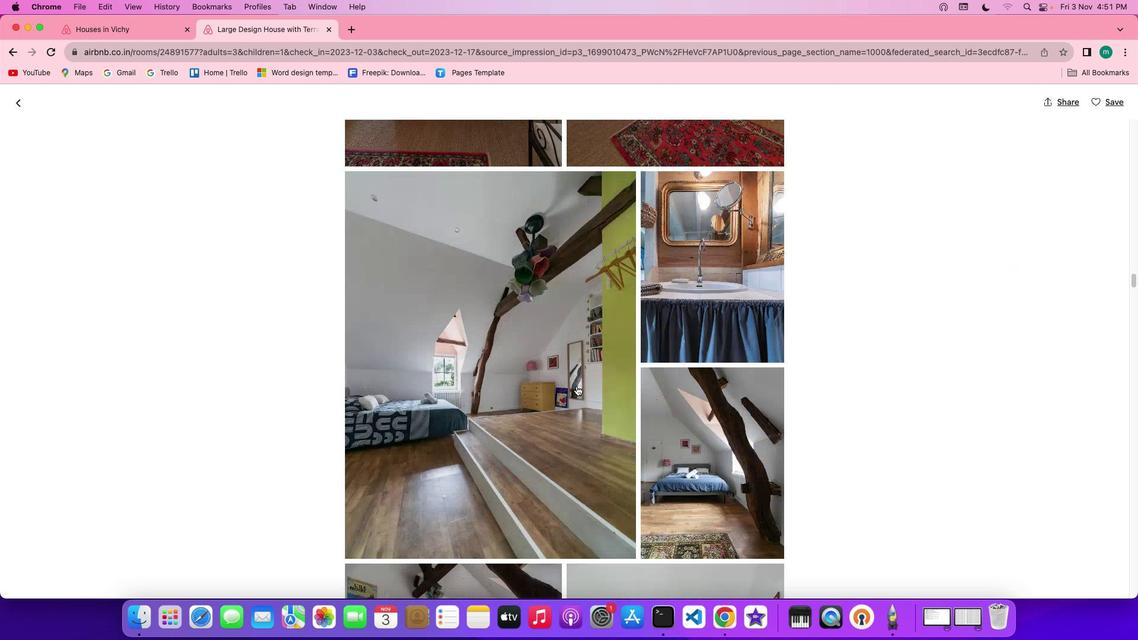 
Action: Mouse scrolled (581, 391) with delta (4, 2)
Screenshot: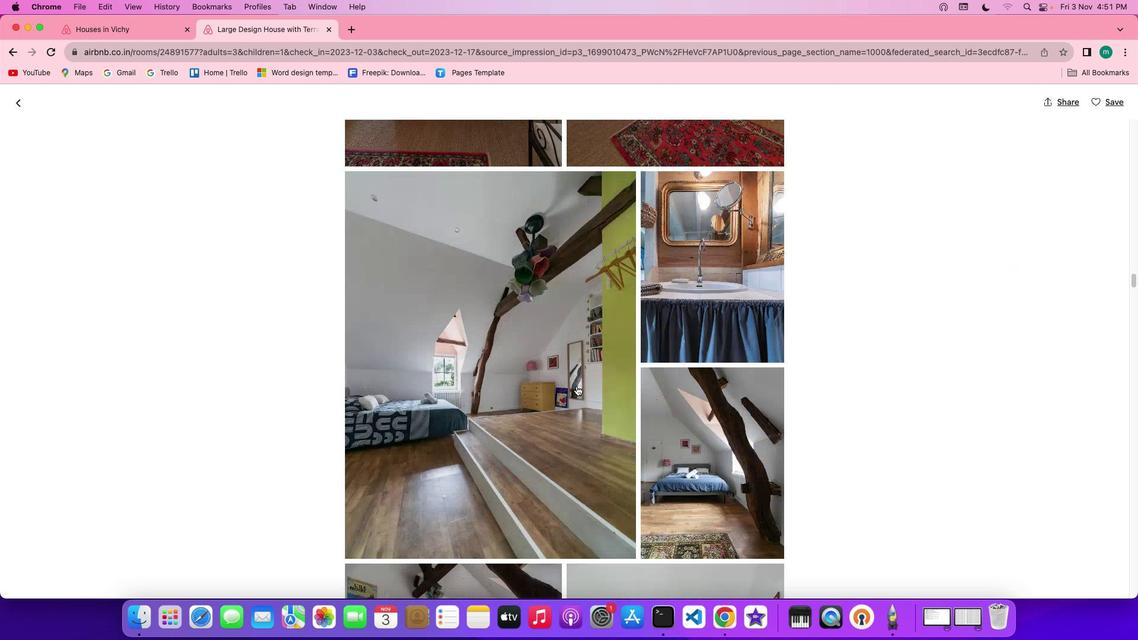 
Action: Mouse scrolled (581, 391) with delta (4, 1)
Screenshot: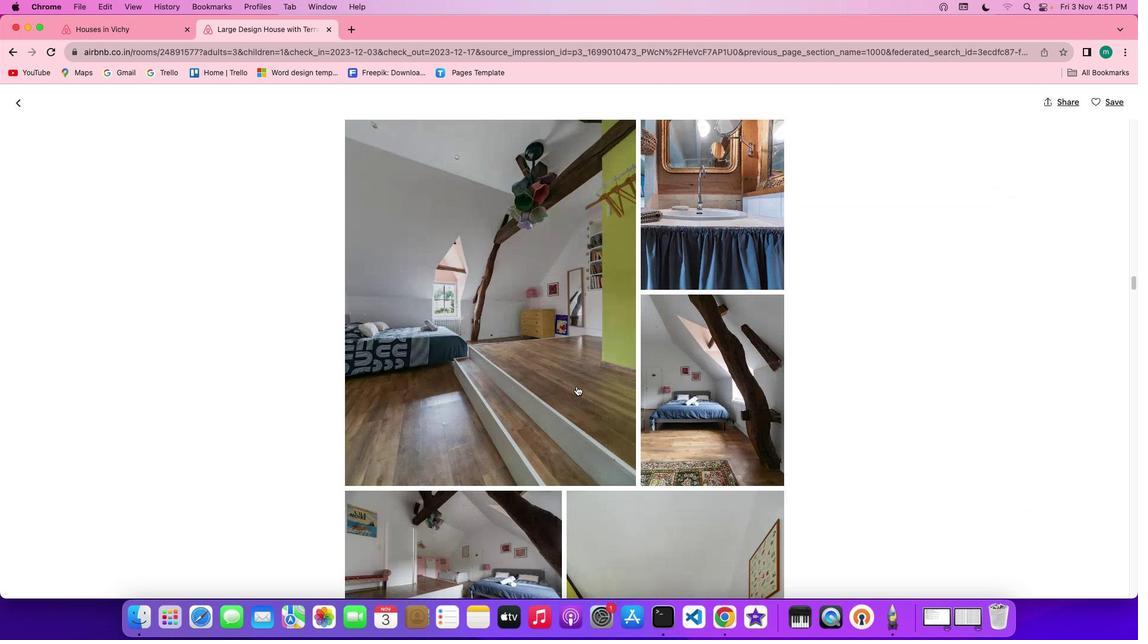 
Action: Mouse scrolled (581, 391) with delta (4, 1)
Screenshot: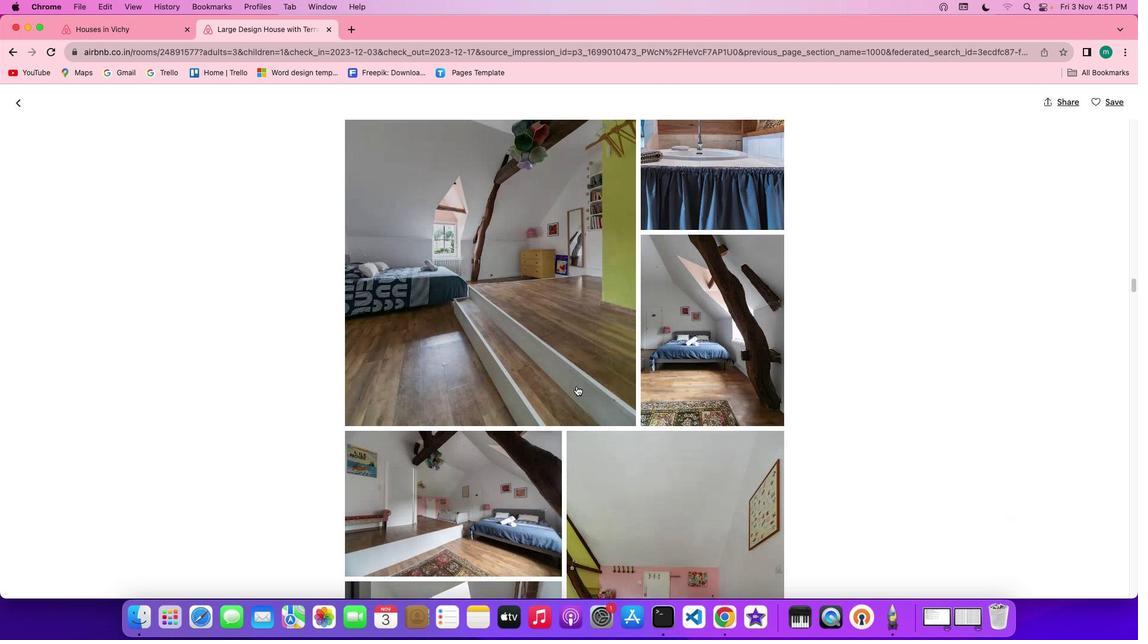 
Action: Mouse scrolled (581, 391) with delta (4, 4)
Screenshot: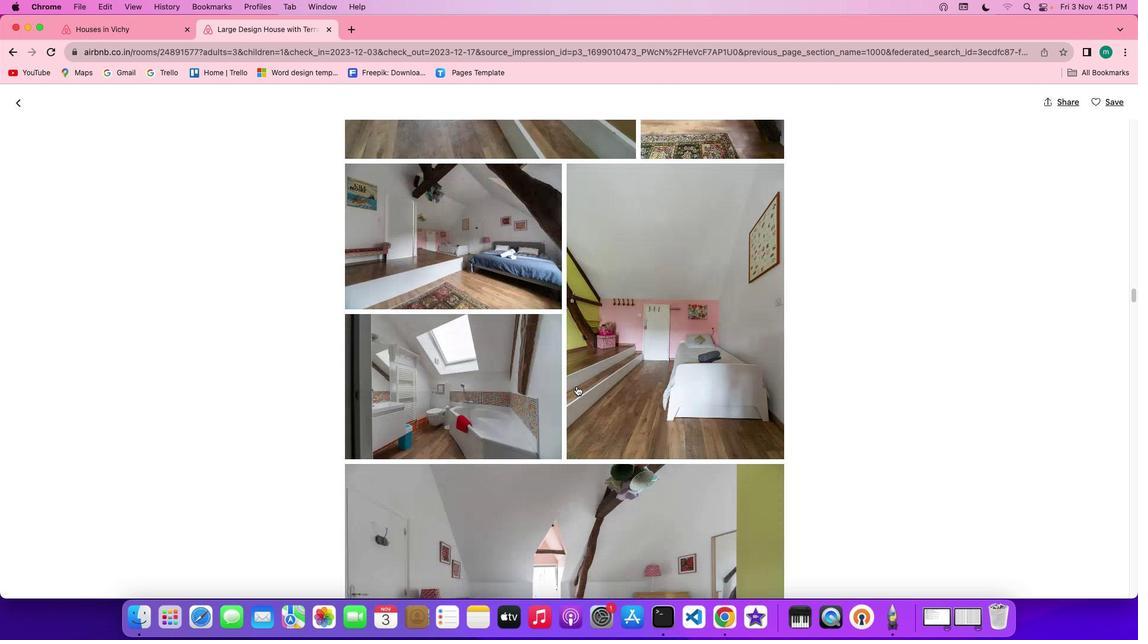 
Action: Mouse scrolled (581, 391) with delta (4, 4)
Screenshot: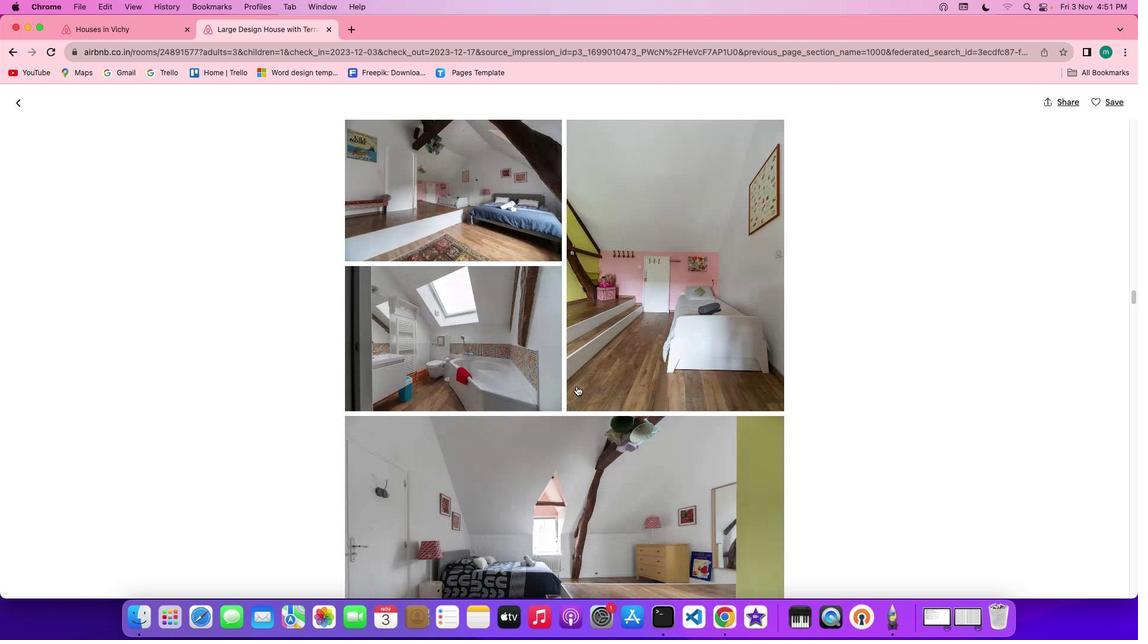 
Action: Mouse scrolled (581, 391) with delta (4, 3)
Screenshot: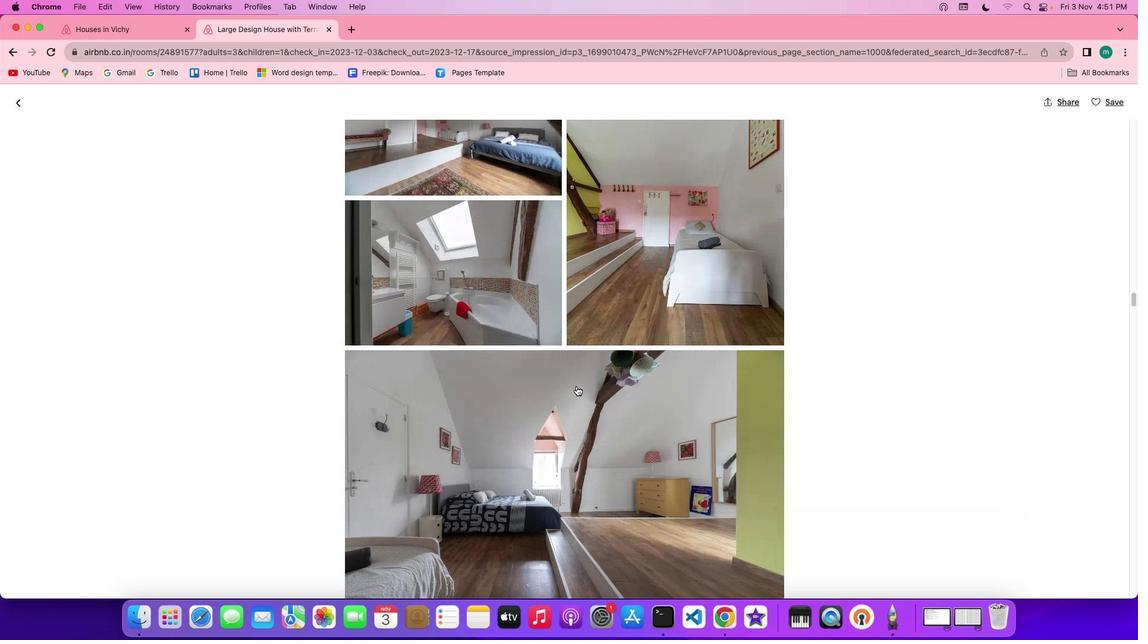 
Action: Mouse scrolled (581, 391) with delta (4, 2)
Screenshot: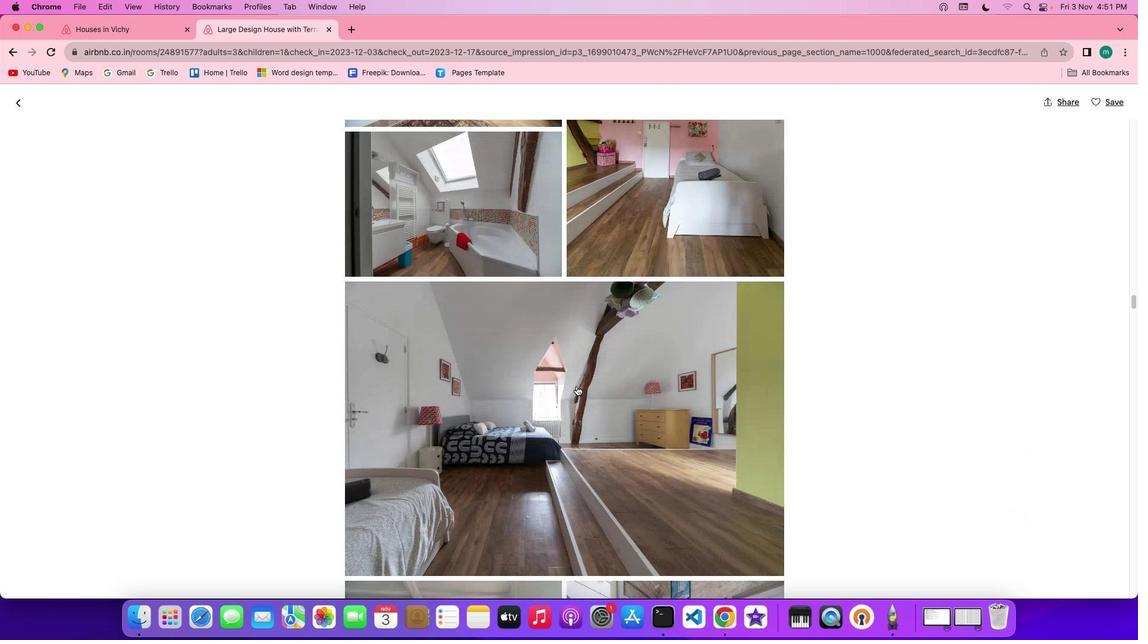 
Action: Mouse scrolled (581, 391) with delta (4, 1)
Screenshot: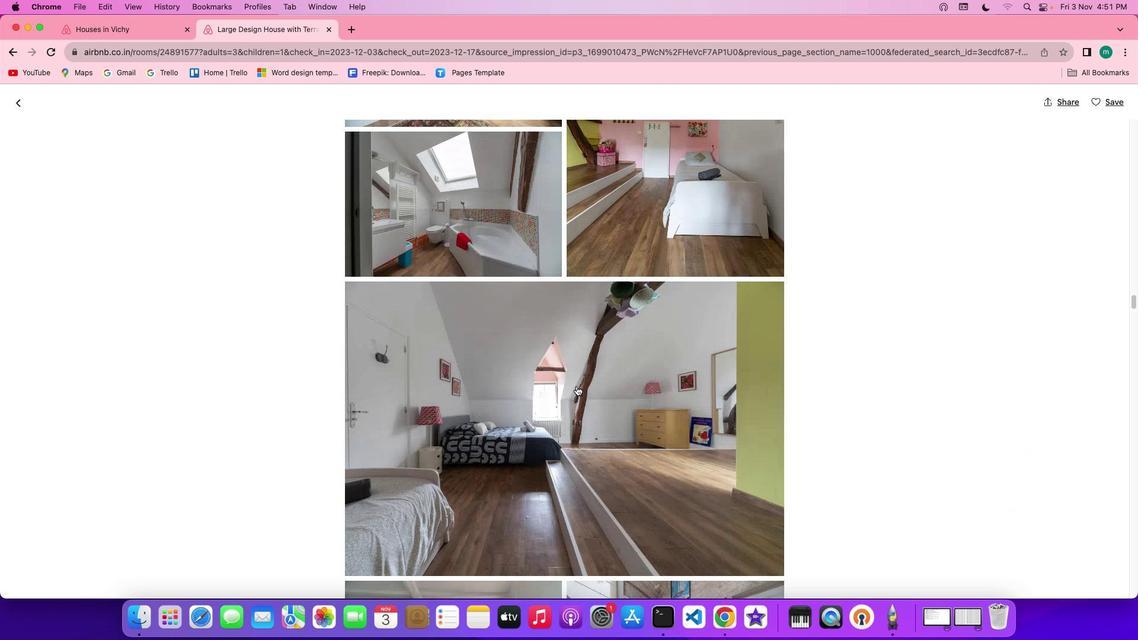 
Action: Mouse scrolled (581, 391) with delta (4, 1)
Screenshot: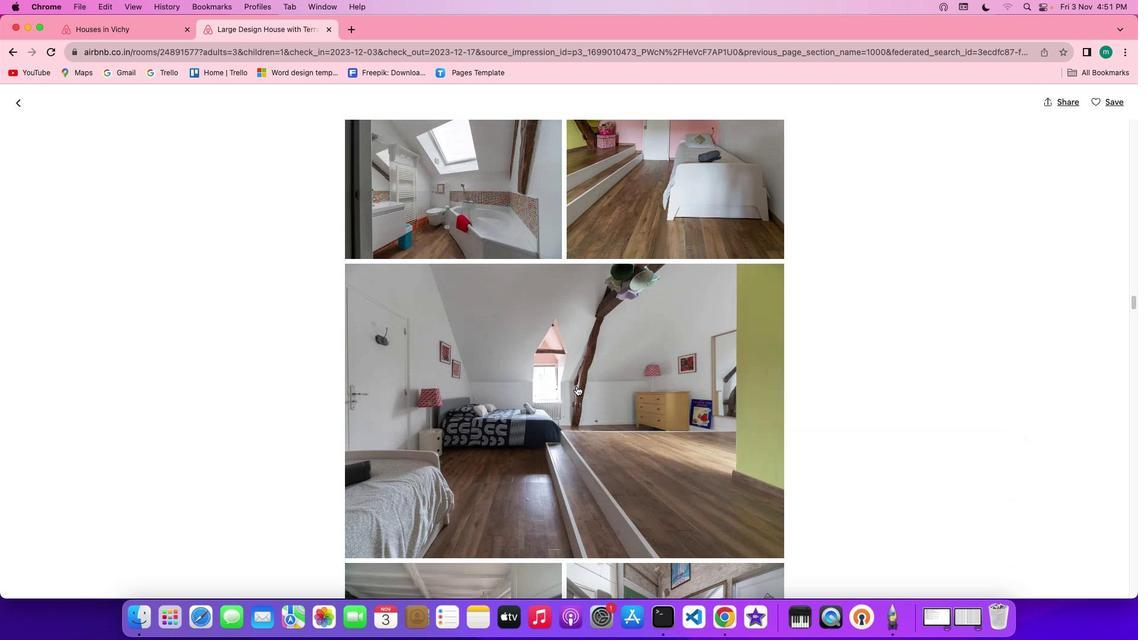 
Action: Mouse scrolled (581, 391) with delta (4, 4)
Screenshot: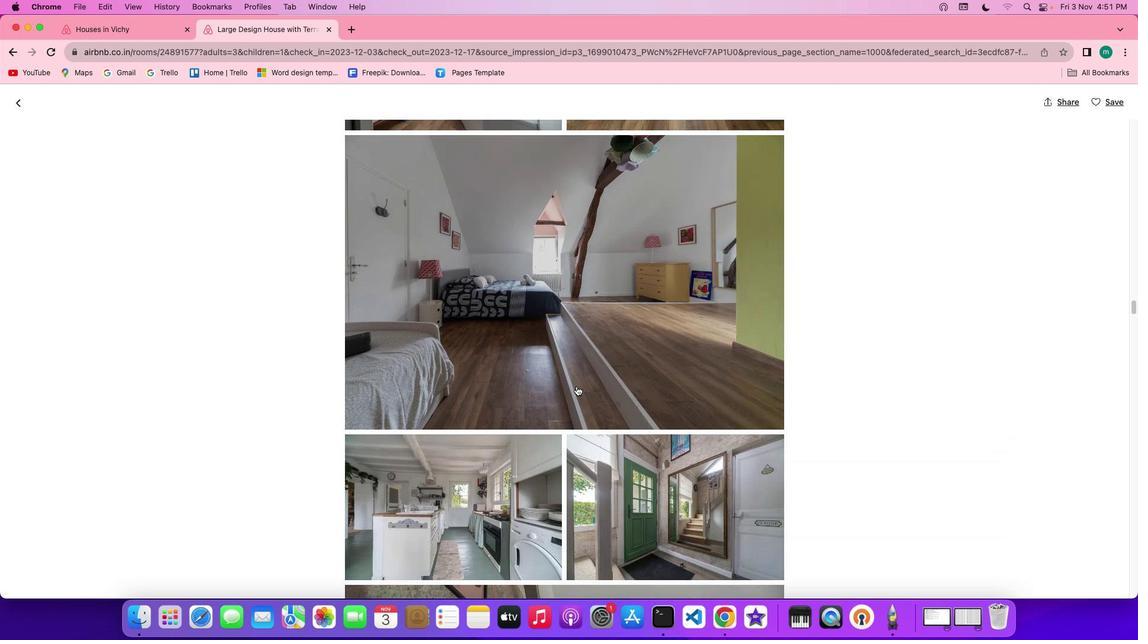 
Action: Mouse scrolled (581, 391) with delta (4, 4)
Screenshot: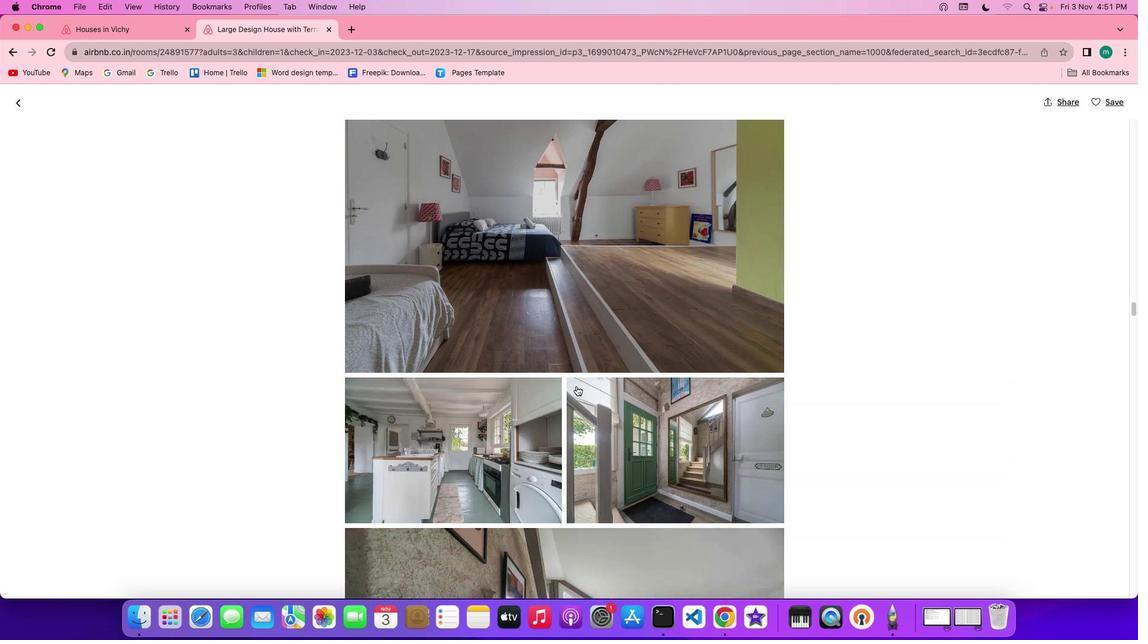 
Action: Mouse scrolled (581, 391) with delta (4, 3)
Screenshot: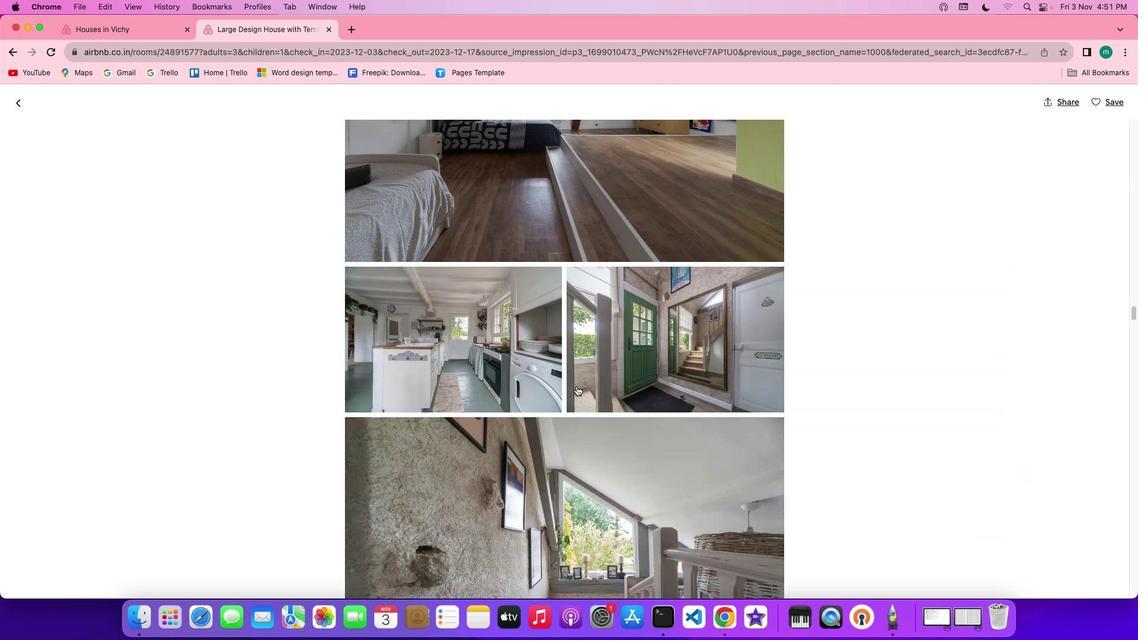 
Action: Mouse scrolled (581, 391) with delta (4, 2)
Screenshot: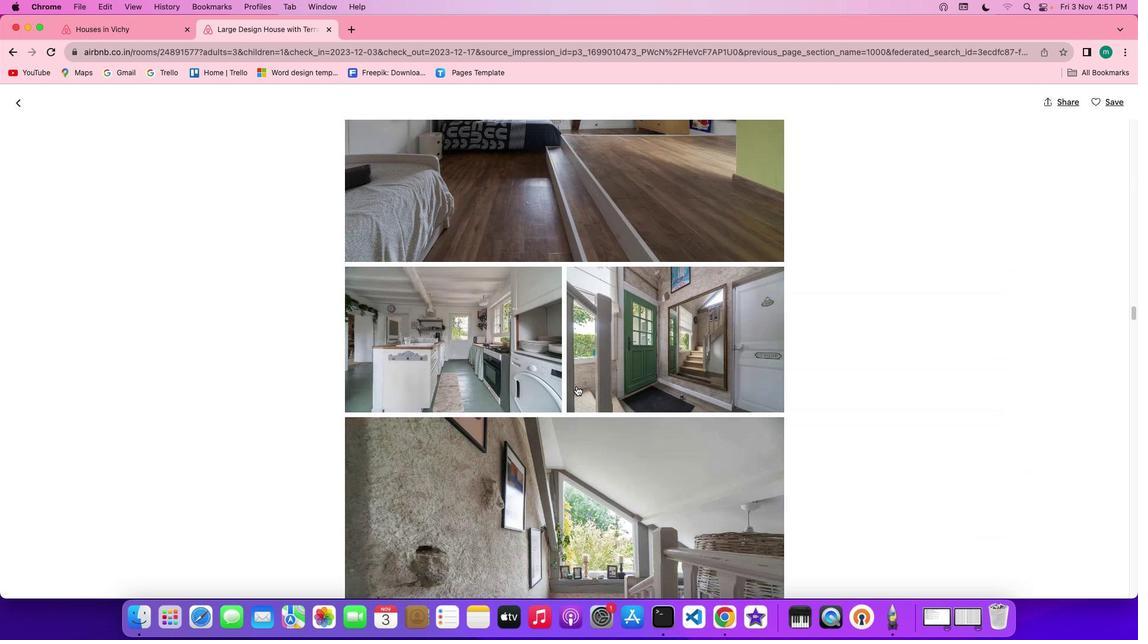 
Action: Mouse scrolled (581, 391) with delta (4, 1)
Screenshot: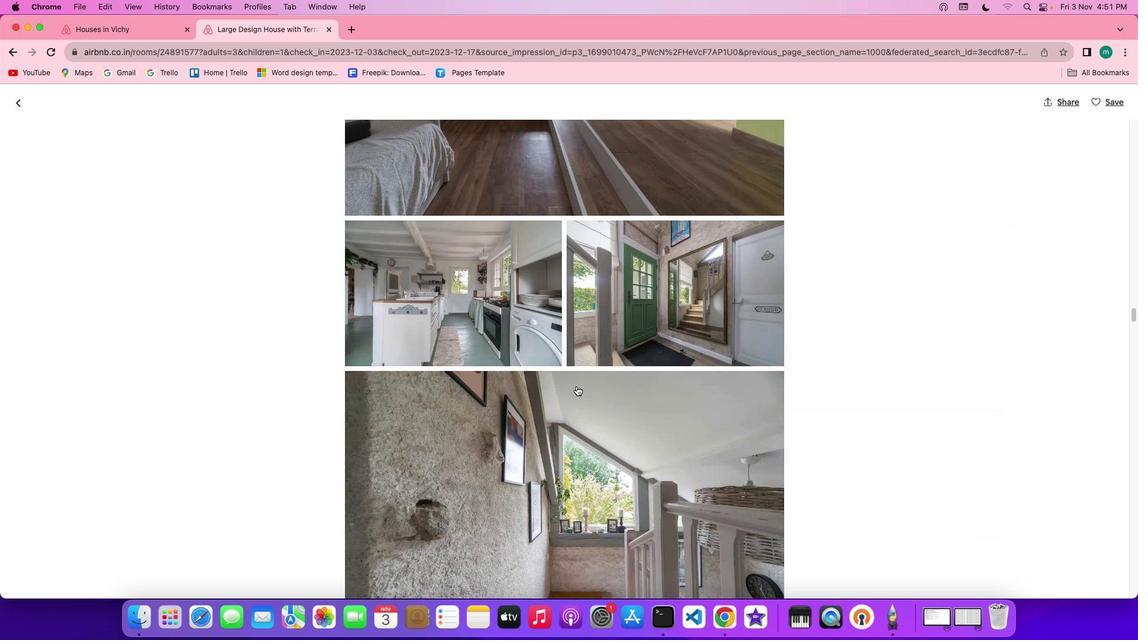 
Action: Mouse scrolled (581, 391) with delta (4, 1)
Screenshot: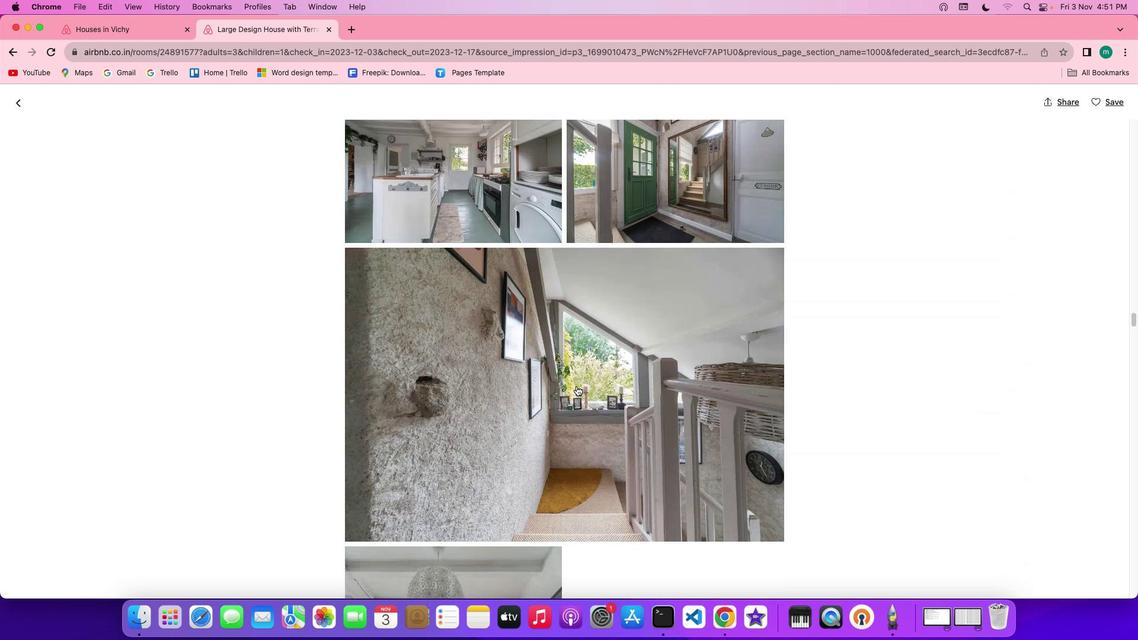 
Action: Mouse scrolled (581, 391) with delta (4, 4)
Screenshot: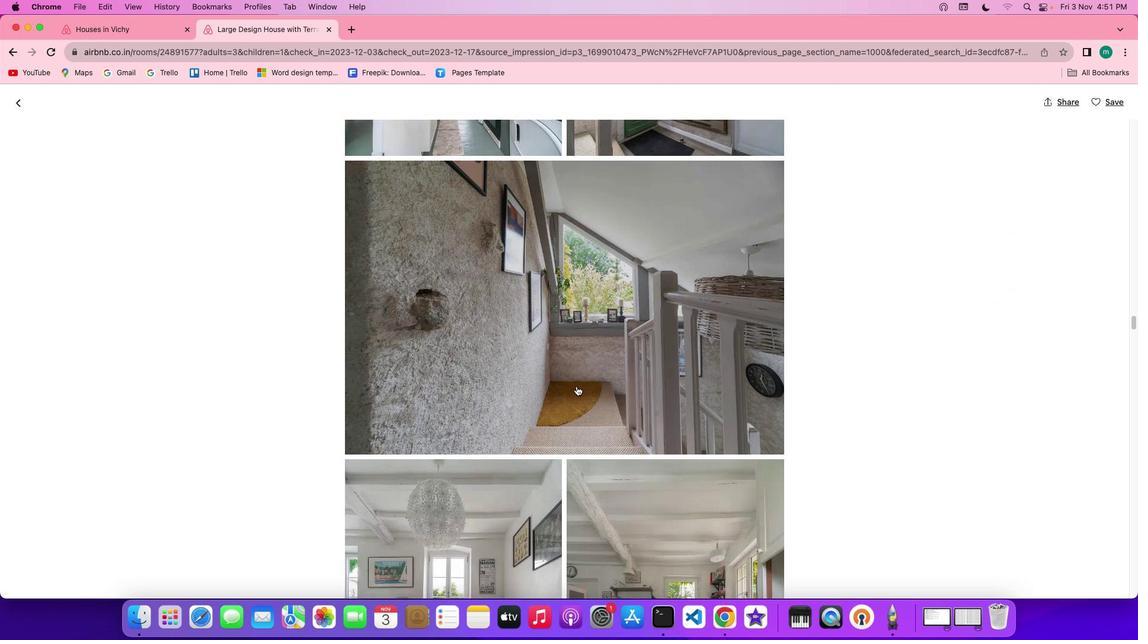 
Action: Mouse scrolled (581, 391) with delta (4, 4)
Screenshot: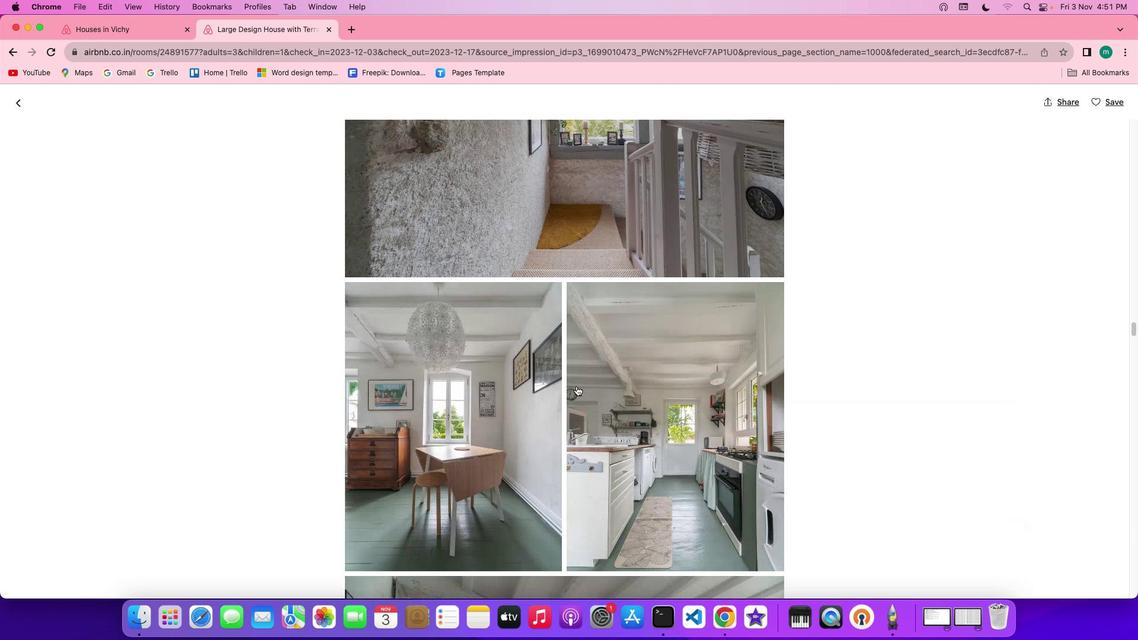 
Action: Mouse scrolled (581, 391) with delta (4, 3)
Screenshot: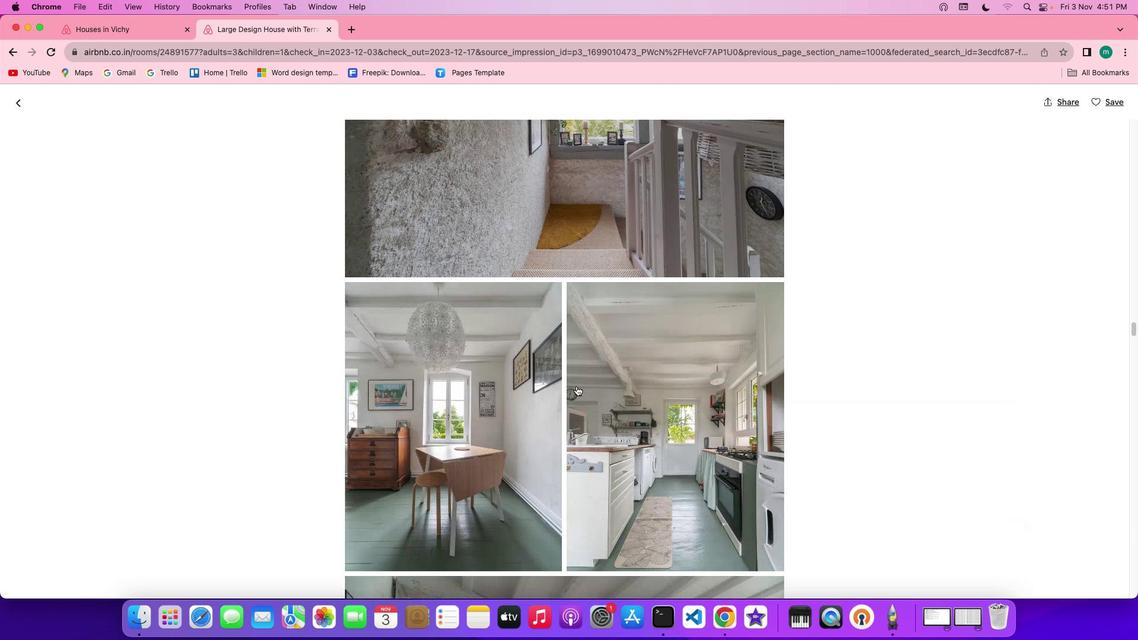
Action: Mouse scrolled (581, 391) with delta (4, 2)
Screenshot: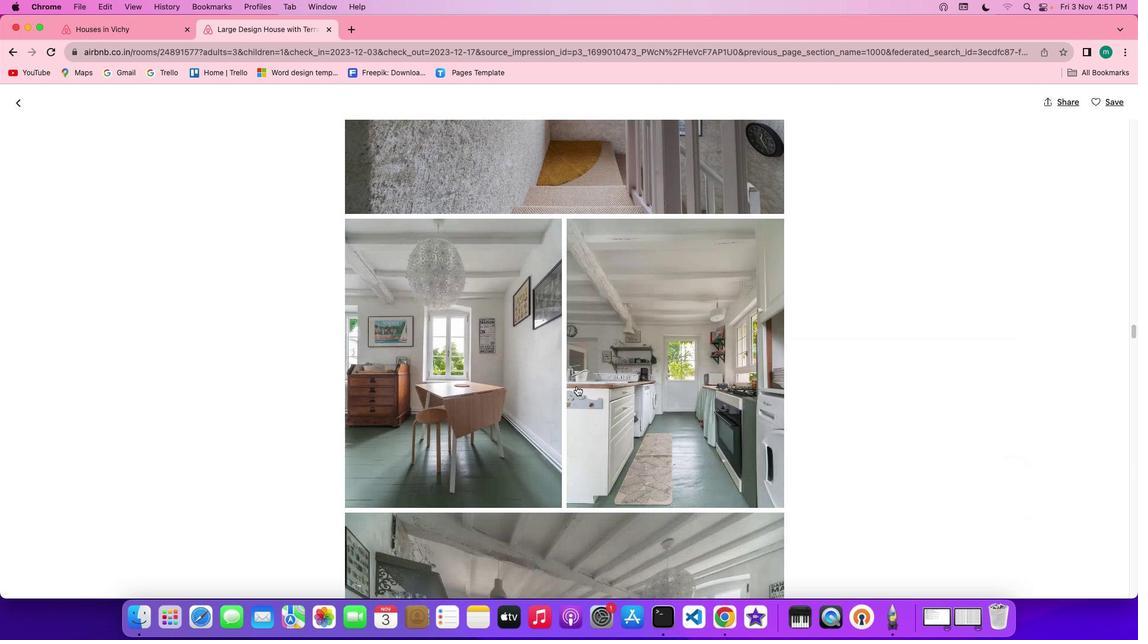 
Action: Mouse scrolled (581, 391) with delta (4, 1)
Screenshot: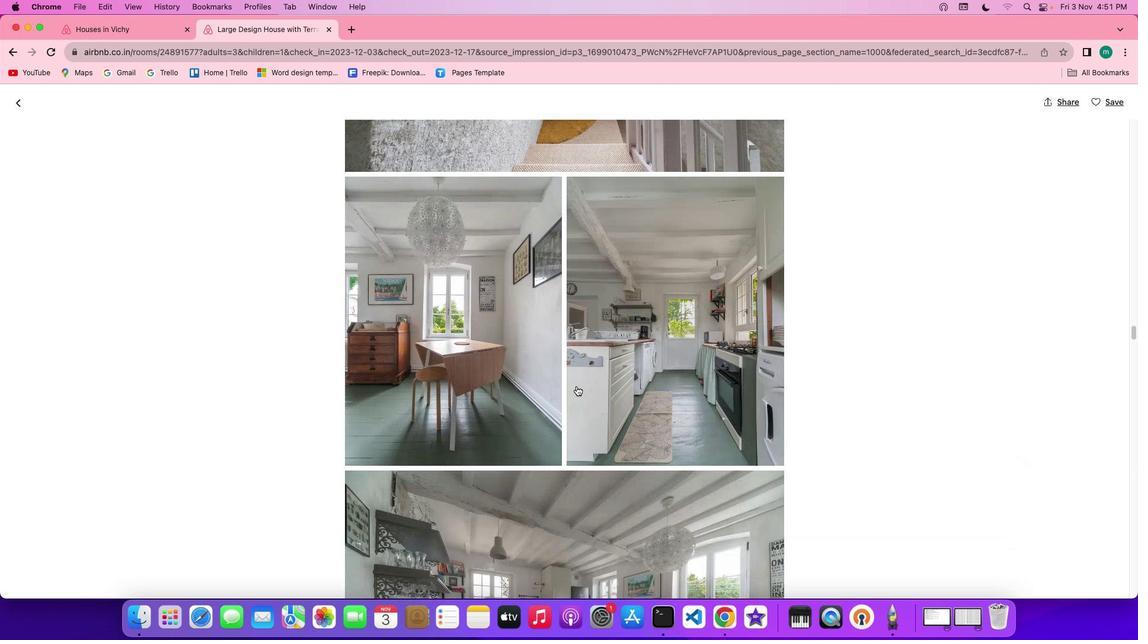 
Action: Mouse scrolled (581, 391) with delta (4, 2)
Screenshot: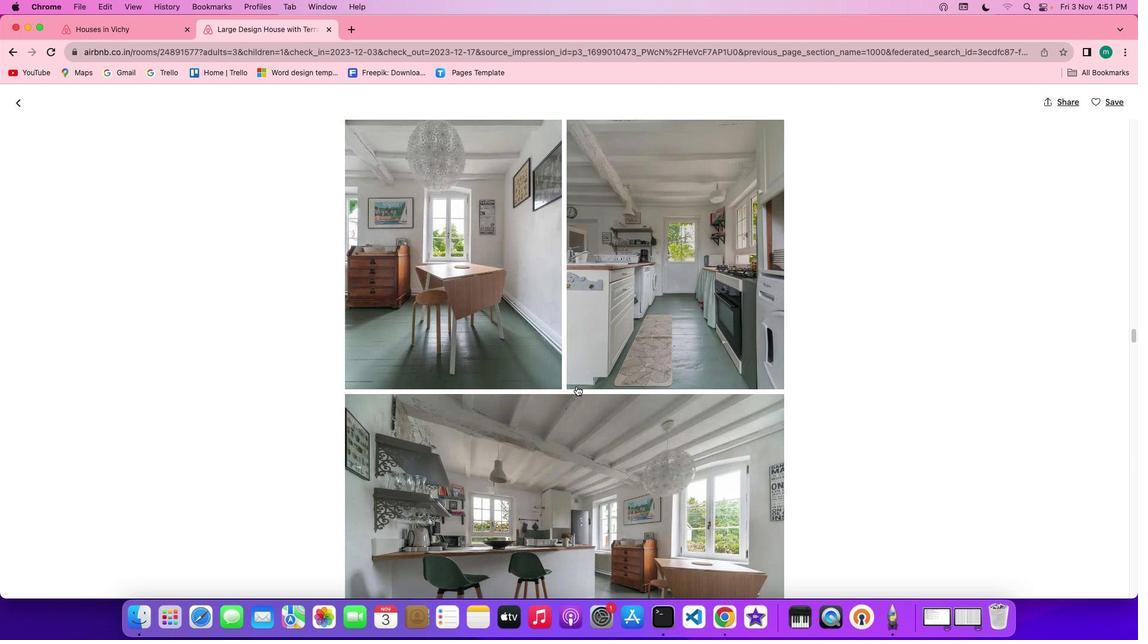 
Action: Mouse scrolled (581, 391) with delta (4, 4)
Screenshot: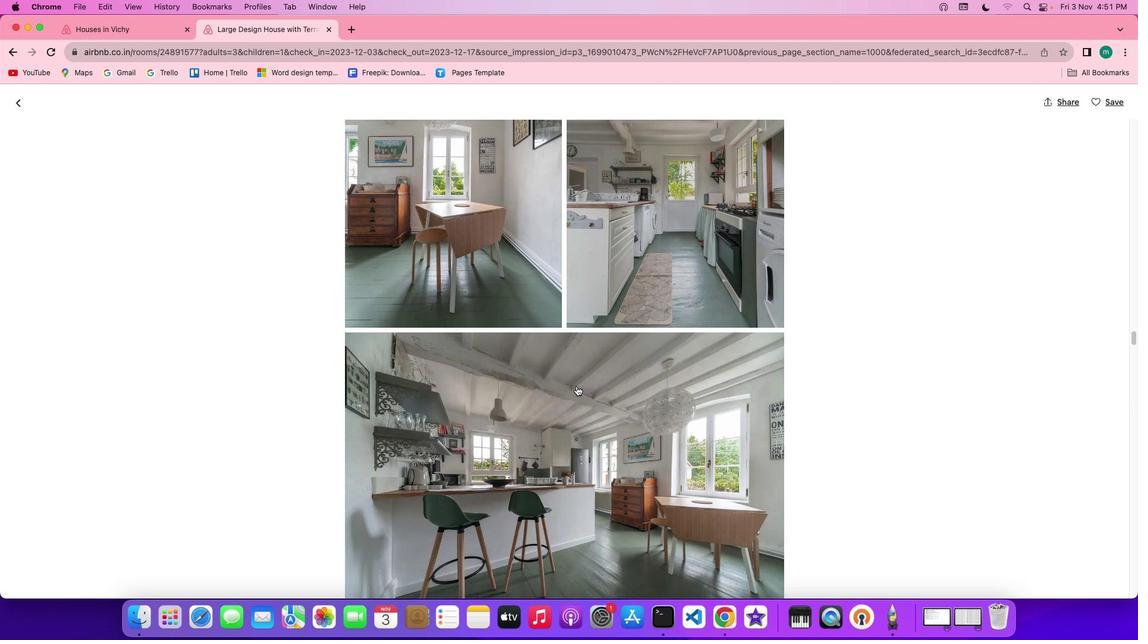
Action: Mouse scrolled (581, 391) with delta (4, 4)
Screenshot: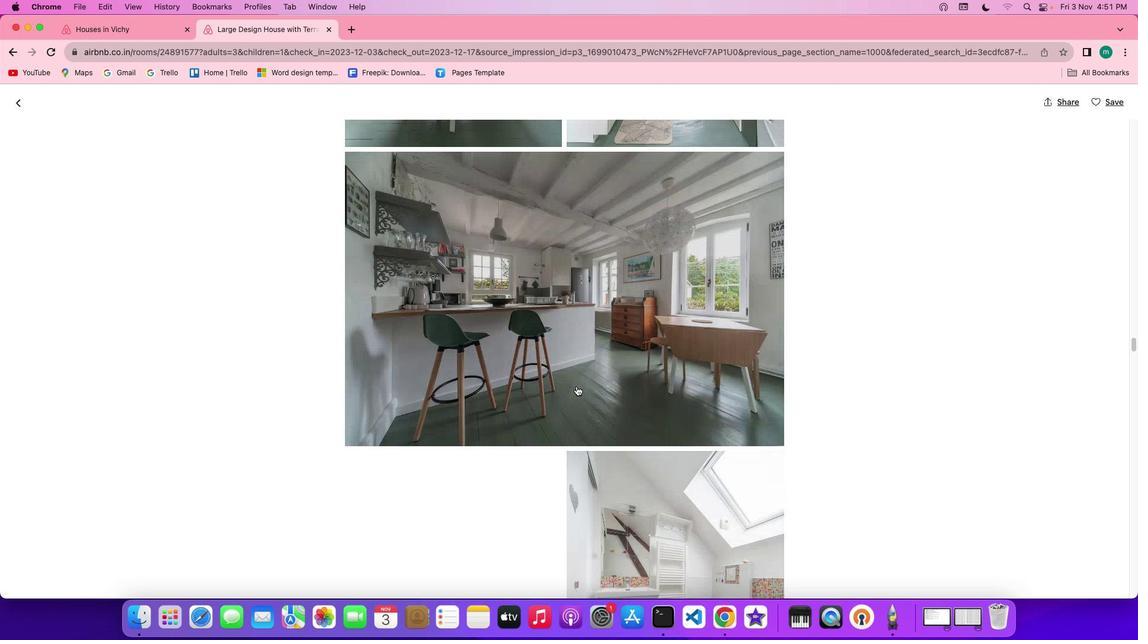 
Action: Mouse scrolled (581, 391) with delta (4, 3)
Screenshot: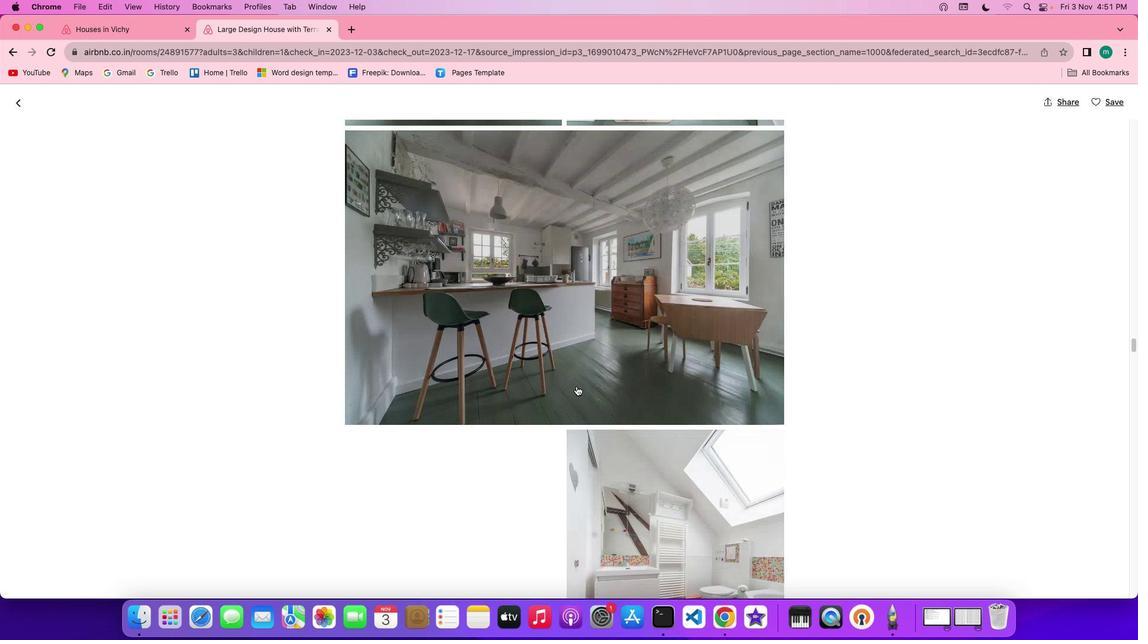 
Action: Mouse scrolled (581, 391) with delta (4, 2)
Screenshot: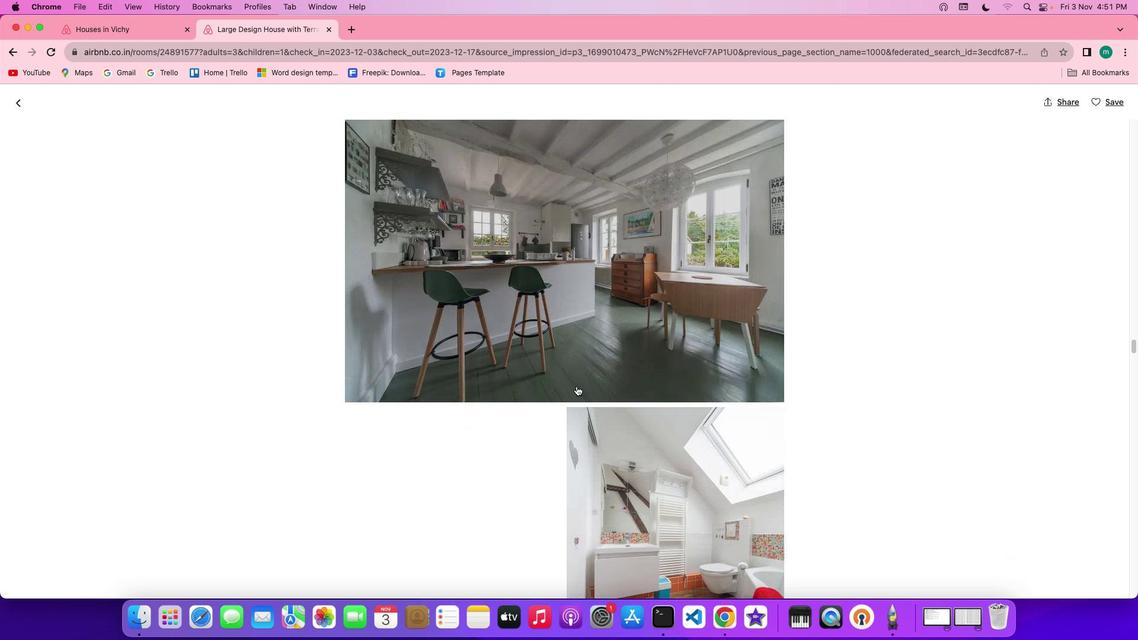 
Action: Mouse scrolled (581, 391) with delta (4, 2)
Screenshot: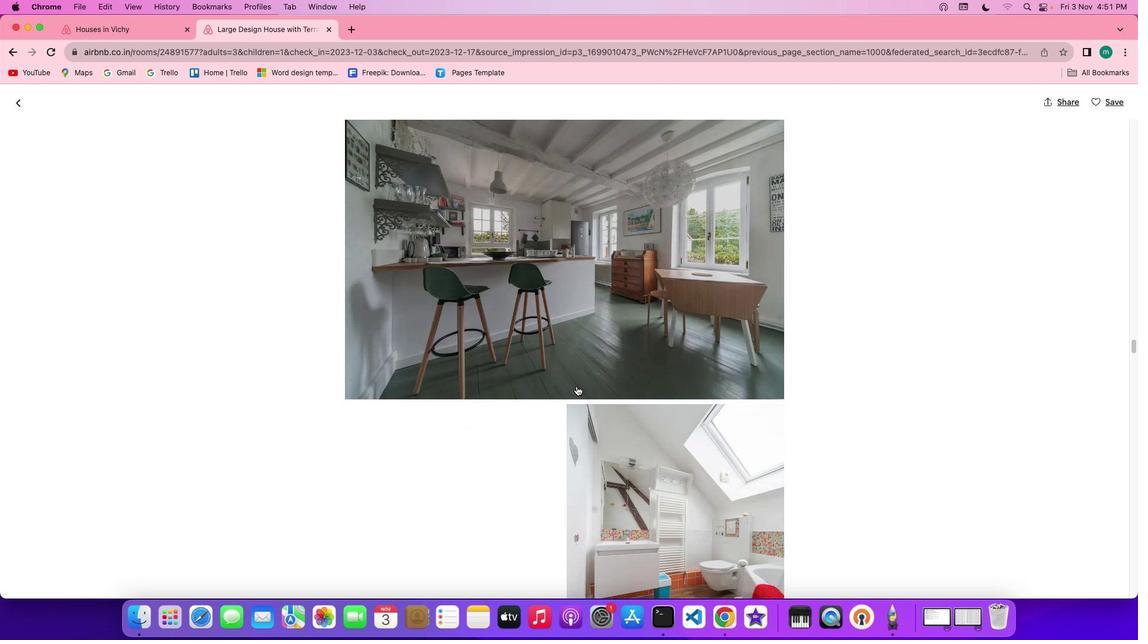 
Action: Mouse scrolled (581, 391) with delta (4, 4)
Screenshot: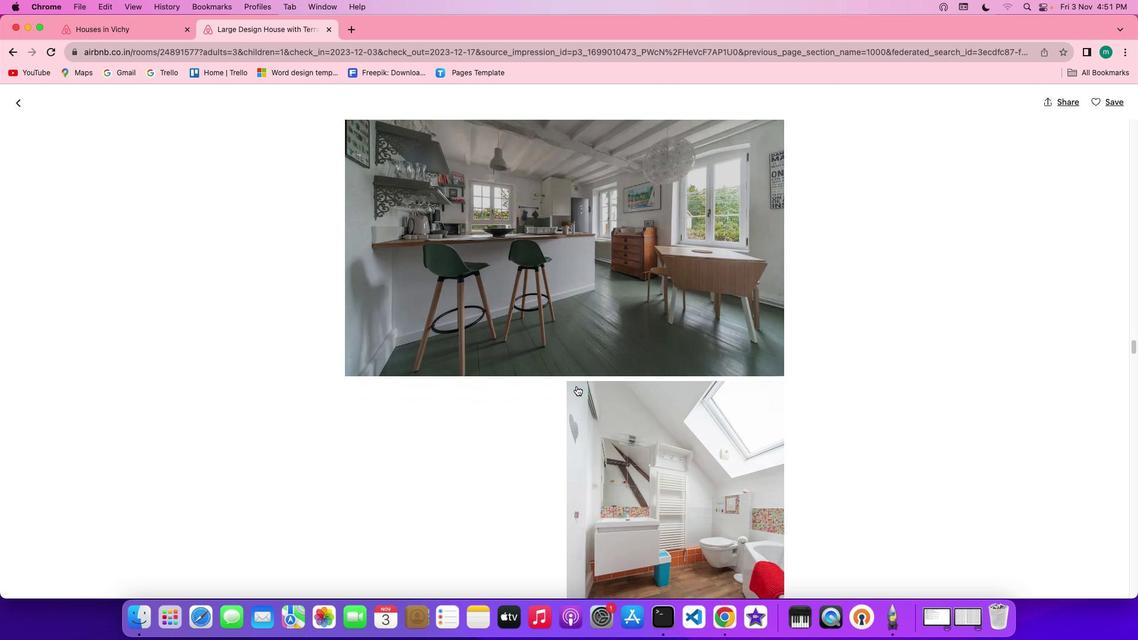
Action: Mouse scrolled (581, 391) with delta (4, 4)
Screenshot: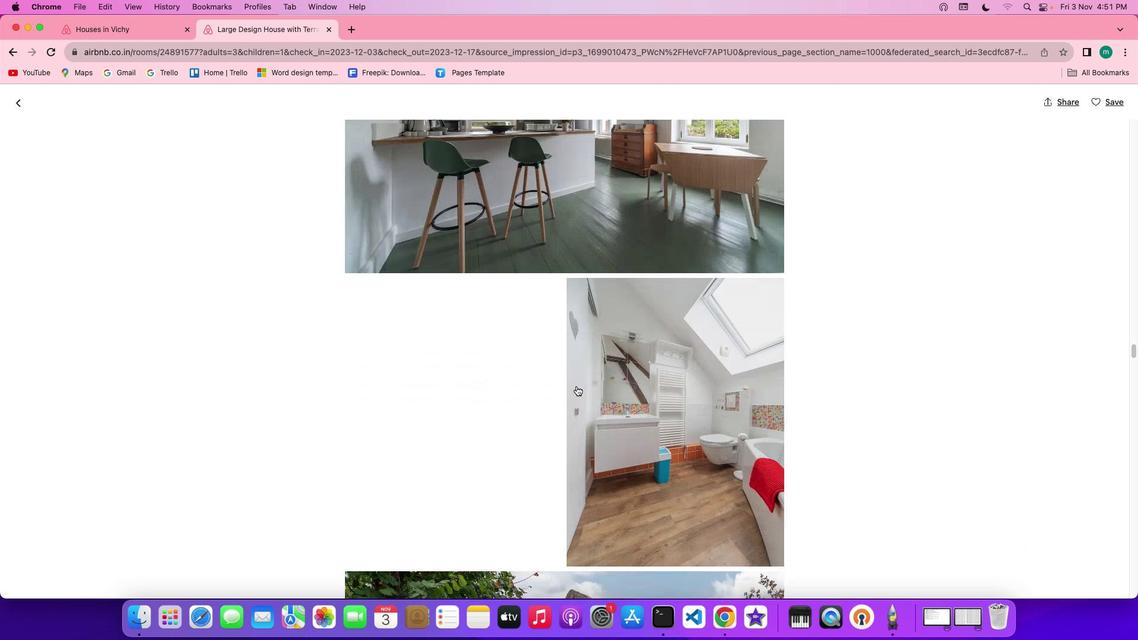 
Action: Mouse scrolled (581, 391) with delta (4, 4)
Screenshot: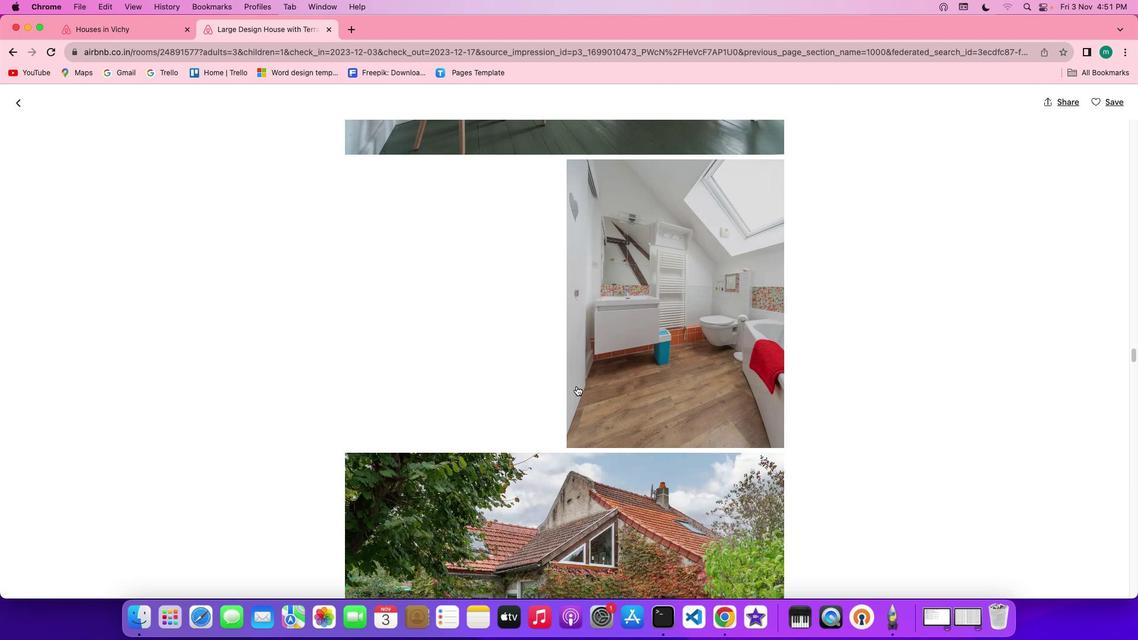 
Action: Mouse scrolled (581, 391) with delta (4, 2)
Screenshot: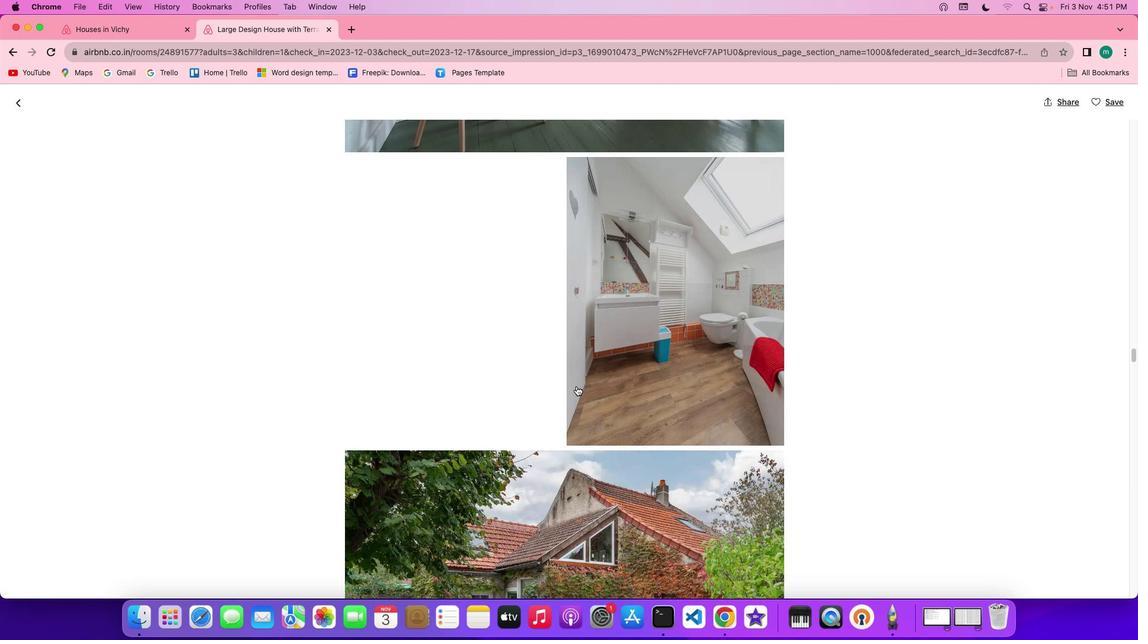 
Action: Mouse scrolled (581, 391) with delta (4, 2)
Screenshot: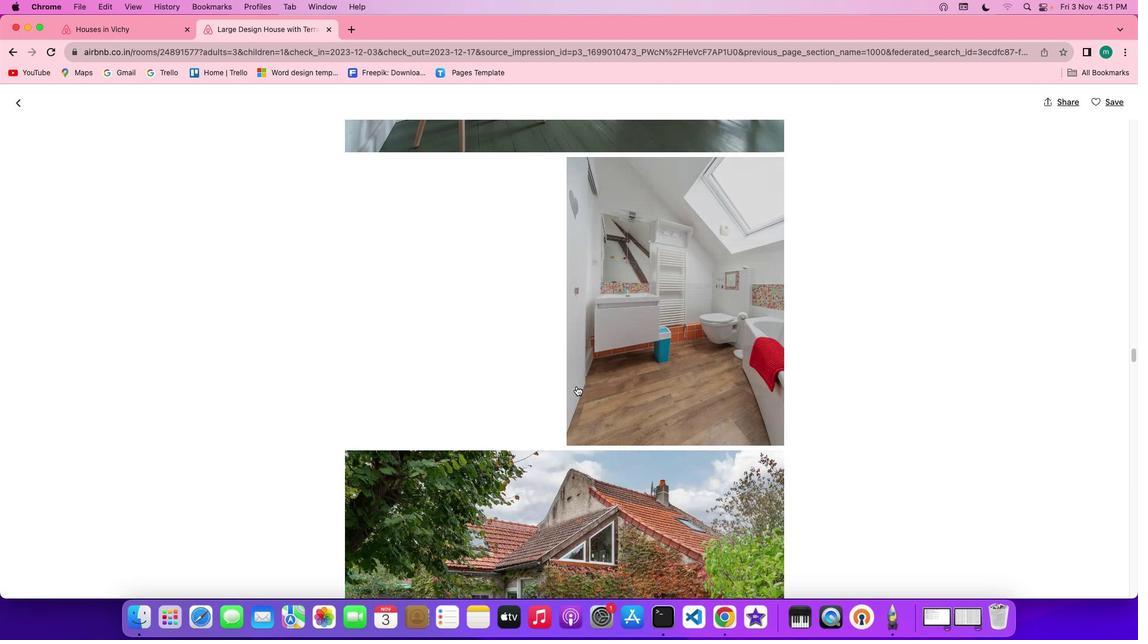 
Action: Mouse scrolled (581, 391) with delta (4, 4)
Screenshot: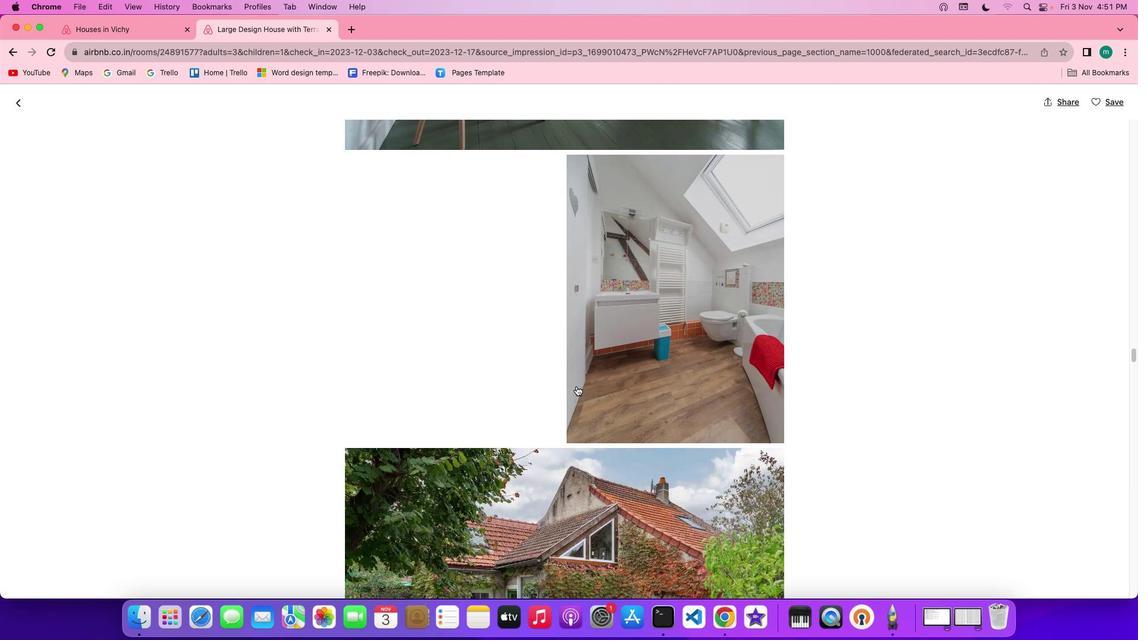 
Action: Mouse scrolled (581, 391) with delta (4, 4)
Screenshot: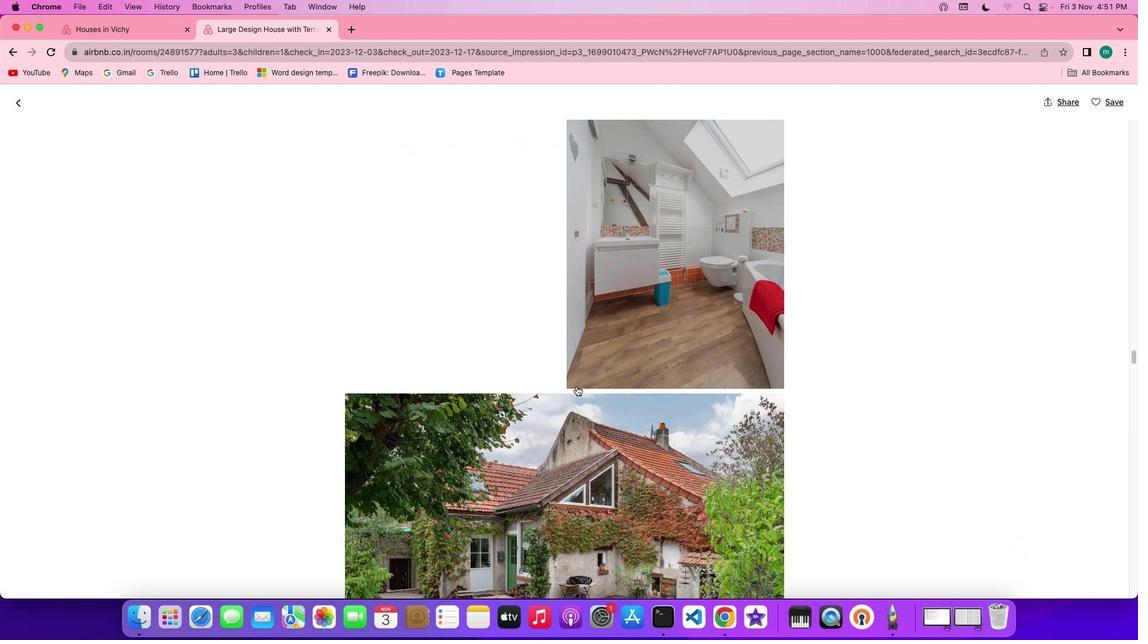 
Action: Mouse scrolled (581, 391) with delta (4, 4)
Screenshot: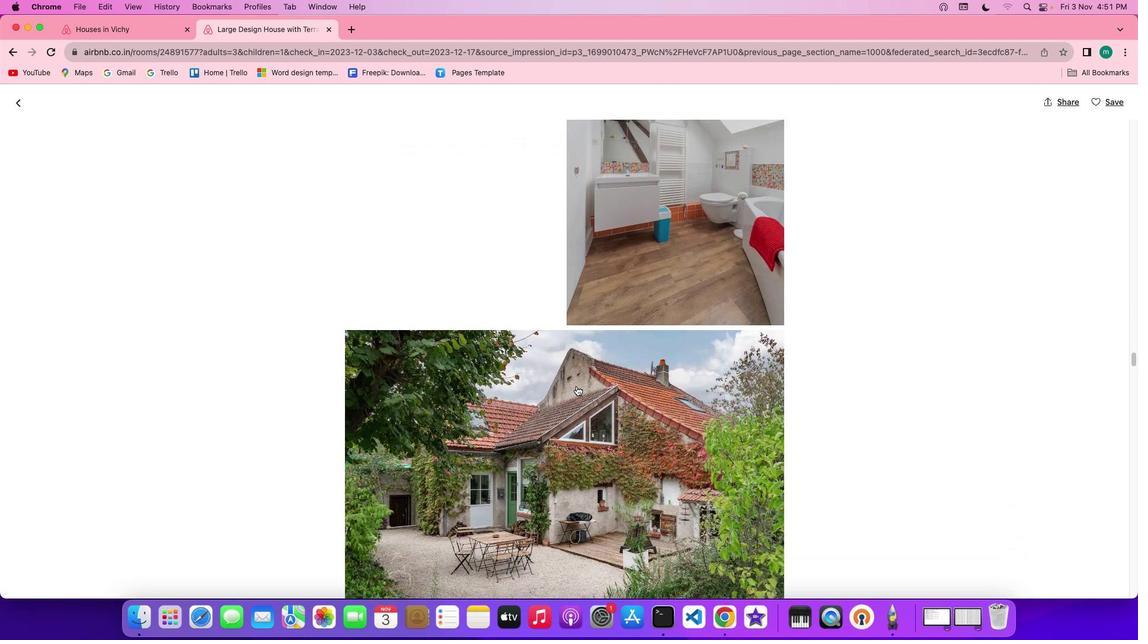 
Action: Mouse scrolled (581, 391) with delta (4, 3)
Screenshot: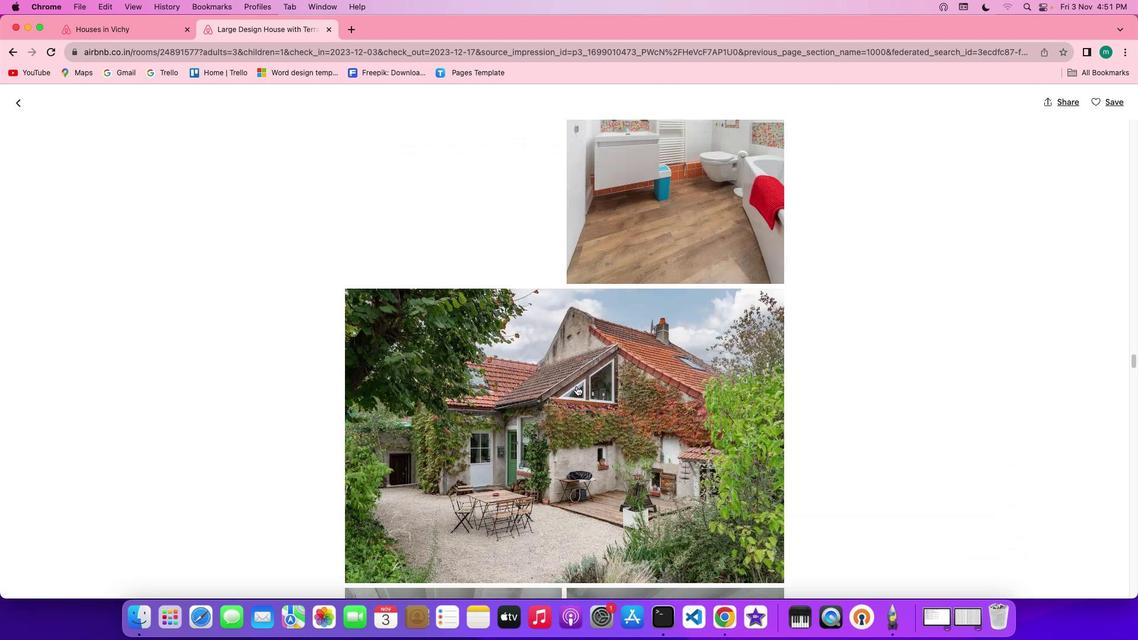 
Action: Mouse scrolled (581, 391) with delta (4, 2)
Screenshot: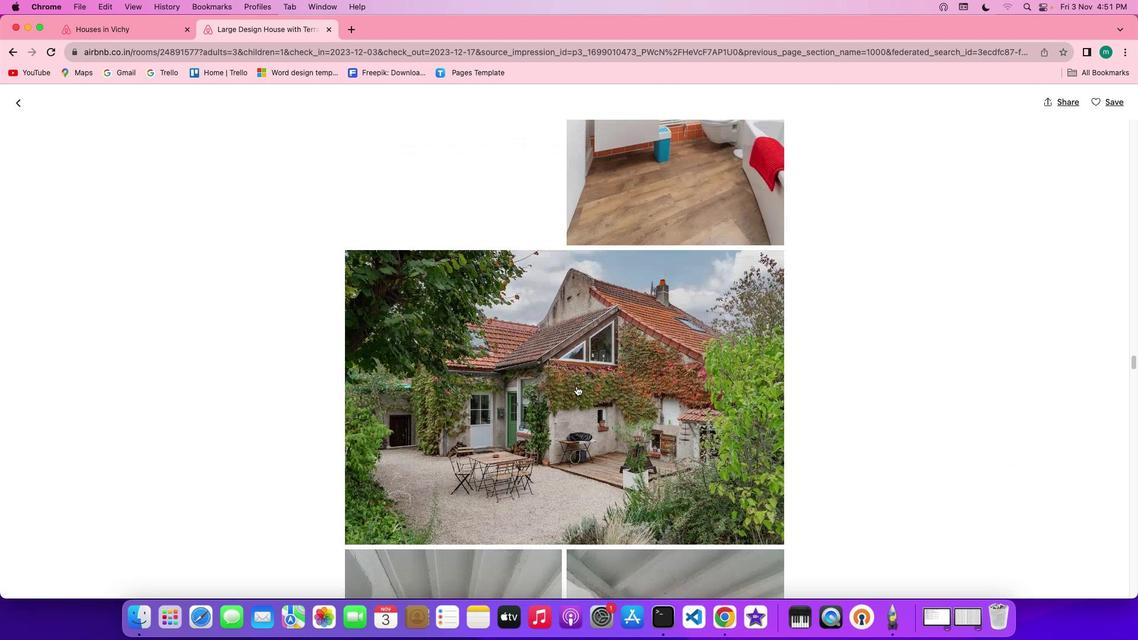 
Action: Mouse scrolled (581, 391) with delta (4, 2)
Screenshot: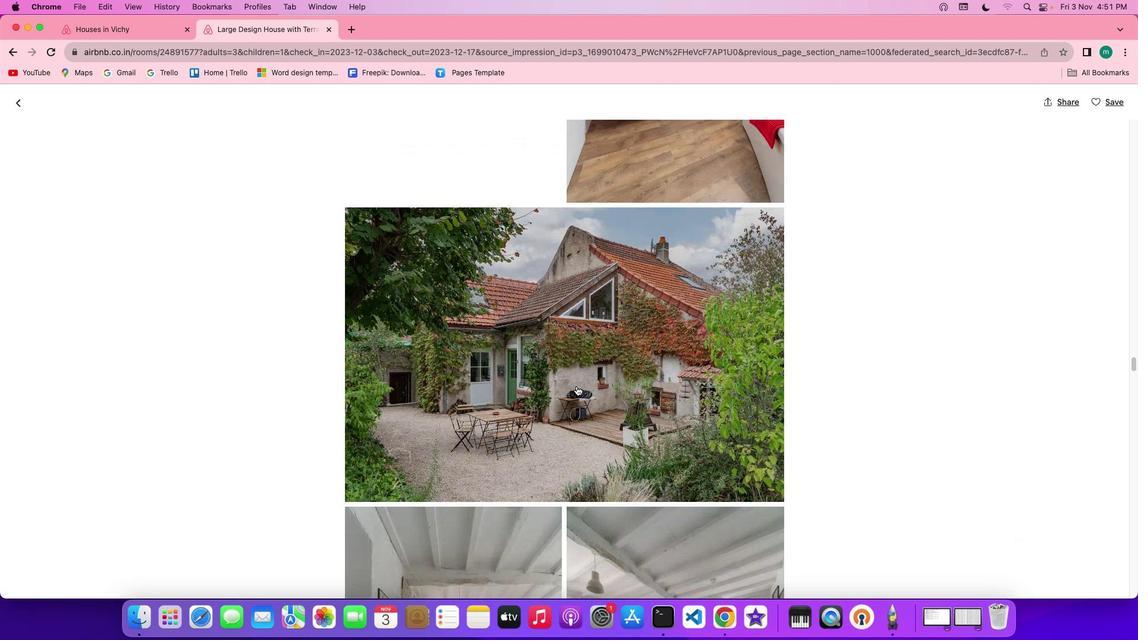 
Action: Mouse scrolled (581, 391) with delta (4, 4)
Screenshot: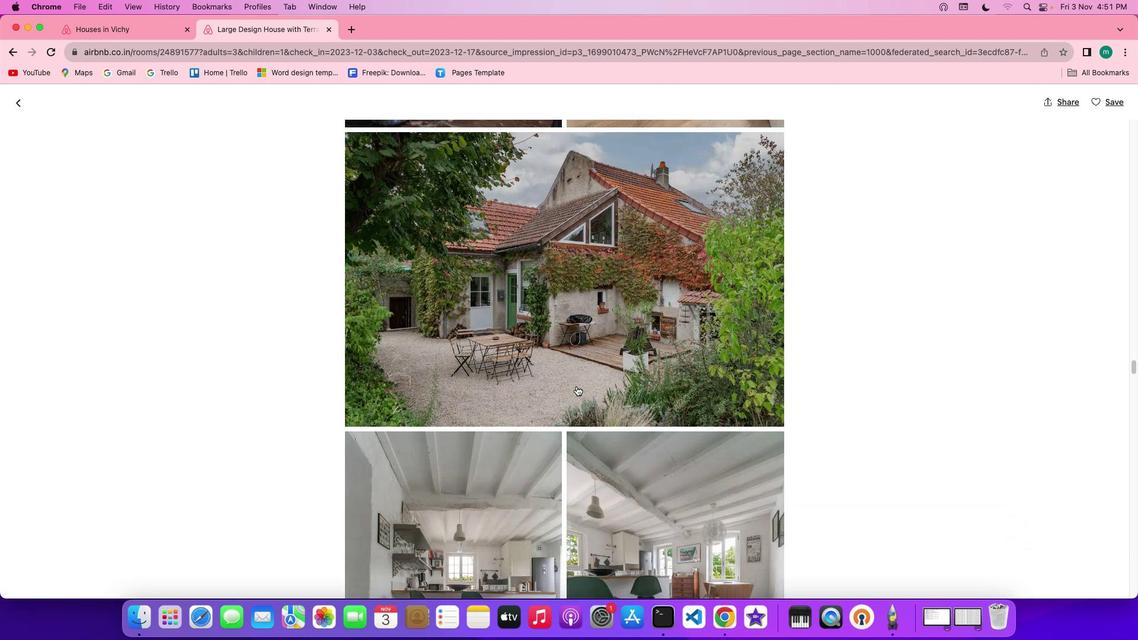 
Action: Mouse scrolled (581, 391) with delta (4, 4)
Screenshot: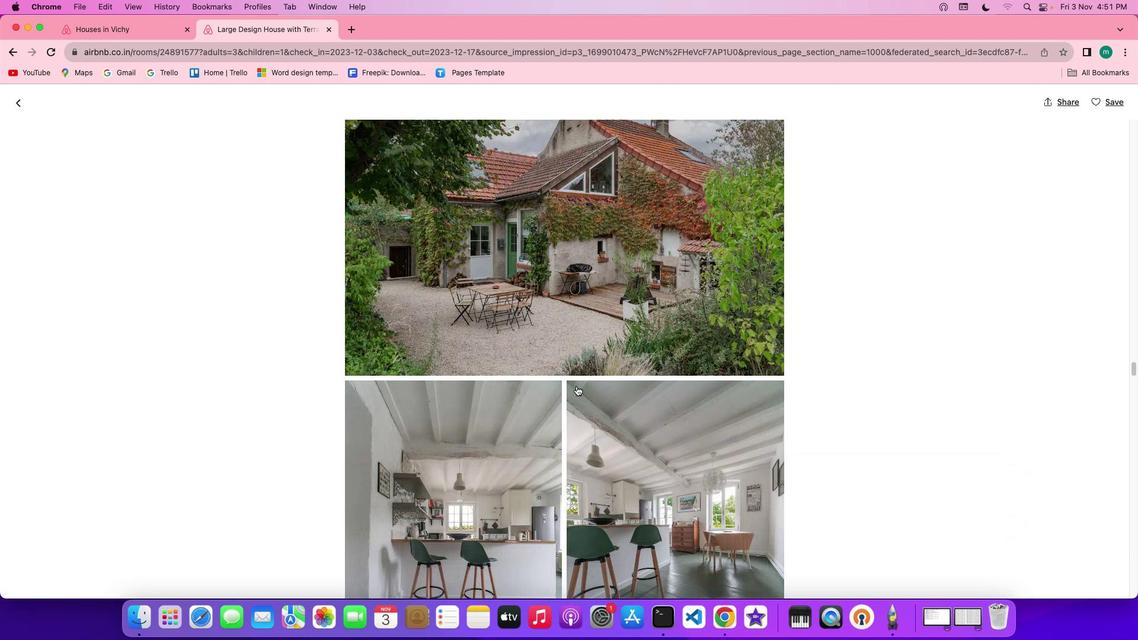 
Action: Mouse scrolled (581, 391) with delta (4, 3)
Screenshot: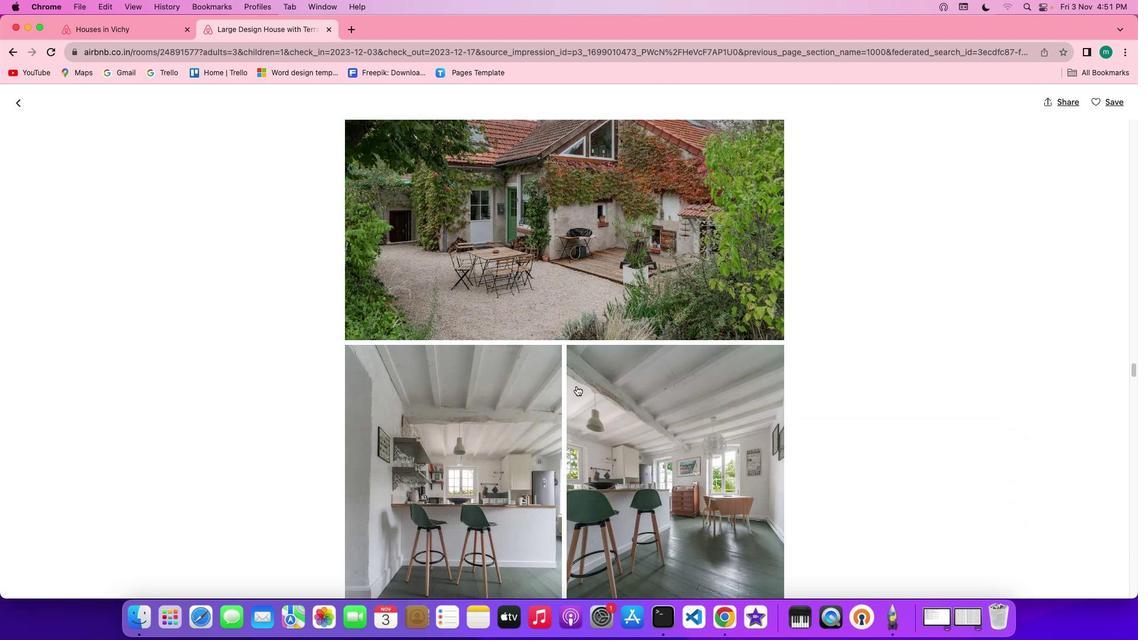 
Action: Mouse scrolled (581, 391) with delta (4, 2)
Screenshot: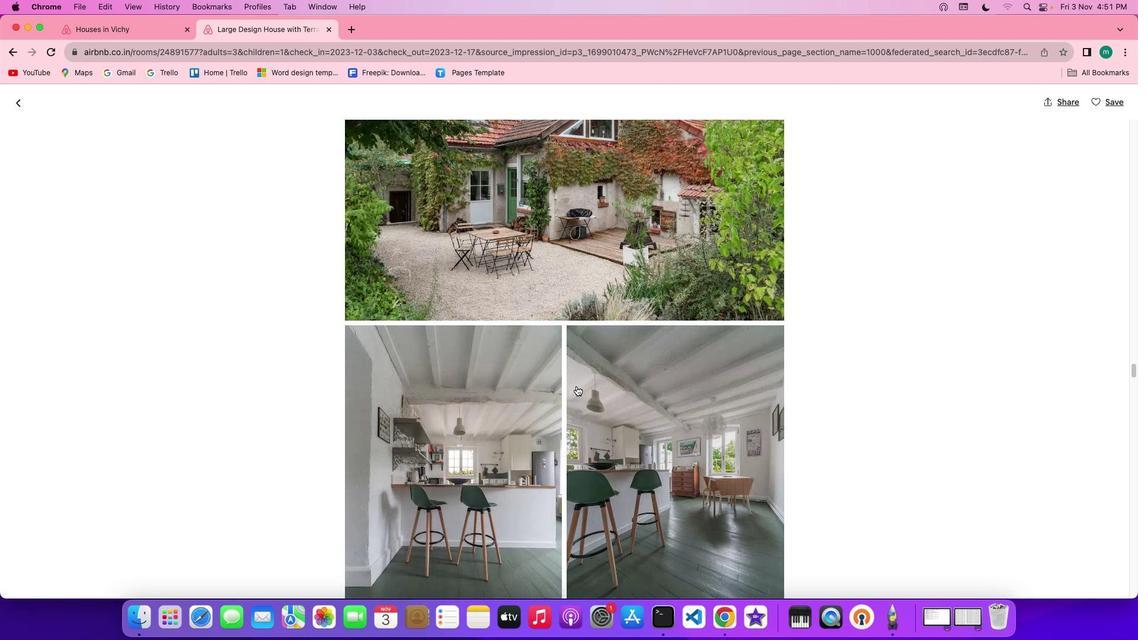 
Action: Mouse scrolled (581, 391) with delta (4, 2)
Screenshot: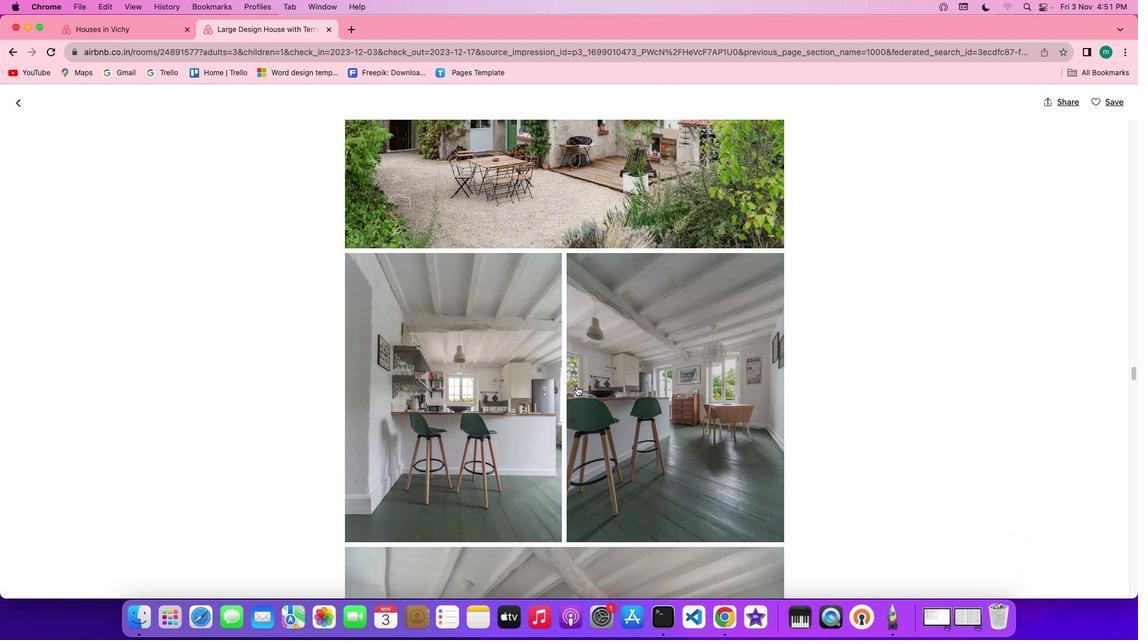 
Action: Mouse scrolled (581, 391) with delta (4, 4)
Screenshot: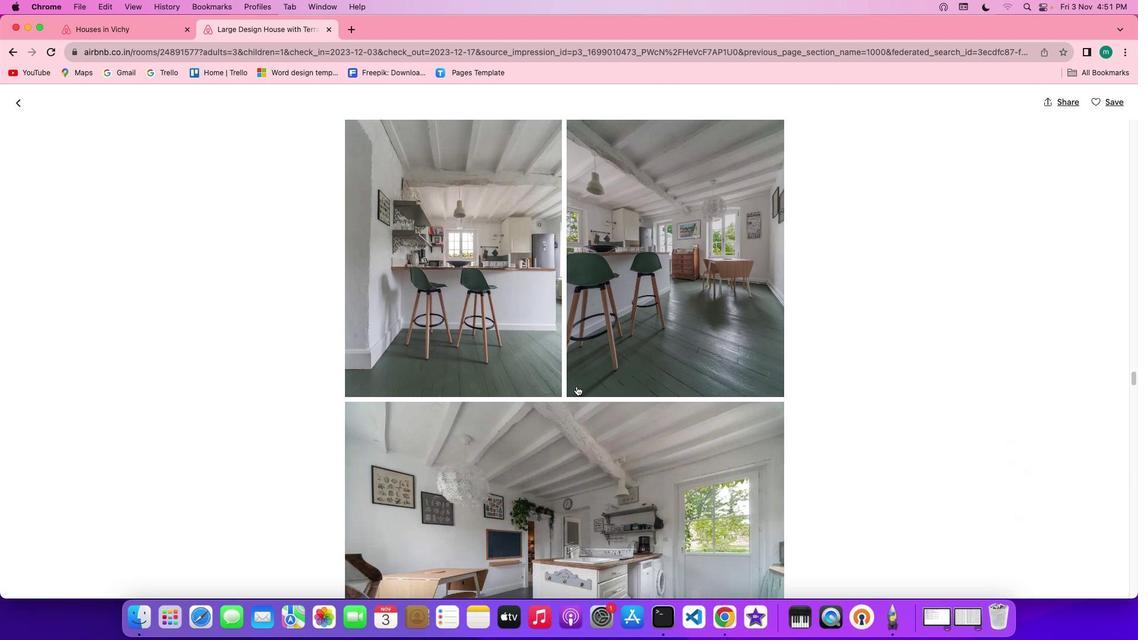 
Action: Mouse scrolled (581, 391) with delta (4, 4)
Screenshot: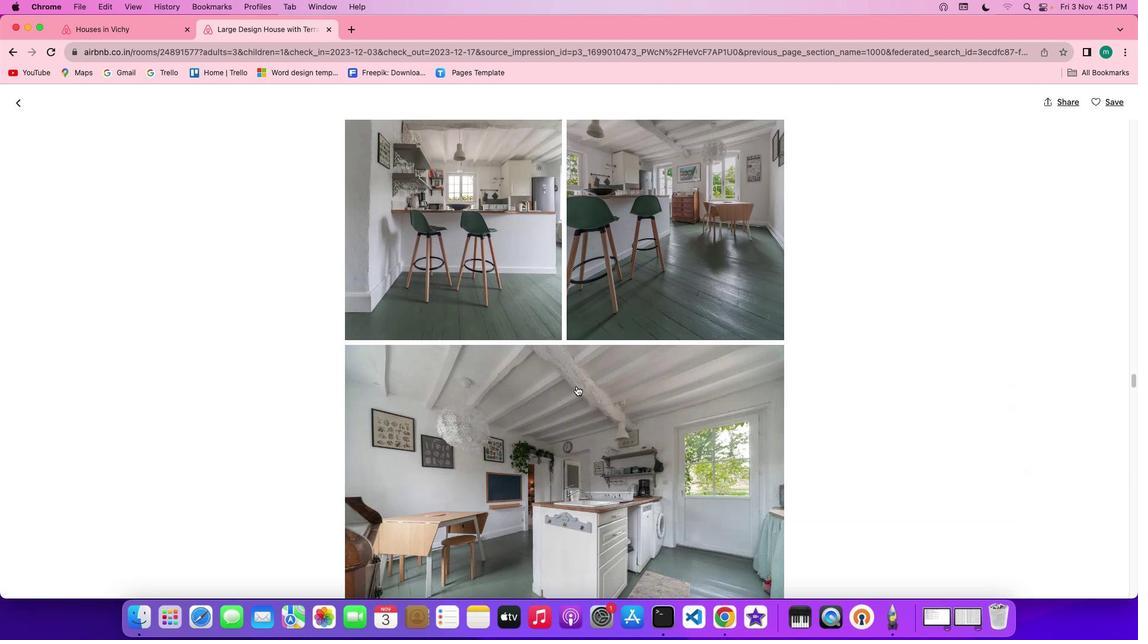 
Action: Mouse scrolled (581, 391) with delta (4, 3)
Screenshot: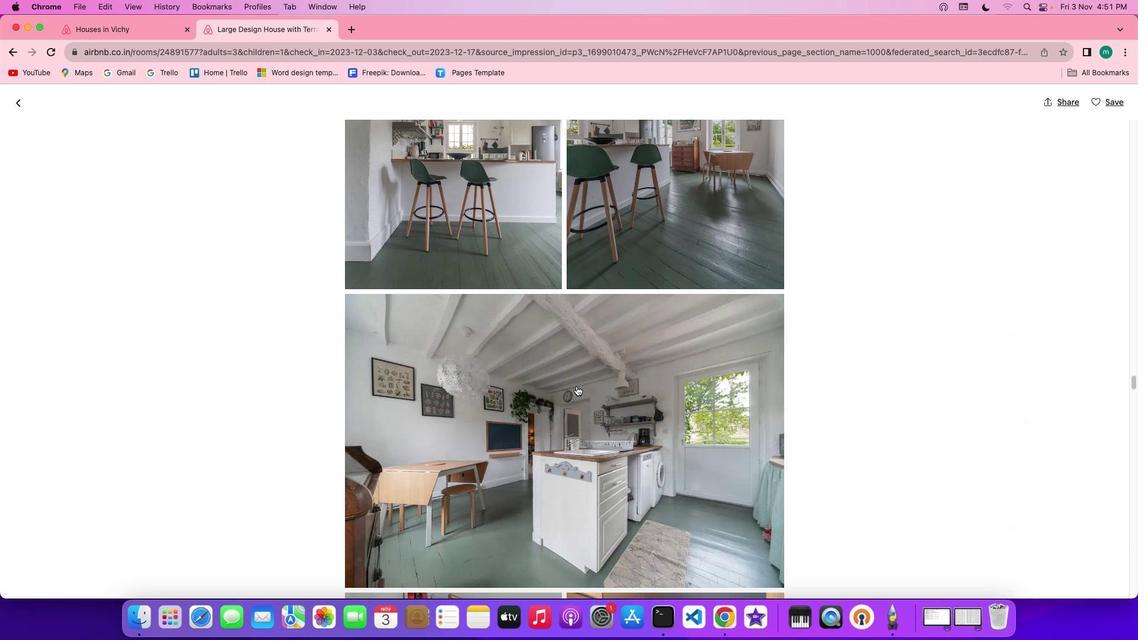 
Action: Mouse scrolled (581, 391) with delta (4, 2)
Screenshot: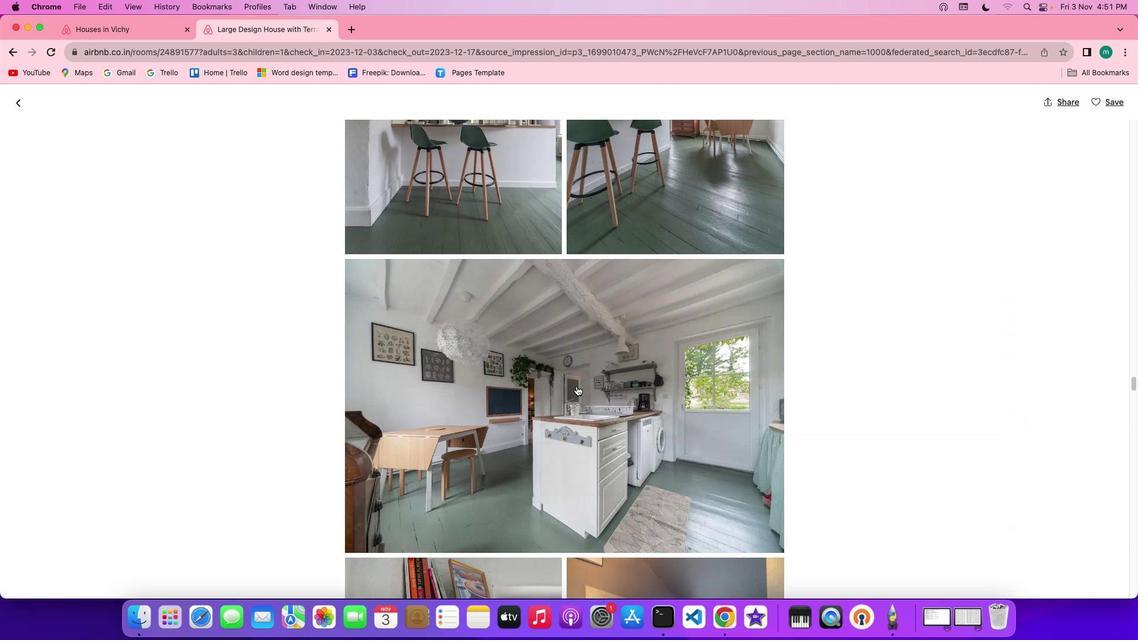 
Action: Mouse scrolled (581, 391) with delta (4, 2)
Screenshot: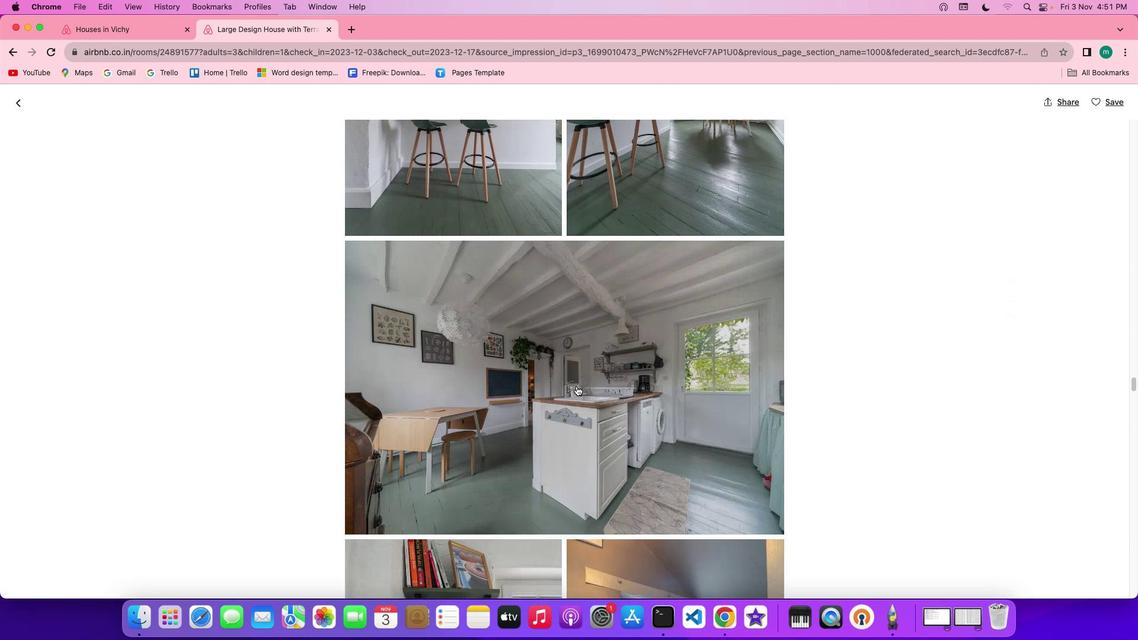 
Action: Mouse scrolled (581, 391) with delta (4, 4)
Screenshot: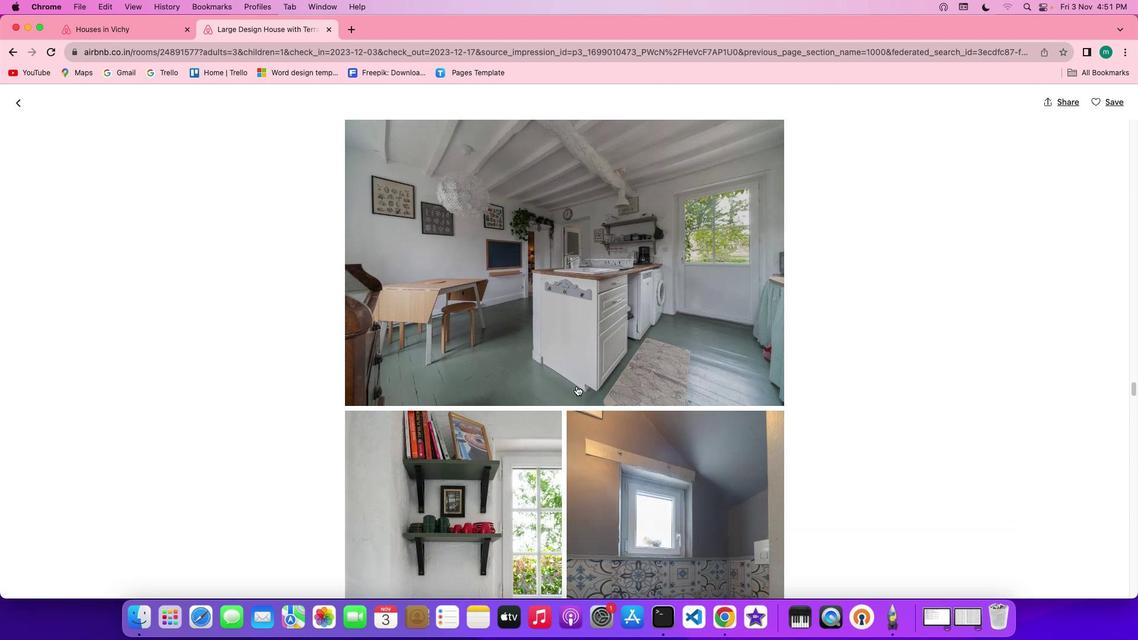 
Action: Mouse scrolled (581, 391) with delta (4, 4)
Screenshot: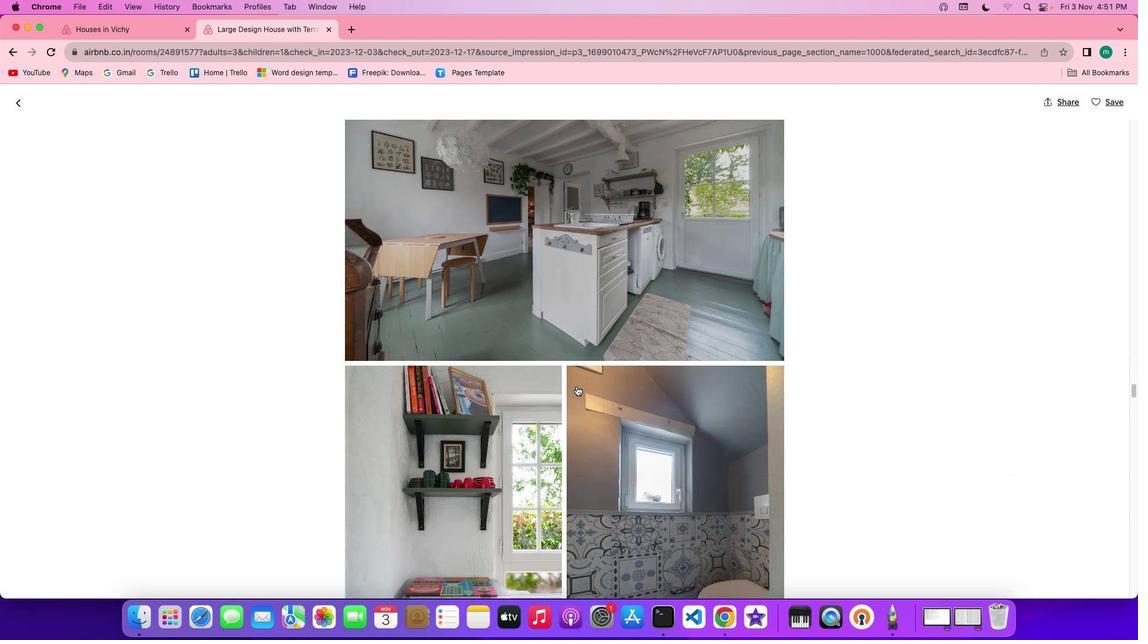 
Action: Mouse scrolled (581, 391) with delta (4, 3)
Screenshot: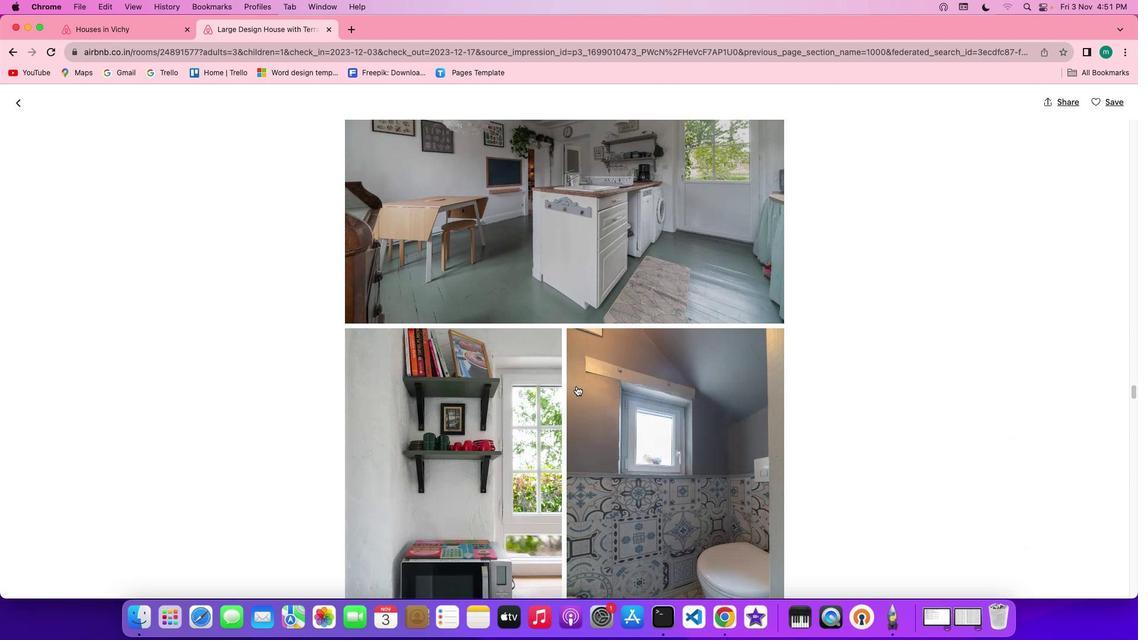 
Action: Mouse scrolled (581, 391) with delta (4, 2)
Screenshot: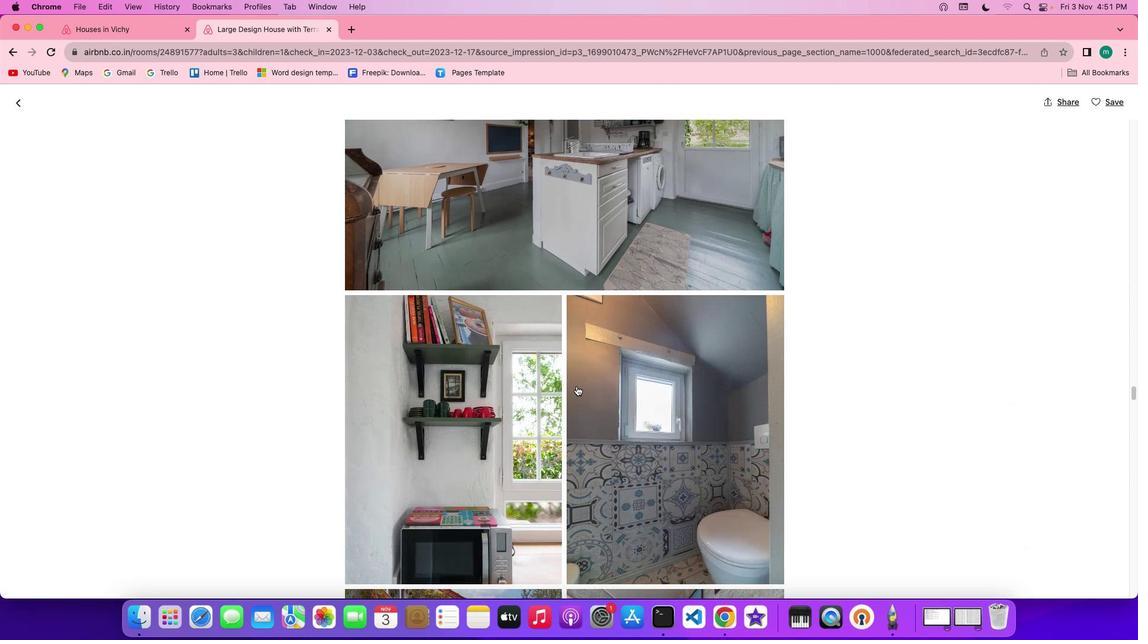 
Action: Mouse scrolled (581, 391) with delta (4, 2)
Screenshot: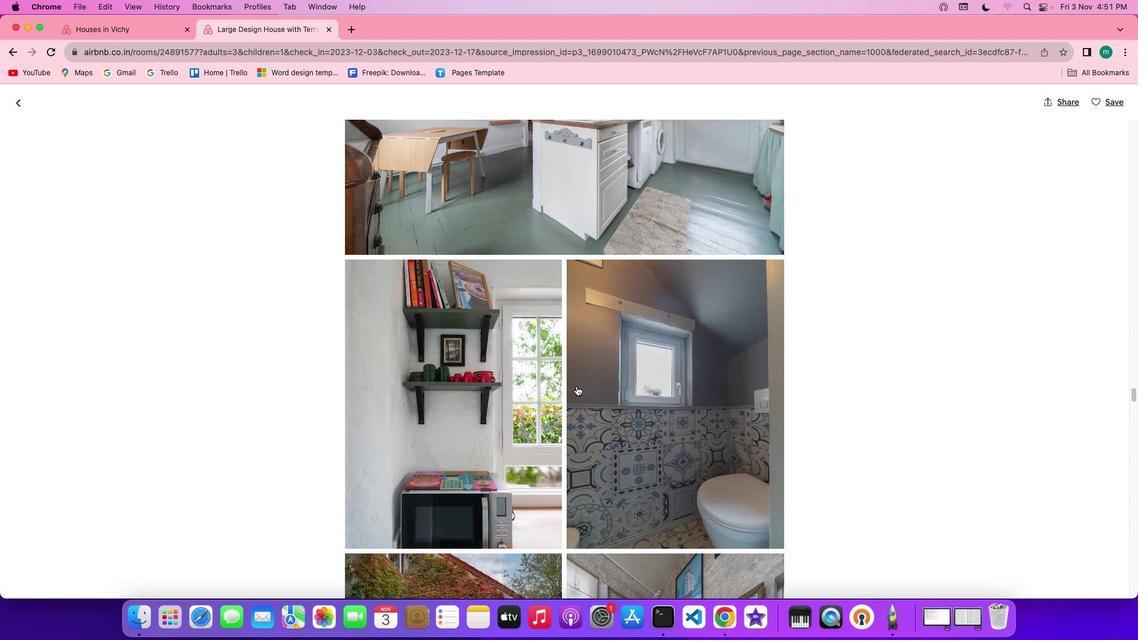
Action: Mouse scrolled (581, 391) with delta (4, 4)
Screenshot: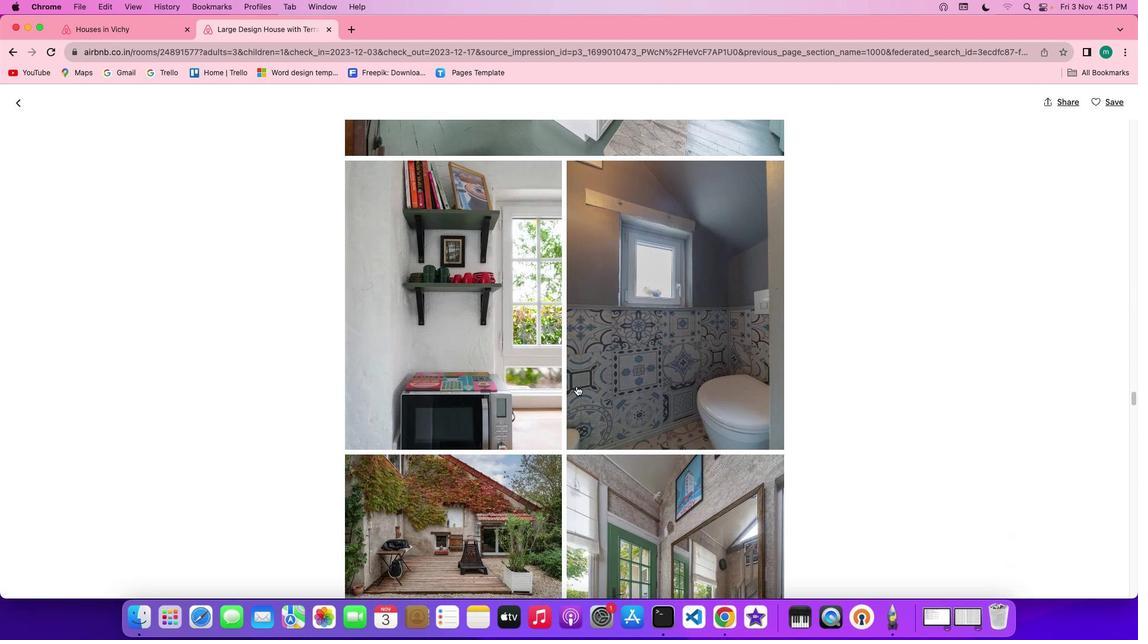 
Action: Mouse scrolled (581, 391) with delta (4, 4)
Screenshot: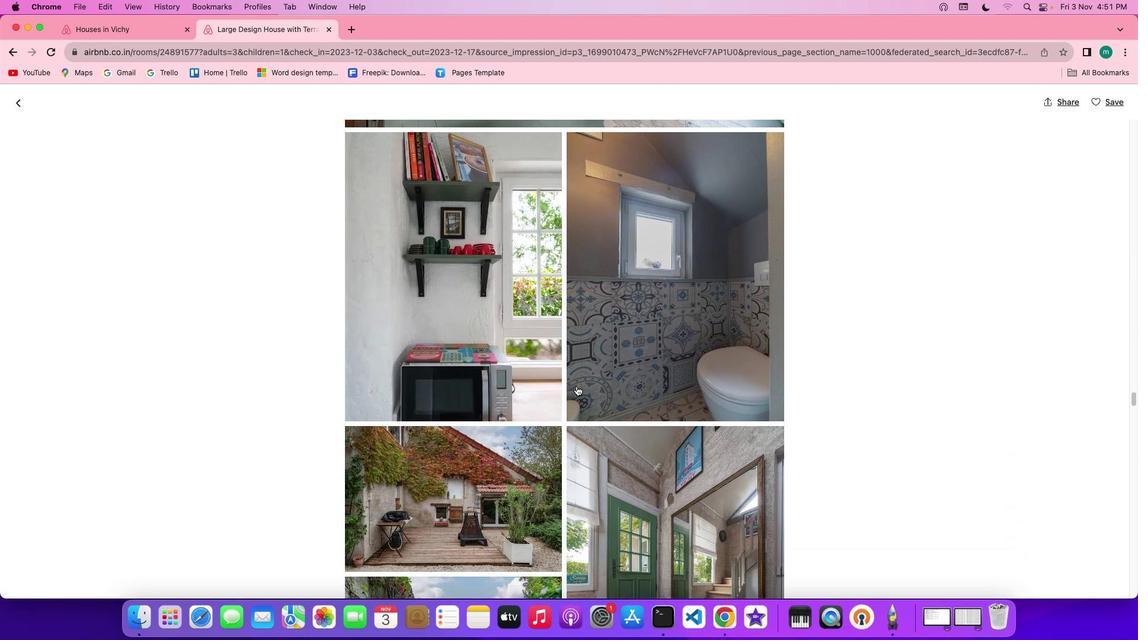 
Action: Mouse scrolled (581, 391) with delta (4, 3)
Screenshot: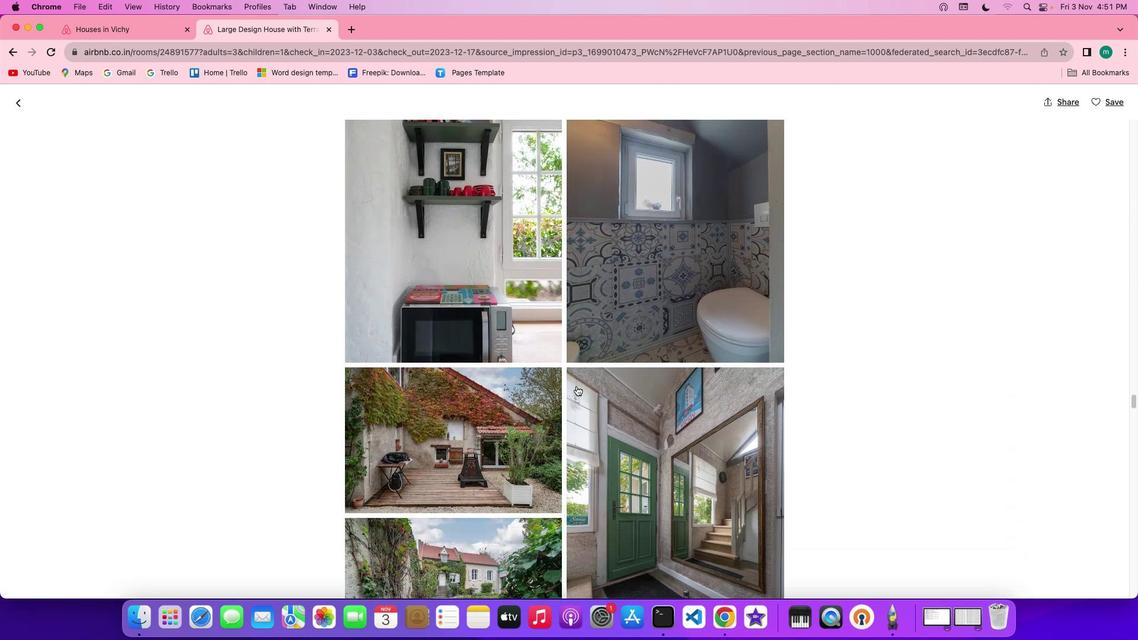 
Action: Mouse scrolled (581, 391) with delta (4, 2)
Screenshot: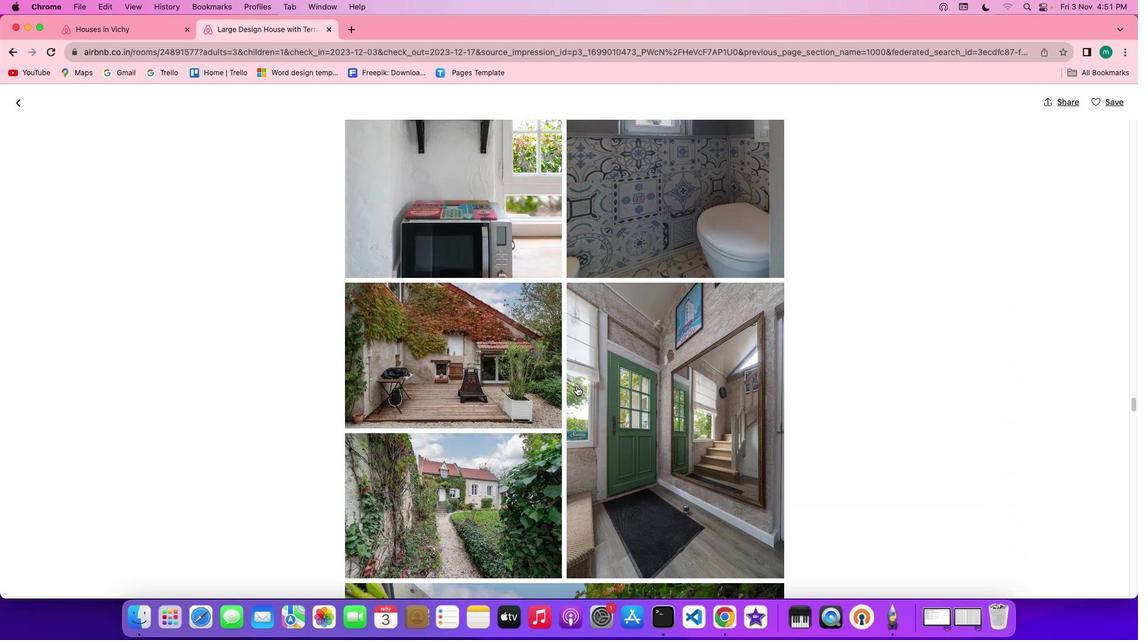 
Action: Mouse scrolled (581, 391) with delta (4, 2)
Screenshot: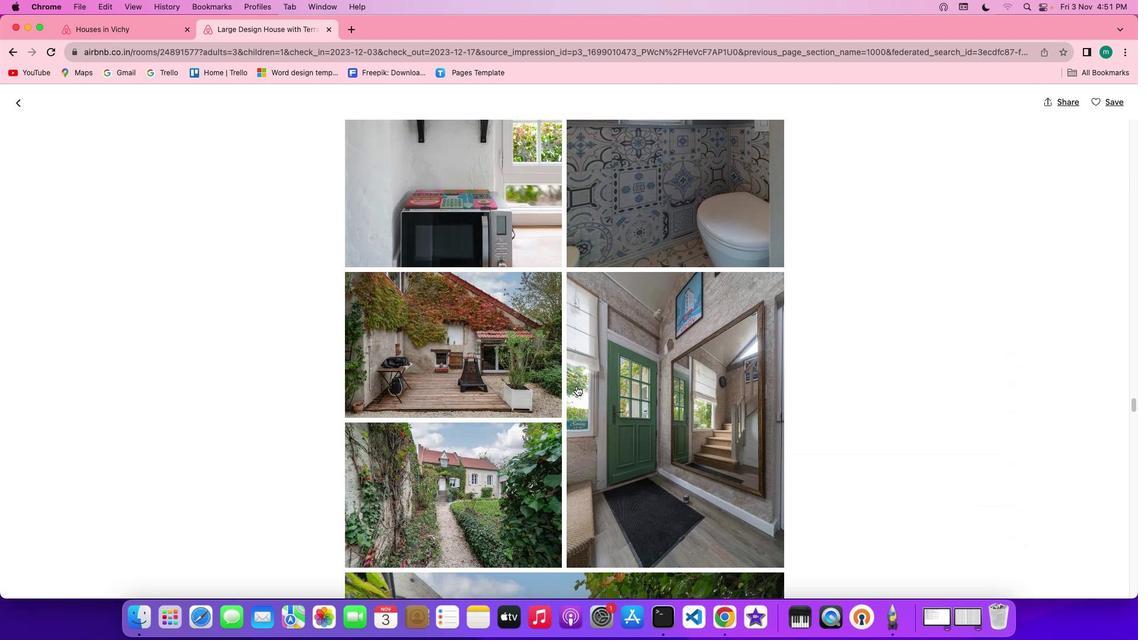 
Action: Mouse scrolled (581, 391) with delta (4, 4)
Screenshot: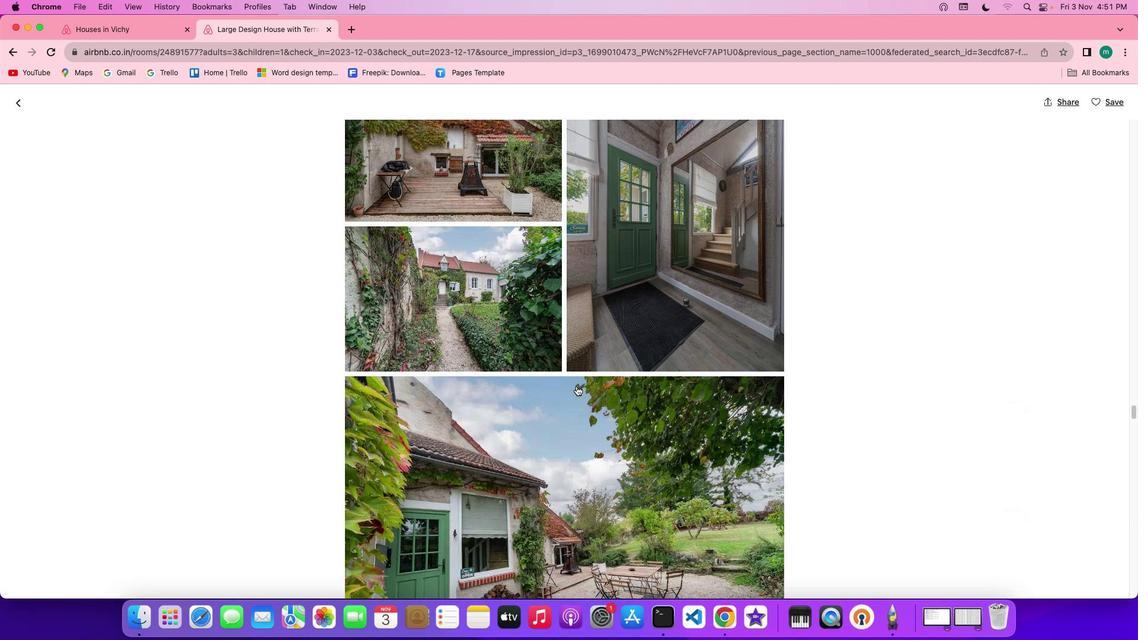 
Action: Mouse scrolled (581, 391) with delta (4, 4)
Screenshot: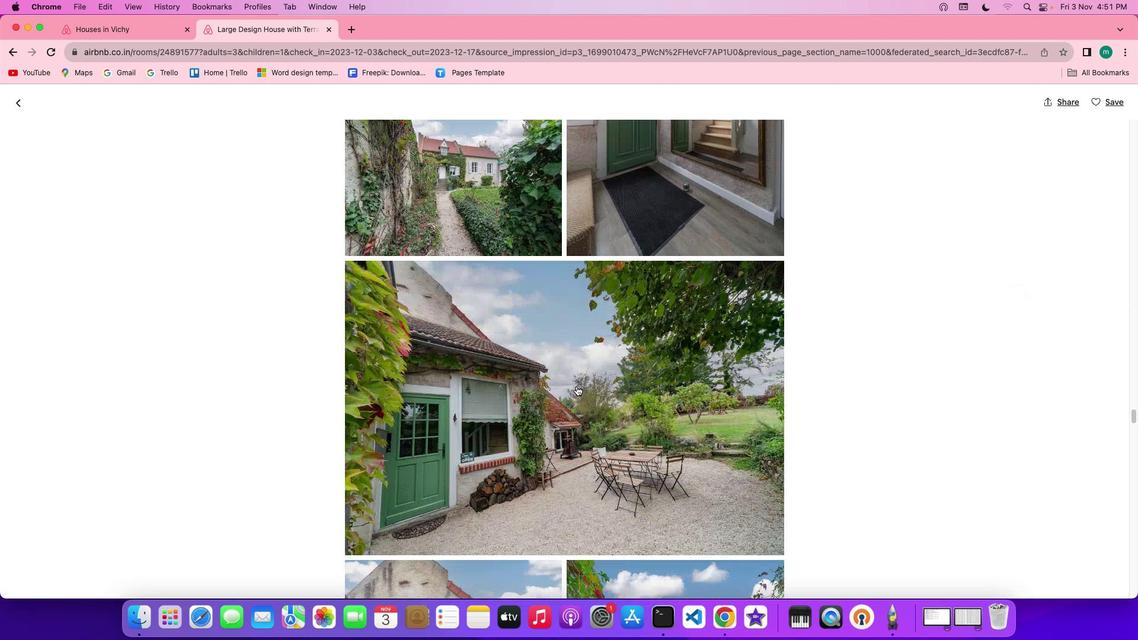 
Action: Mouse scrolled (581, 391) with delta (4, 3)
Screenshot: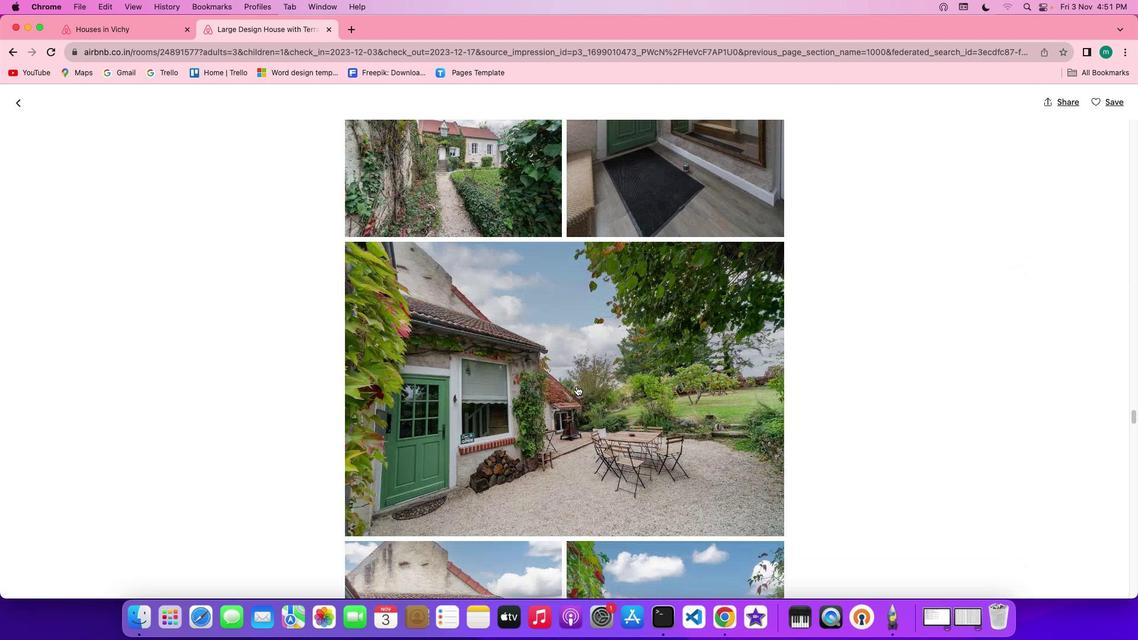 
Action: Mouse scrolled (581, 391) with delta (4, 2)
Screenshot: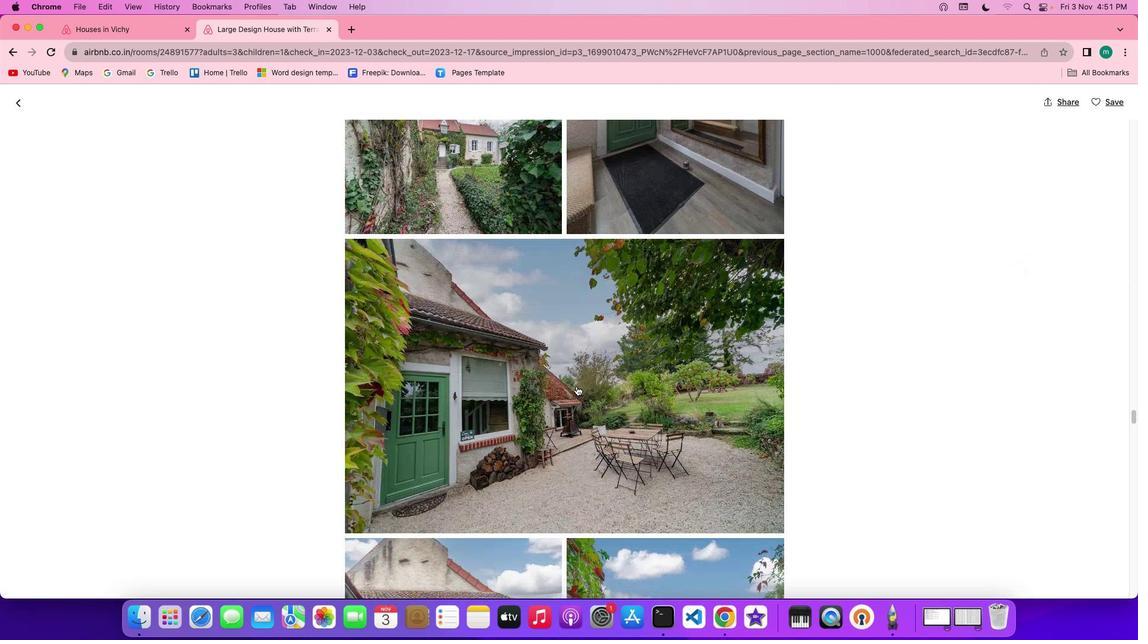 
Action: Mouse scrolled (581, 391) with delta (4, 1)
Screenshot: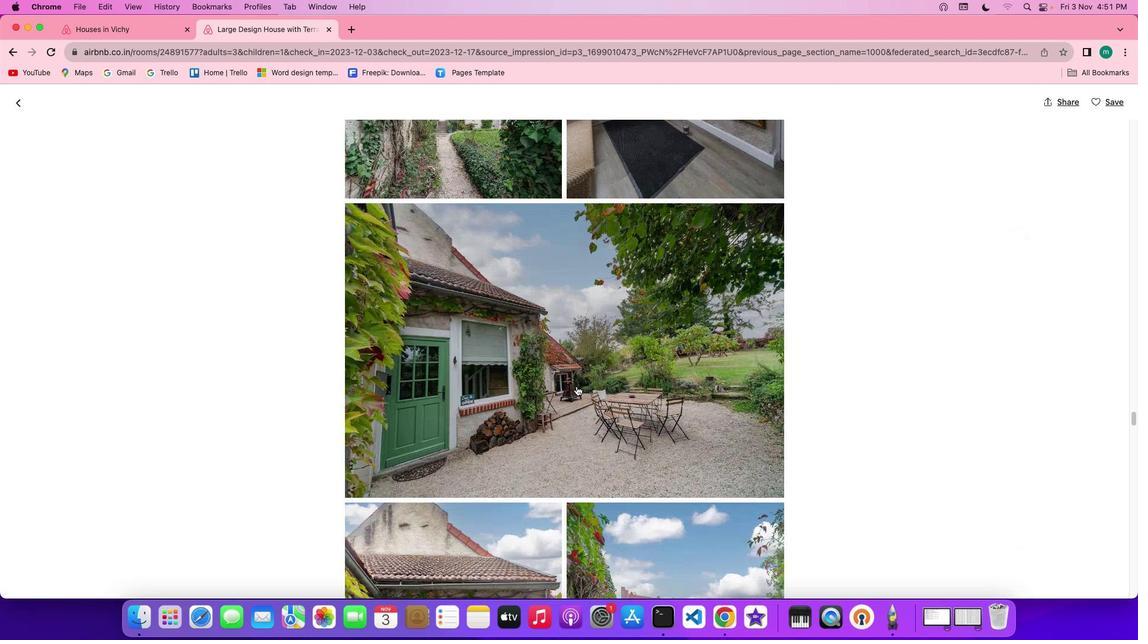 
Action: Mouse scrolled (581, 391) with delta (4, 2)
